 Task: Explore Airbnb accommodation in Duba, Saudi Arabia from 12th December, 2023 to 16th December, 2023 for 8 adults. Place can be private room with 8 bedrooms having 8 beds and 8 bathrooms. Property type can be house. Amenities needed are: wifi, TV, free parkinig on premises, gym, breakfast.
Action: Mouse moved to (497, 102)
Screenshot: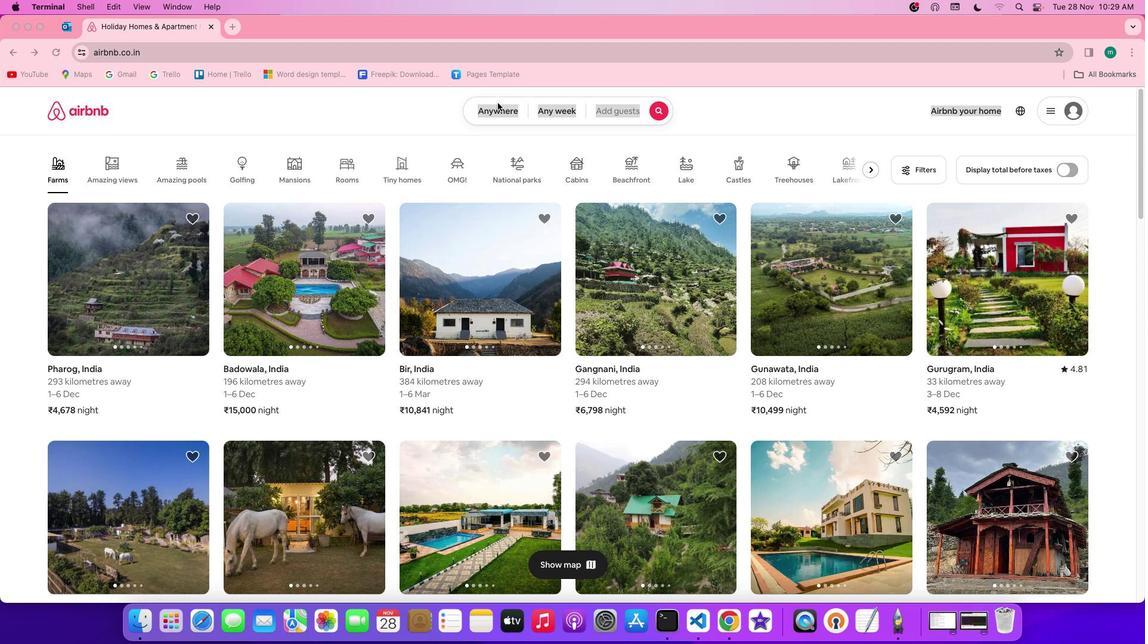 
Action: Mouse pressed left at (497, 102)
Screenshot: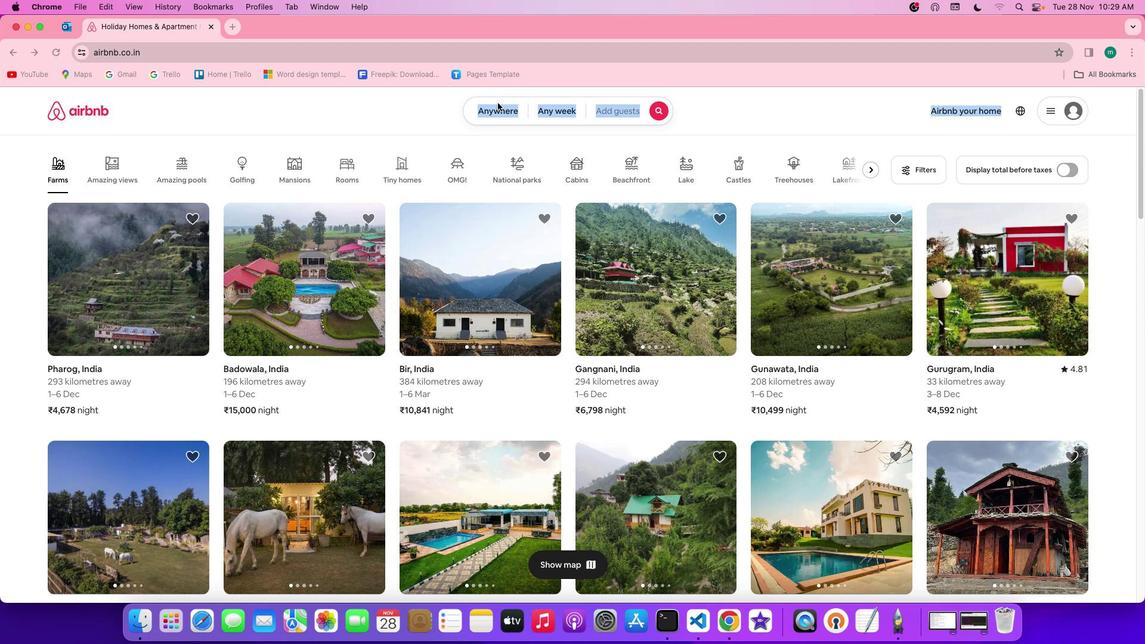 
Action: Mouse pressed left at (497, 102)
Screenshot: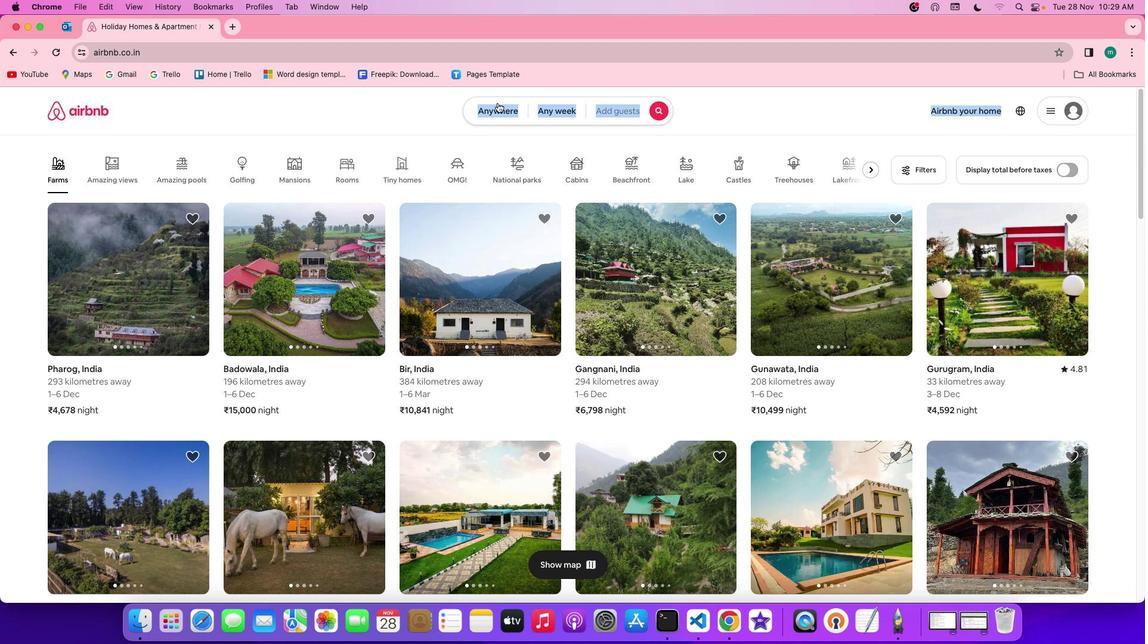 
Action: Mouse moved to (455, 162)
Screenshot: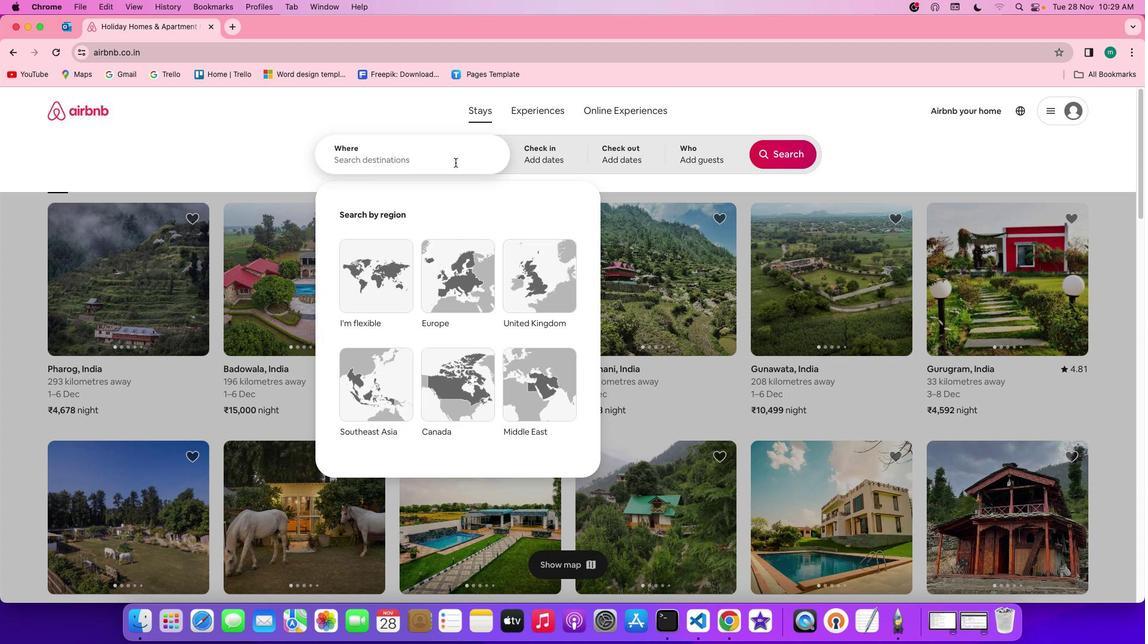 
Action: Mouse pressed left at (455, 162)
Screenshot: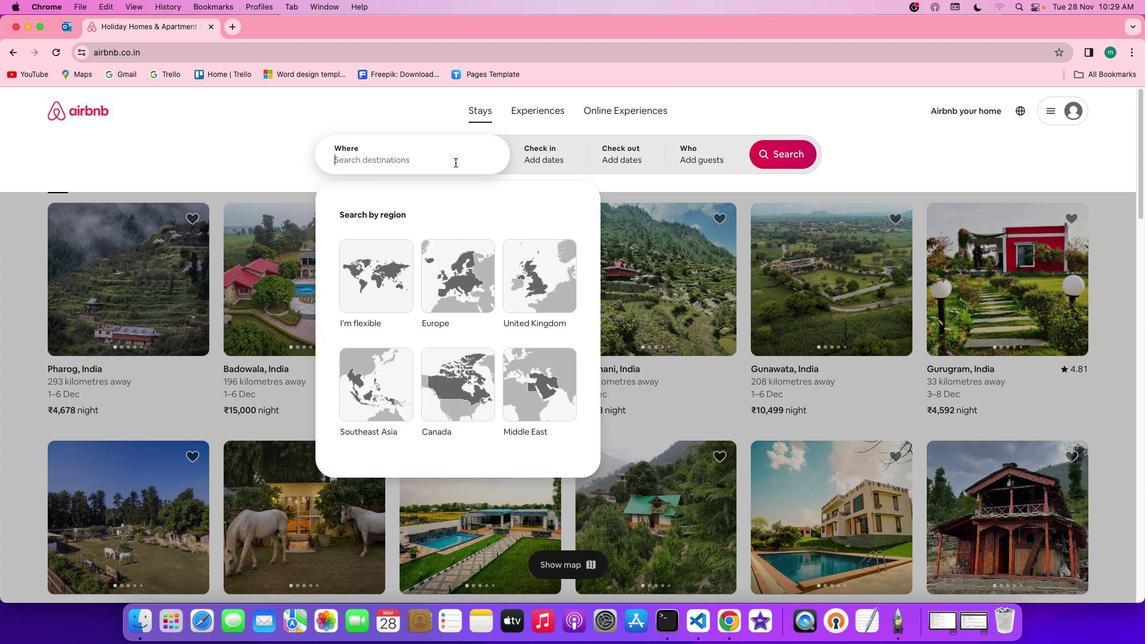 
Action: Mouse moved to (465, 162)
Screenshot: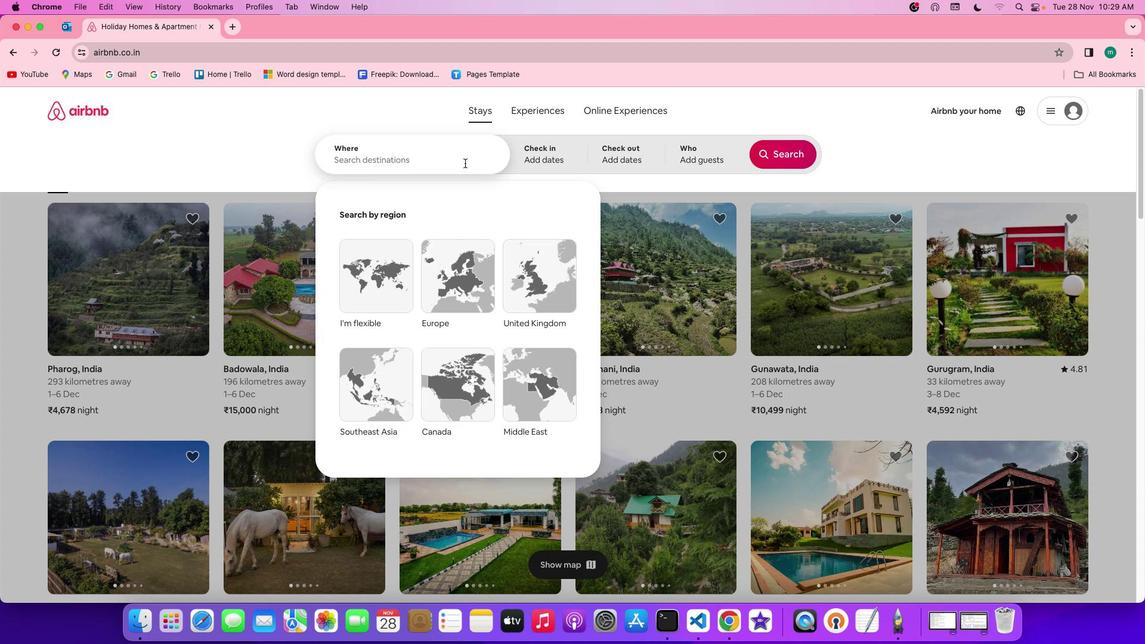 
Action: Key pressed Key.shift'D''u''b''a'','Key.spaceKey.shift'S''a''u''d''i'Key.spaceKey.shift'A''r''a''v'Key.backspace'b''i''a'
Screenshot: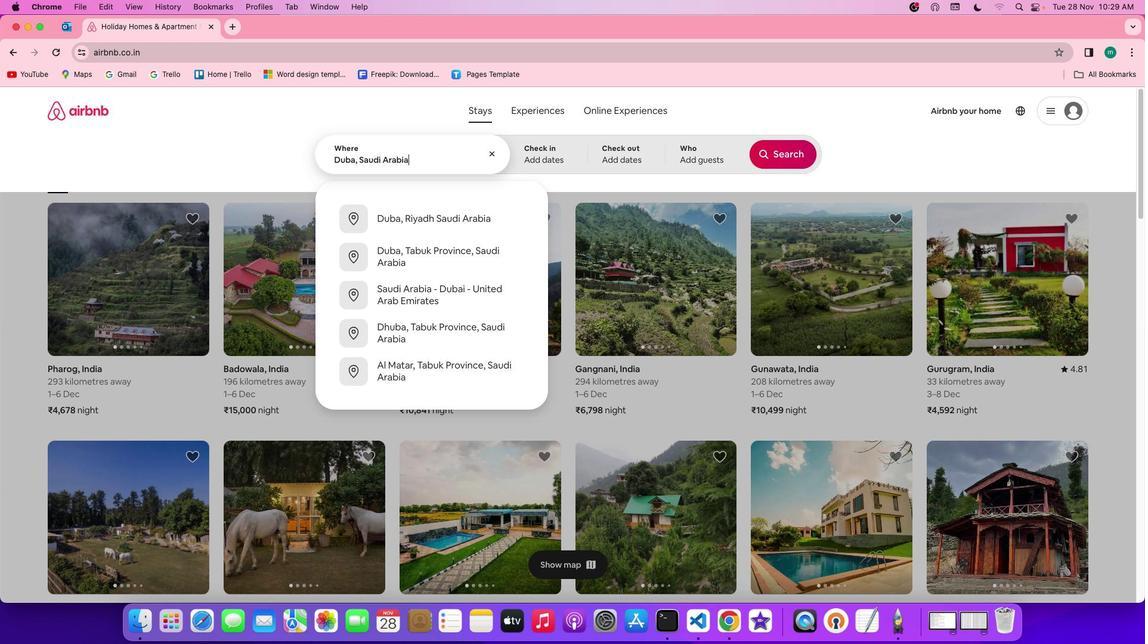 
Action: Mouse moved to (541, 148)
Screenshot: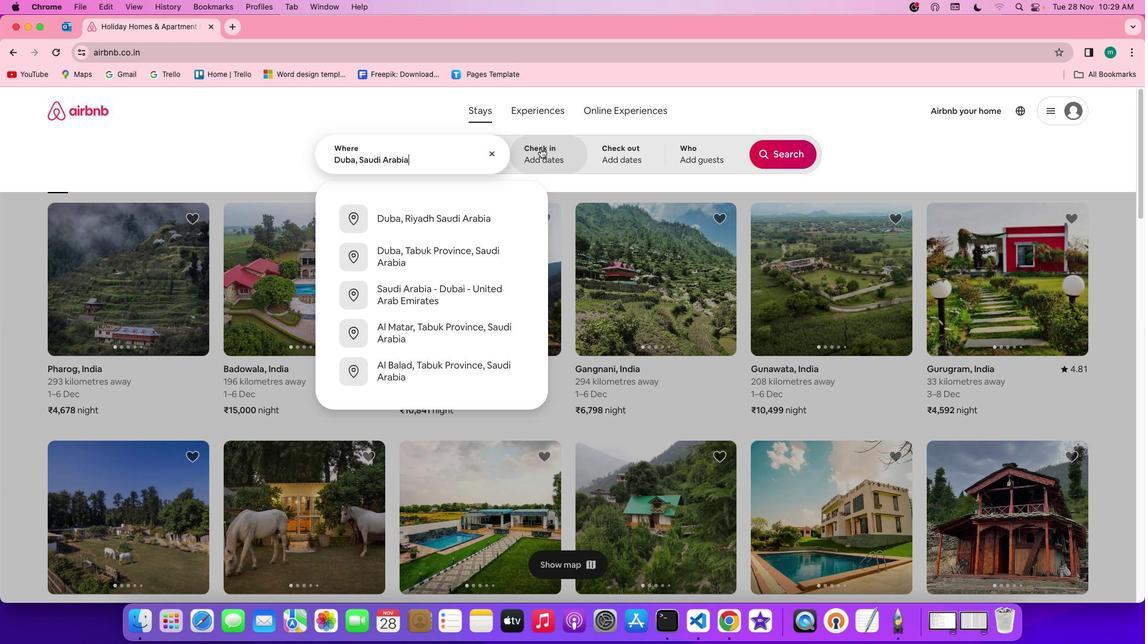 
Action: Mouse pressed left at (541, 148)
Screenshot: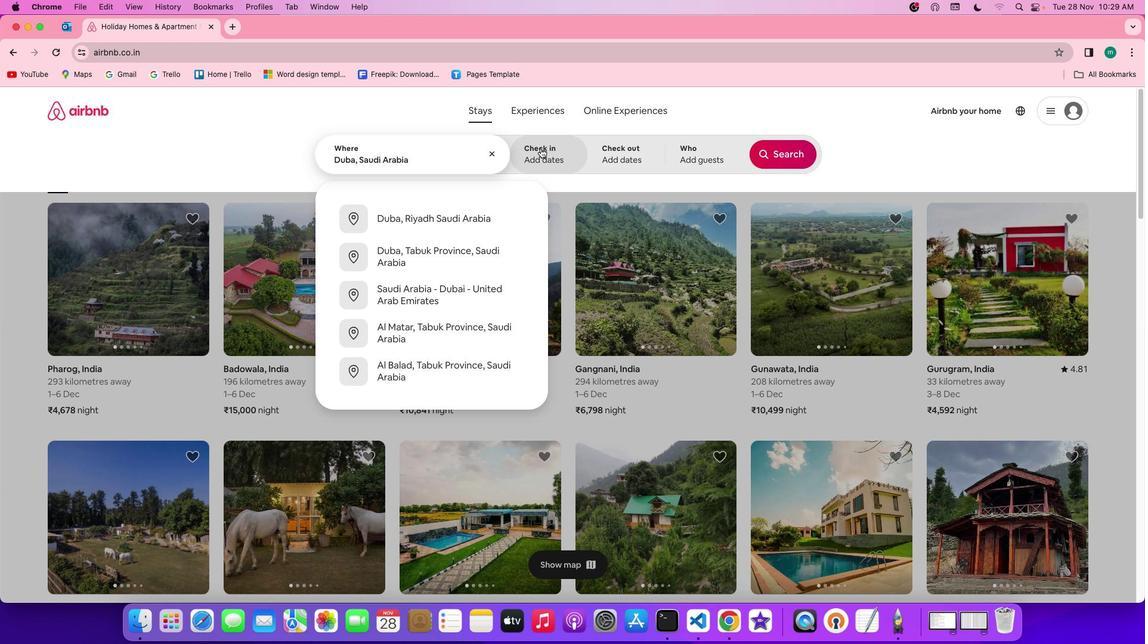 
Action: Mouse moved to (658, 365)
Screenshot: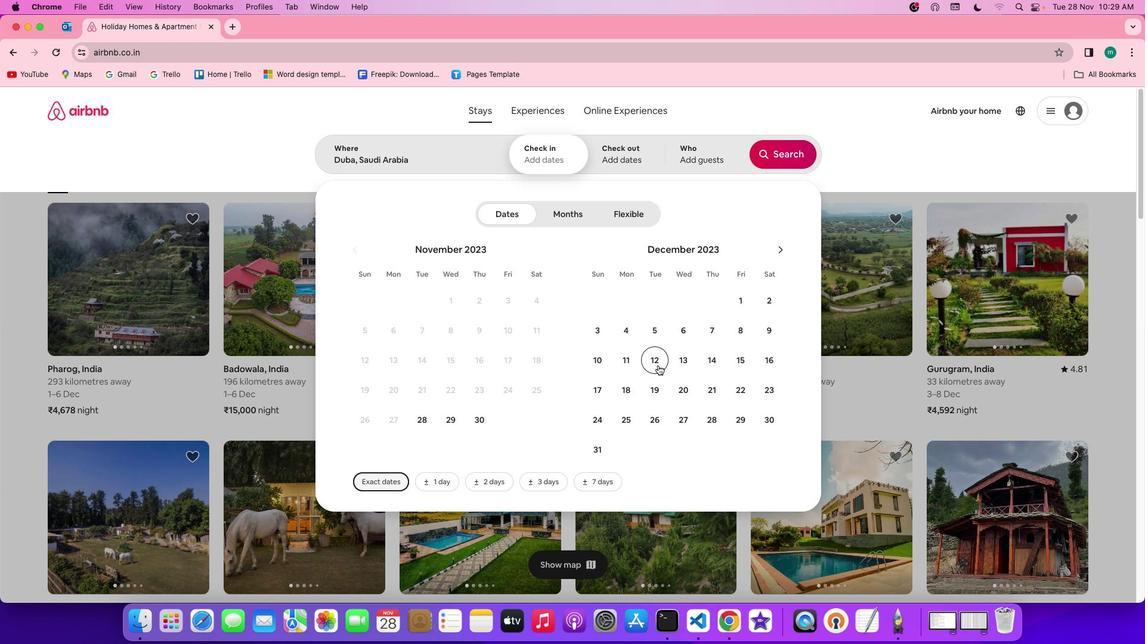 
Action: Mouse pressed left at (658, 365)
Screenshot: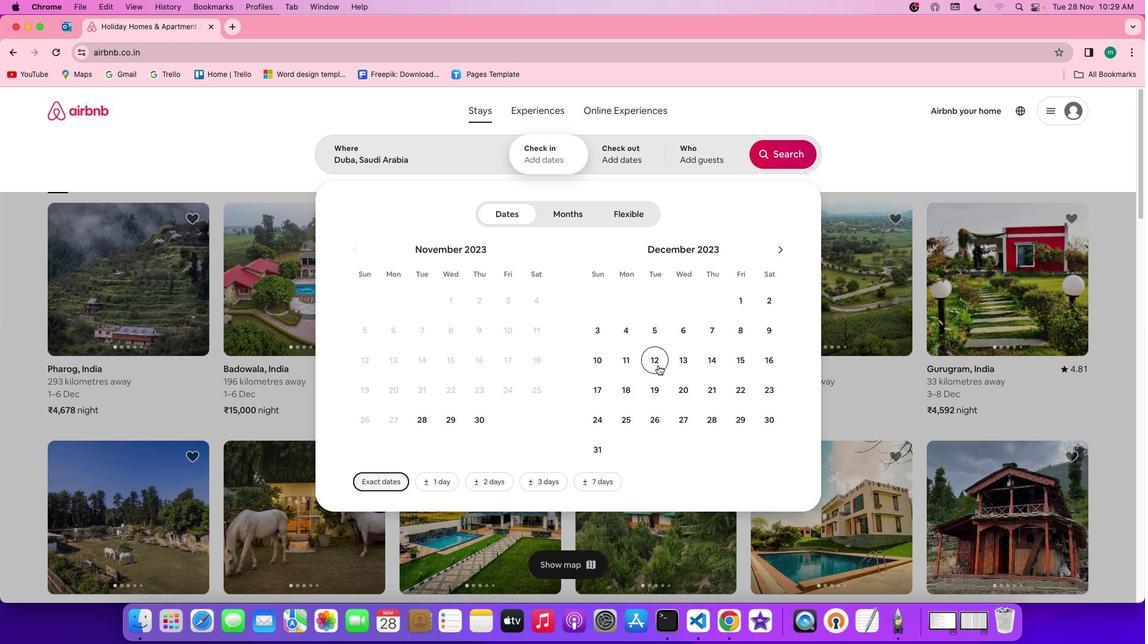 
Action: Mouse moved to (774, 361)
Screenshot: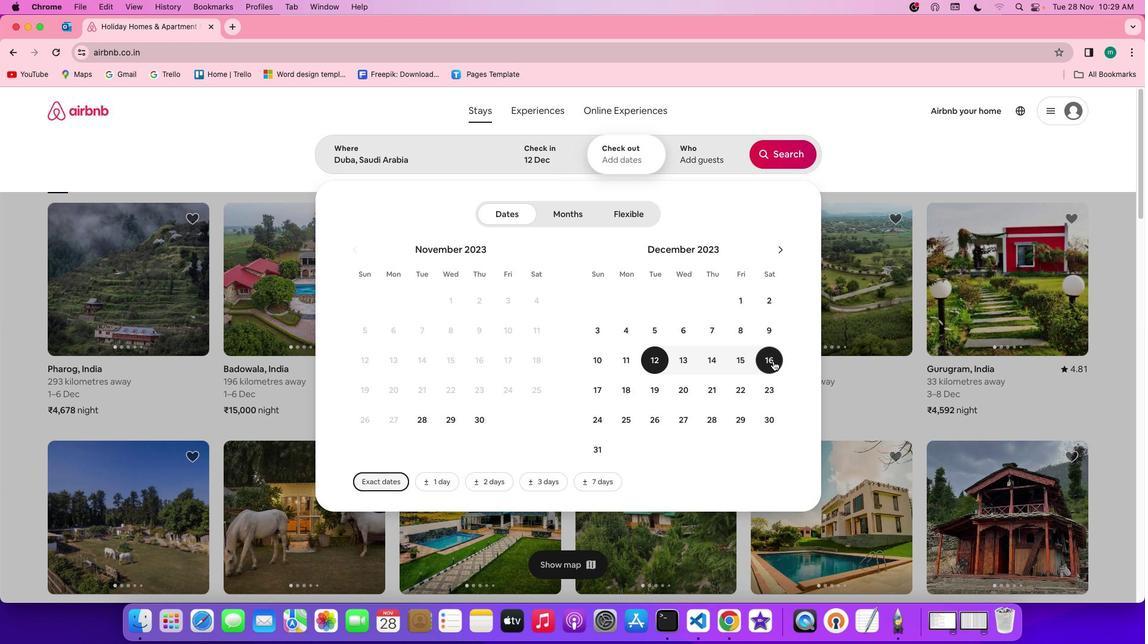 
Action: Mouse pressed left at (774, 361)
Screenshot: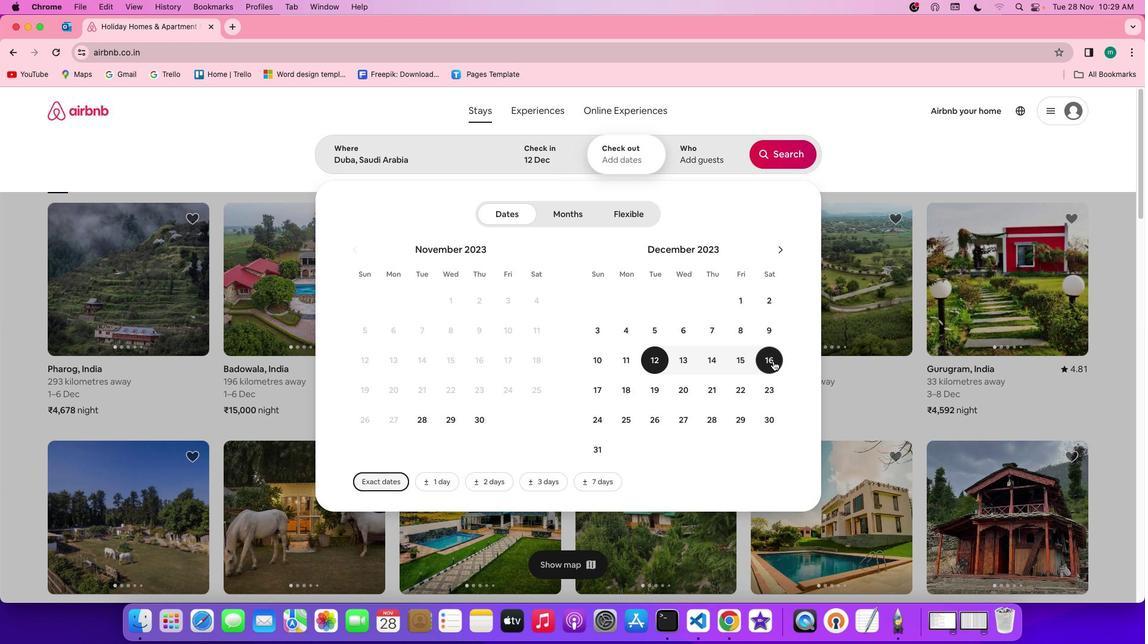 
Action: Mouse moved to (714, 164)
Screenshot: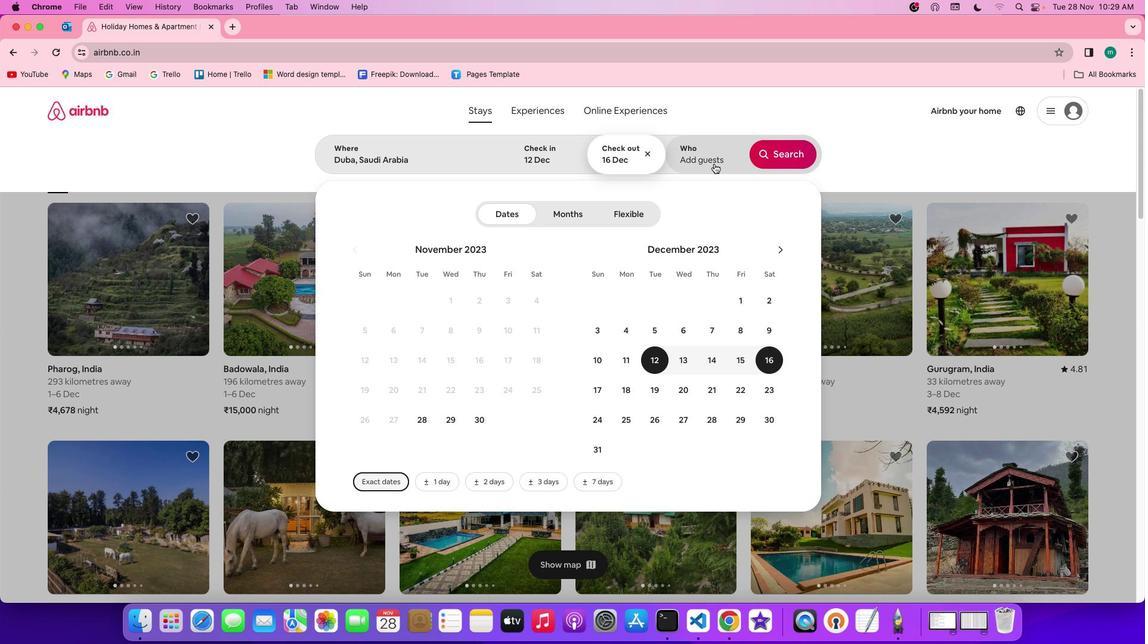 
Action: Mouse pressed left at (714, 164)
Screenshot: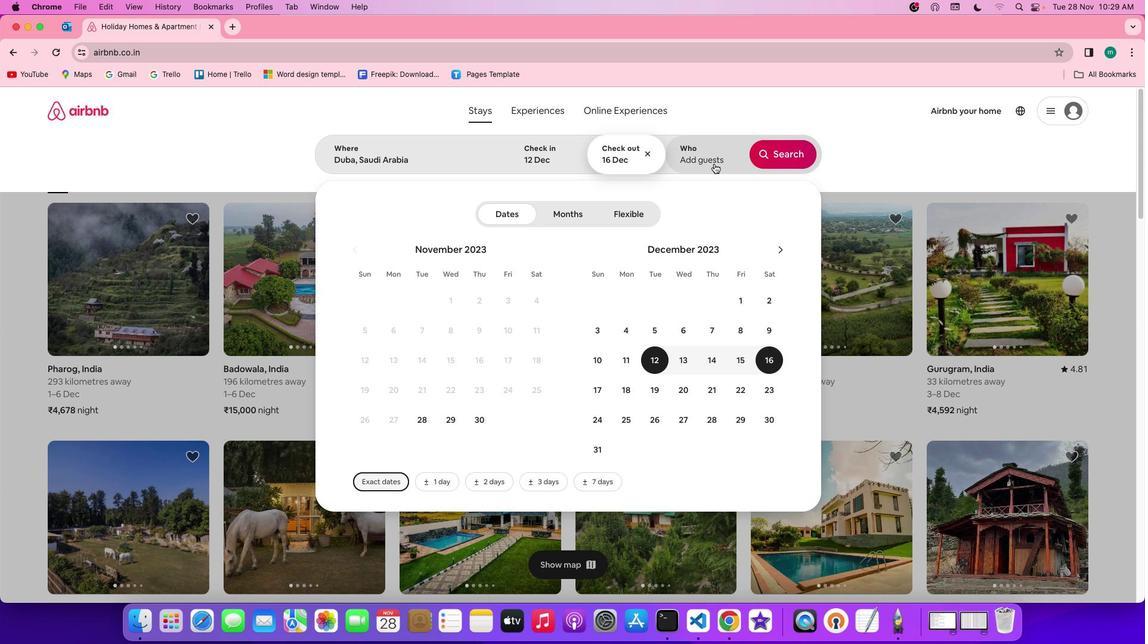 
Action: Mouse moved to (790, 215)
Screenshot: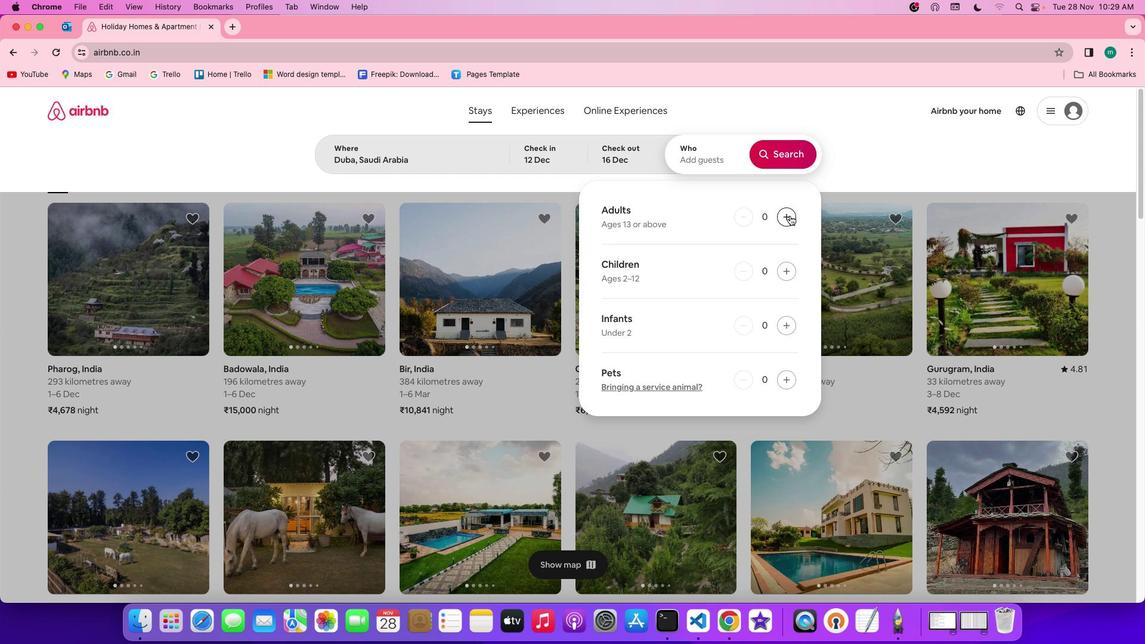 
Action: Mouse pressed left at (790, 215)
Screenshot: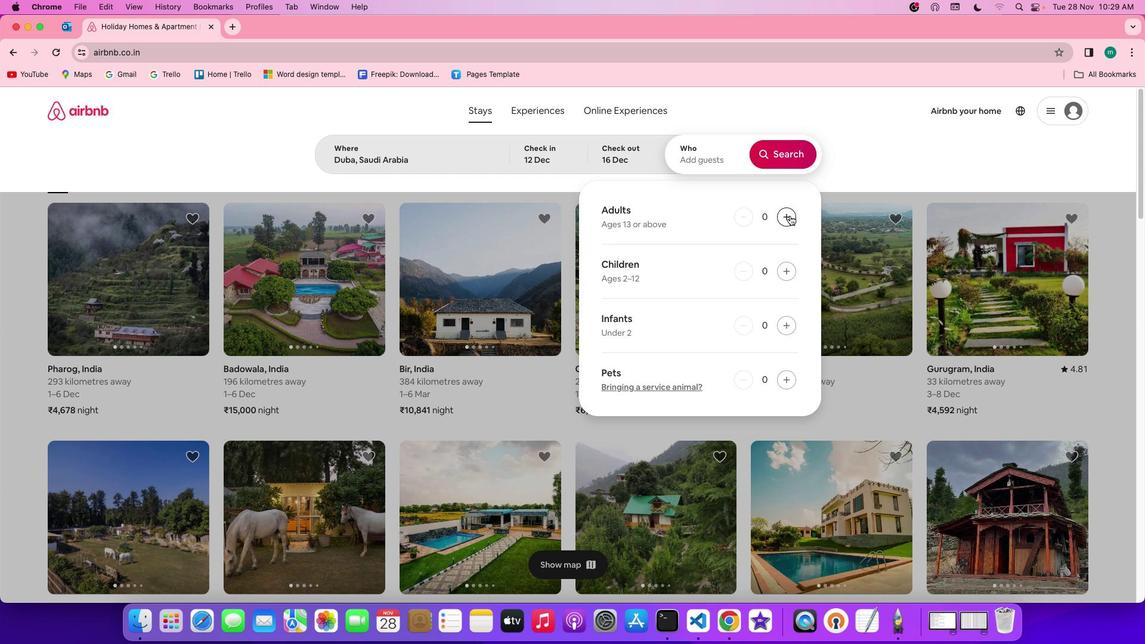 
Action: Mouse pressed left at (790, 215)
Screenshot: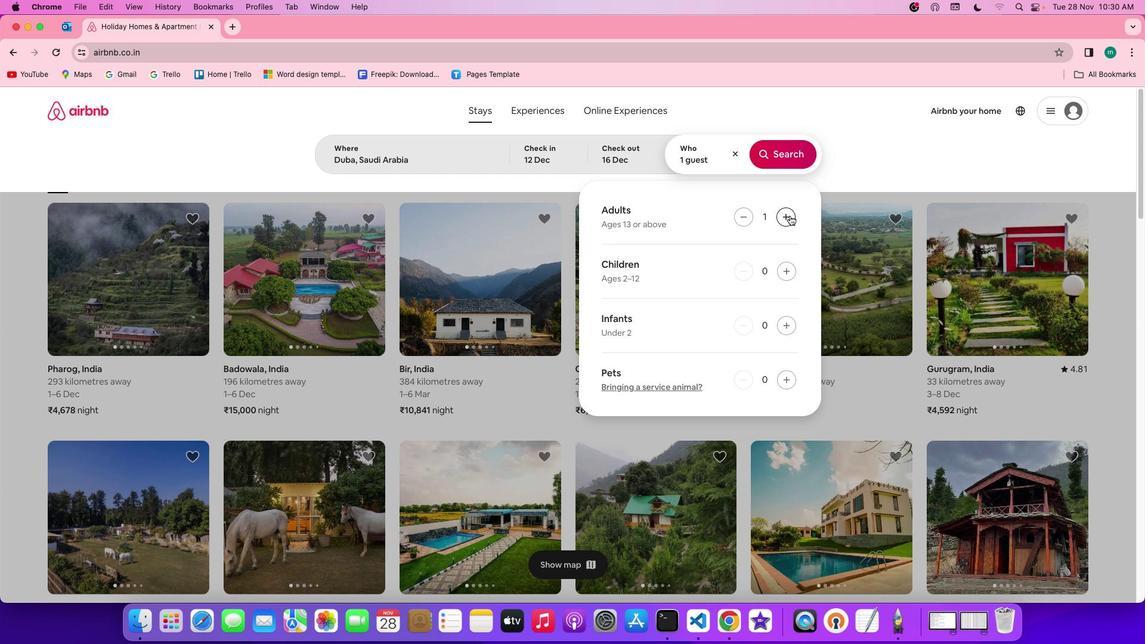 
Action: Mouse pressed left at (790, 215)
Screenshot: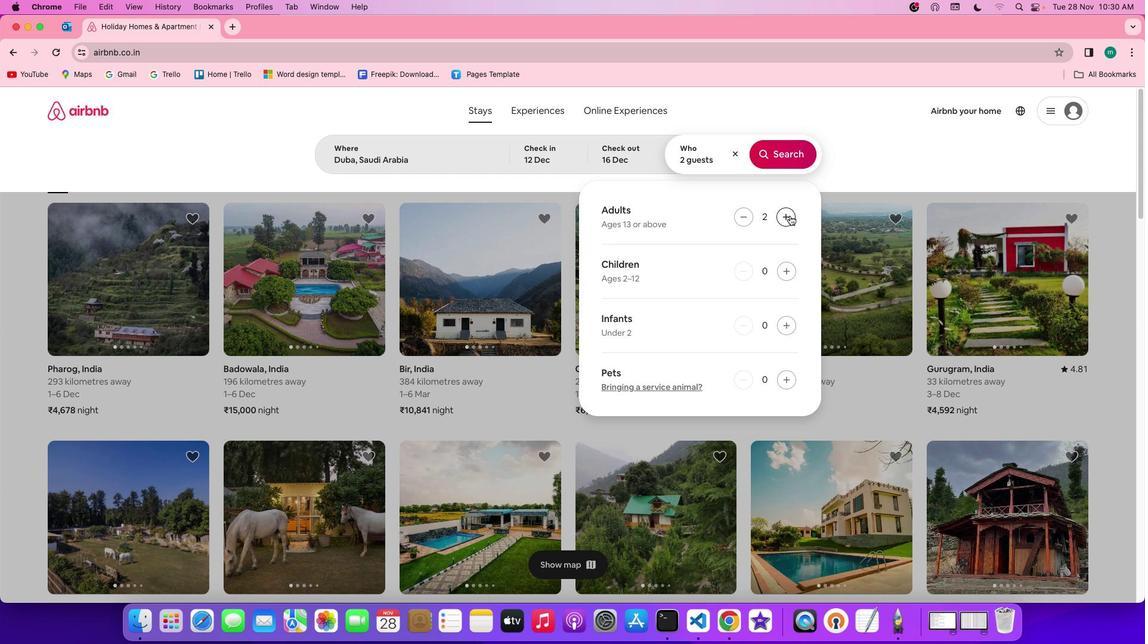 
Action: Mouse pressed left at (790, 215)
Screenshot: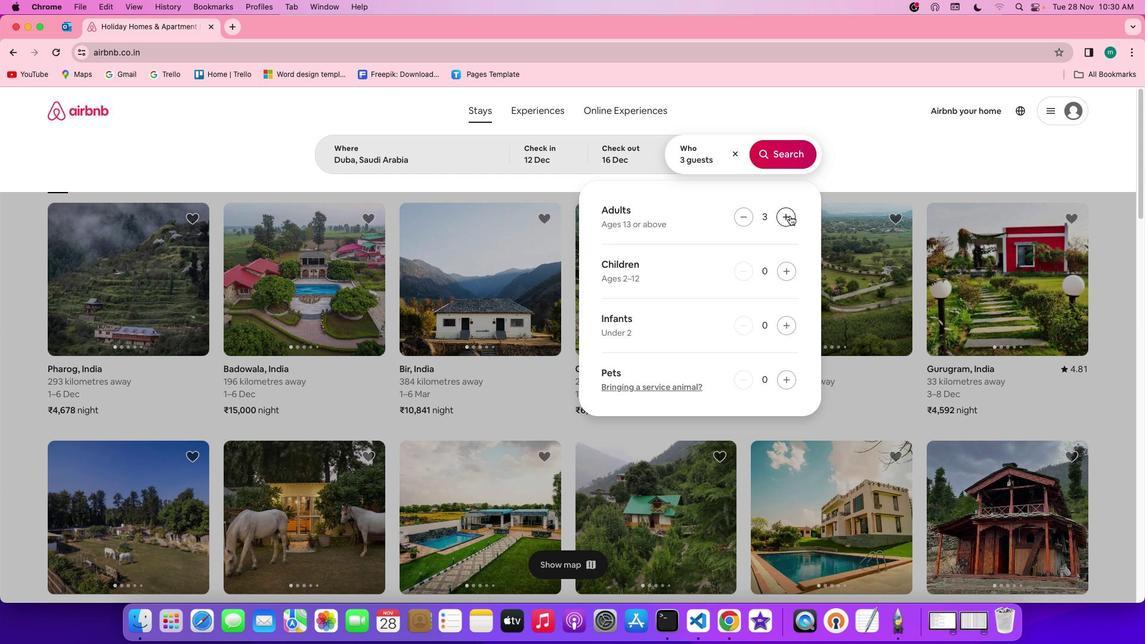 
Action: Mouse pressed left at (790, 215)
Screenshot: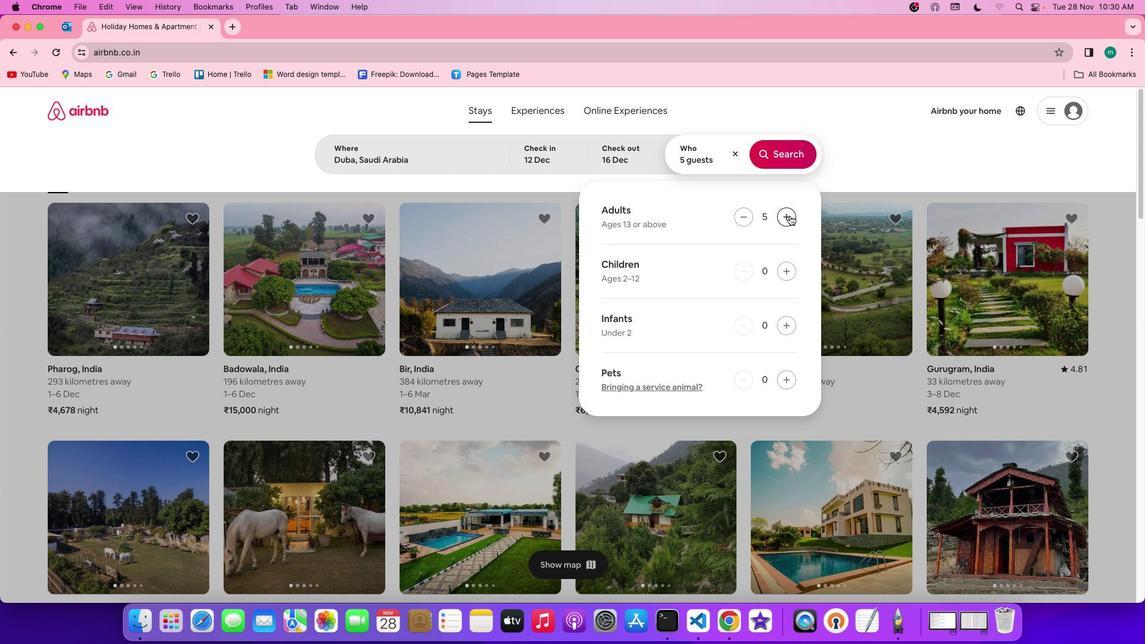 
Action: Mouse pressed left at (790, 215)
Screenshot: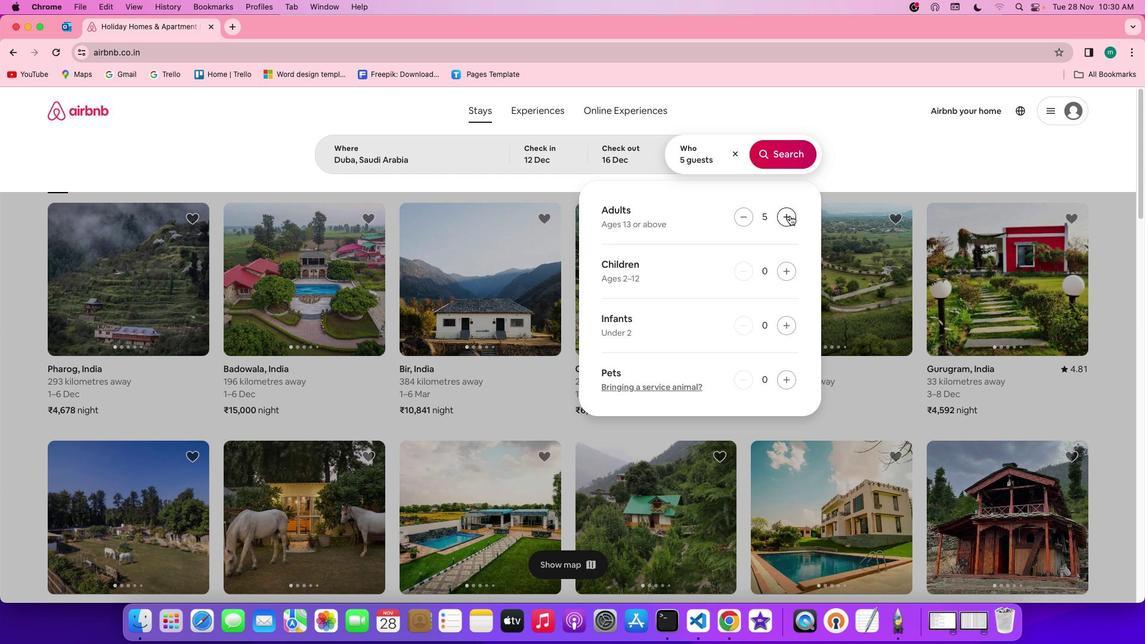 
Action: Mouse pressed left at (790, 215)
Screenshot: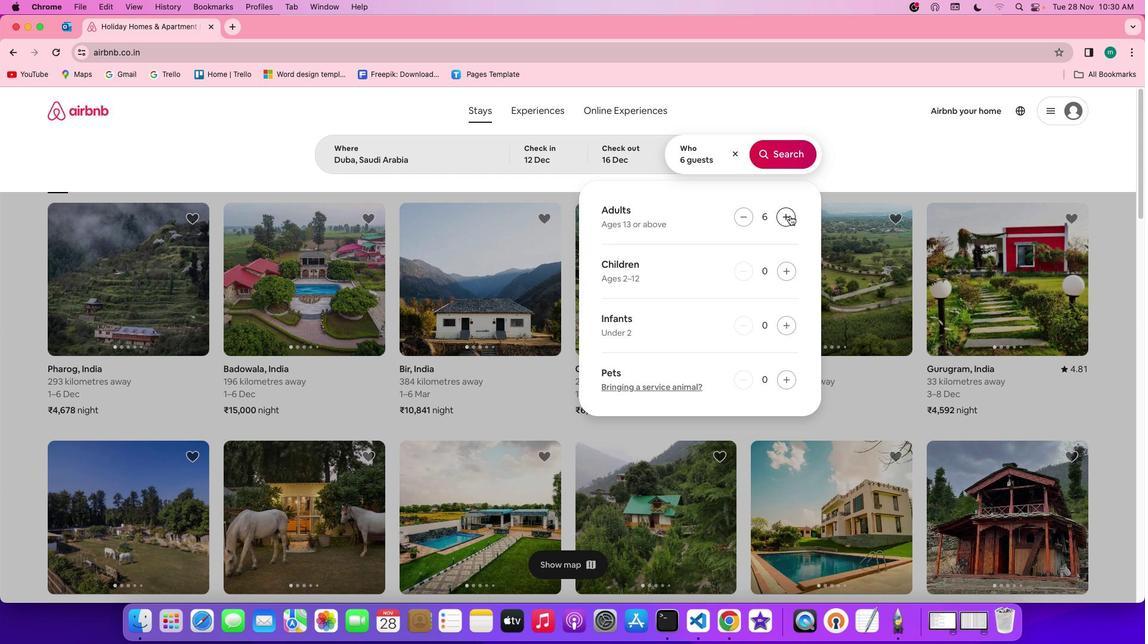 
Action: Mouse pressed left at (790, 215)
Screenshot: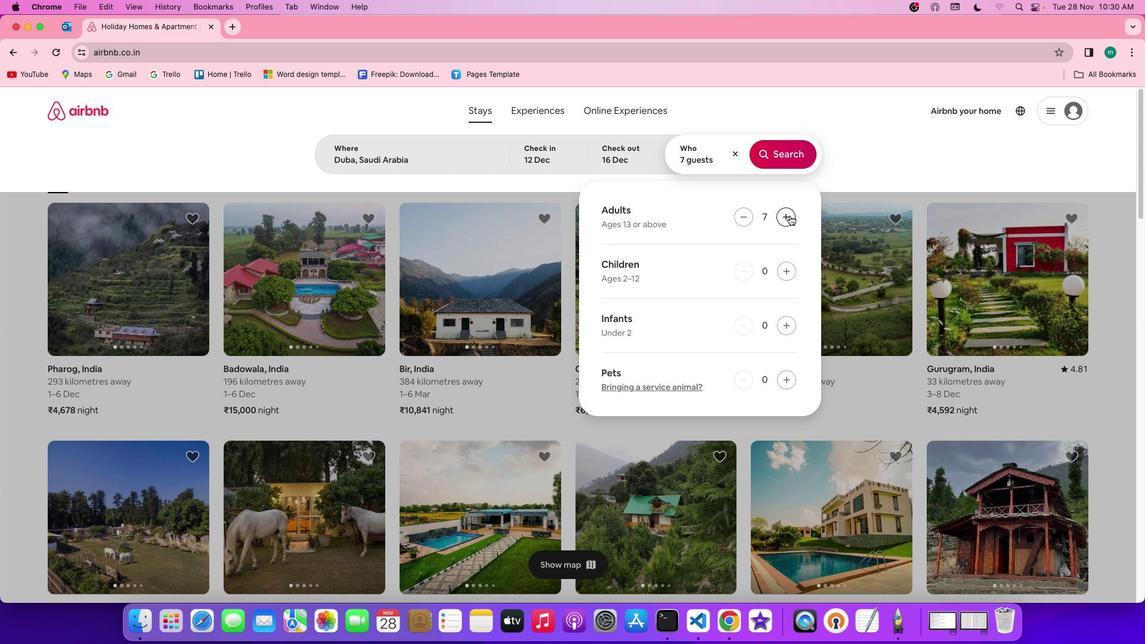 
Action: Mouse moved to (781, 152)
Screenshot: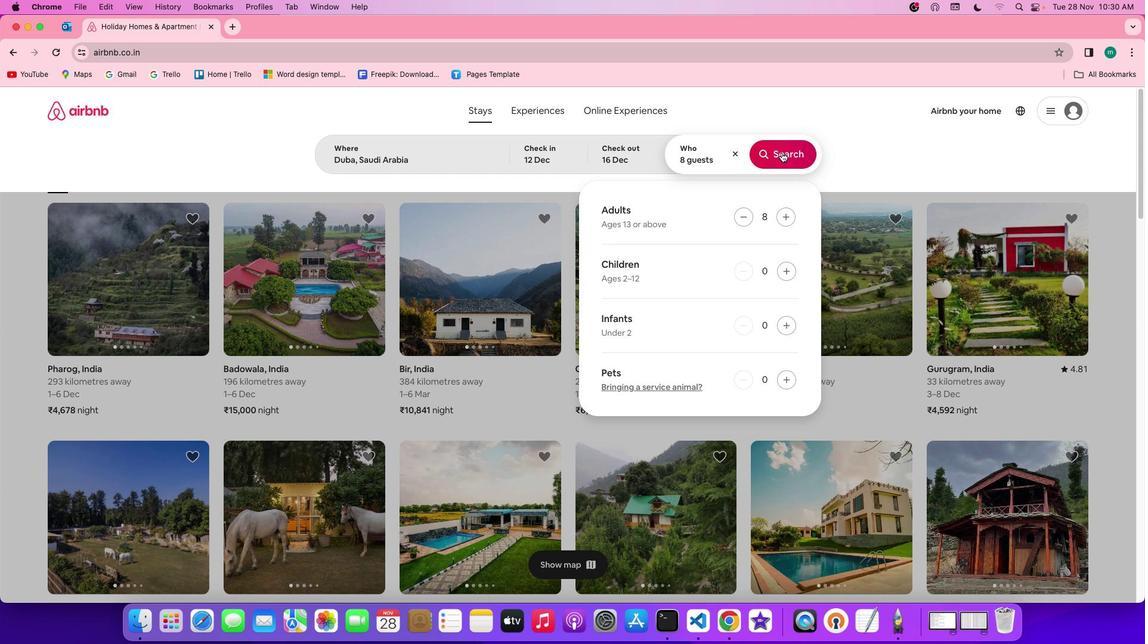 
Action: Mouse pressed left at (781, 152)
Screenshot: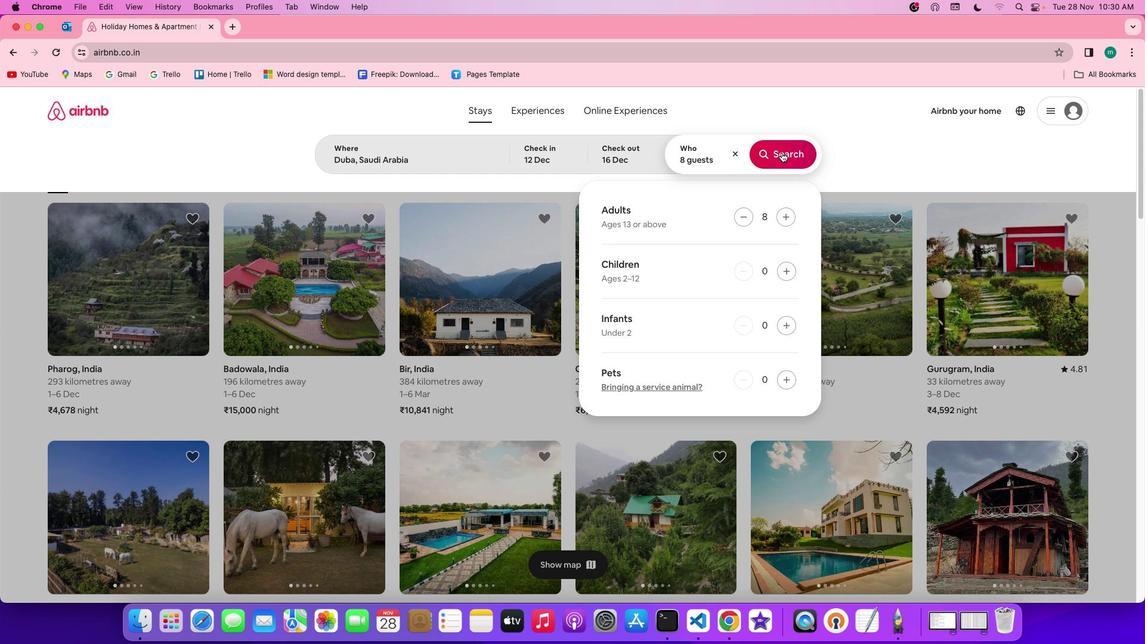 
Action: Mouse moved to (966, 163)
Screenshot: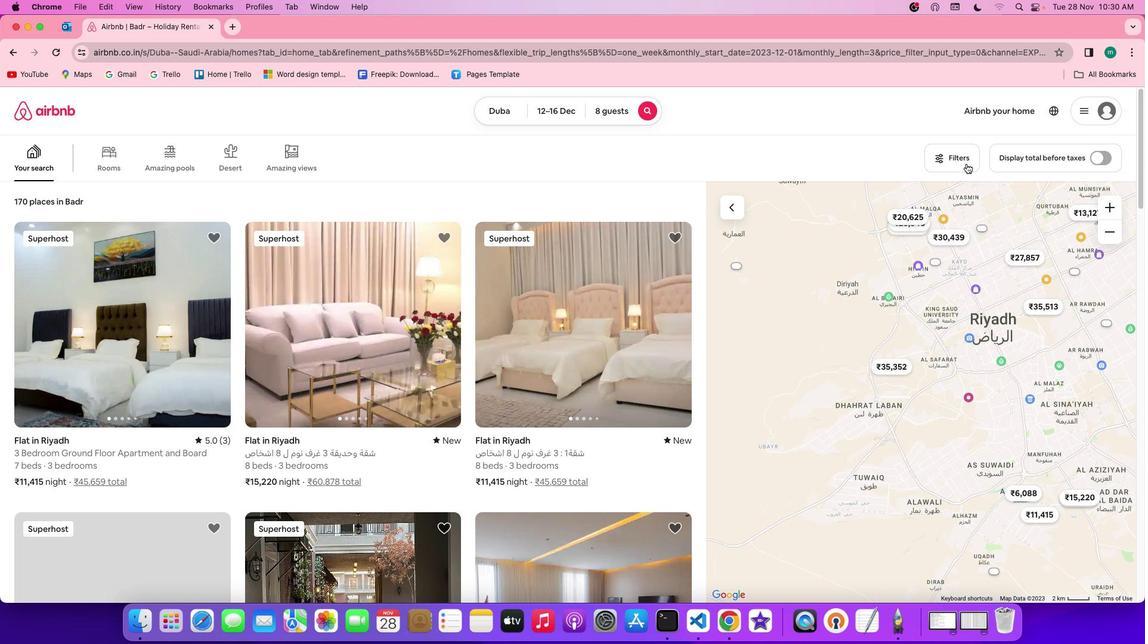 
Action: Mouse pressed left at (966, 163)
Screenshot: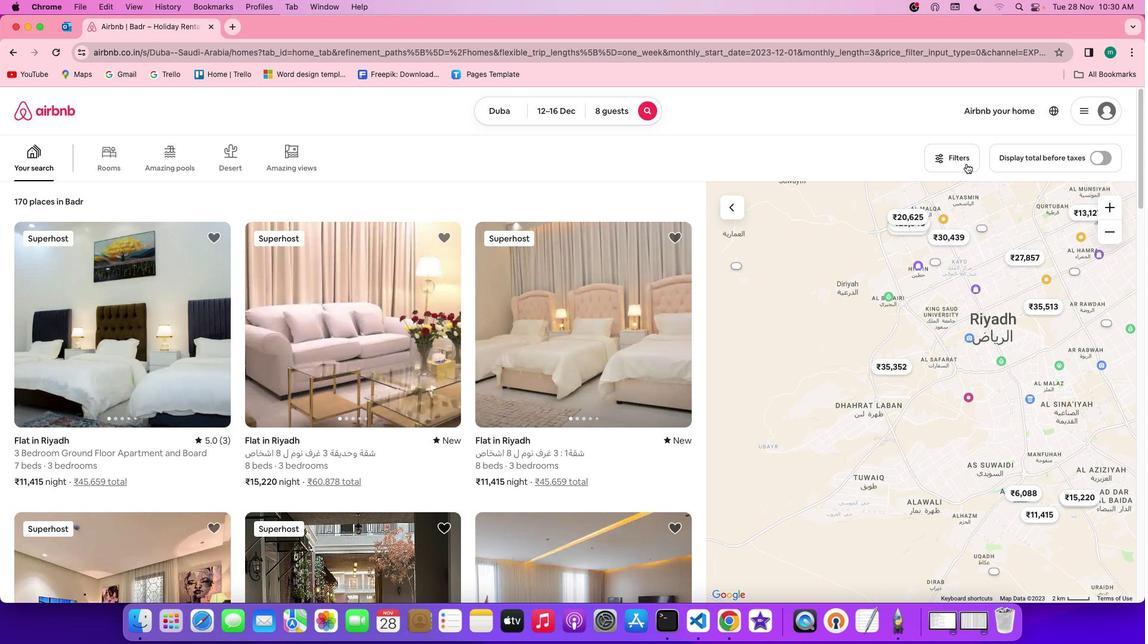 
Action: Mouse moved to (549, 371)
Screenshot: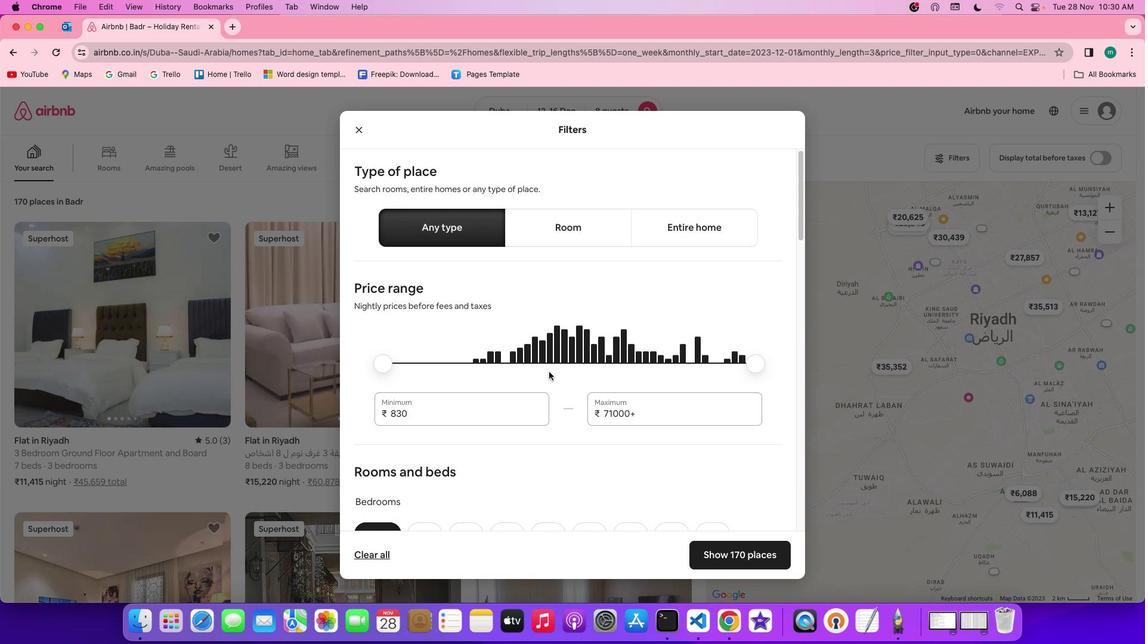 
Action: Mouse scrolled (549, 371) with delta (0, 0)
Screenshot: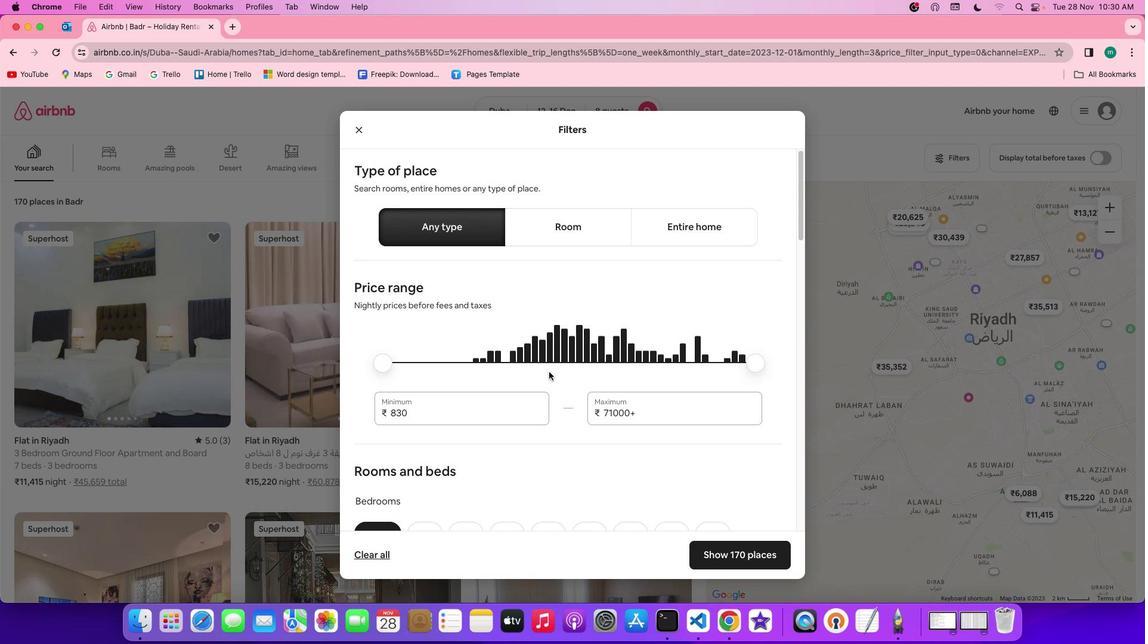 
Action: Mouse scrolled (549, 371) with delta (0, 0)
Screenshot: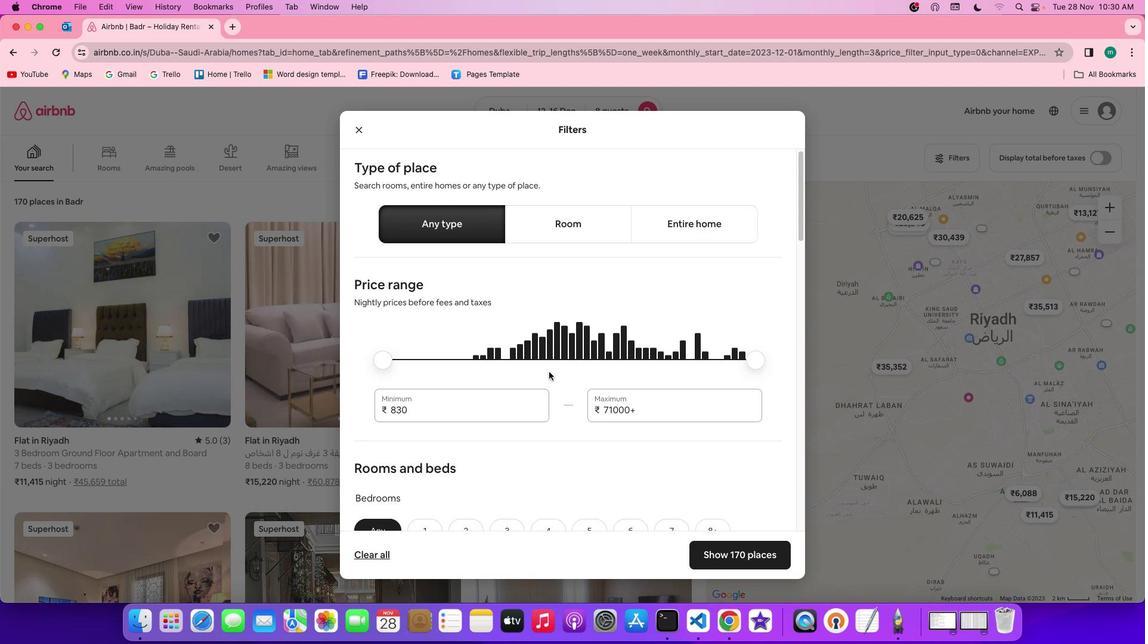 
Action: Mouse scrolled (549, 371) with delta (0, 0)
Screenshot: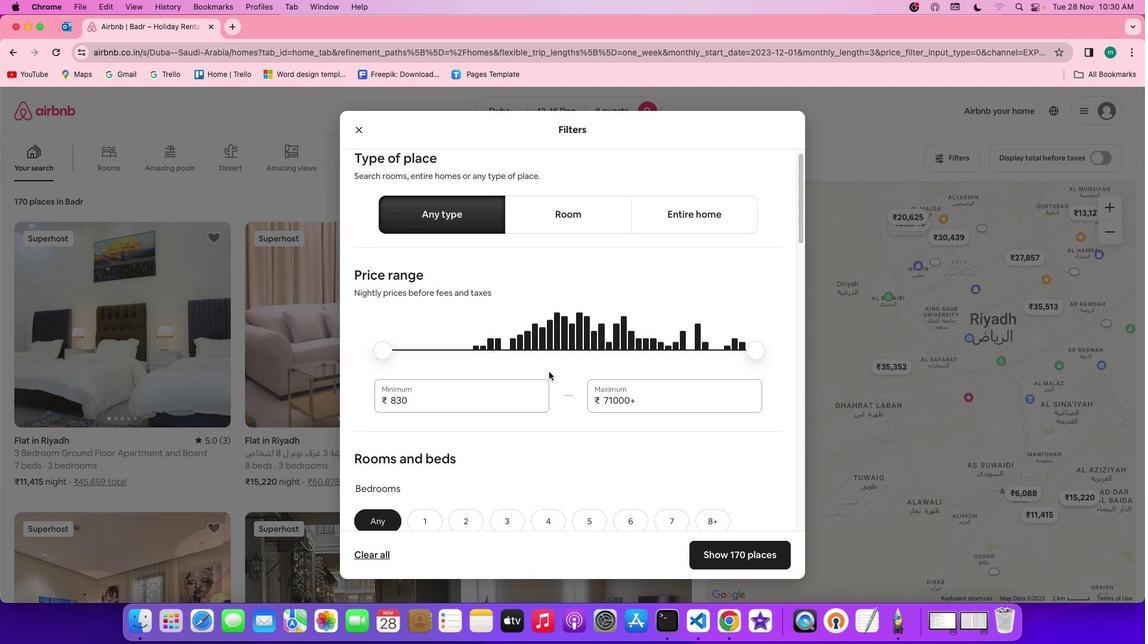 
Action: Mouse scrolled (549, 371) with delta (0, 0)
Screenshot: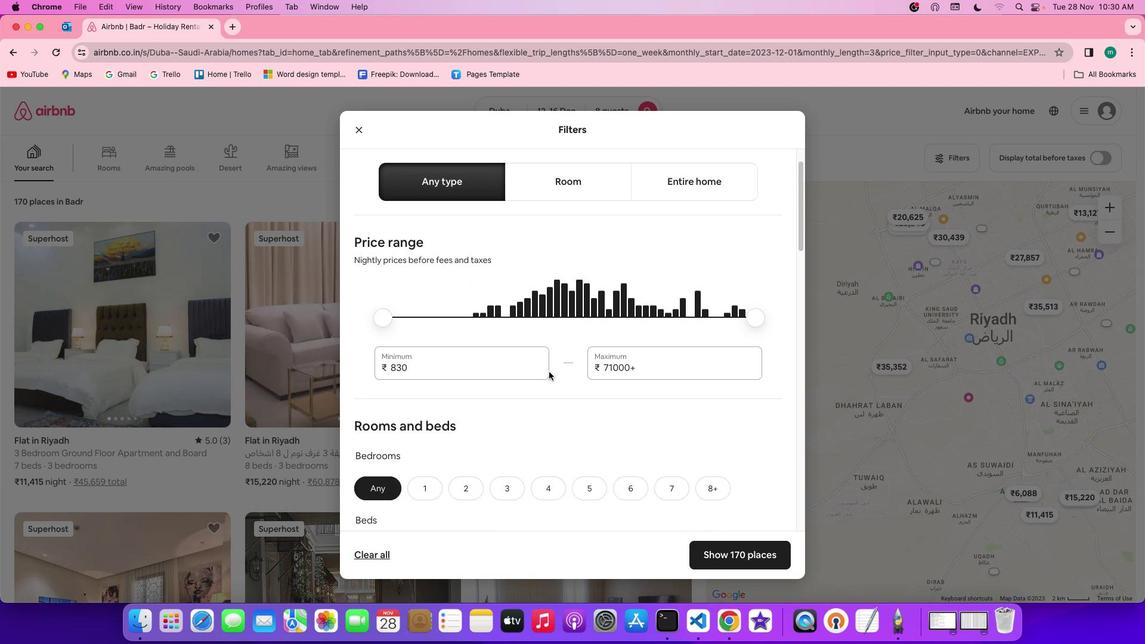 
Action: Mouse scrolled (549, 371) with delta (0, 0)
Screenshot: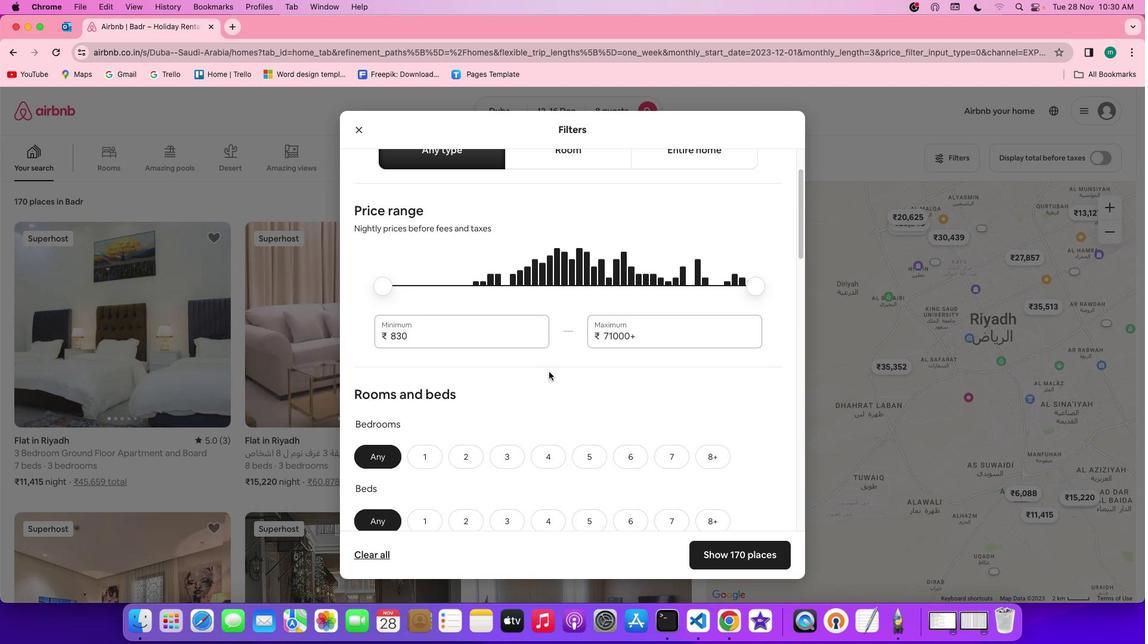 
Action: Mouse scrolled (549, 371) with delta (0, 0)
Screenshot: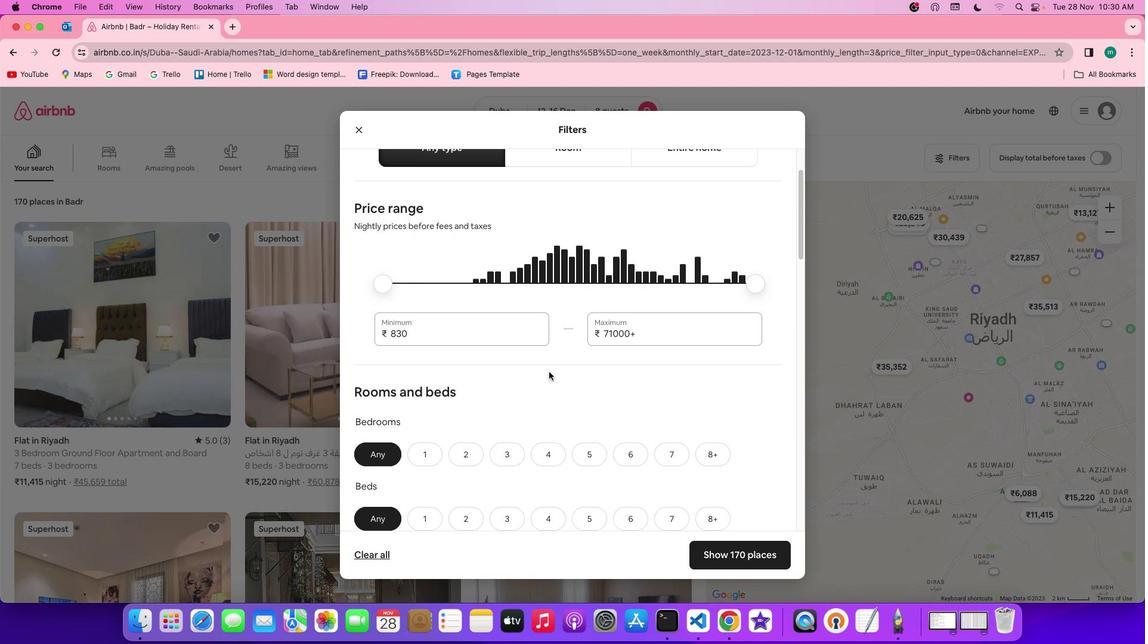 
Action: Mouse scrolled (549, 371) with delta (0, 0)
Screenshot: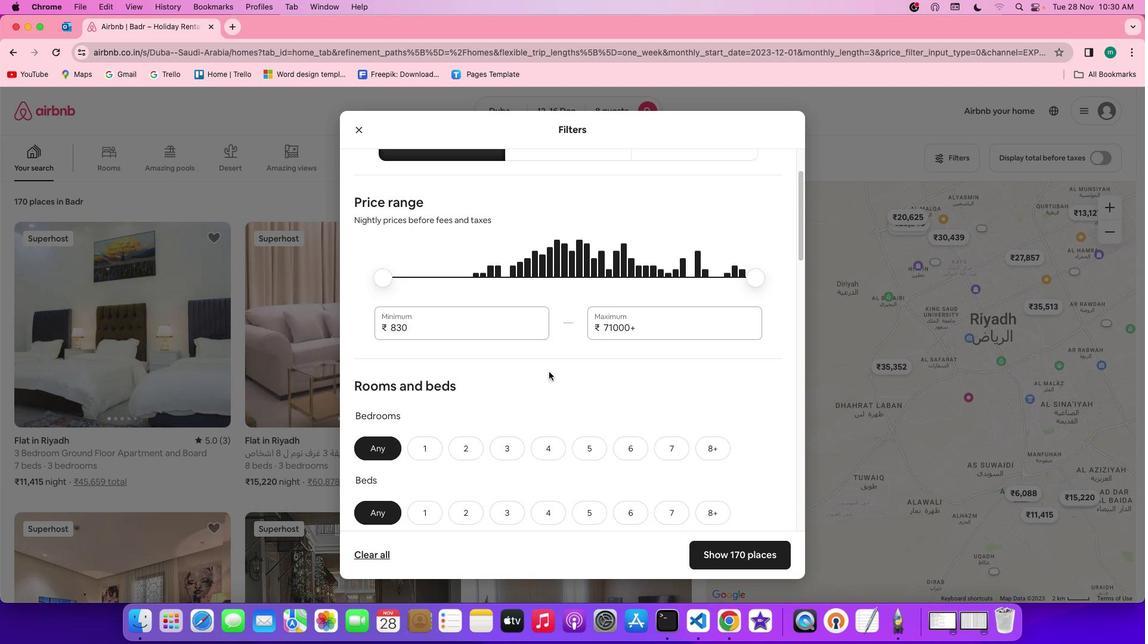 
Action: Mouse scrolled (549, 371) with delta (0, 0)
Screenshot: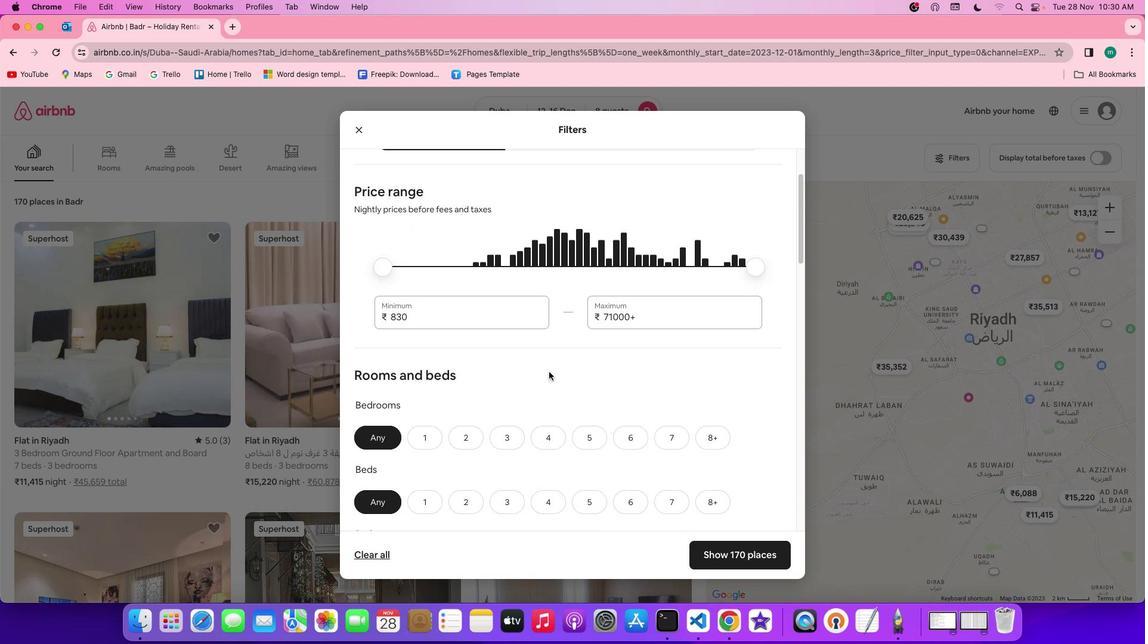 
Action: Mouse scrolled (549, 371) with delta (0, 0)
Screenshot: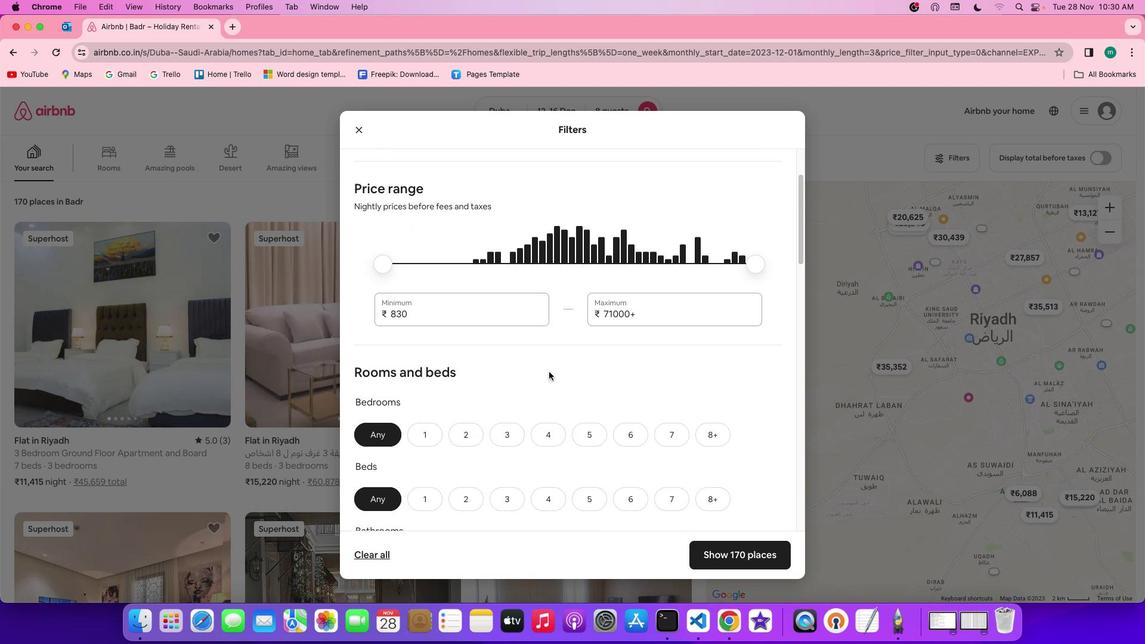 
Action: Mouse scrolled (549, 371) with delta (0, 0)
Screenshot: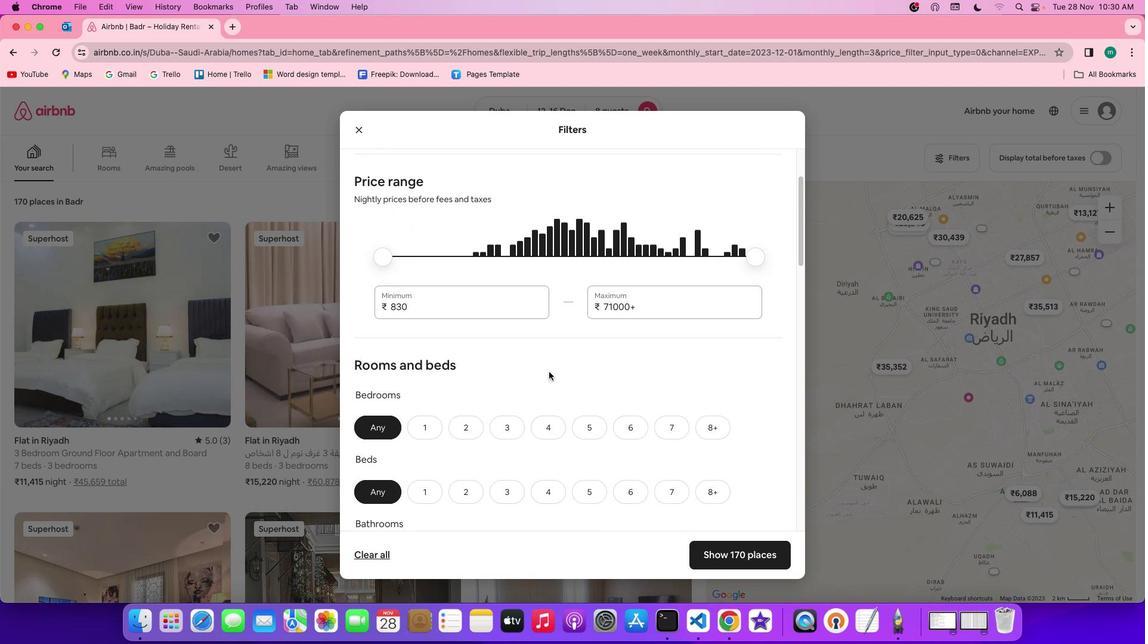 
Action: Mouse scrolled (549, 371) with delta (0, 0)
Screenshot: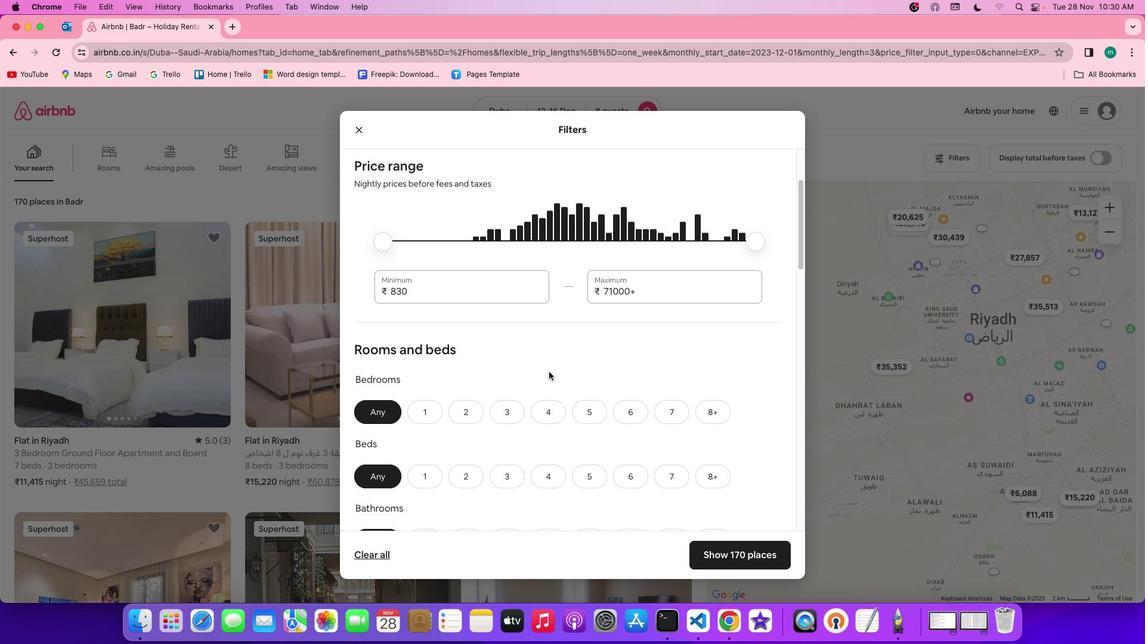 
Action: Mouse scrolled (549, 371) with delta (0, 0)
Screenshot: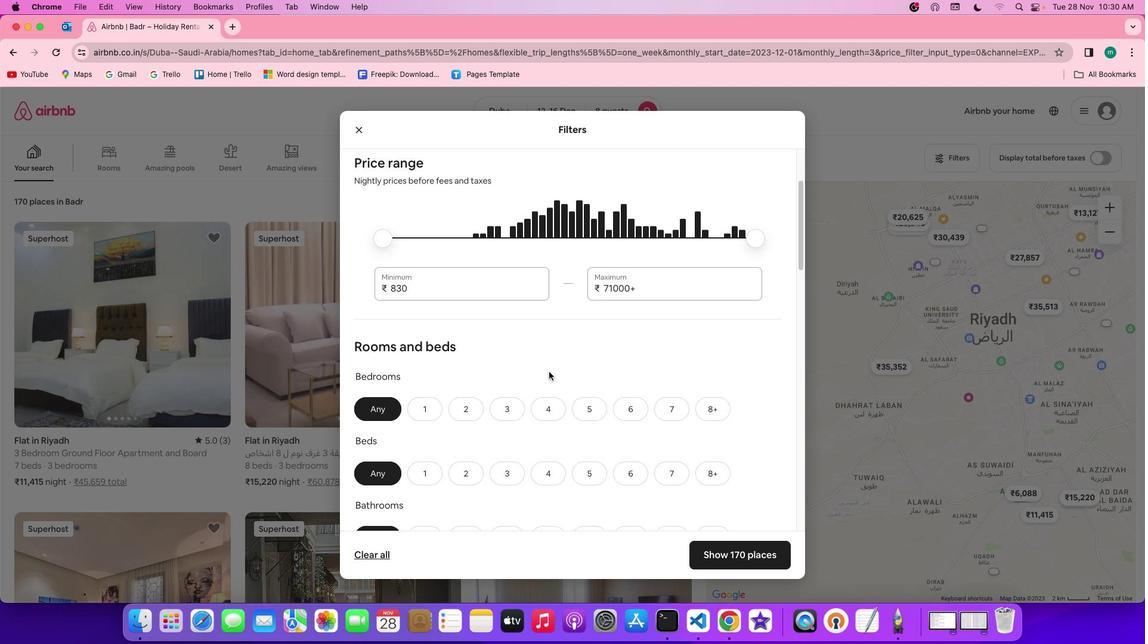 
Action: Mouse scrolled (549, 371) with delta (0, 0)
Screenshot: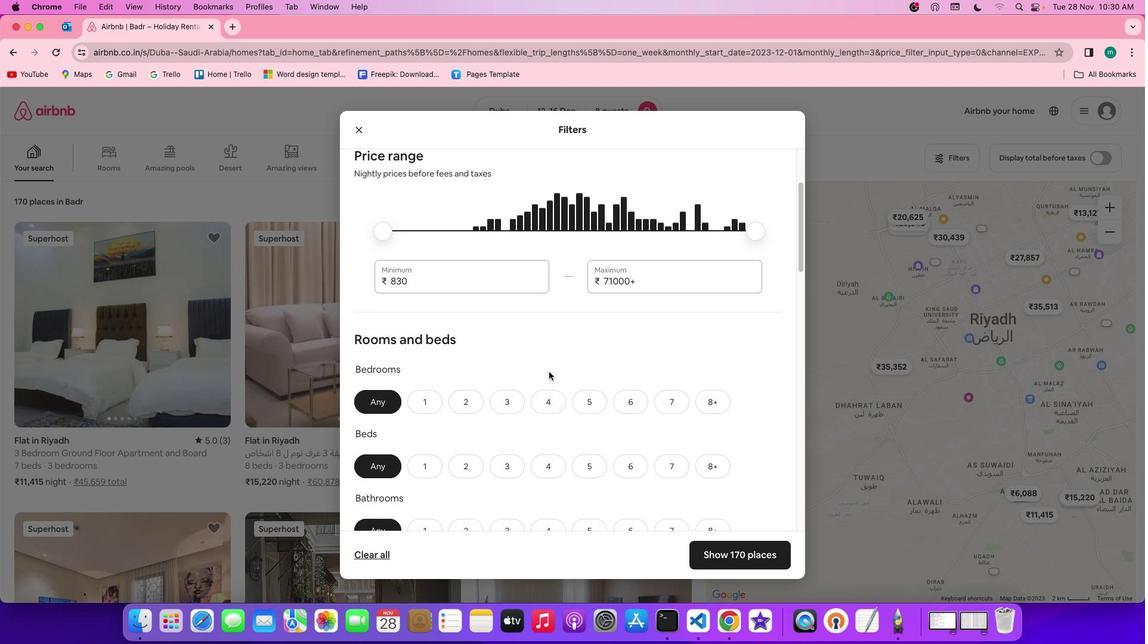 
Action: Mouse scrolled (549, 371) with delta (0, 0)
Screenshot: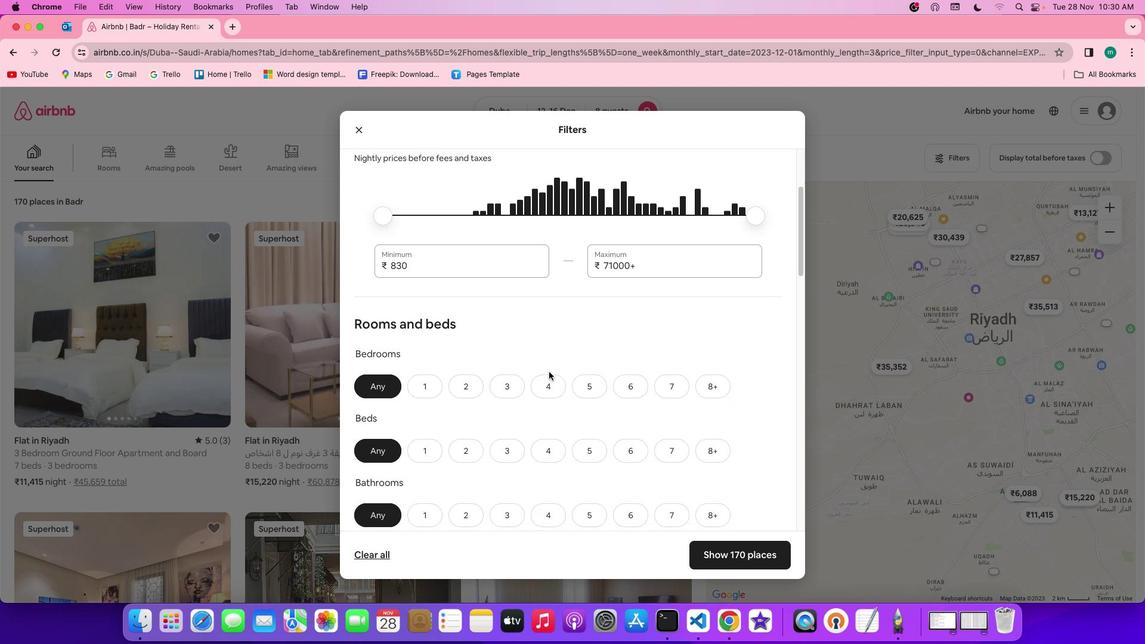 
Action: Mouse scrolled (549, 371) with delta (0, 0)
Screenshot: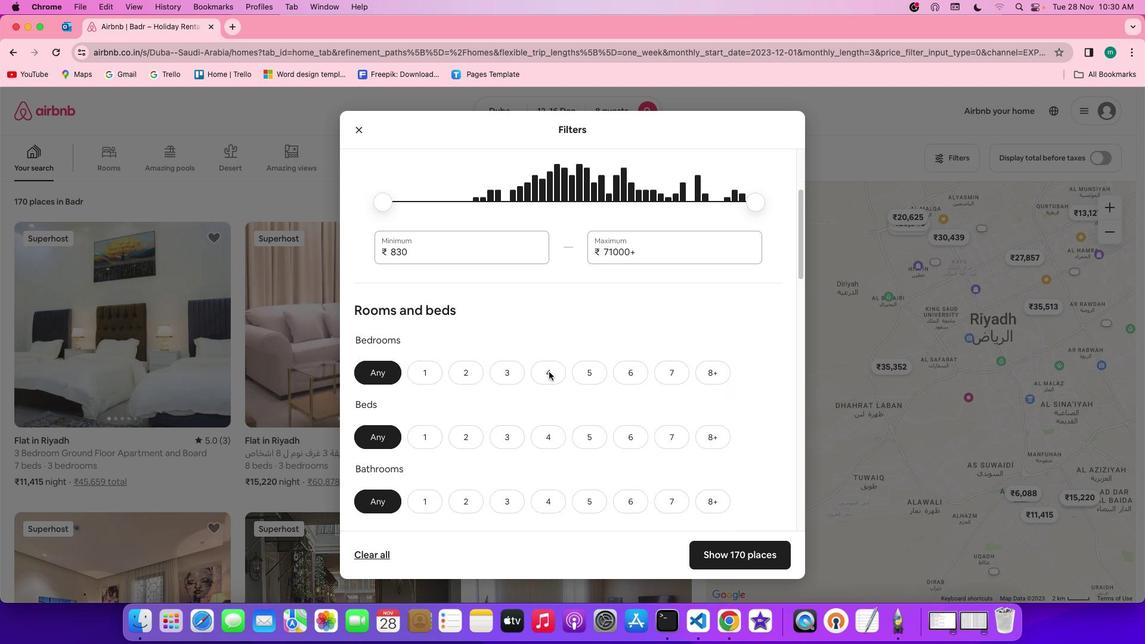 
Action: Mouse scrolled (549, 371) with delta (0, 0)
Screenshot: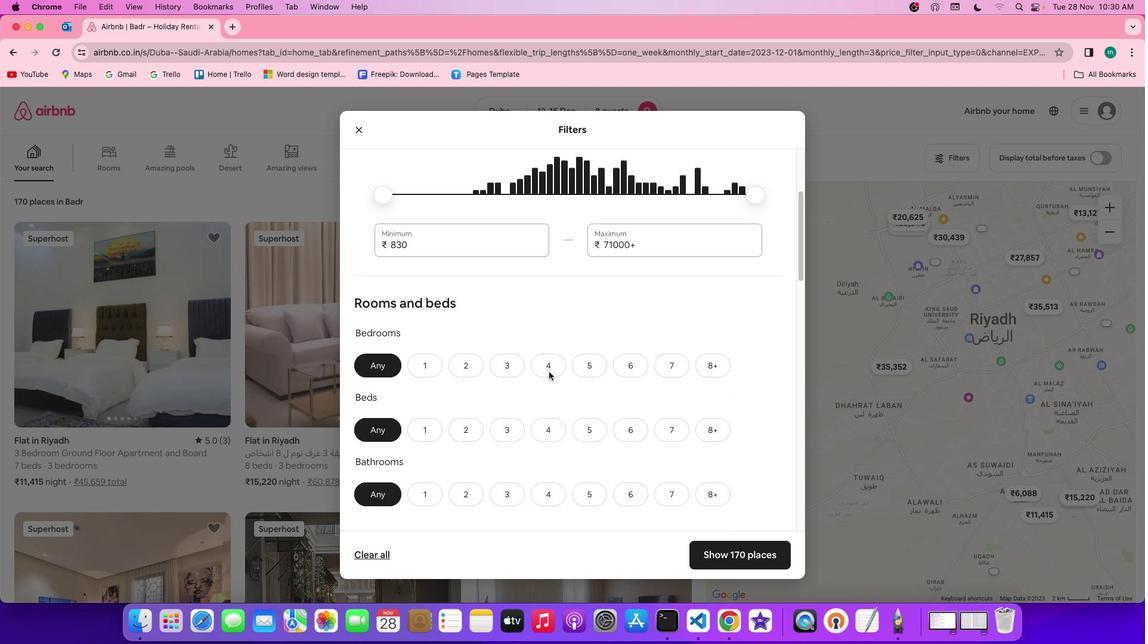 
Action: Mouse scrolled (549, 371) with delta (0, 0)
Screenshot: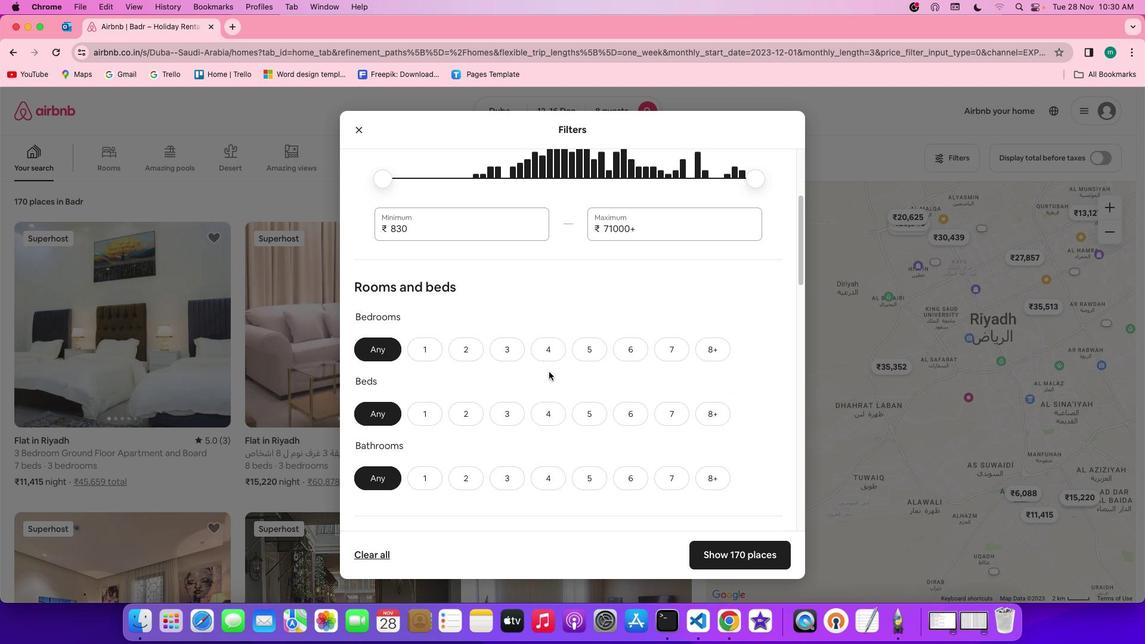
Action: Mouse moved to (722, 346)
Screenshot: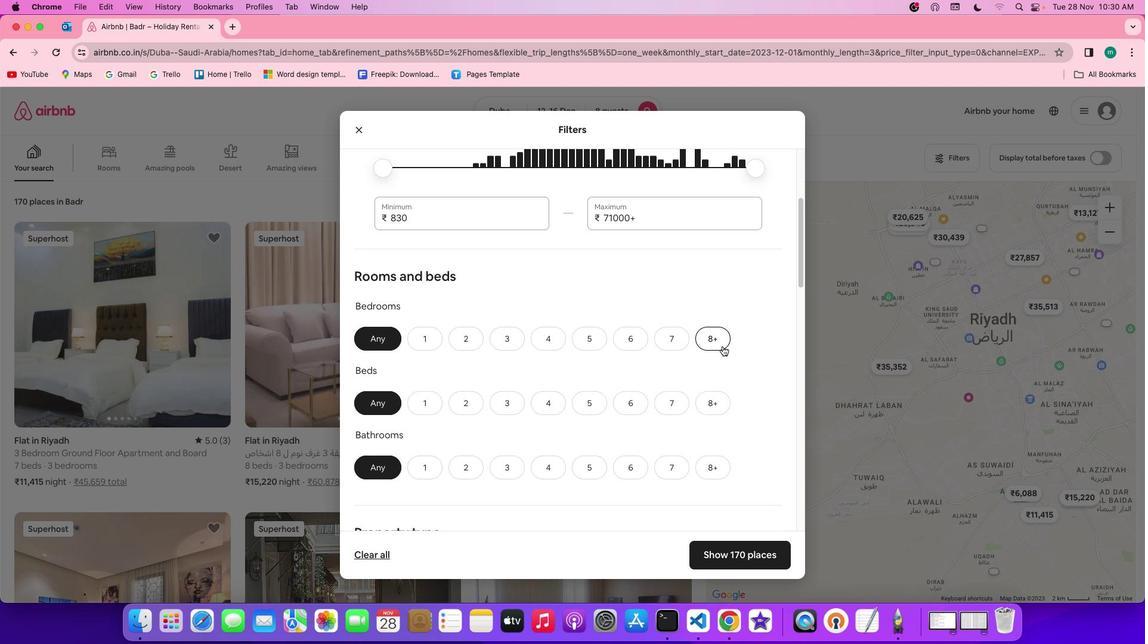 
Action: Mouse pressed left at (722, 346)
Screenshot: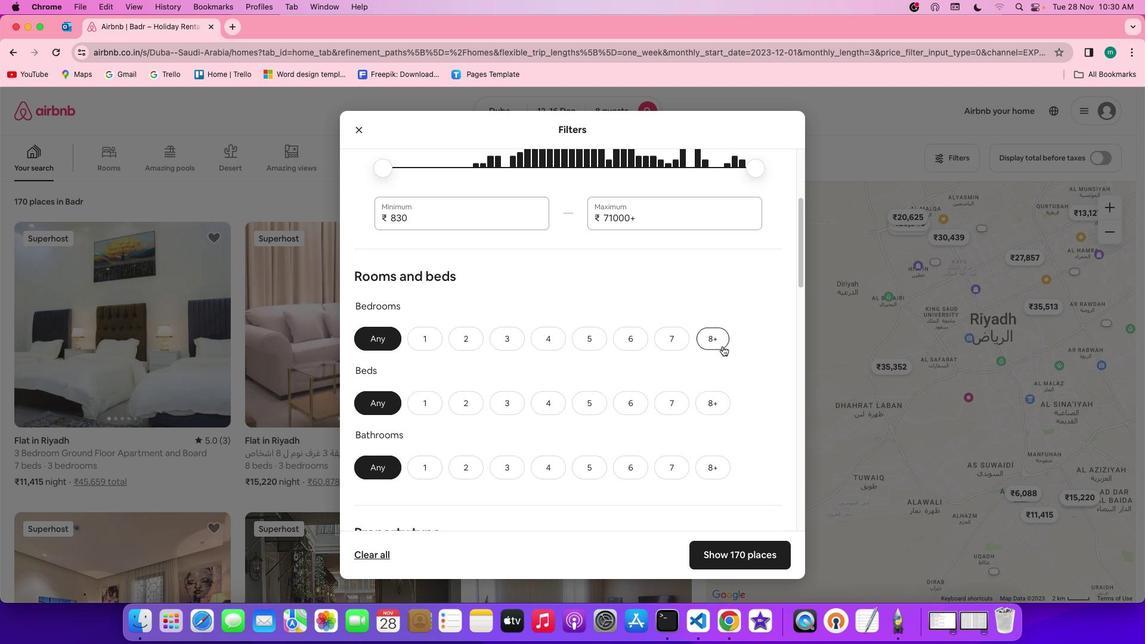
Action: Mouse moved to (718, 403)
Screenshot: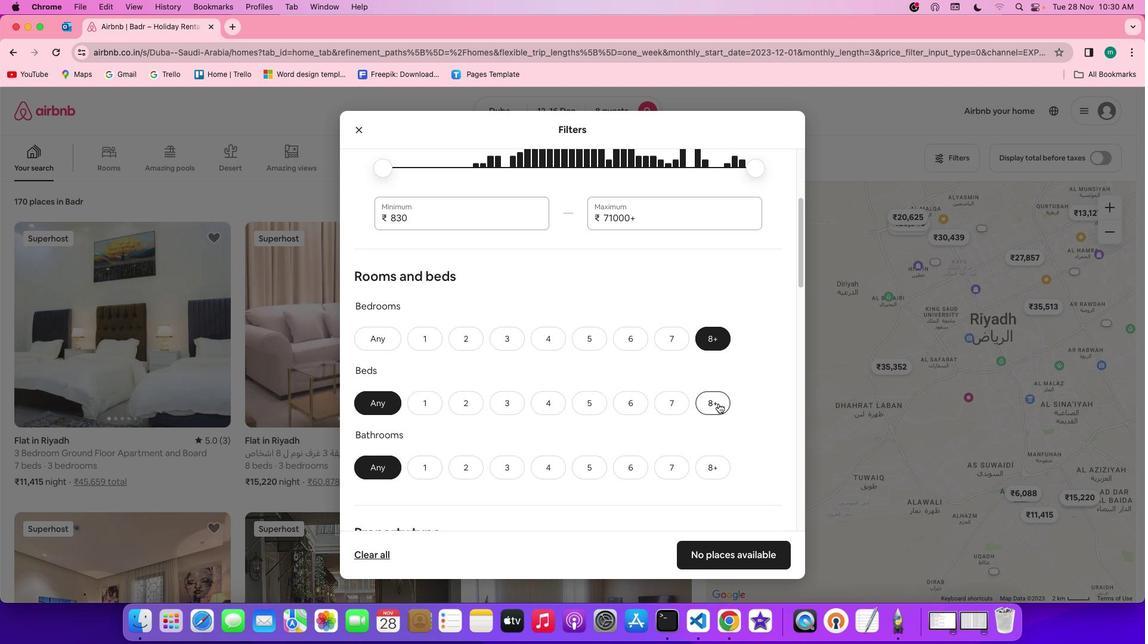 
Action: Mouse pressed left at (718, 403)
Screenshot: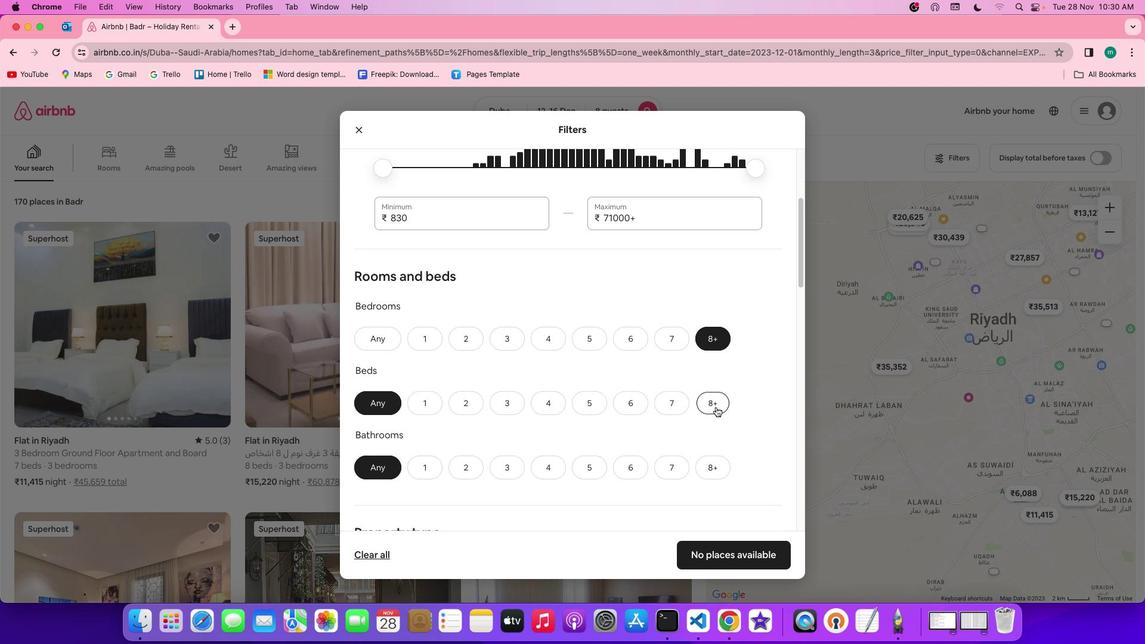 
Action: Mouse moved to (701, 481)
Screenshot: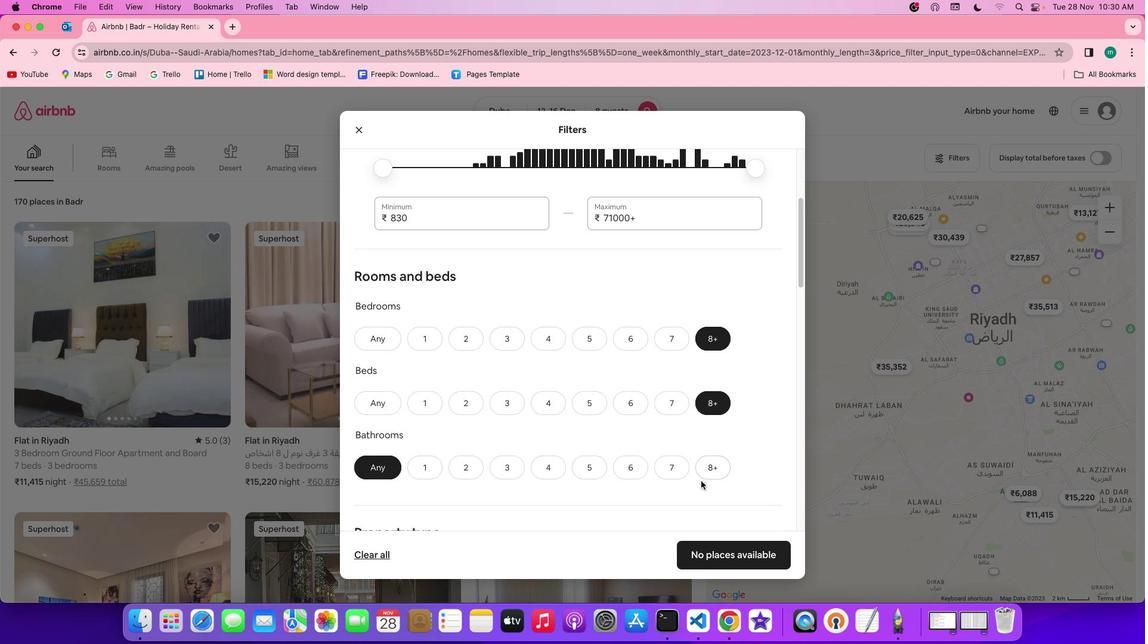 
Action: Mouse pressed left at (701, 481)
Screenshot: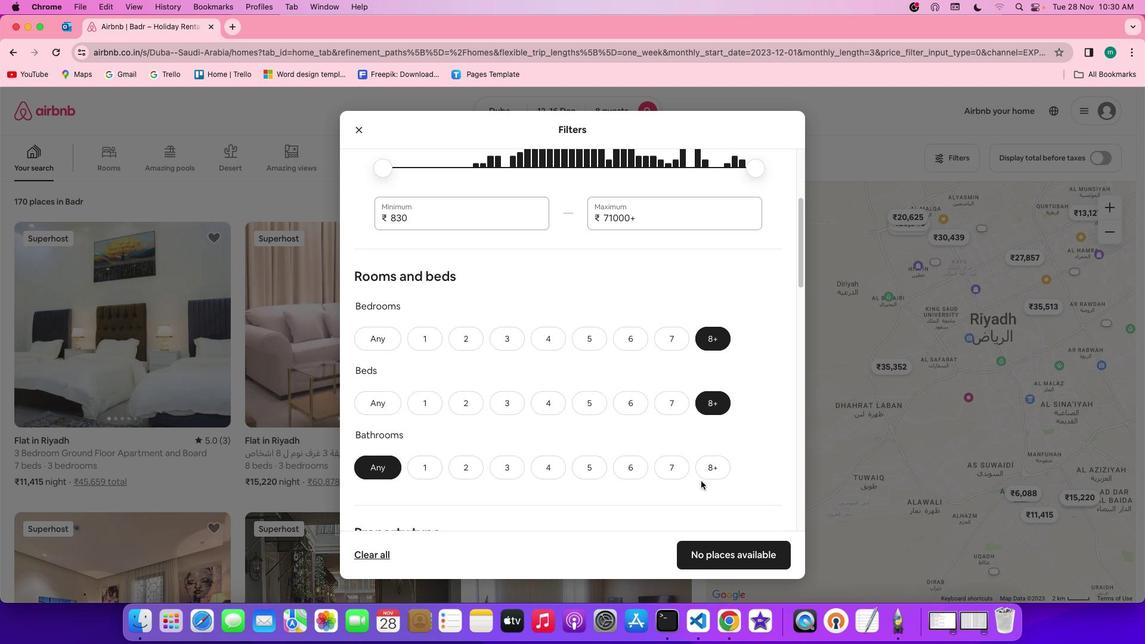 
Action: Mouse moved to (713, 474)
Screenshot: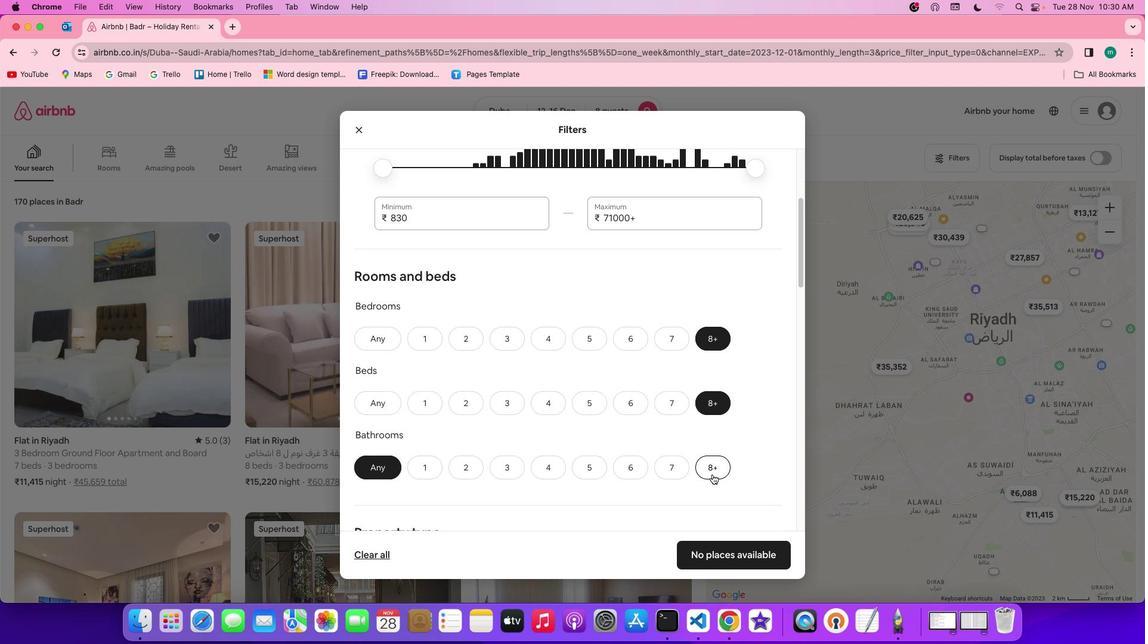 
Action: Mouse pressed left at (713, 474)
Screenshot: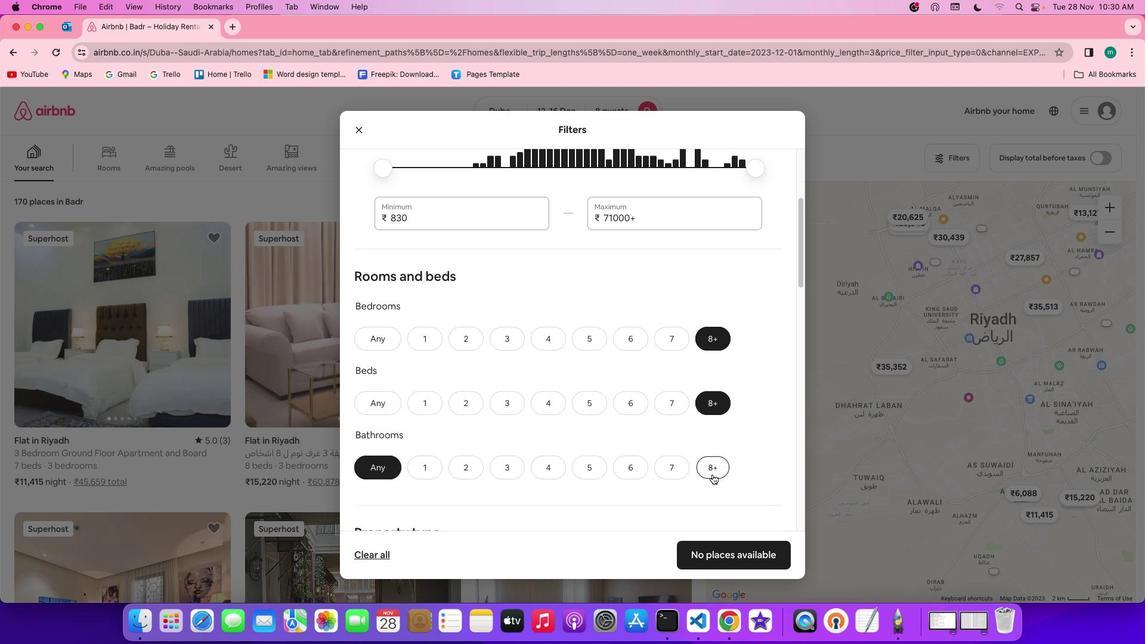 
Action: Mouse moved to (715, 488)
Screenshot: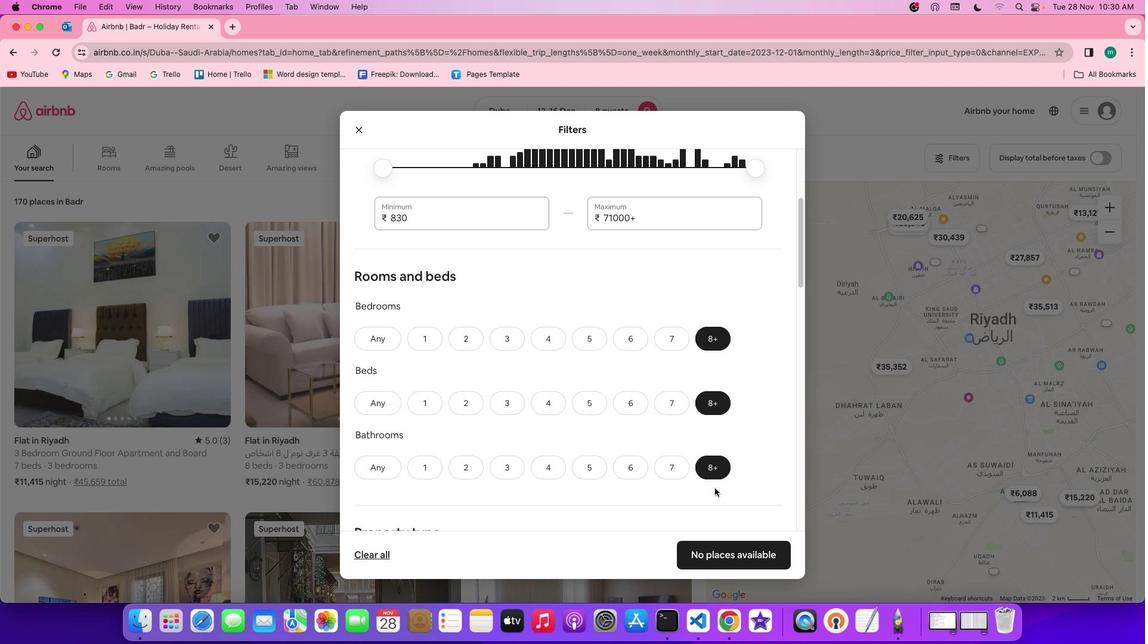 
Action: Mouse scrolled (715, 488) with delta (0, 0)
Screenshot: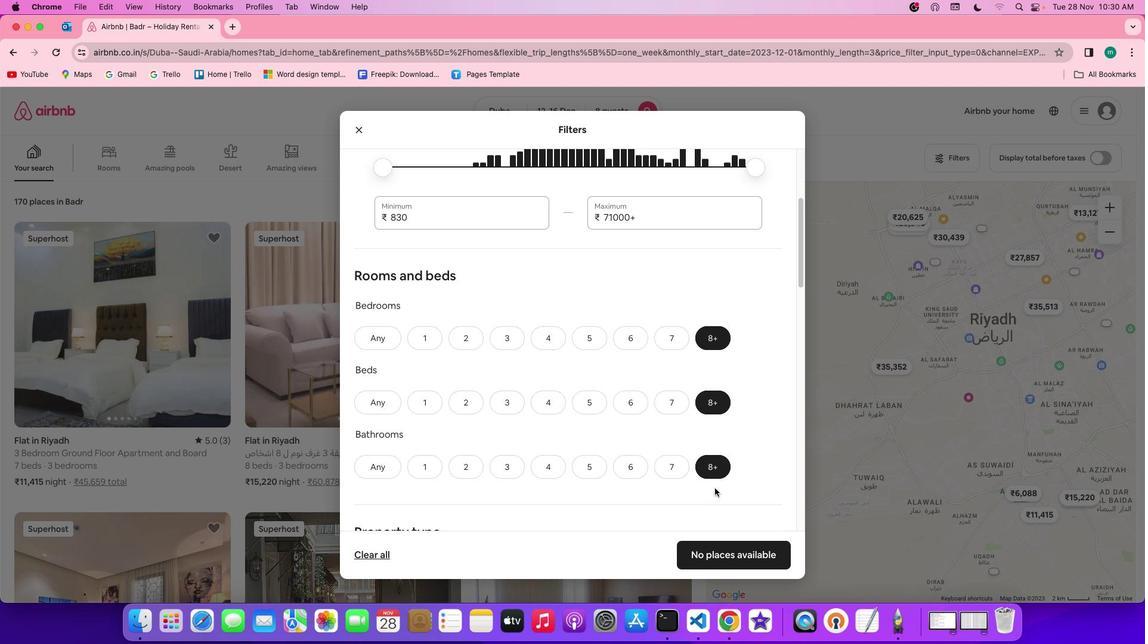 
Action: Mouse scrolled (715, 488) with delta (0, 0)
Screenshot: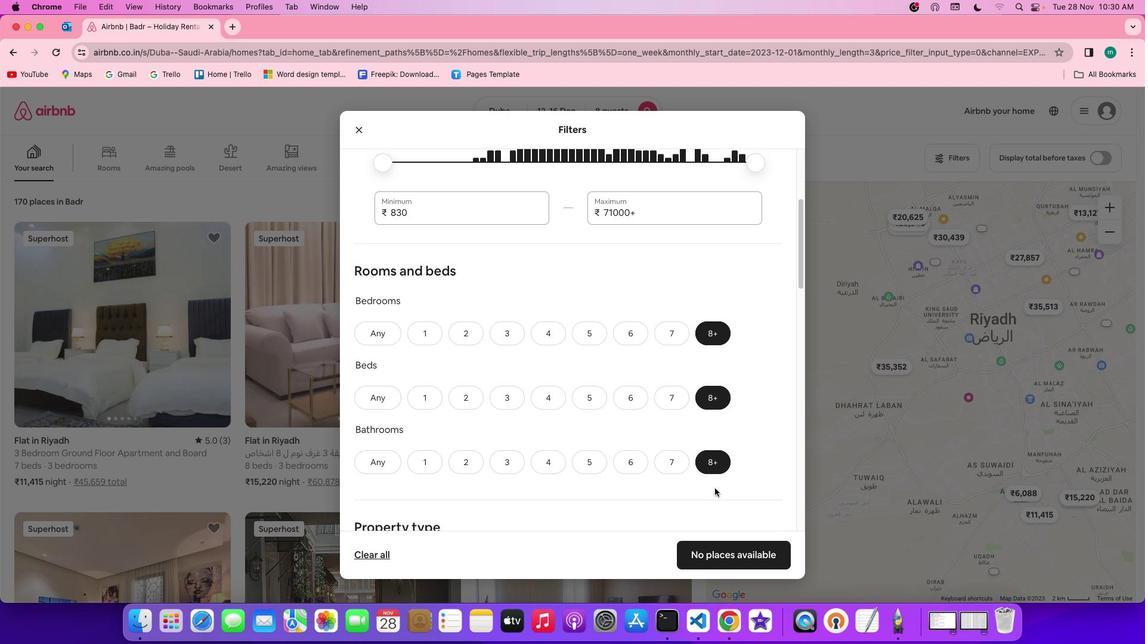 
Action: Mouse scrolled (715, 488) with delta (0, 0)
Screenshot: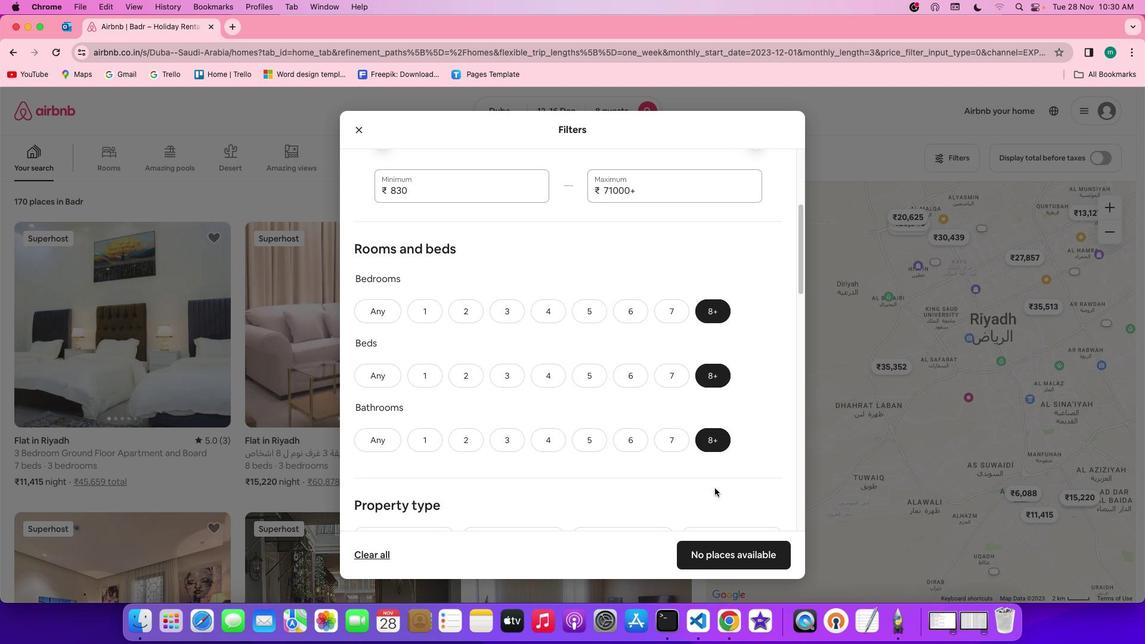 
Action: Mouse scrolled (715, 488) with delta (0, 0)
Screenshot: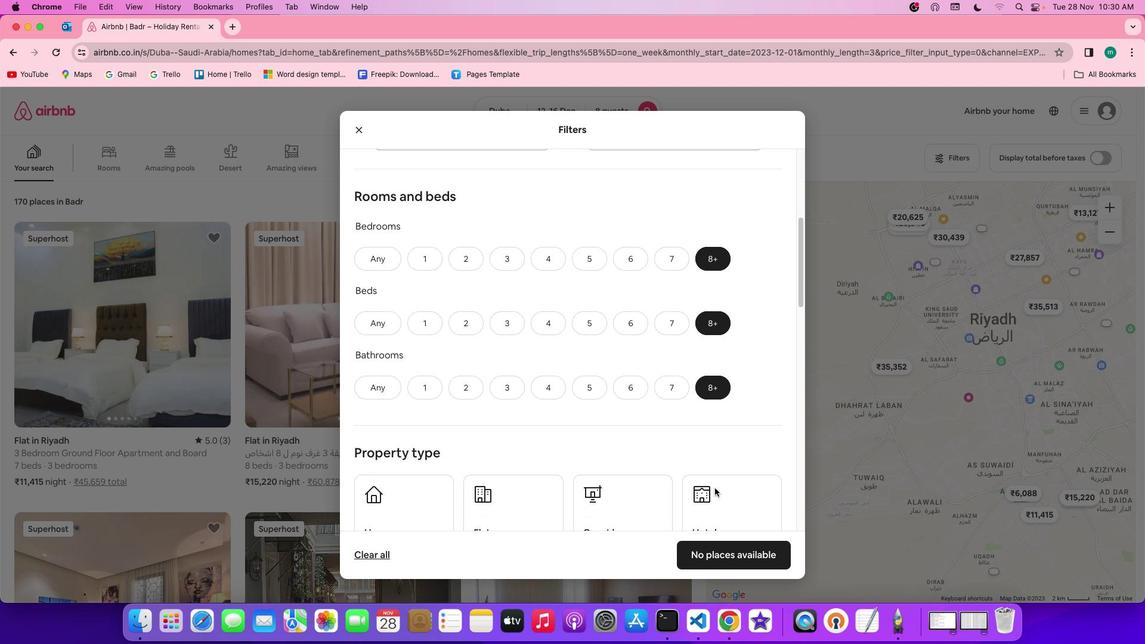 
Action: Mouse scrolled (715, 488) with delta (0, 0)
Screenshot: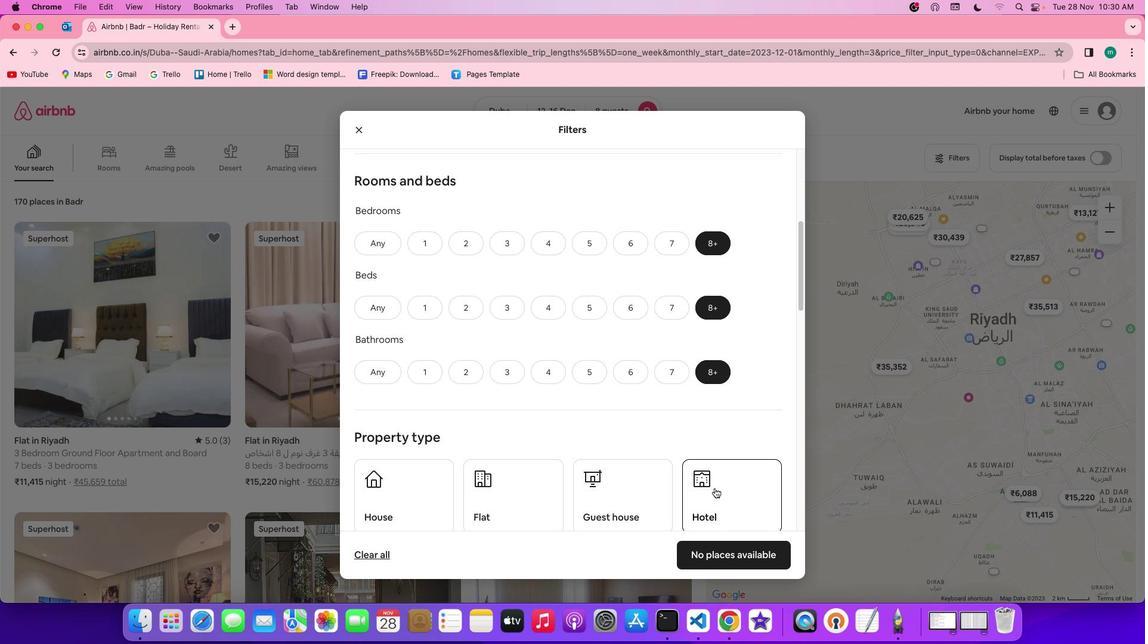 
Action: Mouse scrolled (715, 488) with delta (0, 0)
Screenshot: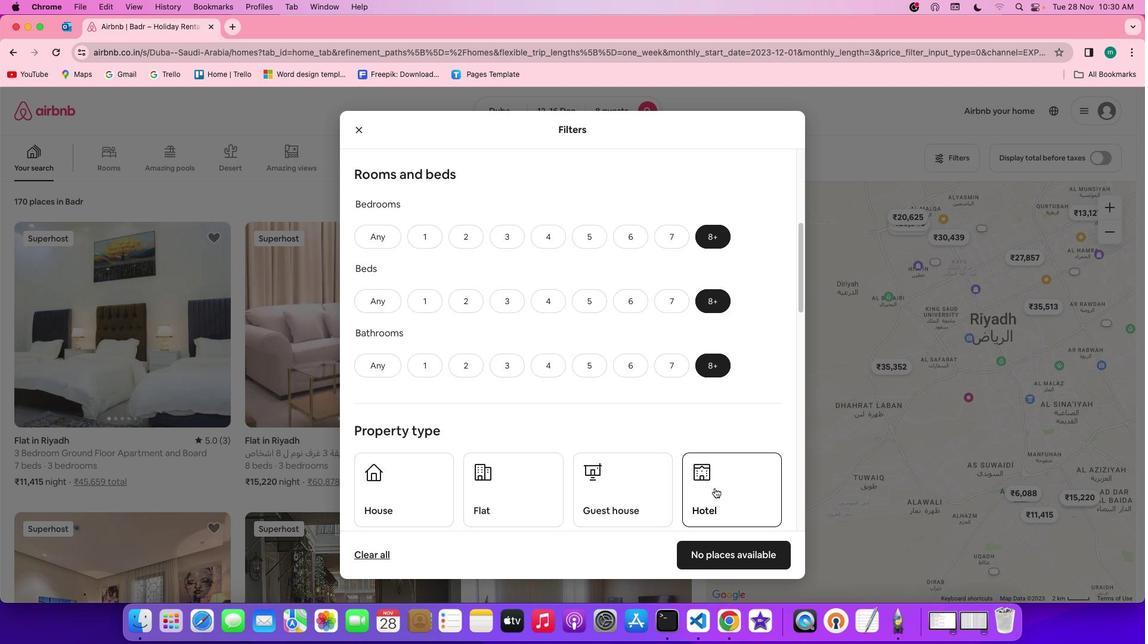 
Action: Mouse scrolled (715, 488) with delta (0, 0)
Screenshot: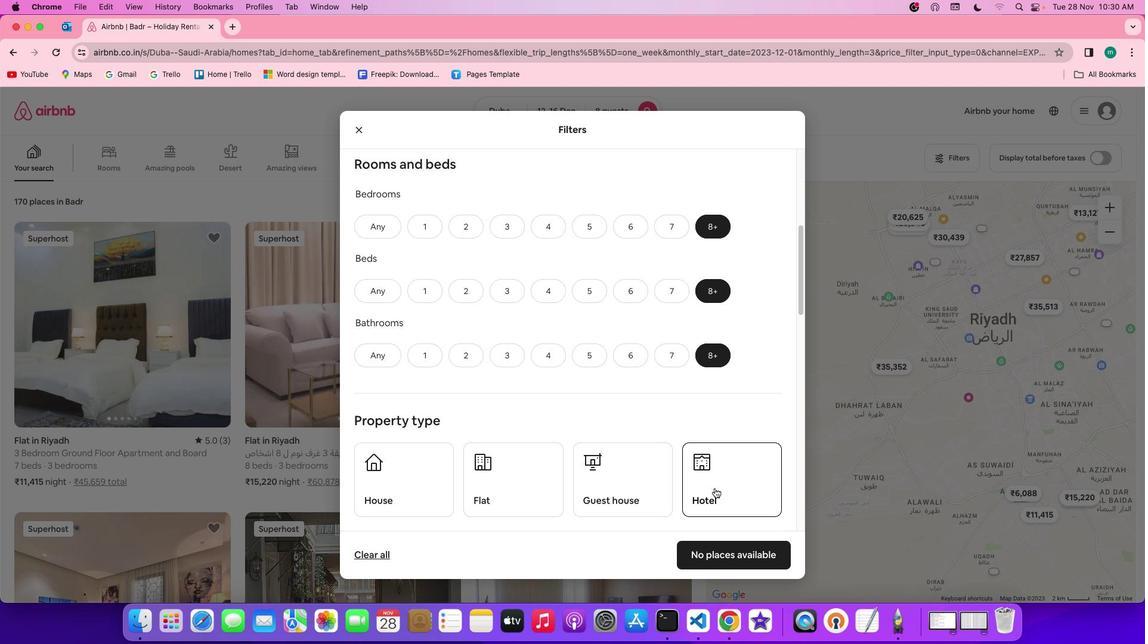 
Action: Mouse scrolled (715, 488) with delta (0, 0)
Screenshot: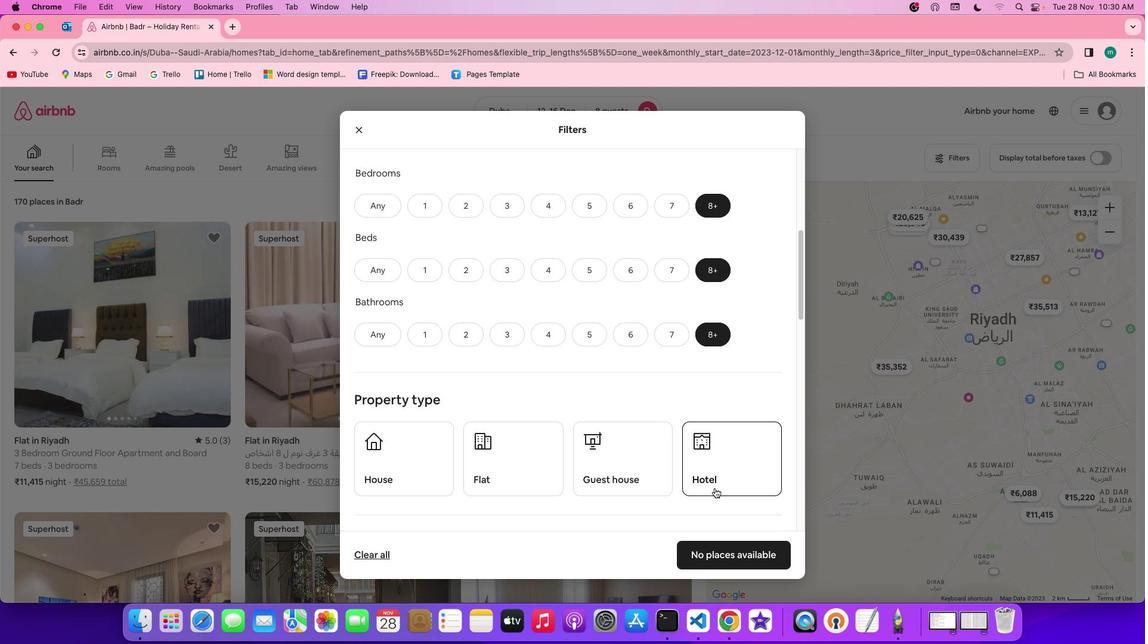 
Action: Mouse scrolled (715, 488) with delta (0, 0)
Screenshot: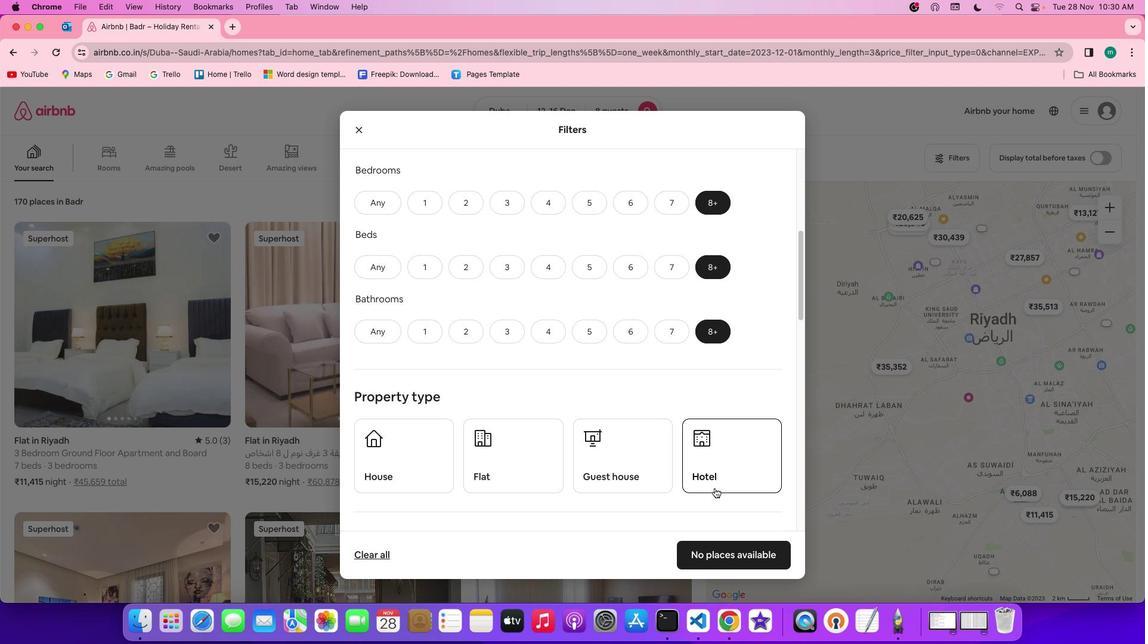 
Action: Mouse scrolled (715, 488) with delta (0, 0)
Screenshot: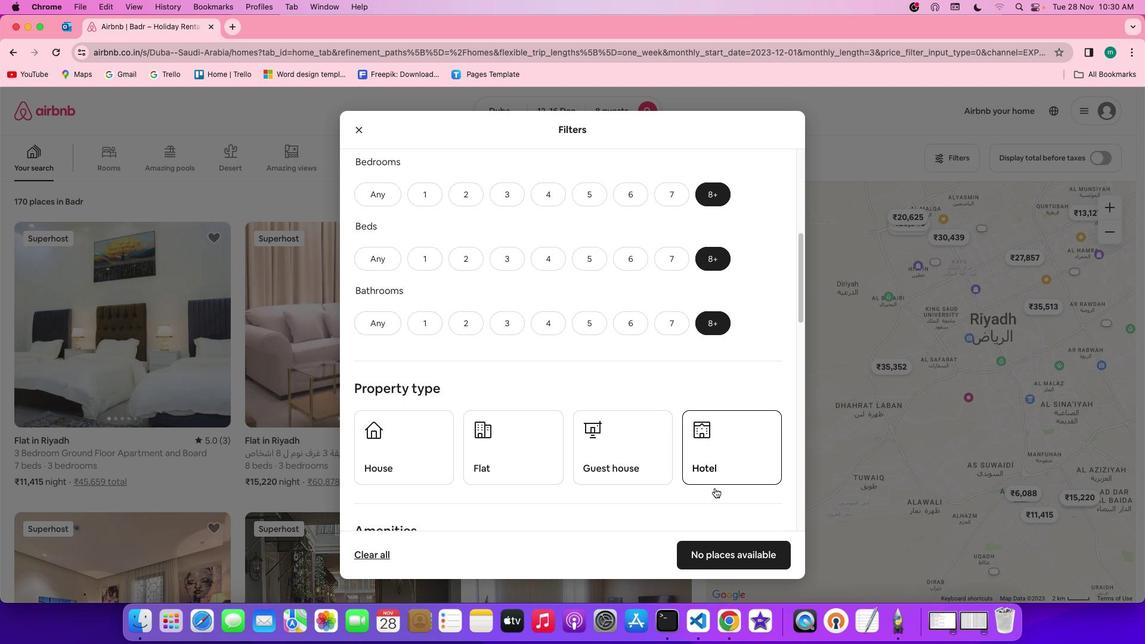 
Action: Mouse scrolled (715, 488) with delta (0, 0)
Screenshot: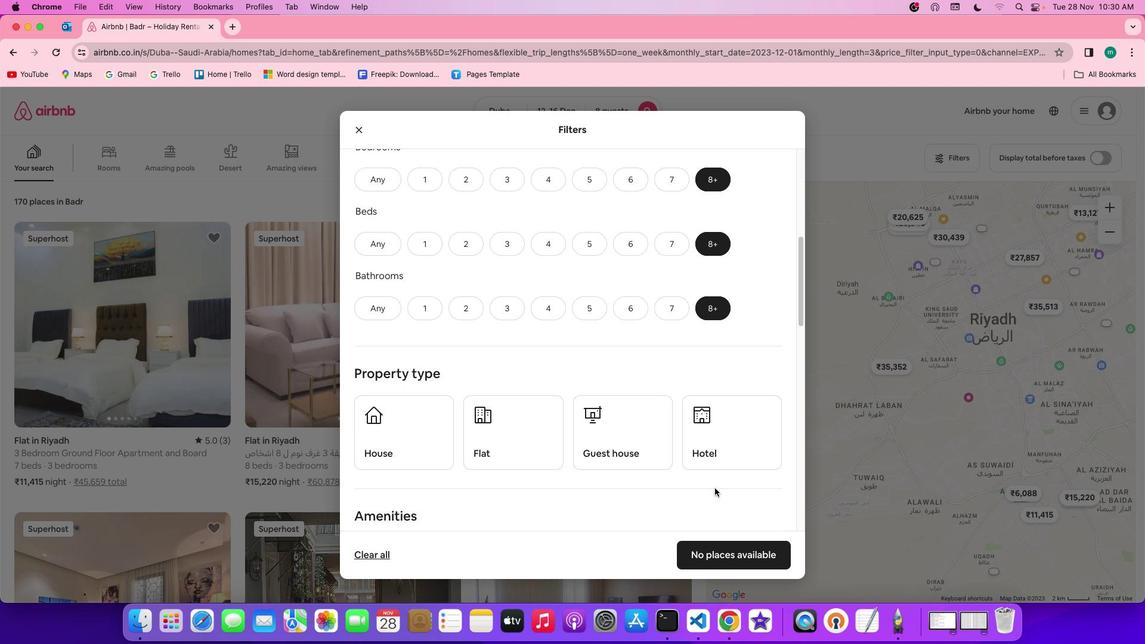 
Action: Mouse scrolled (715, 488) with delta (0, 0)
Screenshot: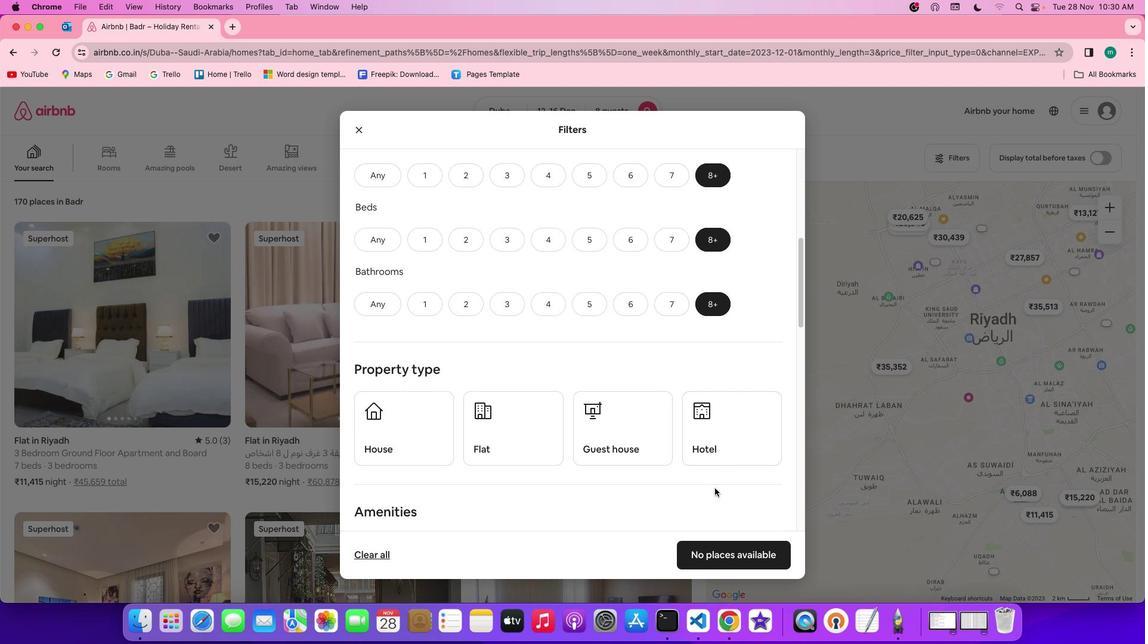 
Action: Mouse scrolled (715, 488) with delta (0, 0)
Screenshot: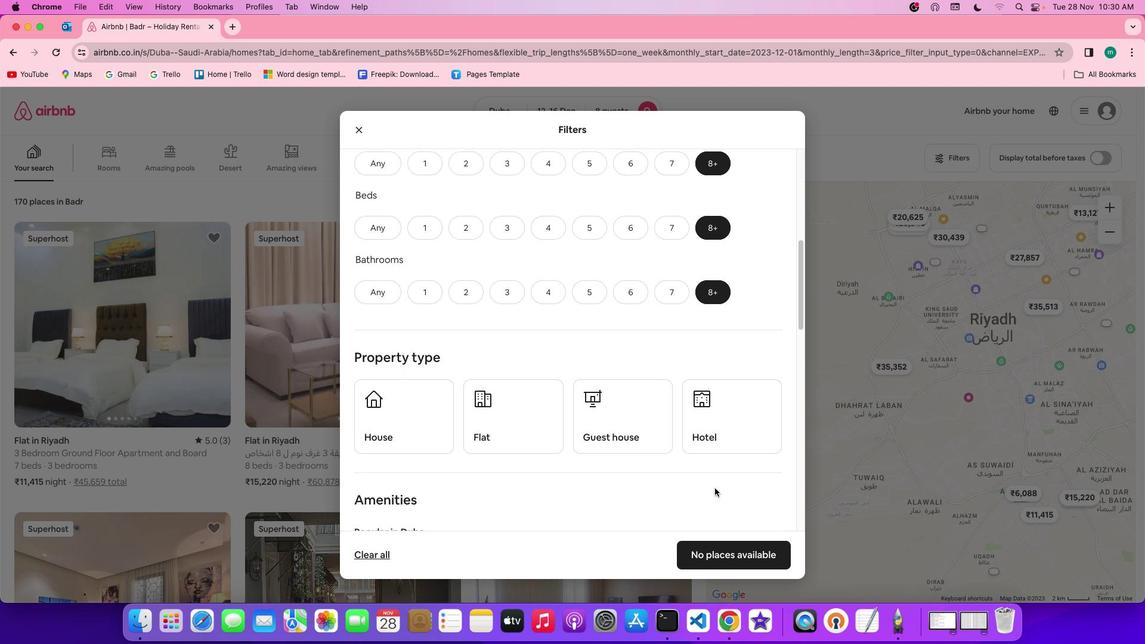 
Action: Mouse scrolled (715, 488) with delta (0, 0)
Screenshot: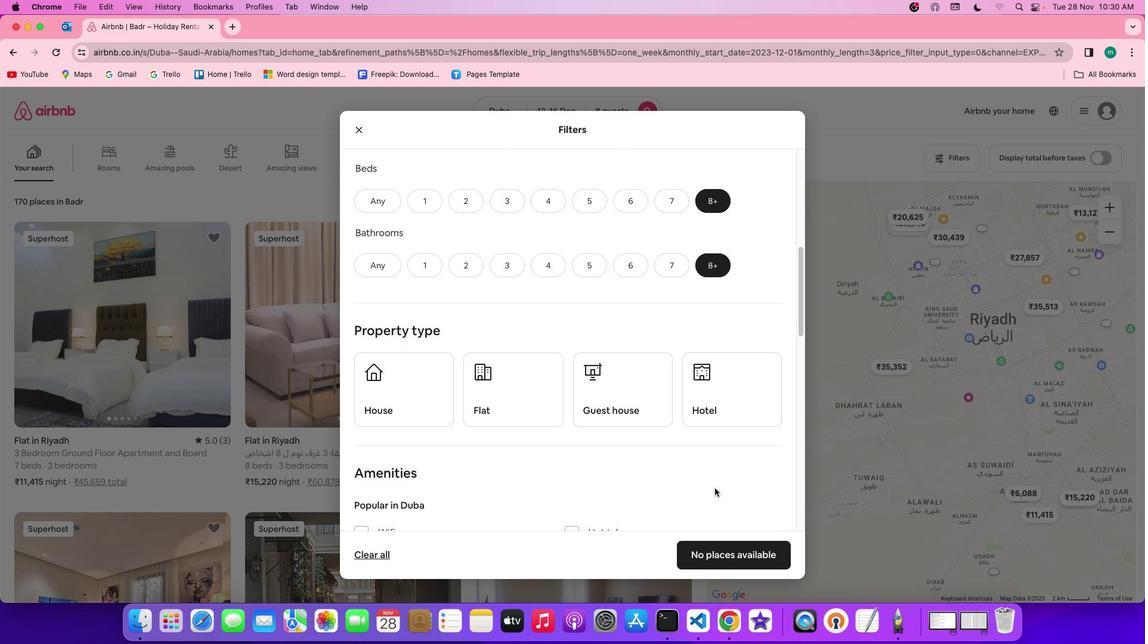 
Action: Mouse moved to (714, 488)
Screenshot: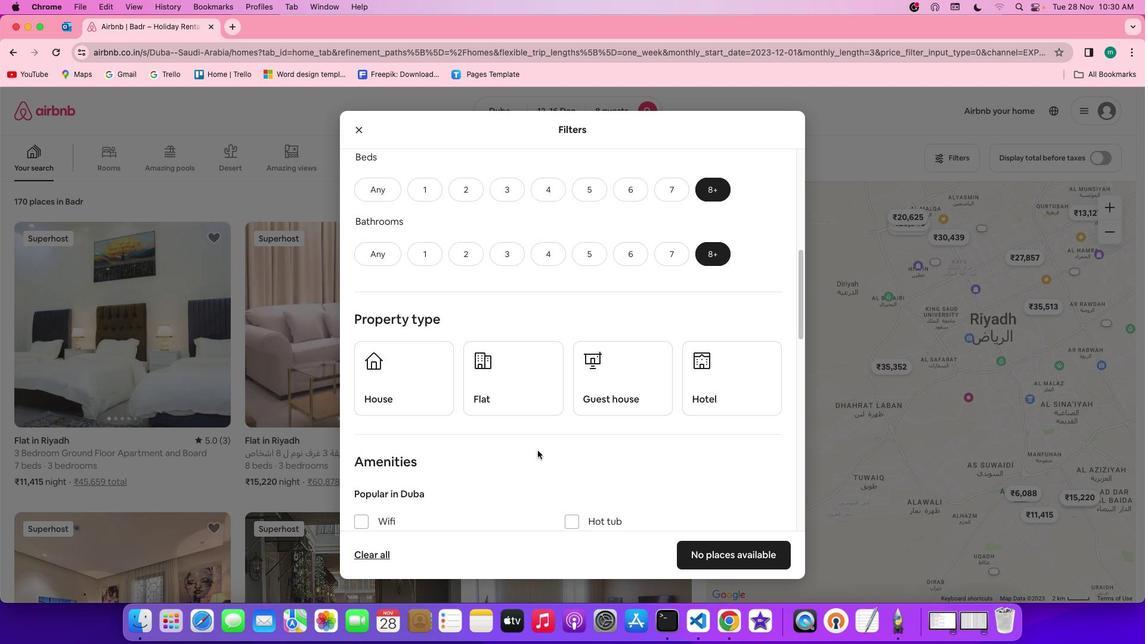 
Action: Mouse scrolled (714, 488) with delta (0, 0)
Screenshot: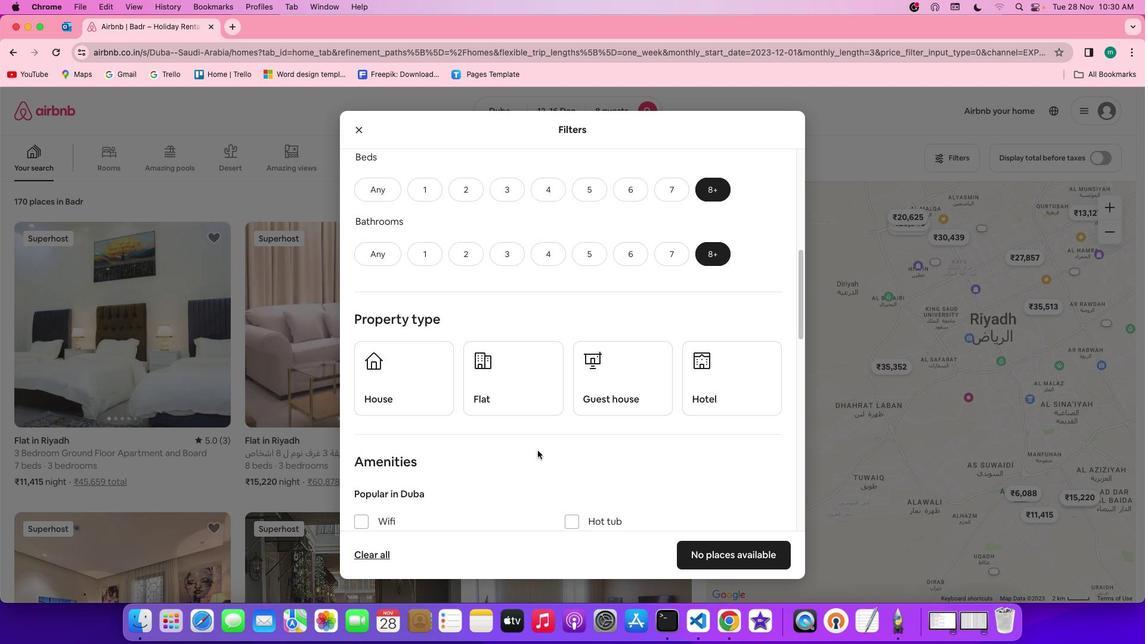 
Action: Mouse moved to (424, 389)
Screenshot: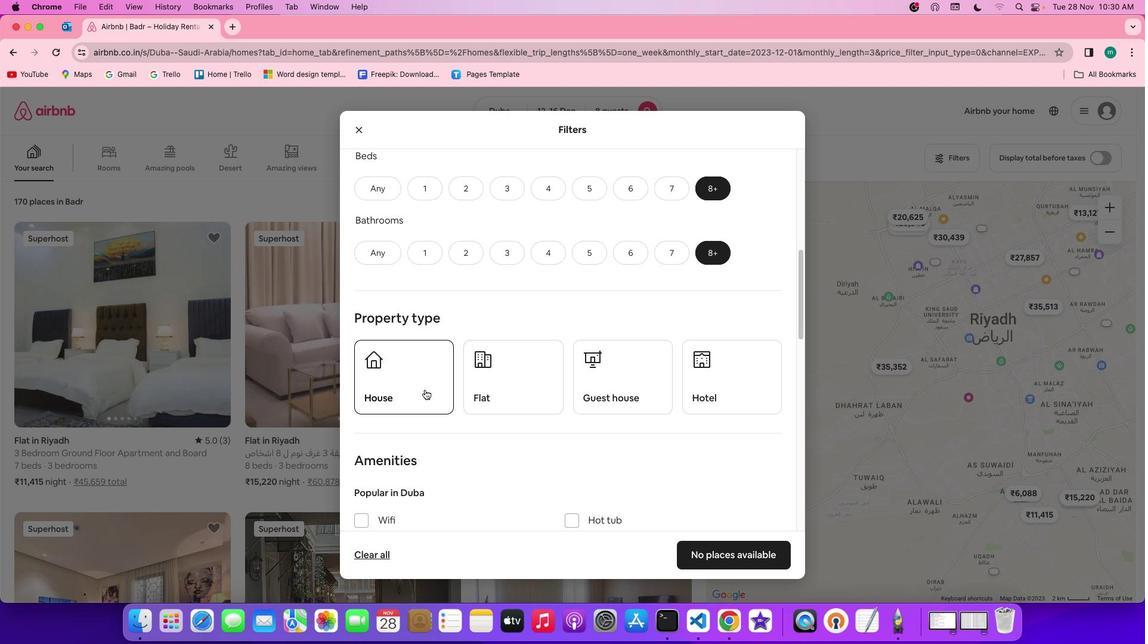 
Action: Mouse pressed left at (424, 389)
Screenshot: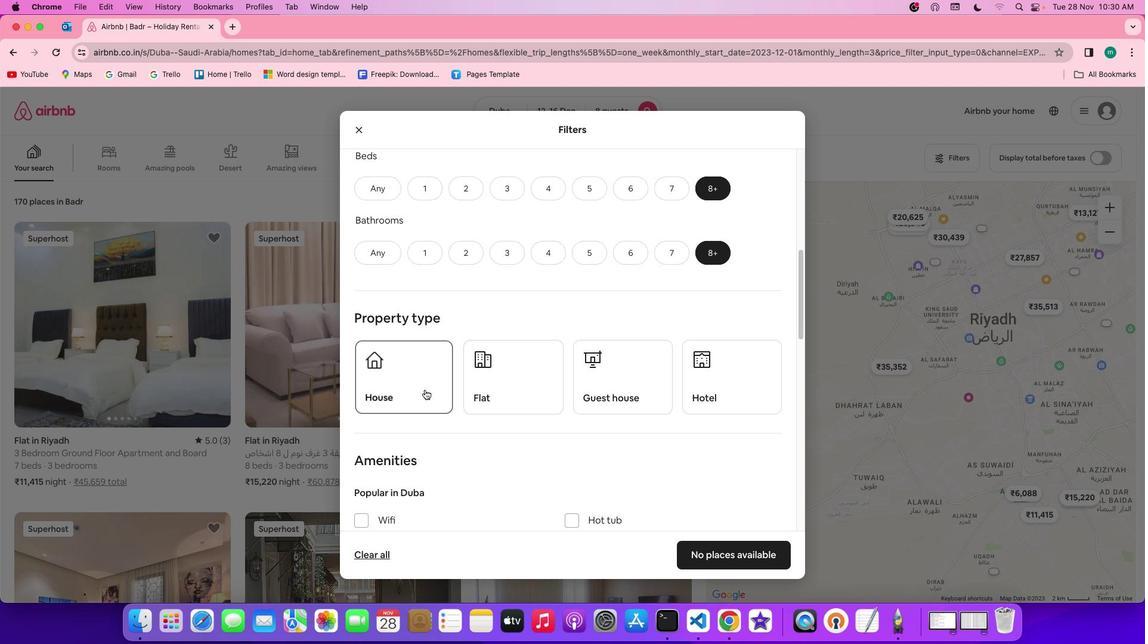 
Action: Mouse moved to (404, 405)
Screenshot: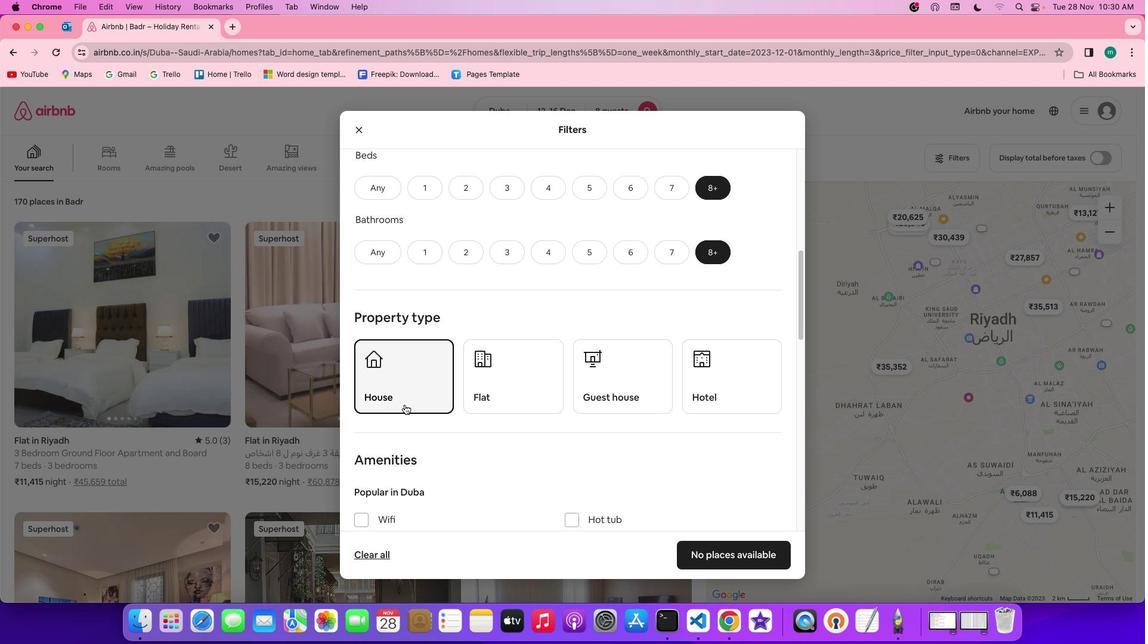 
Action: Mouse scrolled (404, 405) with delta (0, 0)
Screenshot: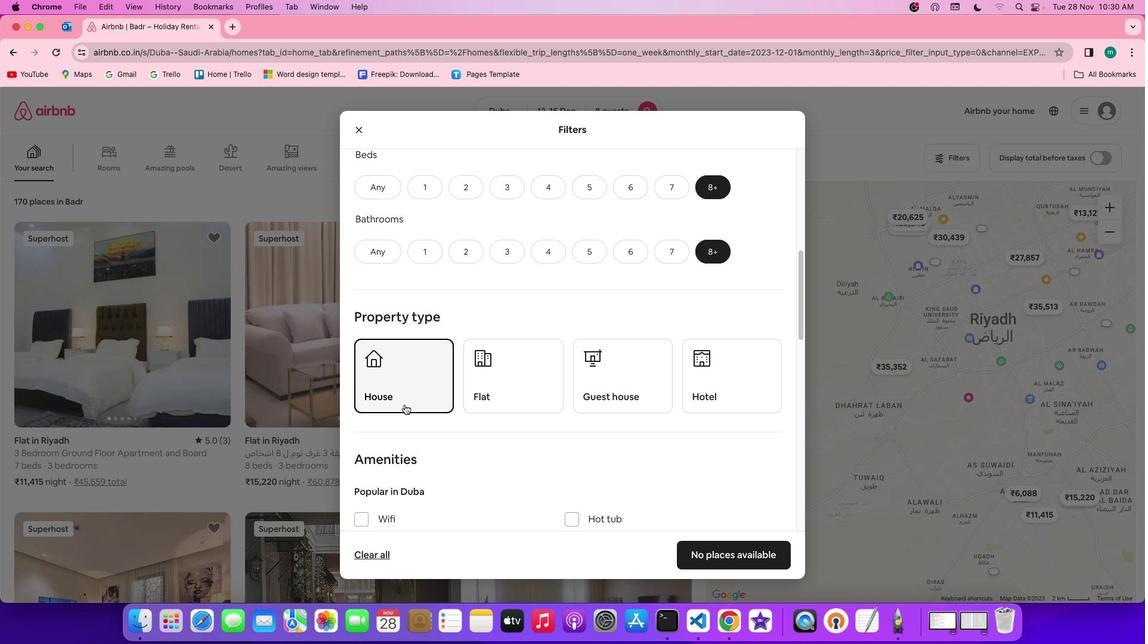 
Action: Mouse scrolled (404, 405) with delta (0, 0)
Screenshot: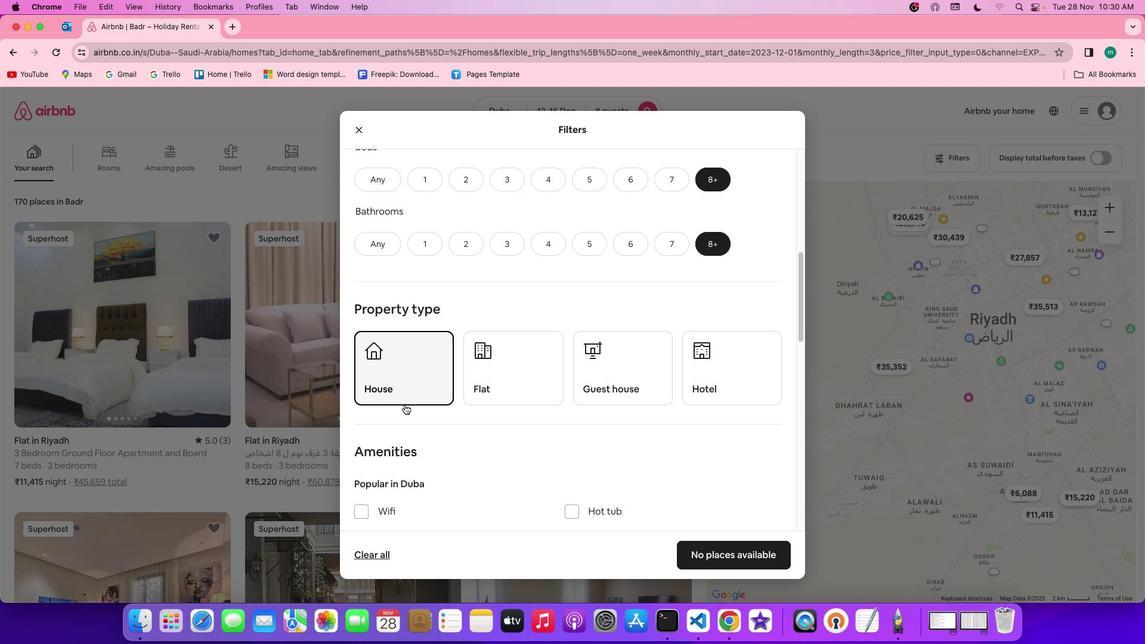 
Action: Mouse scrolled (404, 405) with delta (0, -1)
Screenshot: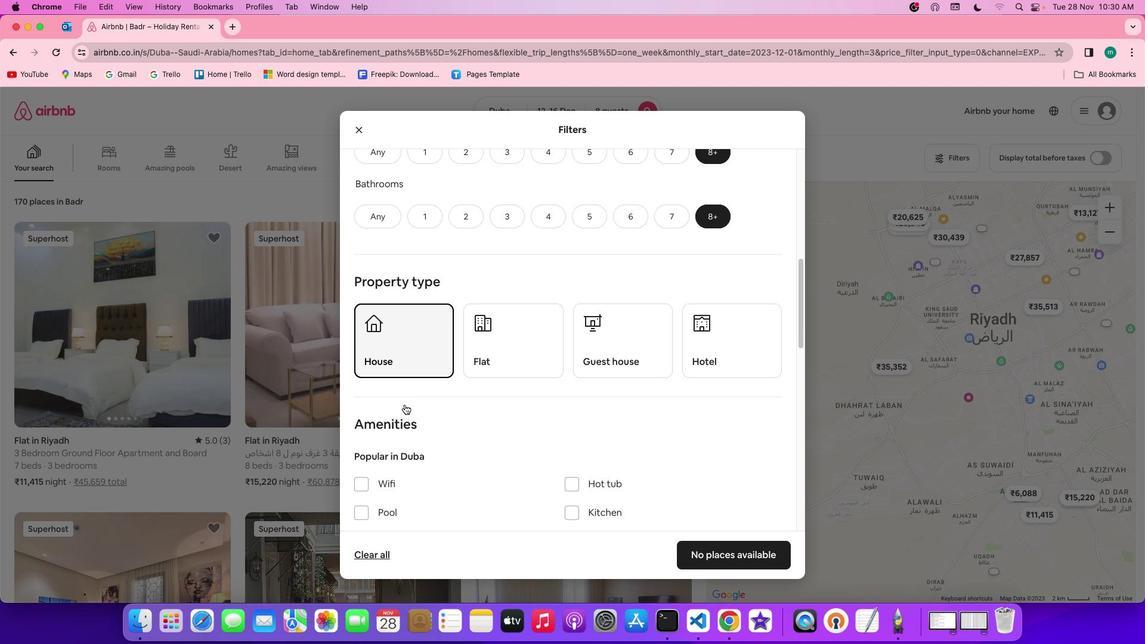
Action: Mouse scrolled (404, 405) with delta (0, -1)
Screenshot: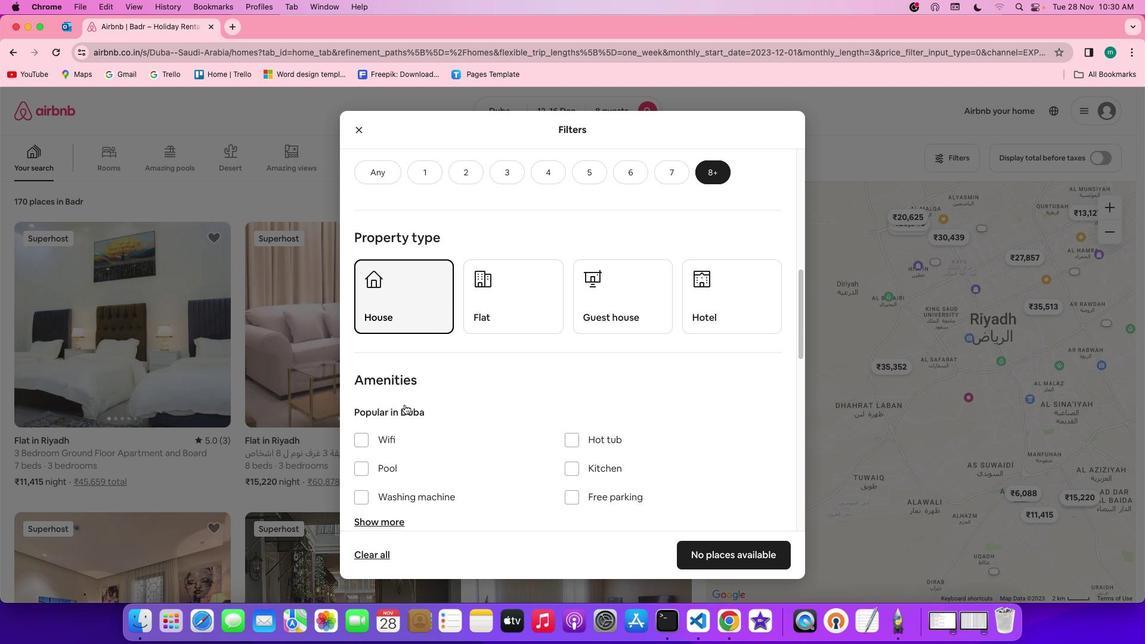 
Action: Mouse moved to (405, 405)
Screenshot: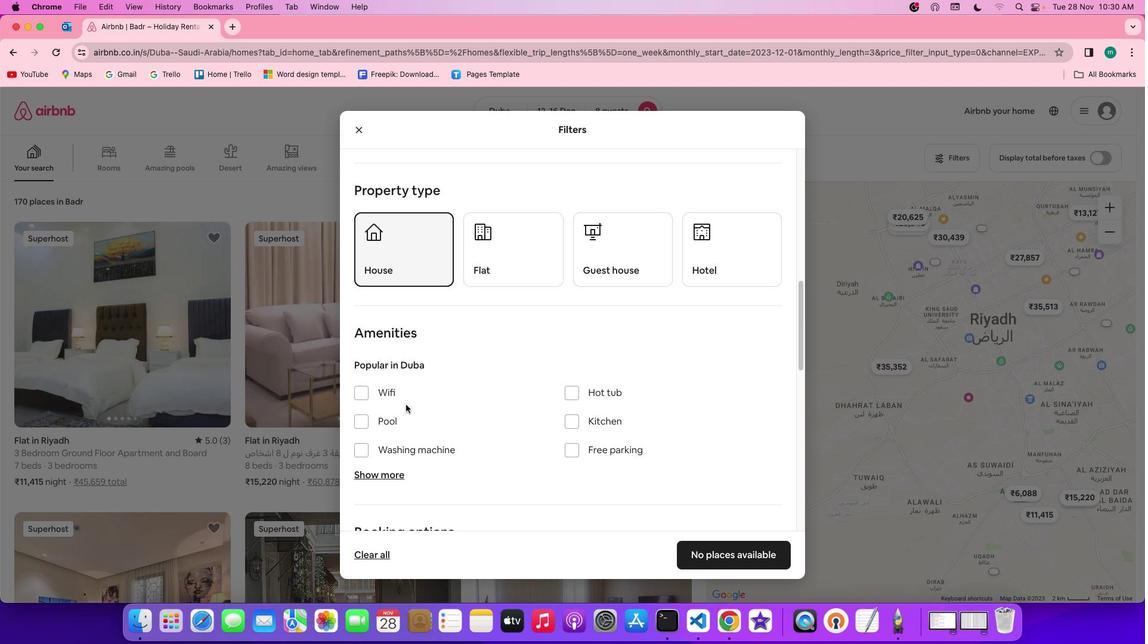 
Action: Mouse scrolled (405, 405) with delta (0, 0)
Screenshot: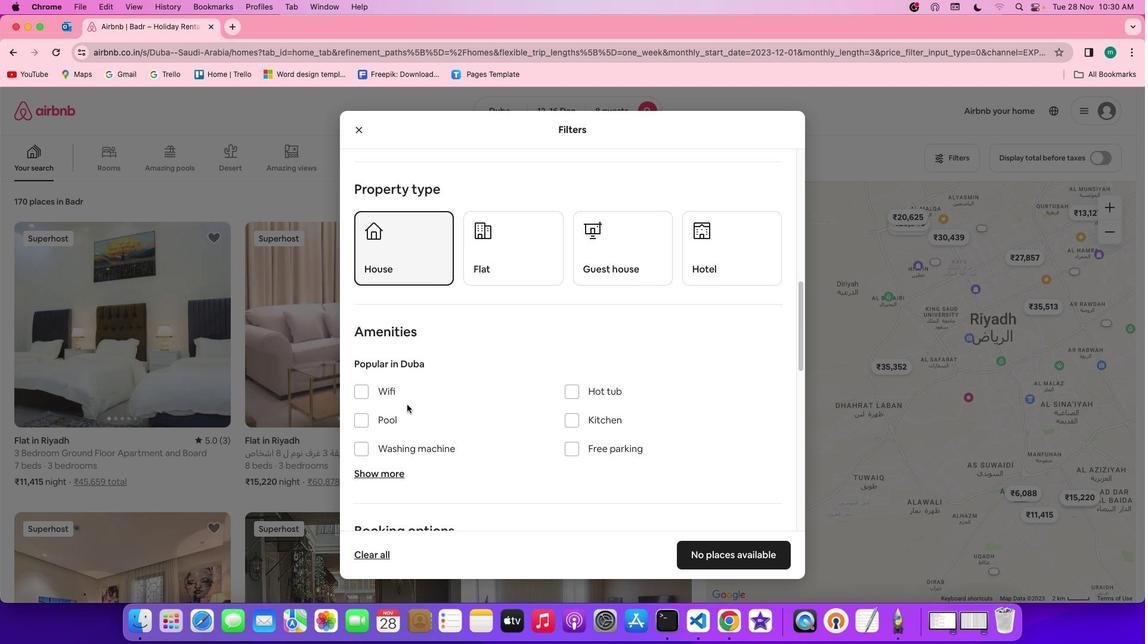 
Action: Mouse moved to (407, 404)
Screenshot: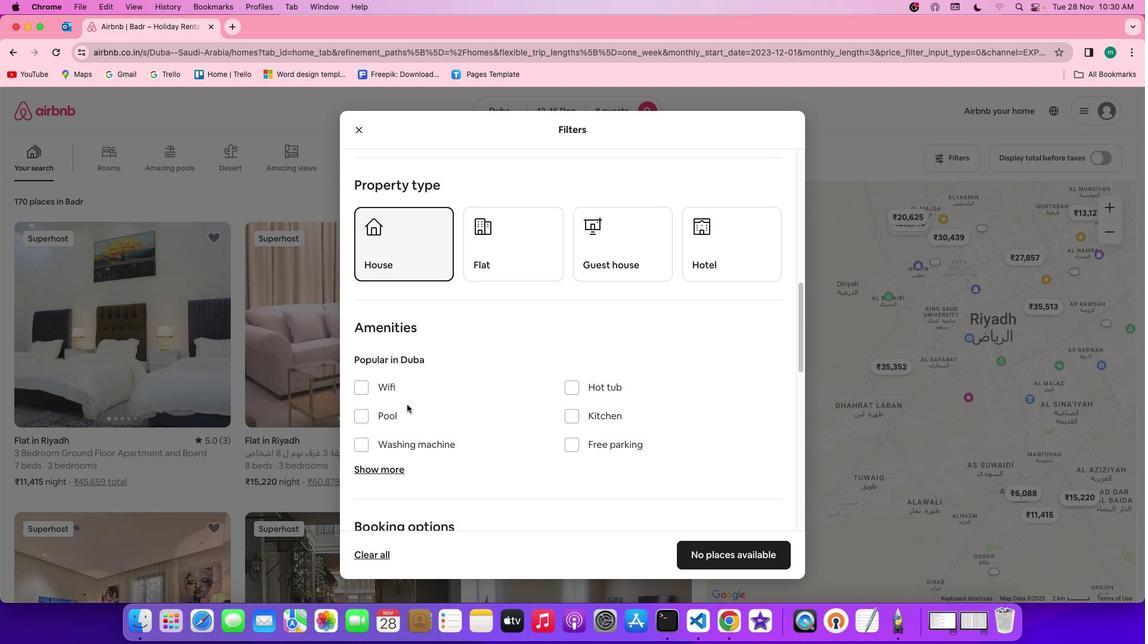 
Action: Mouse scrolled (407, 404) with delta (0, 0)
Screenshot: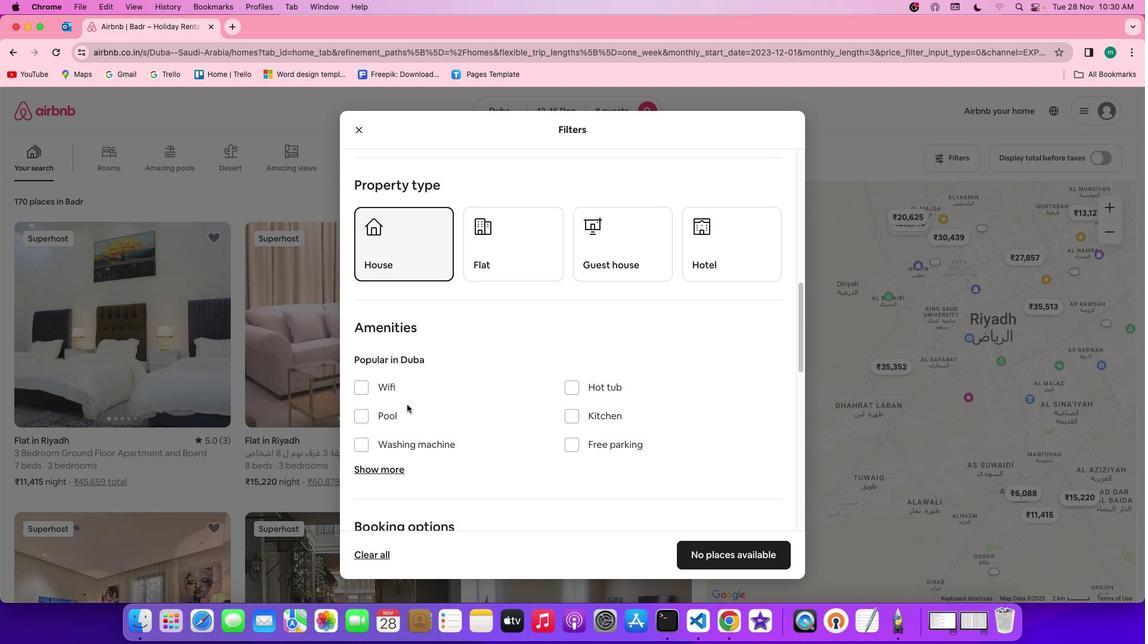 
Action: Mouse scrolled (407, 404) with delta (0, 0)
Screenshot: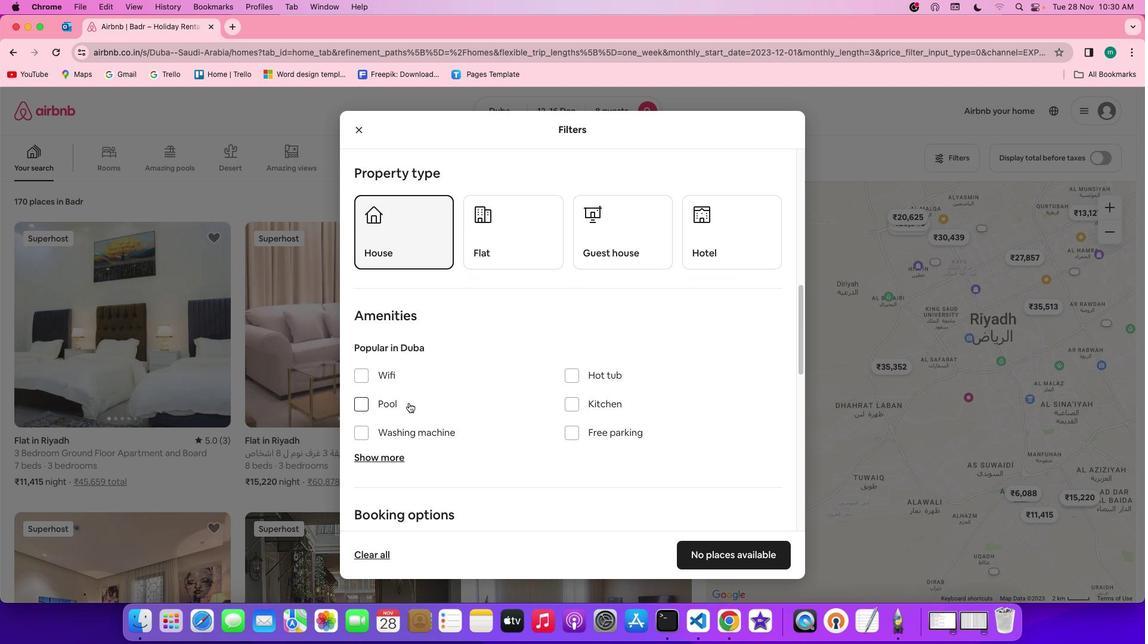 
Action: Mouse moved to (365, 364)
Screenshot: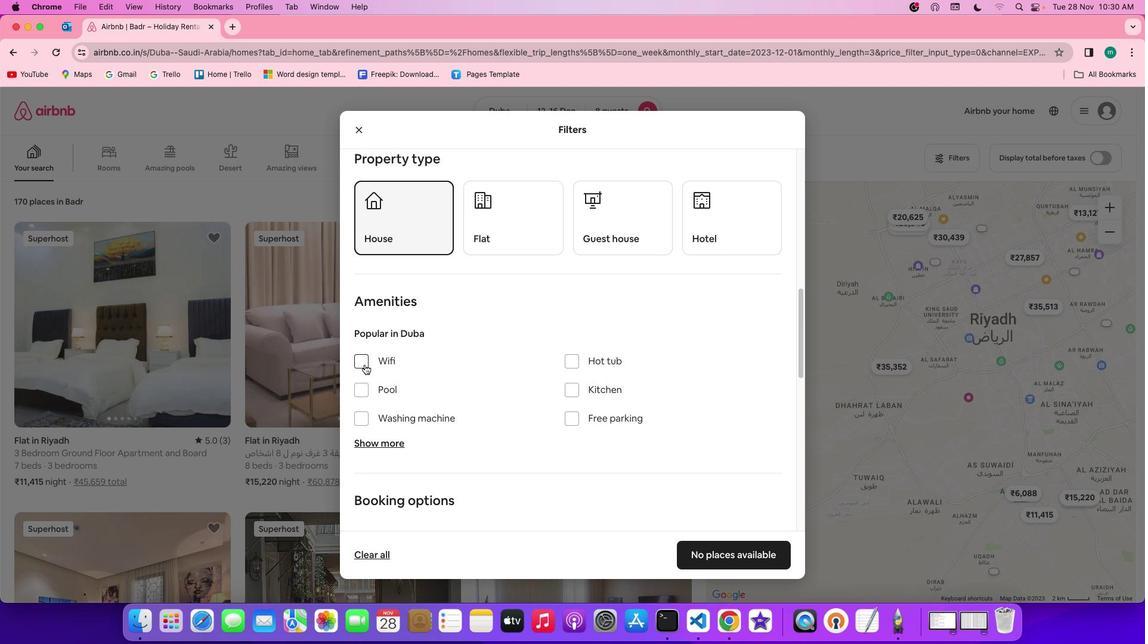 
Action: Mouse pressed left at (365, 364)
Screenshot: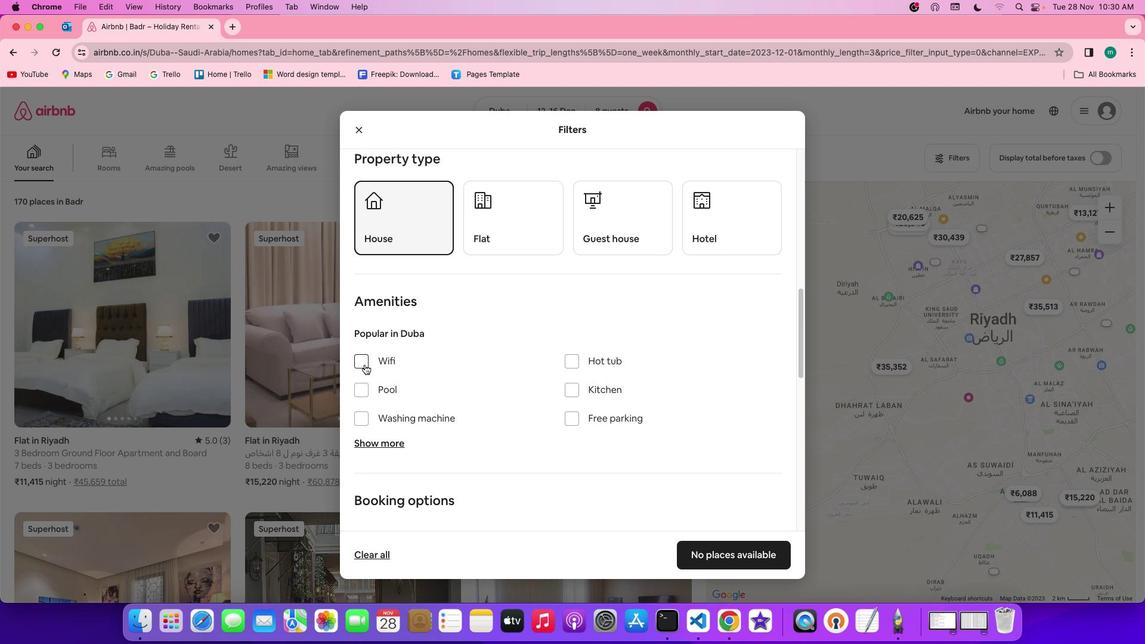 
Action: Mouse moved to (381, 433)
Screenshot: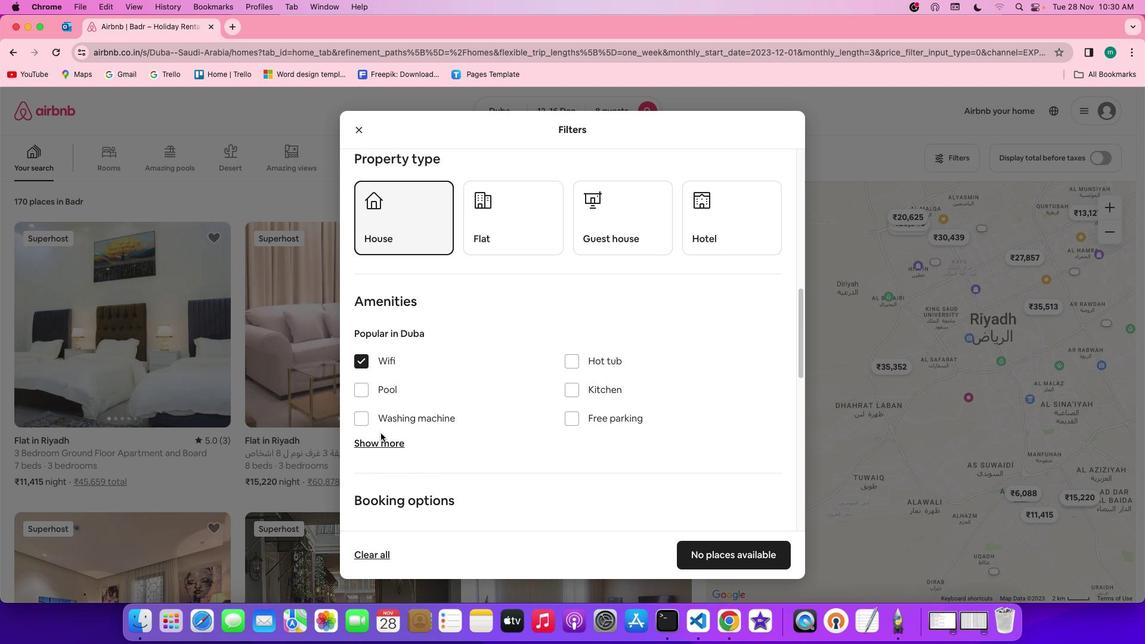 
Action: Mouse pressed left at (381, 433)
Screenshot: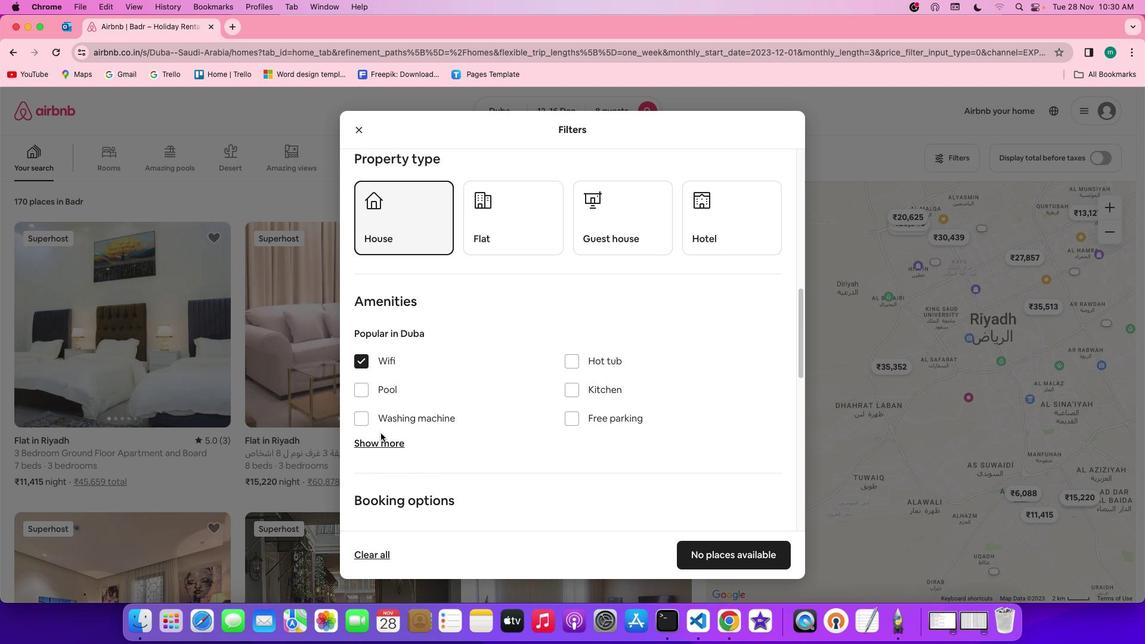 
Action: Mouse moved to (378, 441)
Screenshot: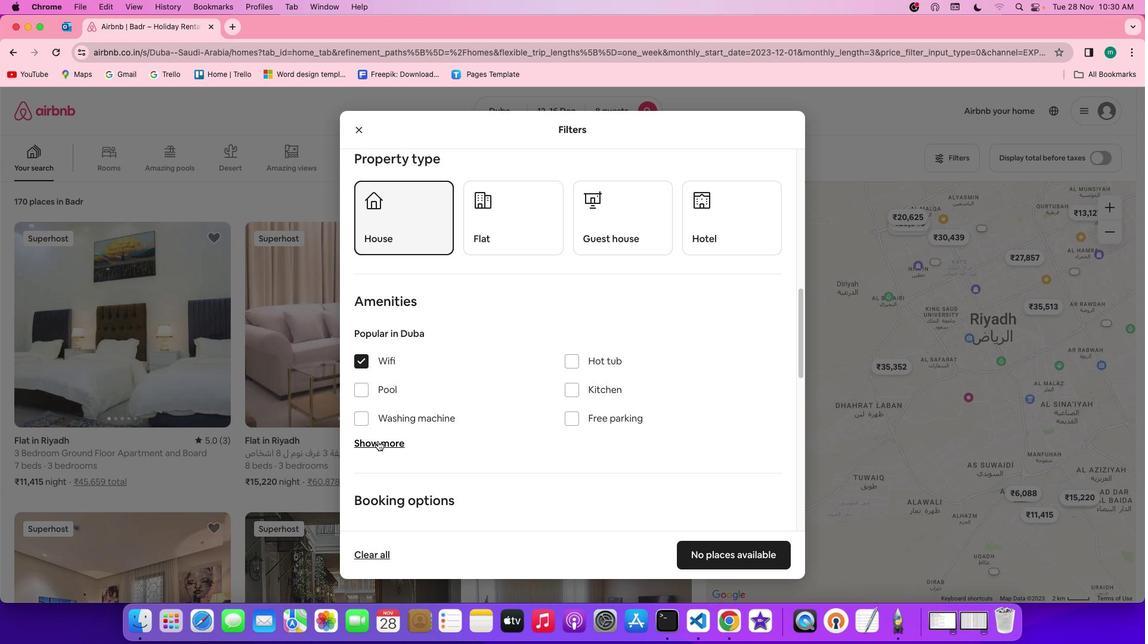 
Action: Mouse pressed left at (378, 441)
Screenshot: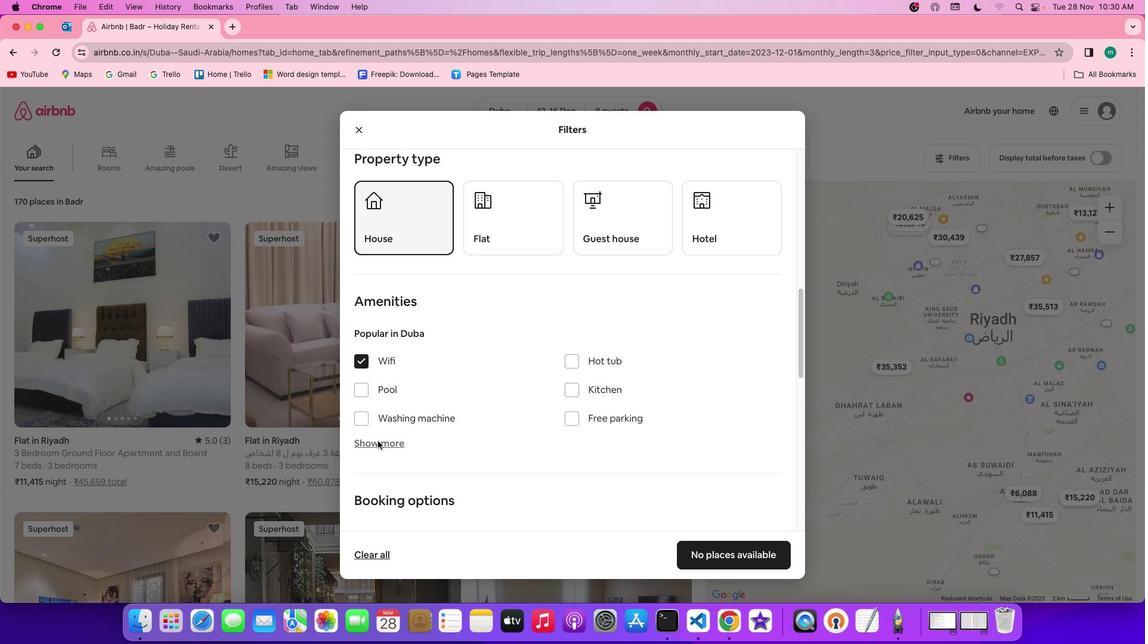 
Action: Mouse moved to (647, 512)
Screenshot: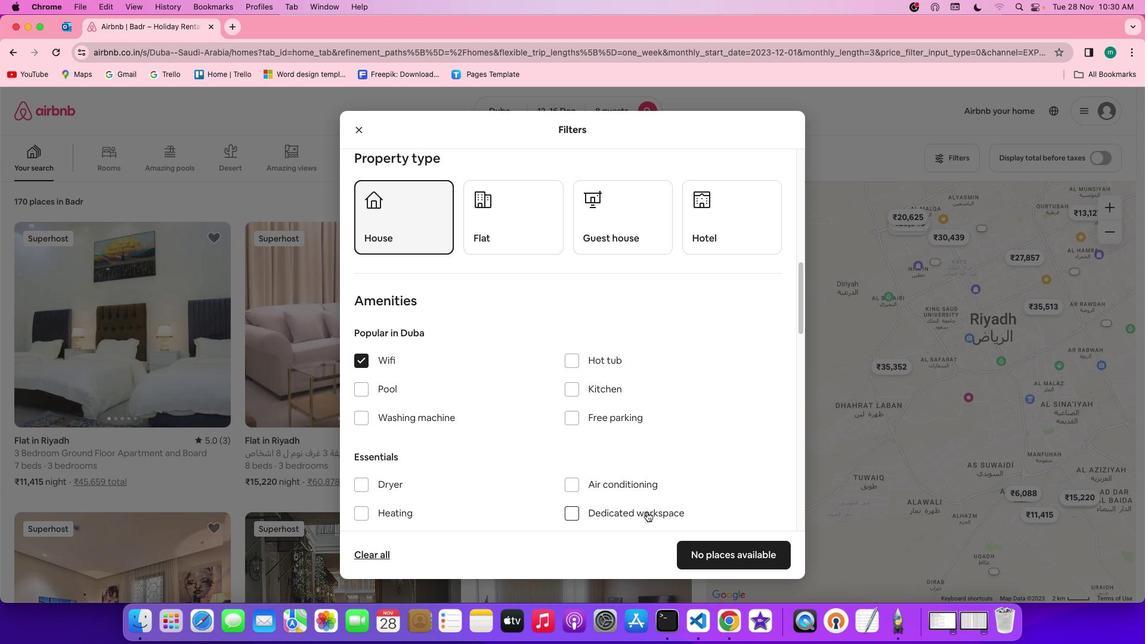 
Action: Mouse scrolled (647, 512) with delta (0, 0)
Screenshot: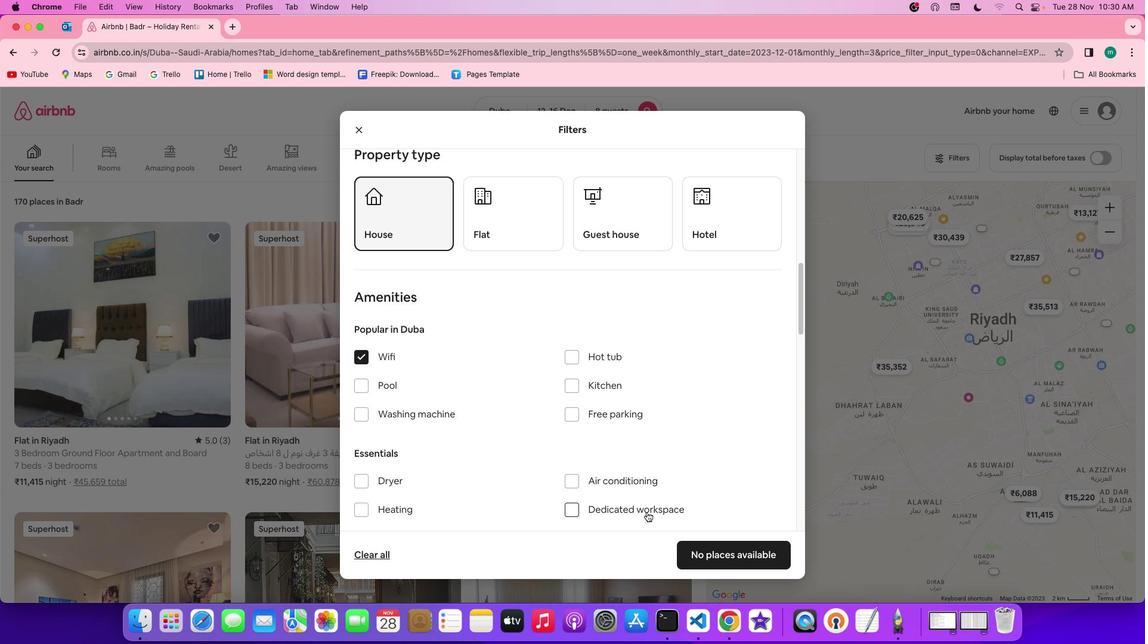 
Action: Mouse scrolled (647, 512) with delta (0, 0)
Screenshot: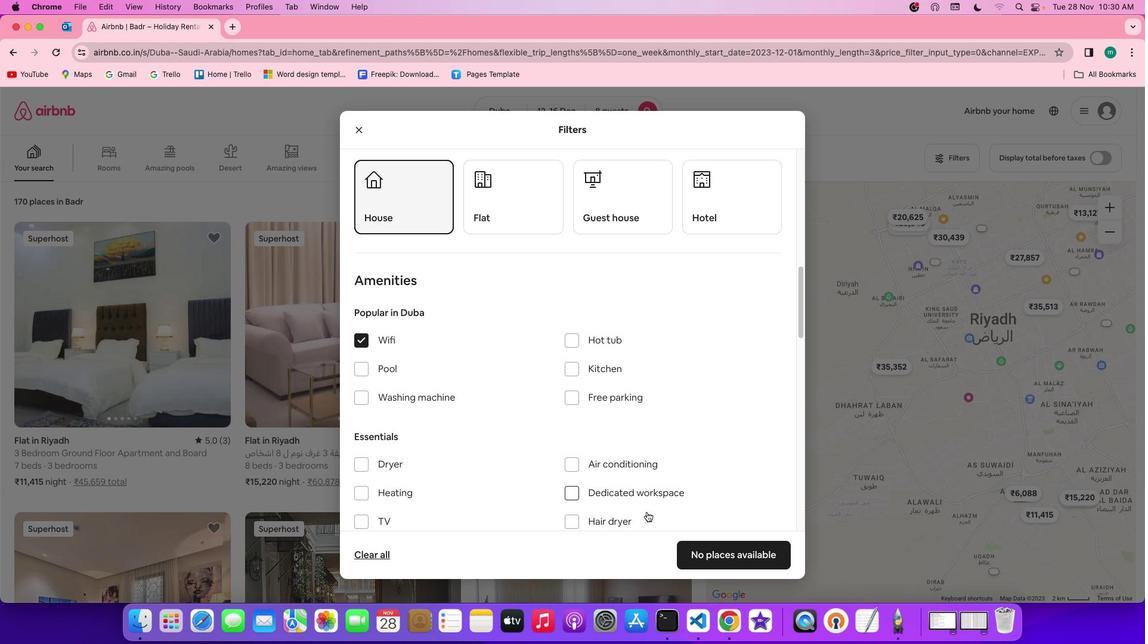 
Action: Mouse scrolled (647, 512) with delta (0, -1)
Screenshot: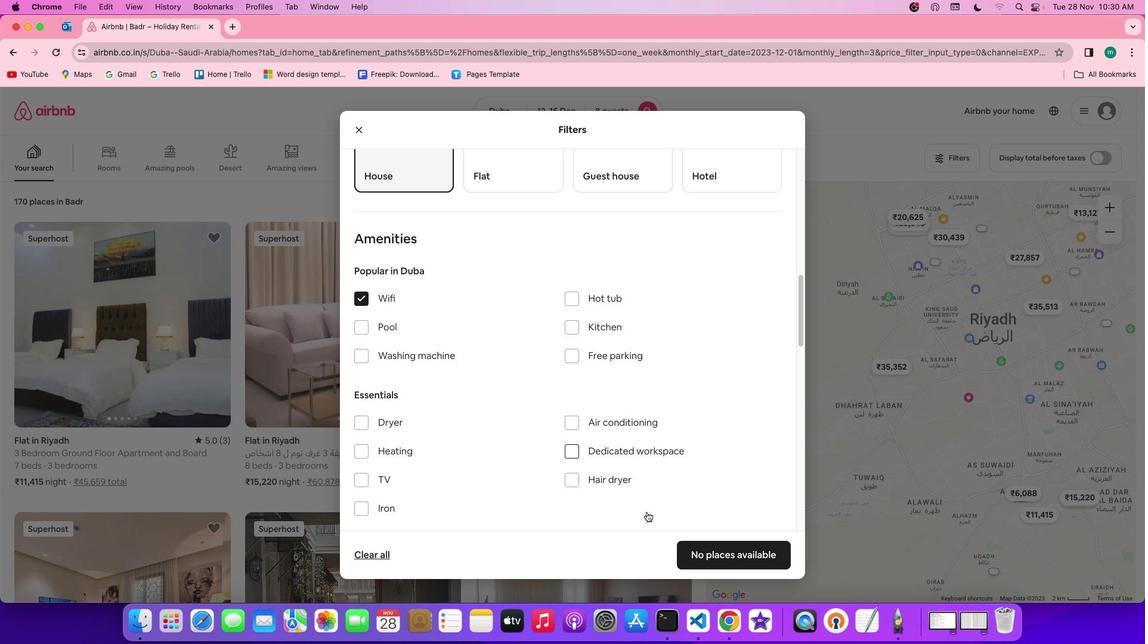 
Action: Mouse scrolled (647, 512) with delta (0, -2)
Screenshot: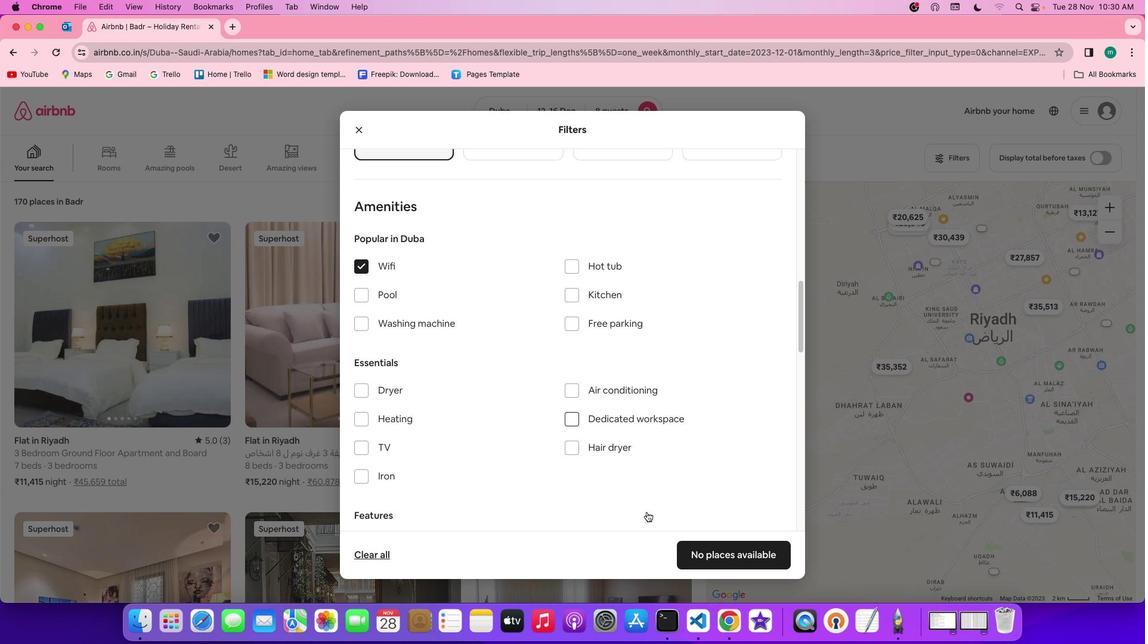 
Action: Mouse moved to (620, 458)
Screenshot: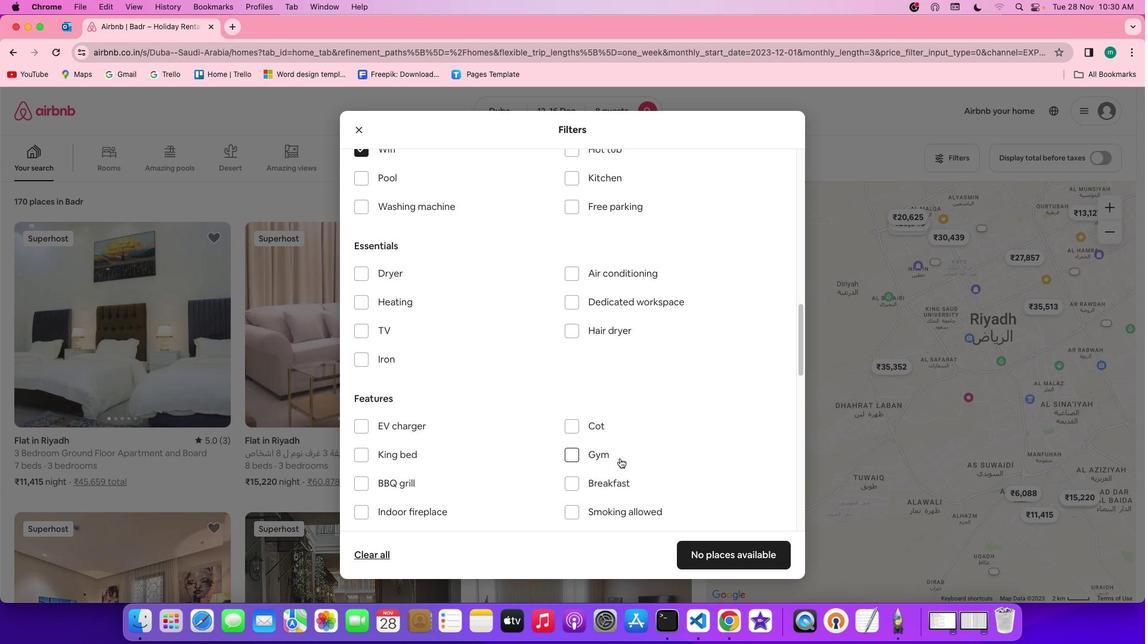 
Action: Mouse scrolled (620, 458) with delta (0, 0)
Screenshot: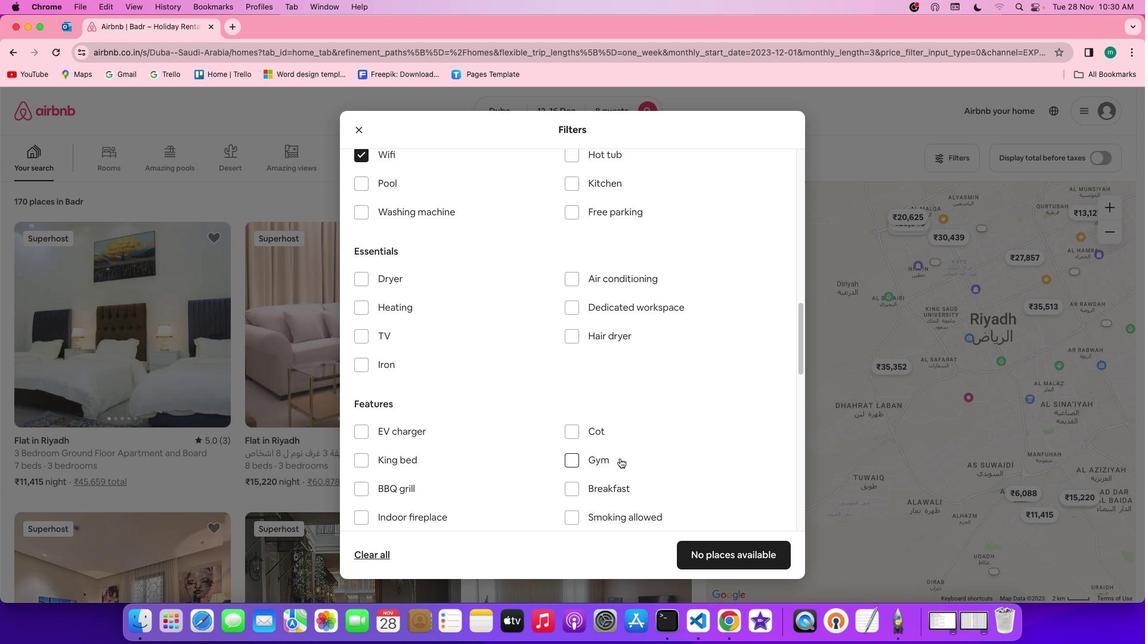 
Action: Mouse scrolled (620, 458) with delta (0, 0)
Screenshot: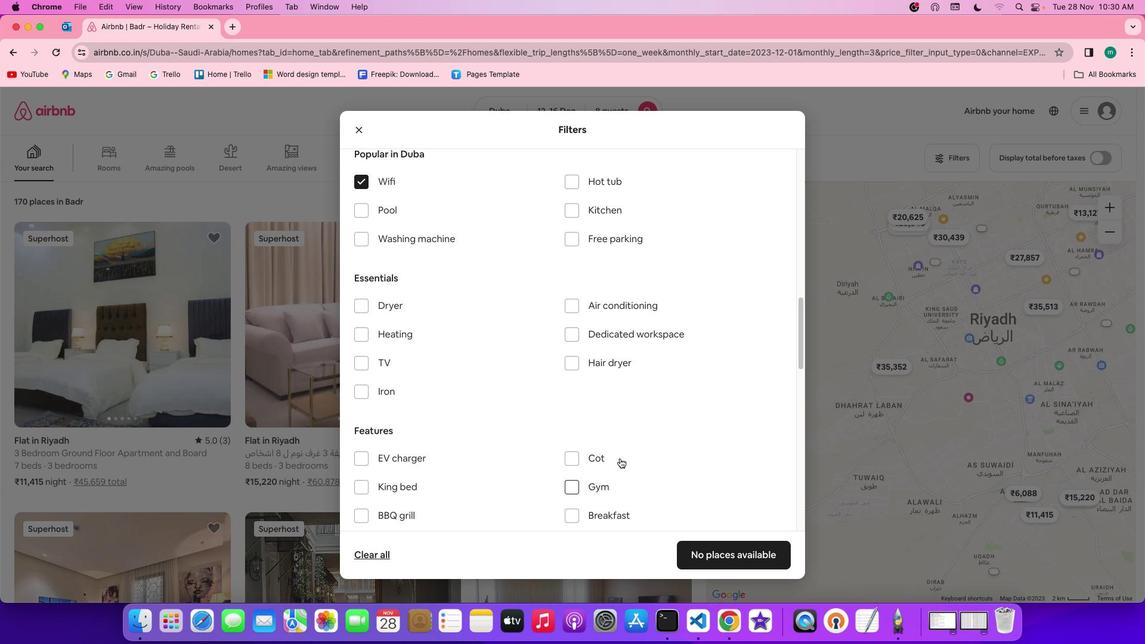 
Action: Mouse scrolled (620, 458) with delta (0, 1)
Screenshot: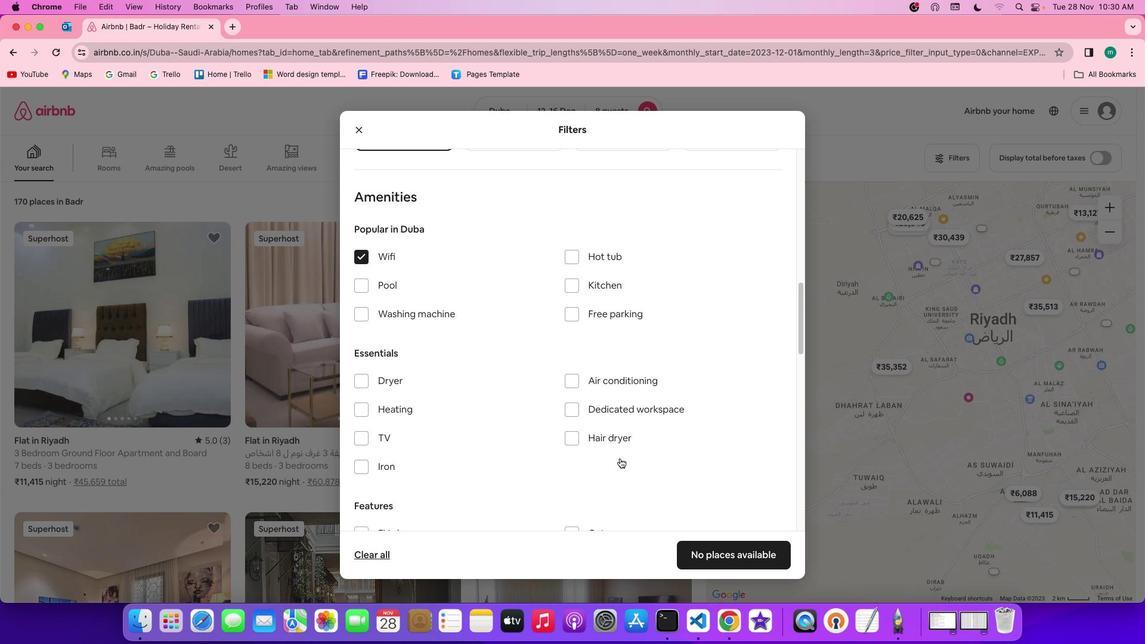 
Action: Mouse scrolled (620, 458) with delta (0, 2)
Screenshot: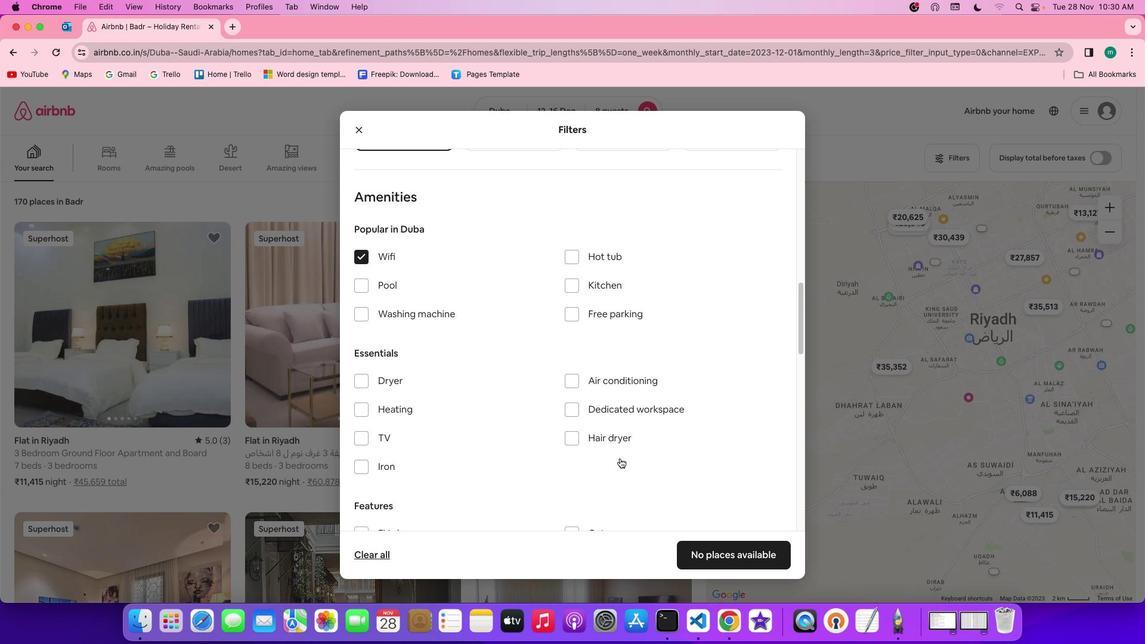 
Action: Mouse scrolled (620, 458) with delta (0, 0)
Screenshot: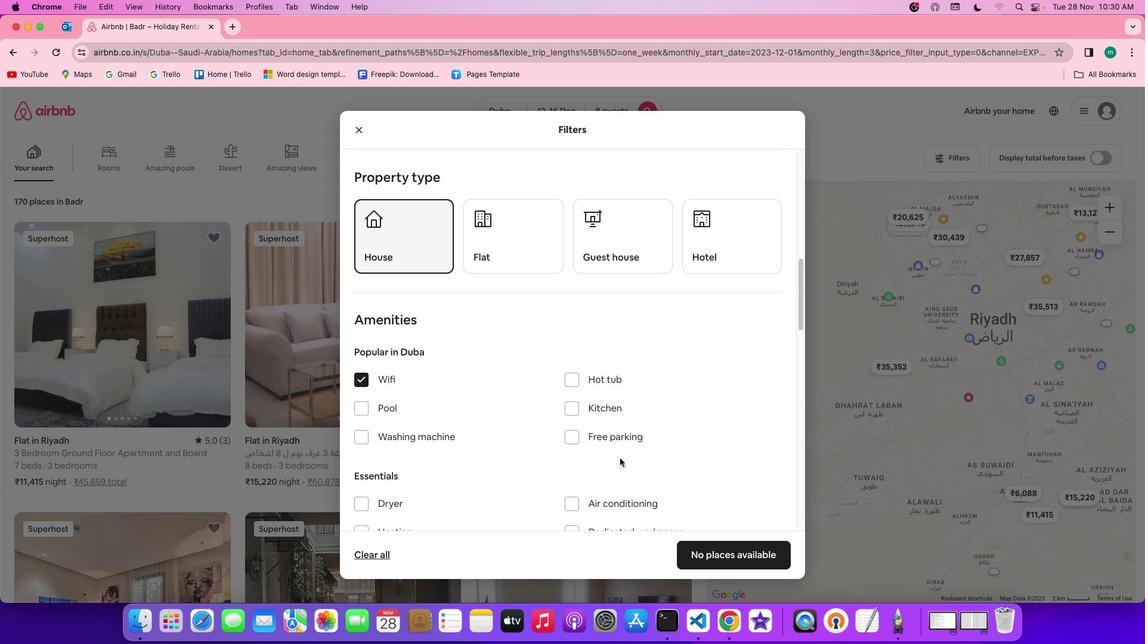 
Action: Mouse scrolled (620, 458) with delta (0, 0)
Screenshot: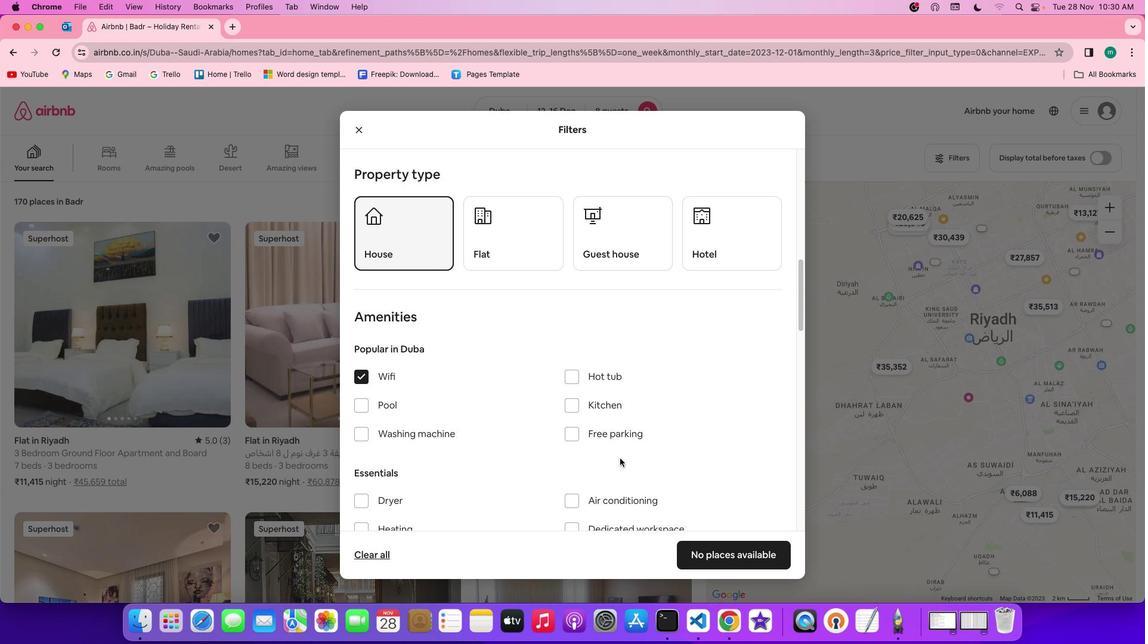 
Action: Mouse scrolled (620, 458) with delta (0, 0)
Screenshot: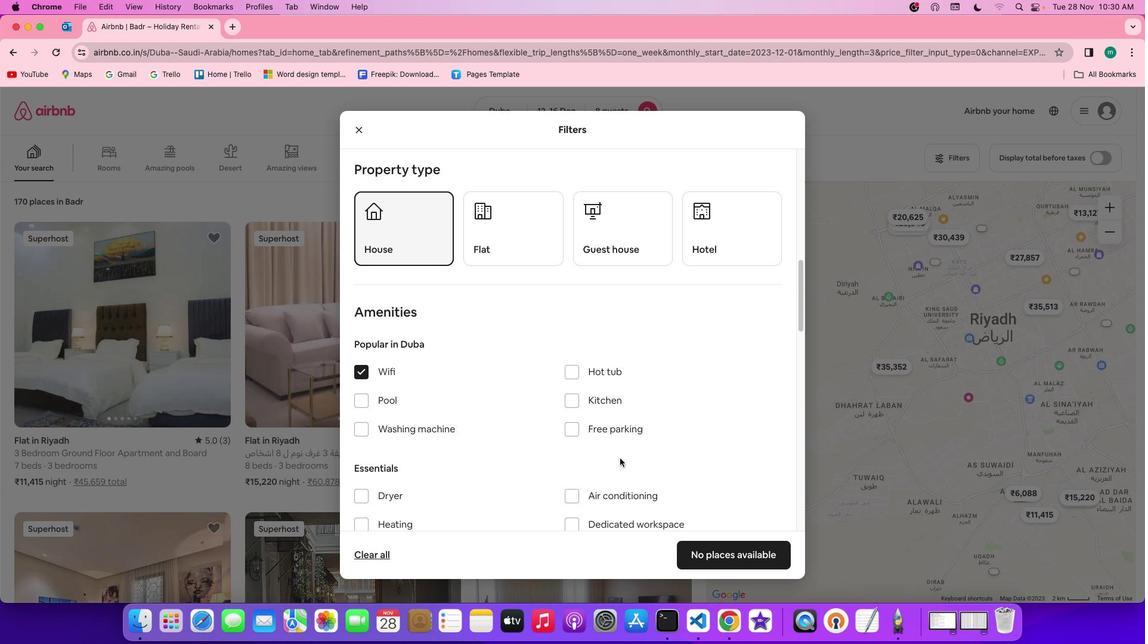
Action: Mouse scrolled (620, 458) with delta (0, 0)
Screenshot: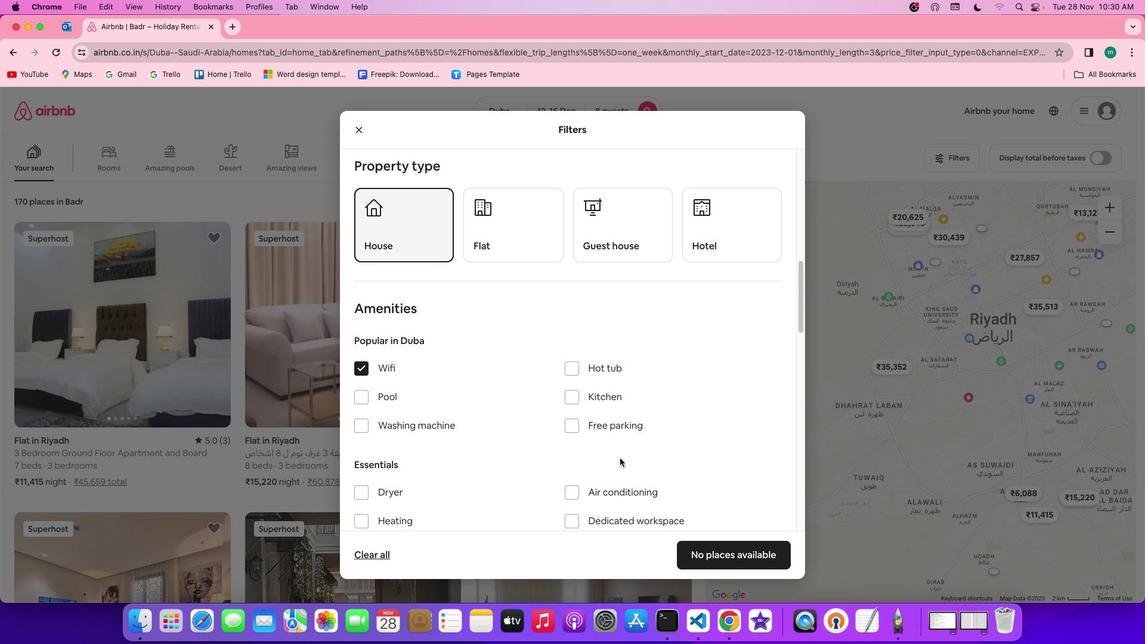 
Action: Mouse scrolled (620, 458) with delta (0, 0)
Screenshot: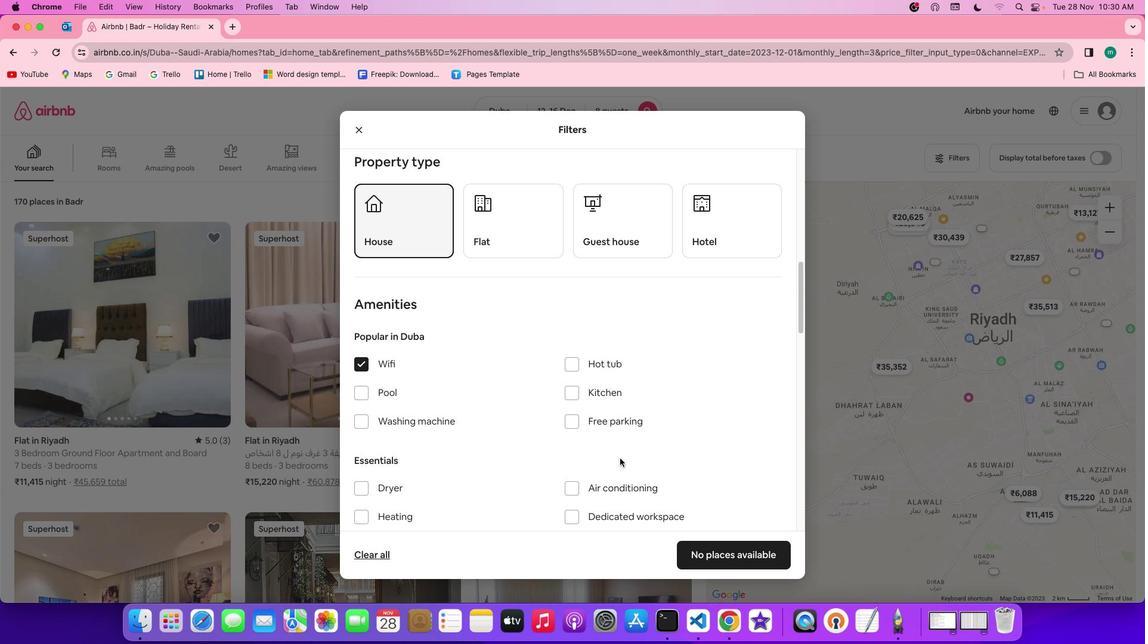 
Action: Mouse scrolled (620, 458) with delta (0, 0)
Screenshot: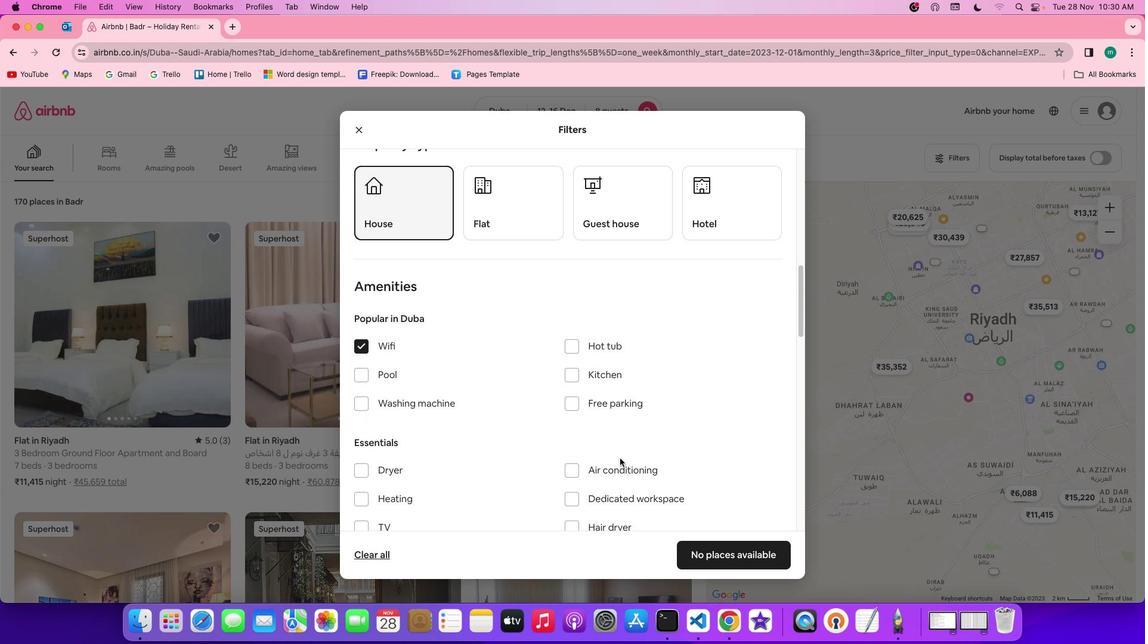 
Action: Mouse moved to (515, 441)
Screenshot: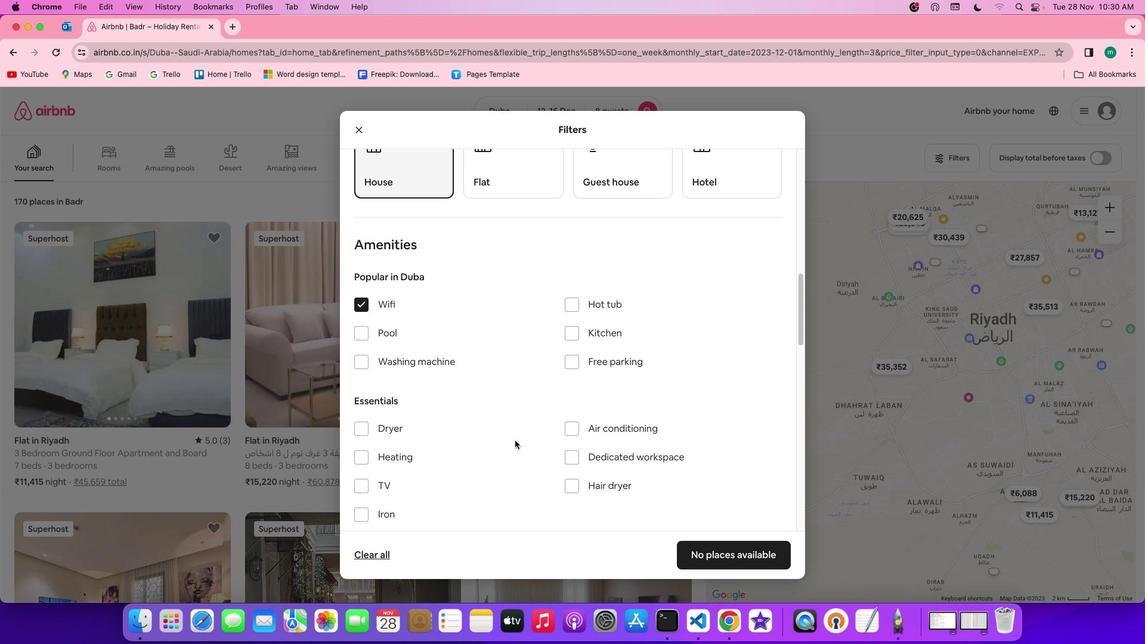 
Action: Mouse scrolled (515, 441) with delta (0, 0)
Screenshot: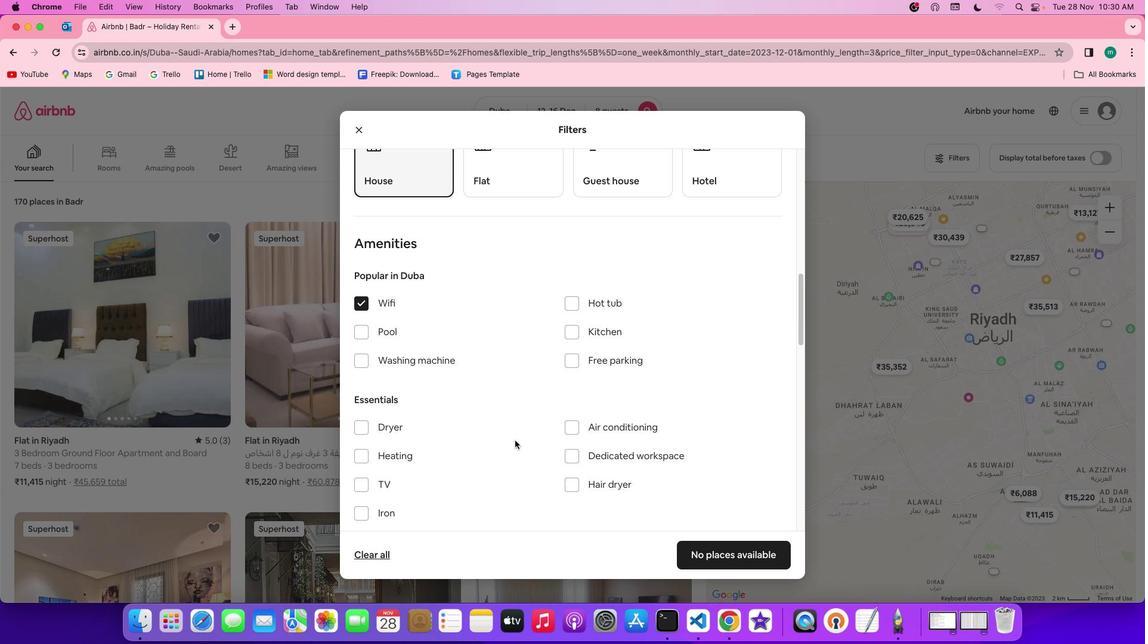 
Action: Mouse scrolled (515, 441) with delta (0, 0)
Screenshot: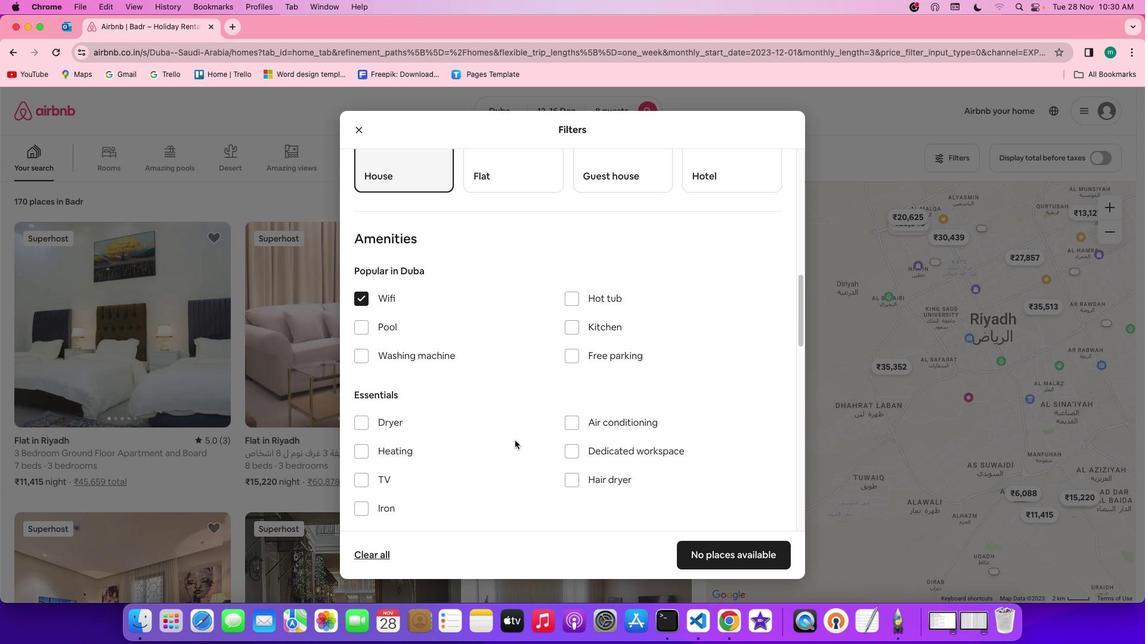 
Action: Mouse scrolled (515, 441) with delta (0, 0)
Screenshot: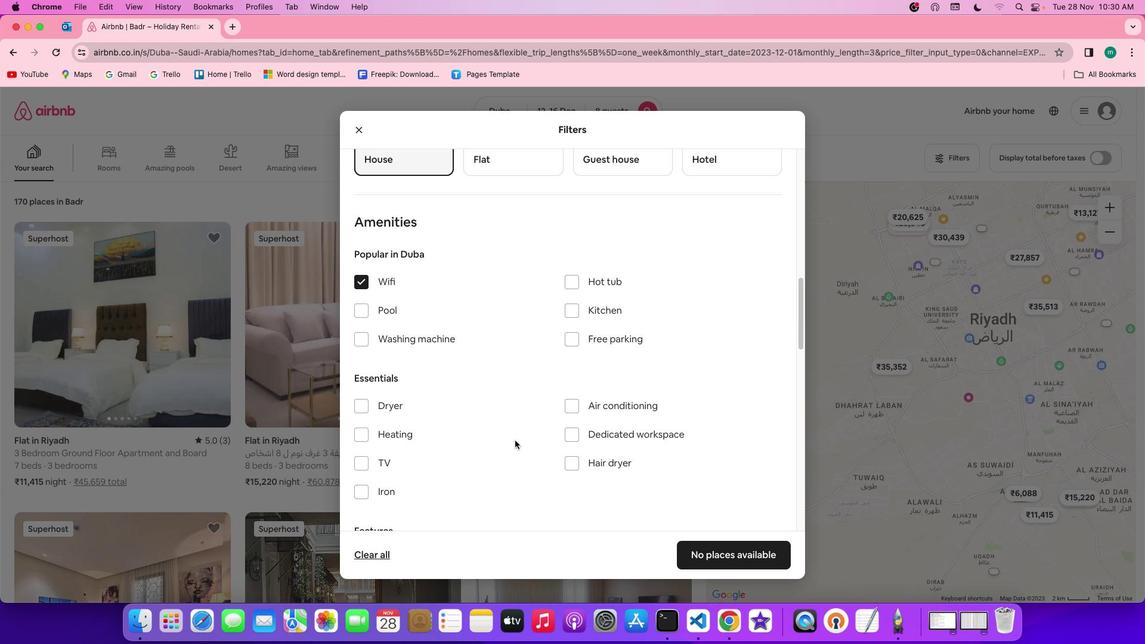 
Action: Mouse scrolled (515, 441) with delta (0, 0)
Screenshot: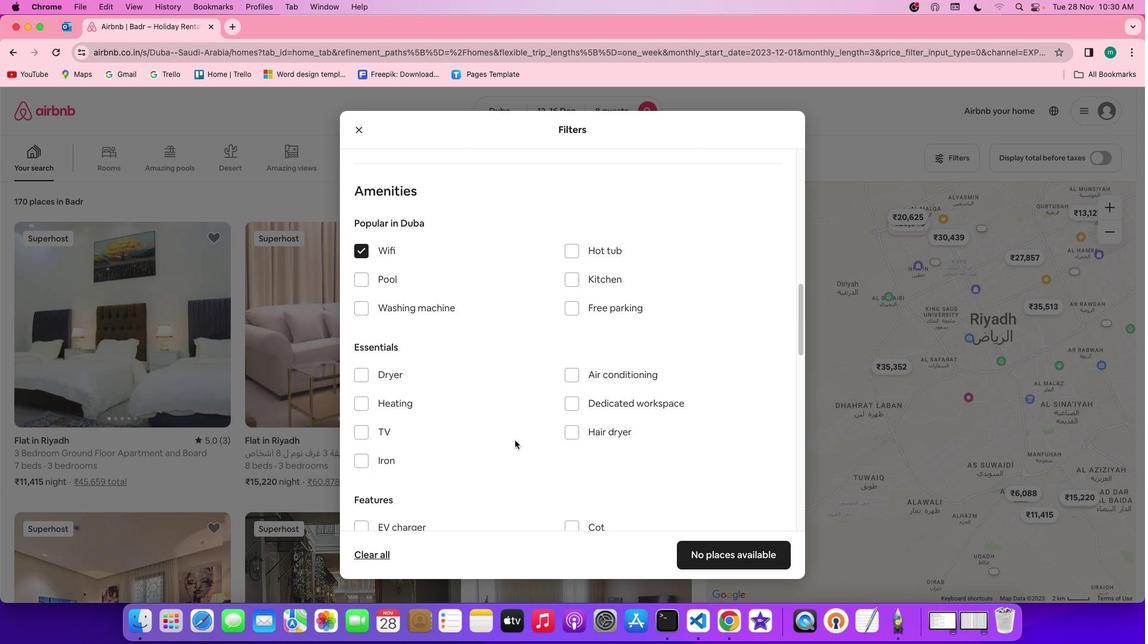 
Action: Mouse scrolled (515, 441) with delta (0, 0)
Screenshot: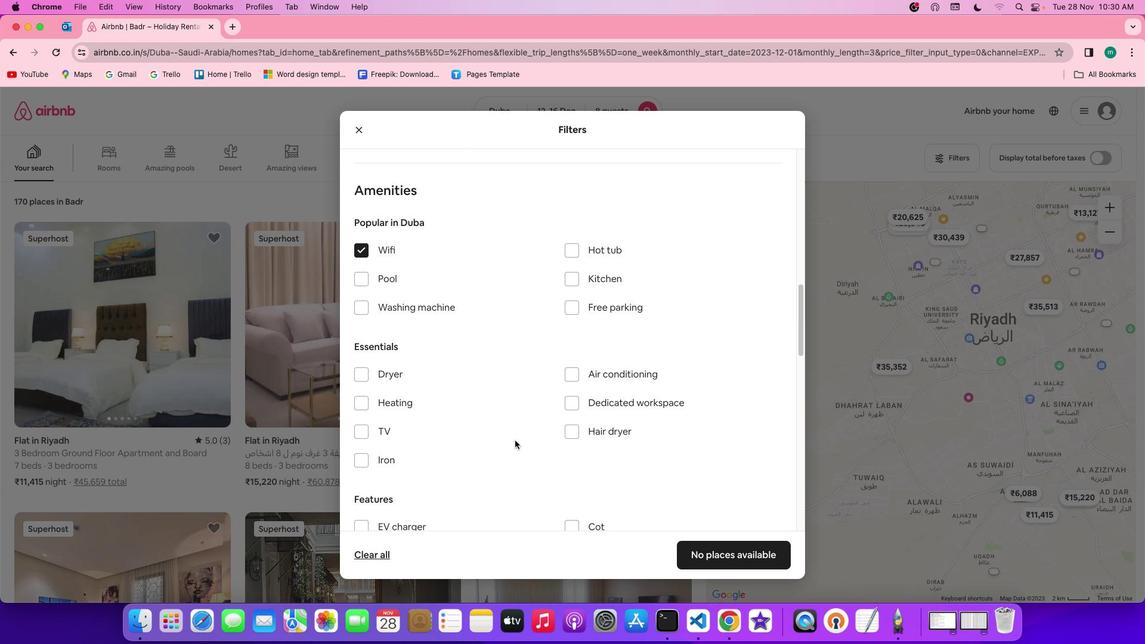 
Action: Mouse scrolled (515, 441) with delta (0, 0)
Screenshot: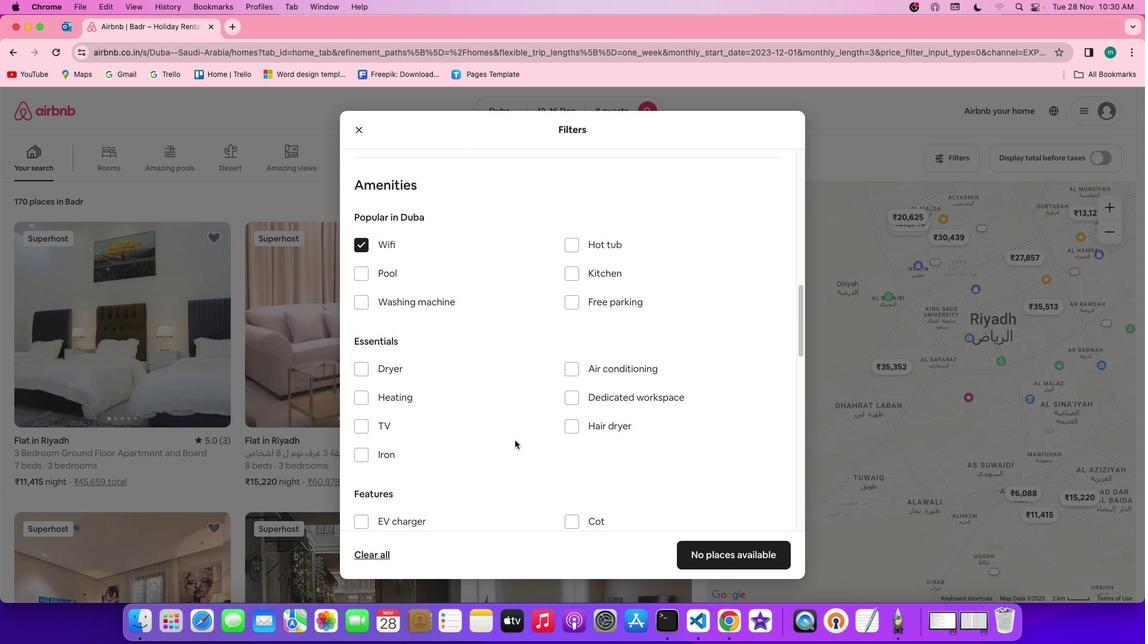 
Action: Mouse scrolled (515, 441) with delta (0, 0)
Screenshot: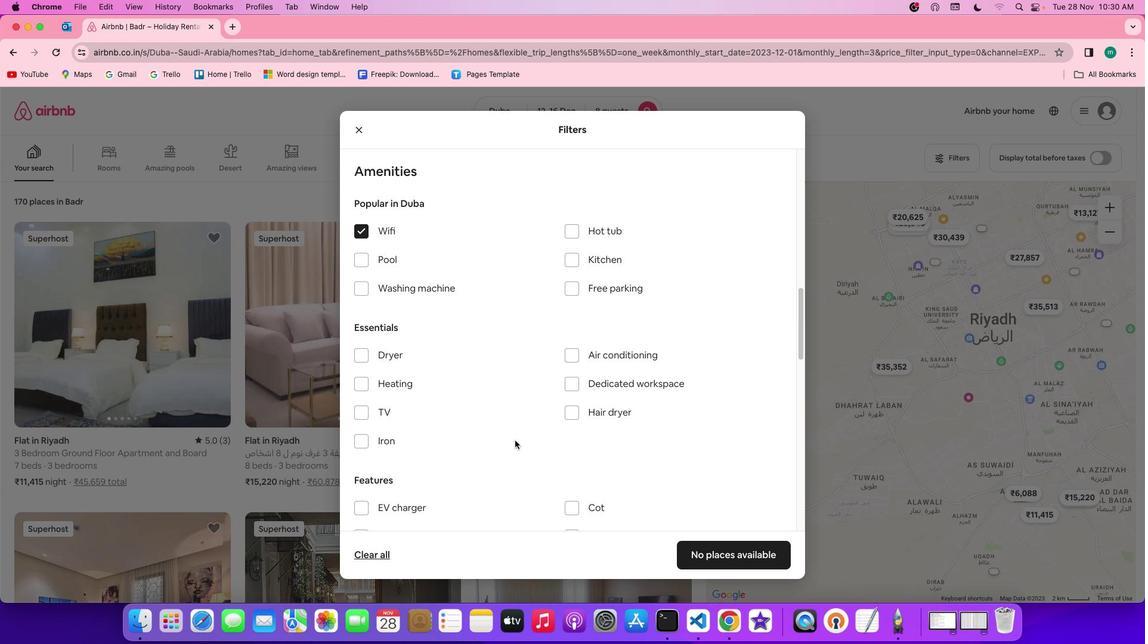 
Action: Mouse scrolled (515, 441) with delta (0, 0)
Screenshot: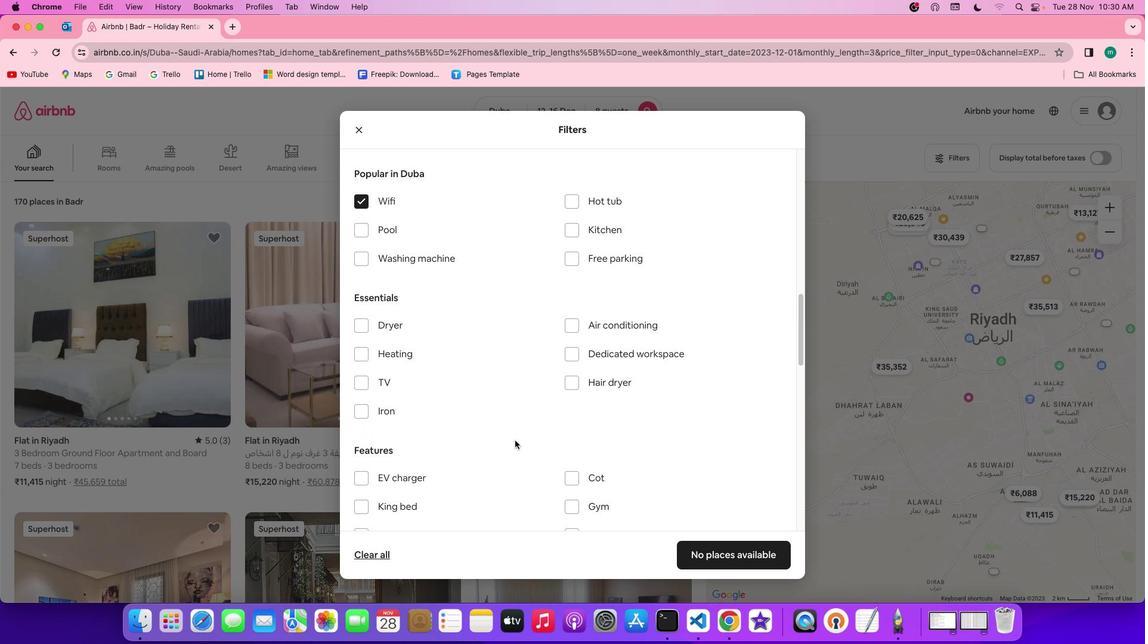 
Action: Mouse scrolled (515, 441) with delta (0, 0)
Screenshot: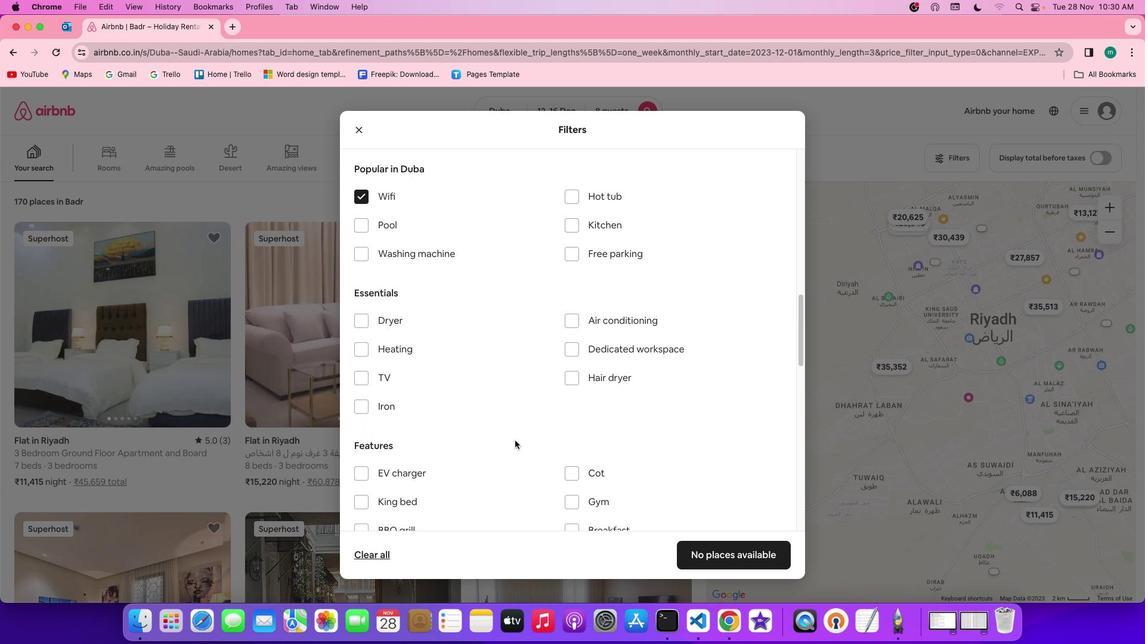 
Action: Mouse scrolled (515, 441) with delta (0, 0)
Screenshot: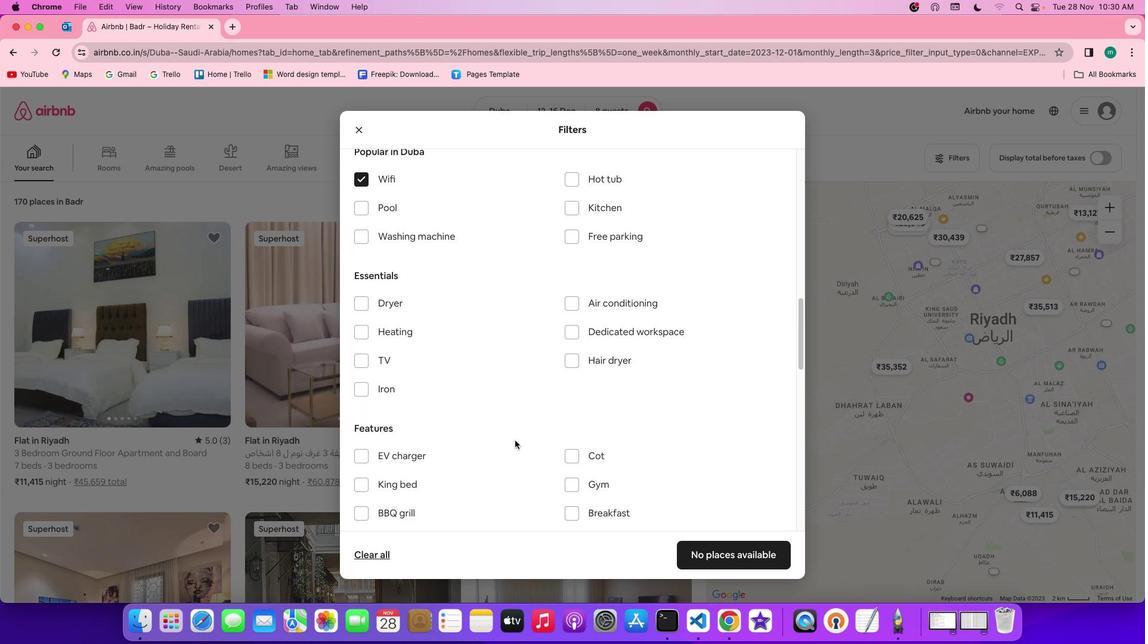 
Action: Mouse scrolled (515, 441) with delta (0, 0)
Screenshot: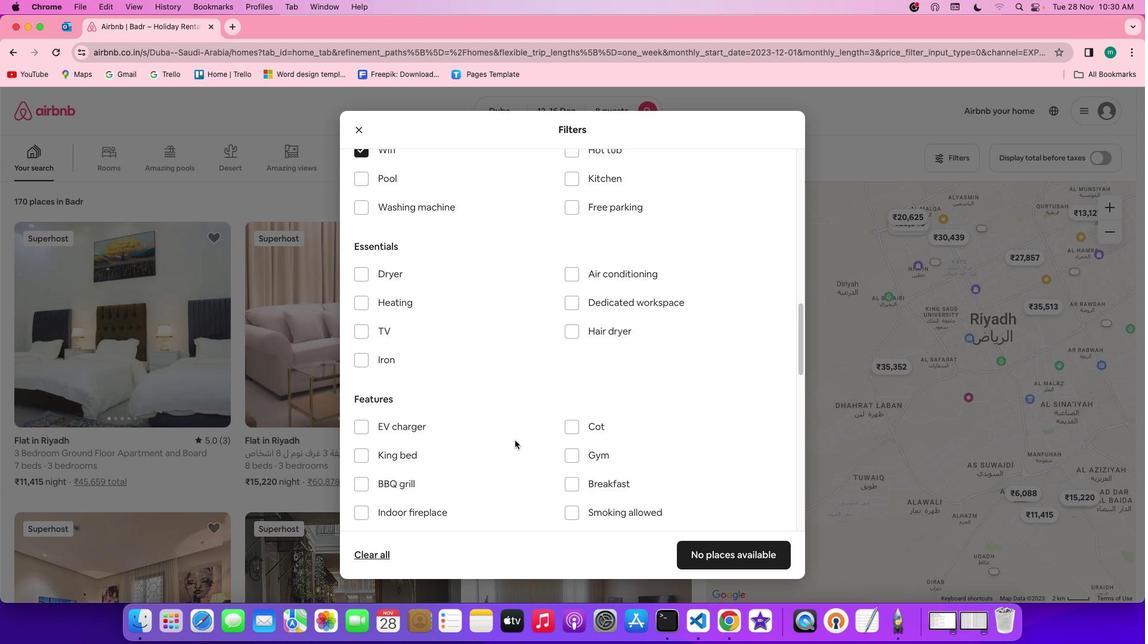 
Action: Mouse scrolled (515, 441) with delta (0, 0)
Screenshot: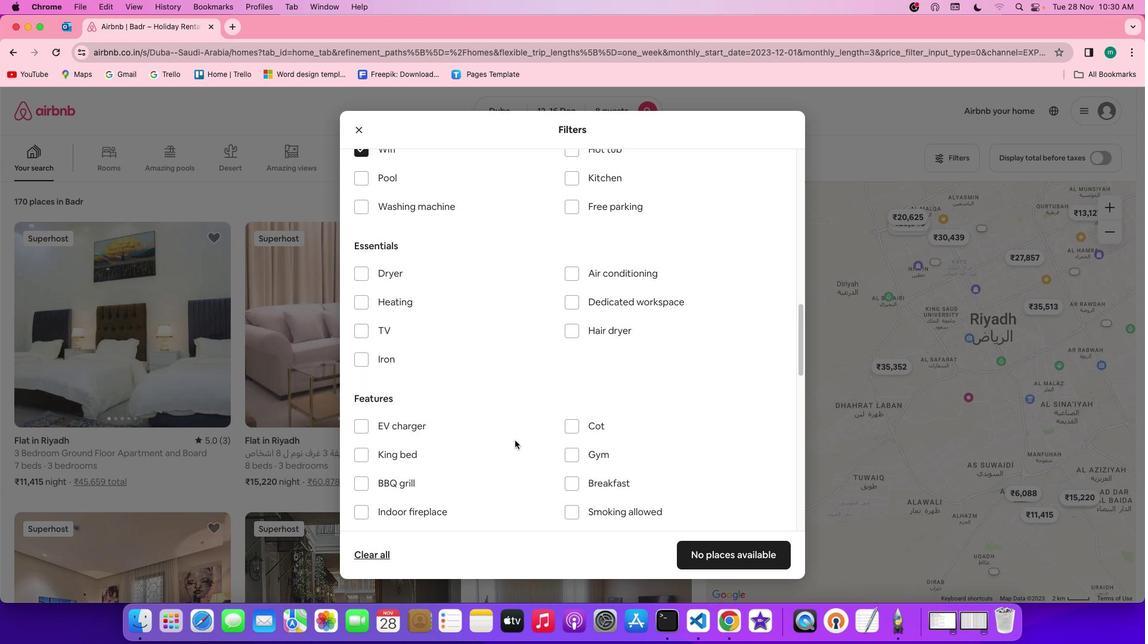 
Action: Mouse scrolled (515, 441) with delta (0, 0)
Screenshot: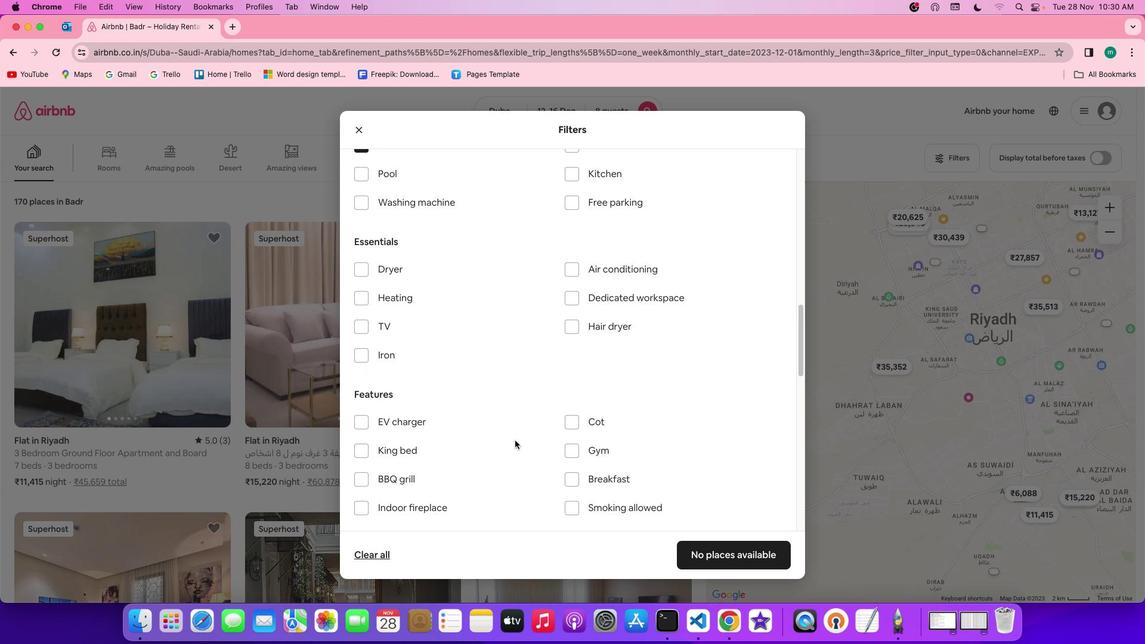 
Action: Mouse moved to (515, 441)
Screenshot: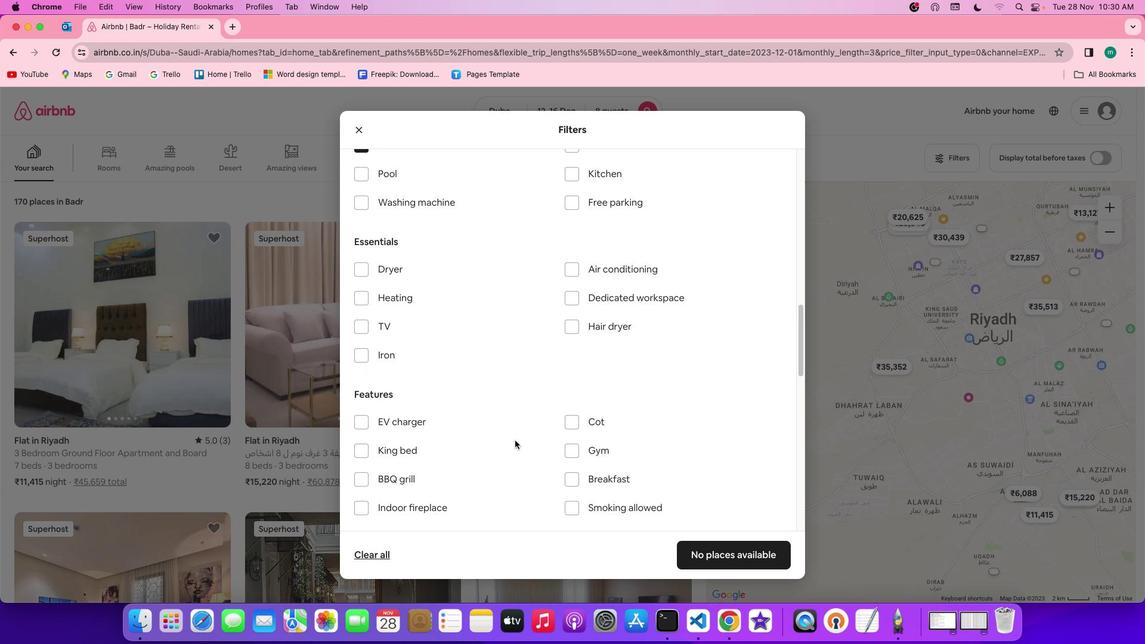 
Action: Mouse scrolled (515, 441) with delta (0, 0)
Screenshot: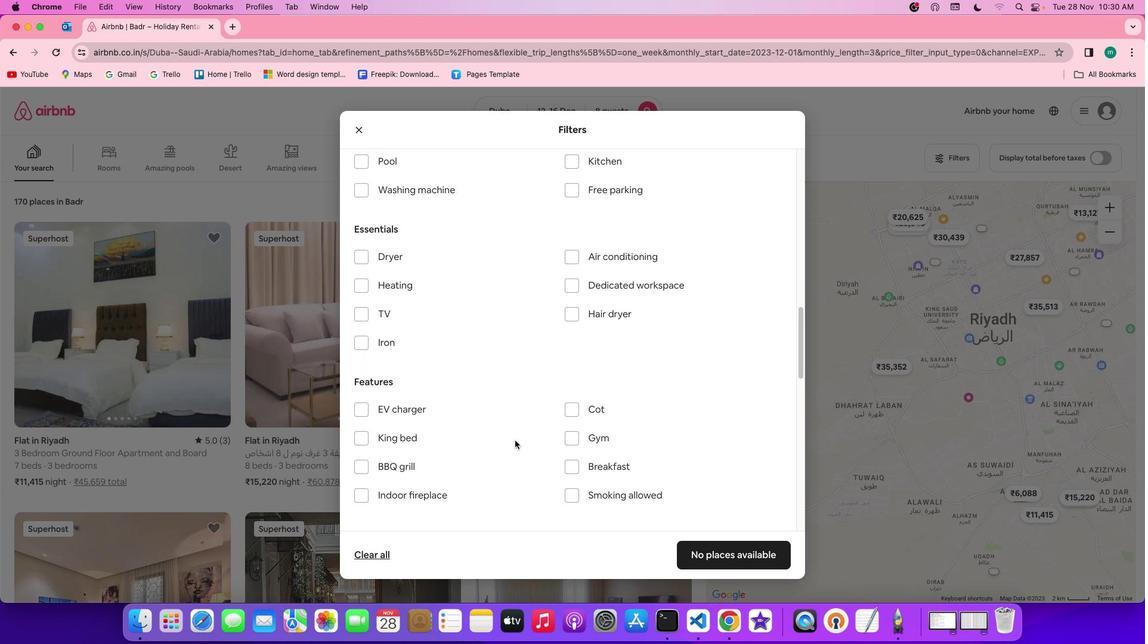 
Action: Mouse scrolled (515, 441) with delta (0, 0)
Screenshot: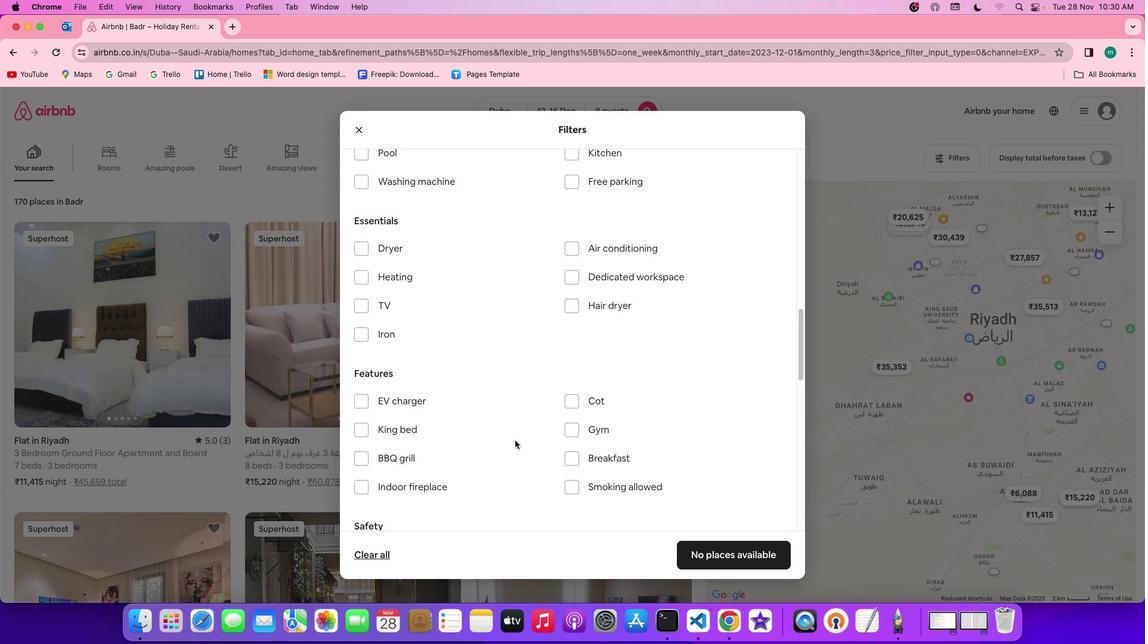 
Action: Mouse scrolled (515, 441) with delta (0, 0)
Screenshot: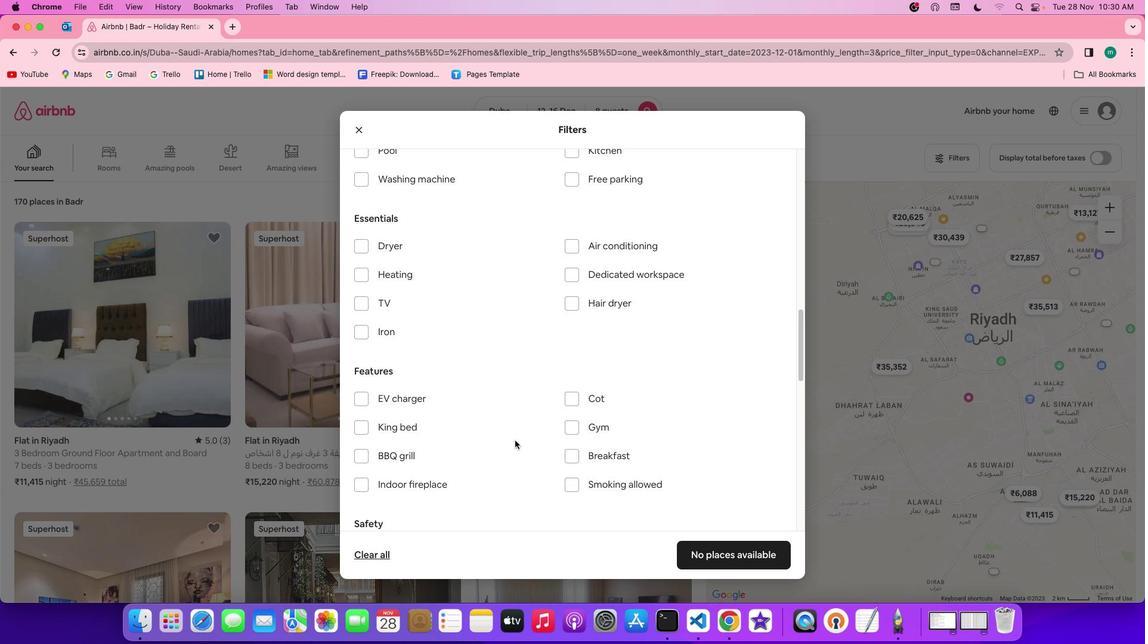 
Action: Mouse scrolled (515, 441) with delta (0, 0)
Screenshot: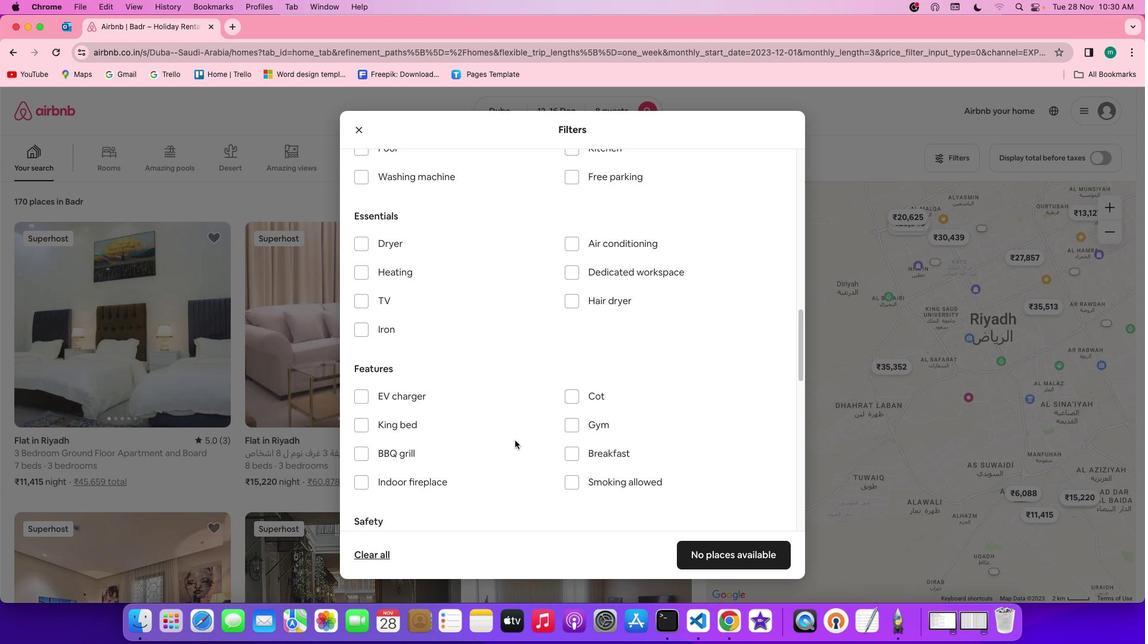 
Action: Mouse scrolled (515, 441) with delta (0, 0)
Screenshot: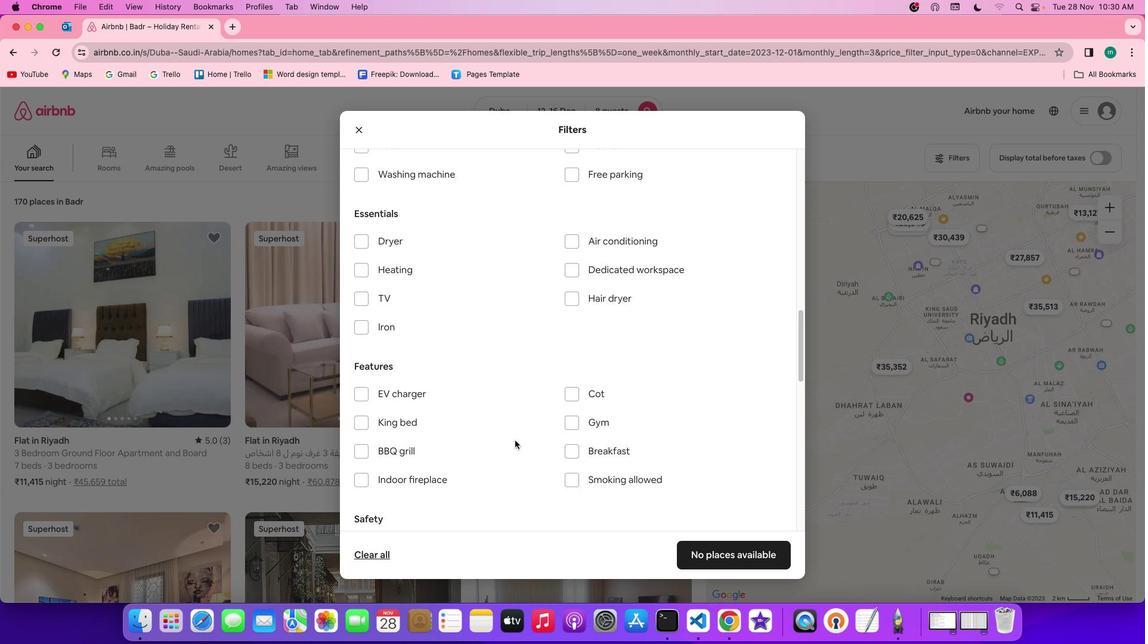 
Action: Mouse moved to (520, 416)
Screenshot: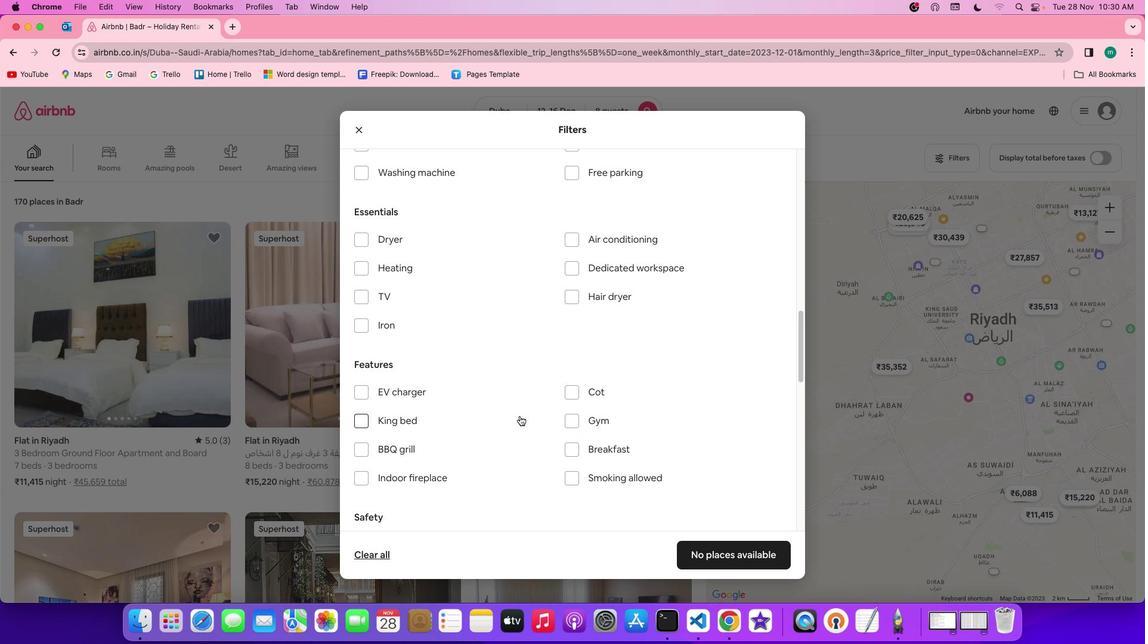 
Action: Mouse scrolled (520, 416) with delta (0, 0)
Screenshot: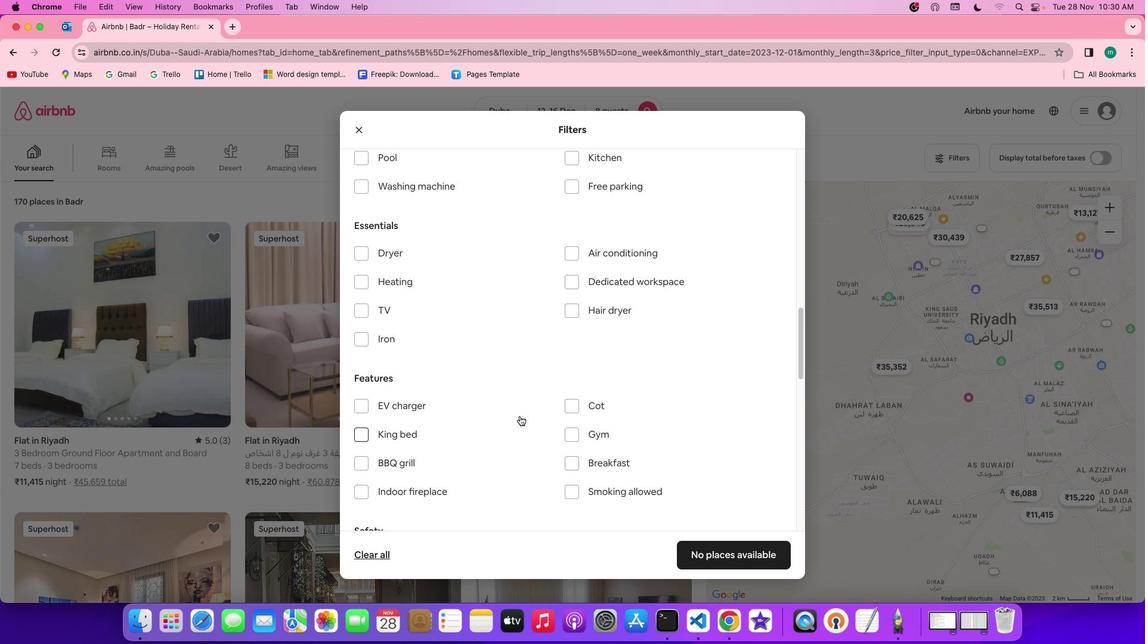 
Action: Mouse scrolled (520, 416) with delta (0, 0)
Screenshot: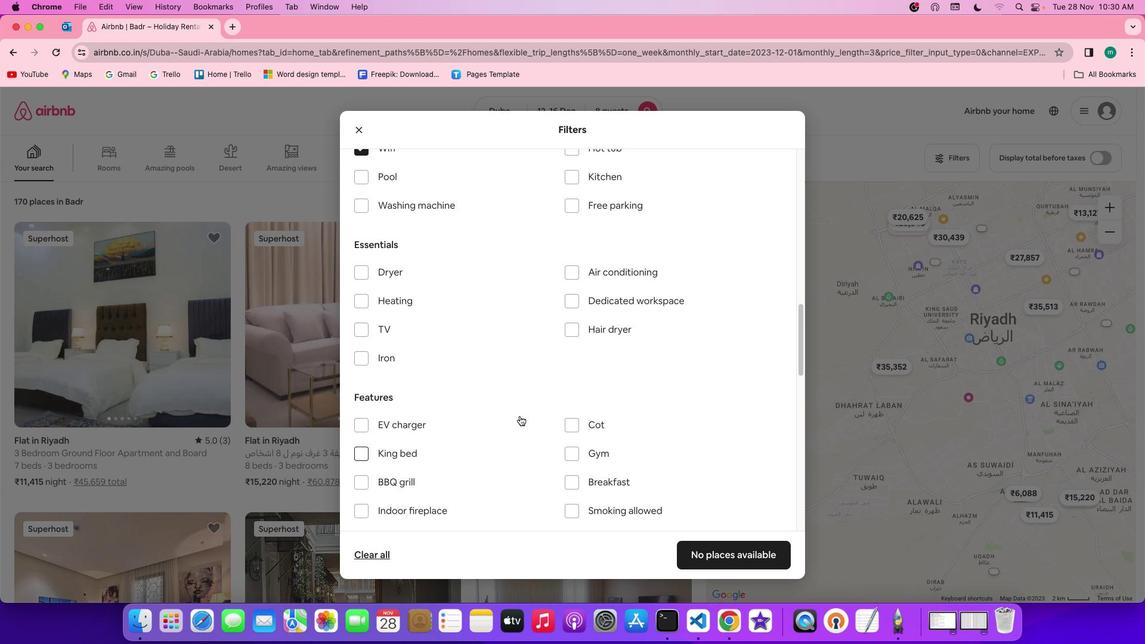 
Action: Mouse scrolled (520, 416) with delta (0, 1)
Screenshot: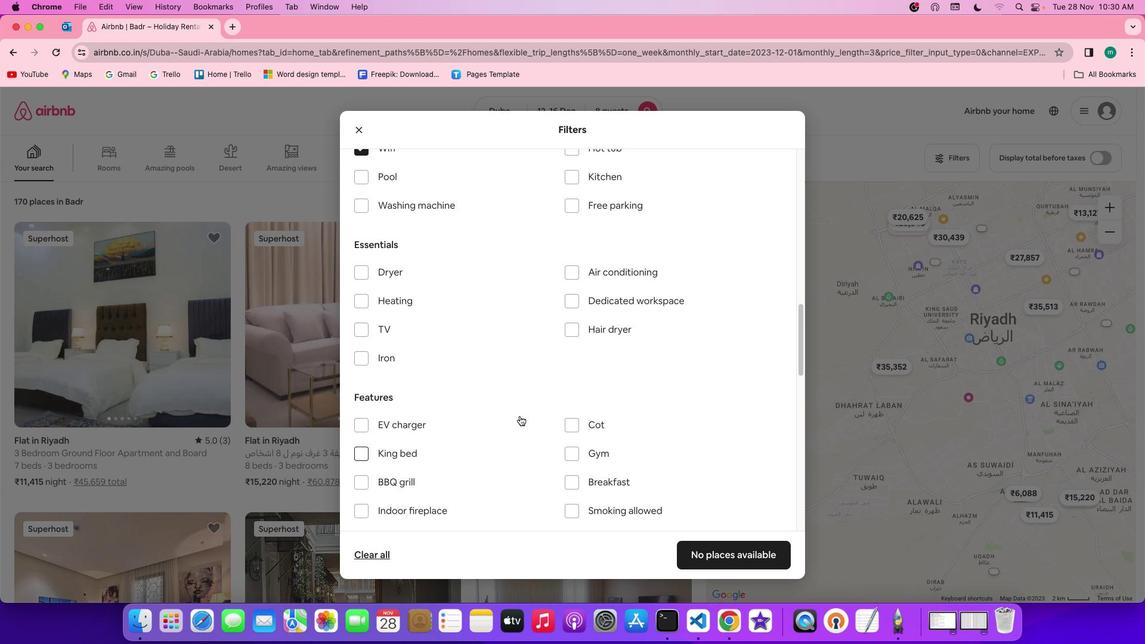 
Action: Mouse scrolled (520, 416) with delta (0, 2)
Screenshot: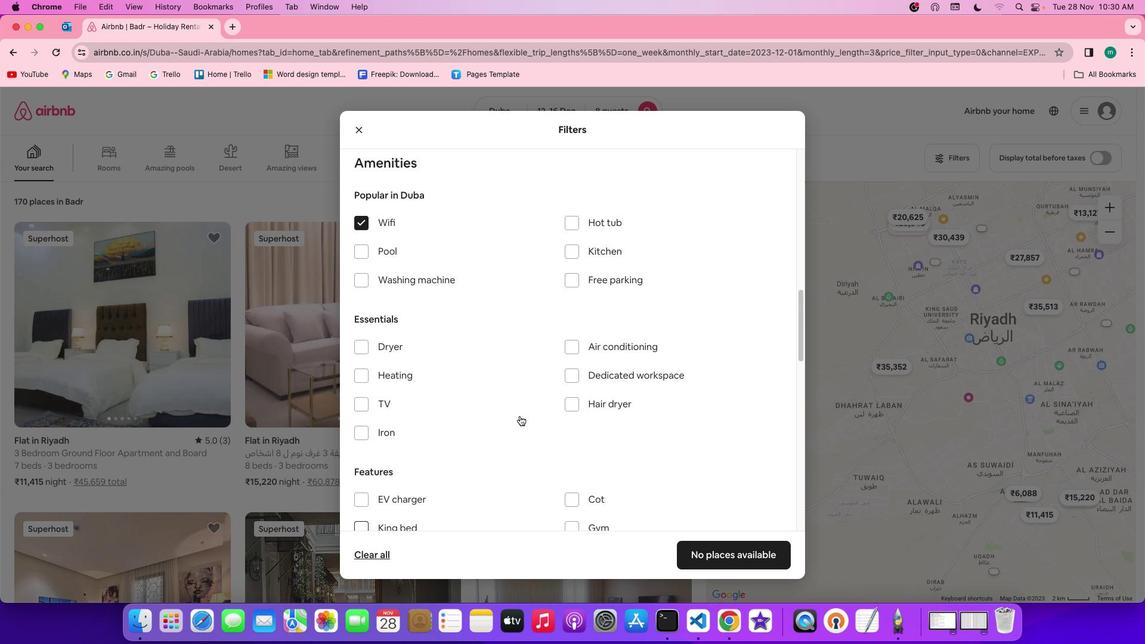 
Action: Mouse scrolled (520, 416) with delta (0, 0)
Screenshot: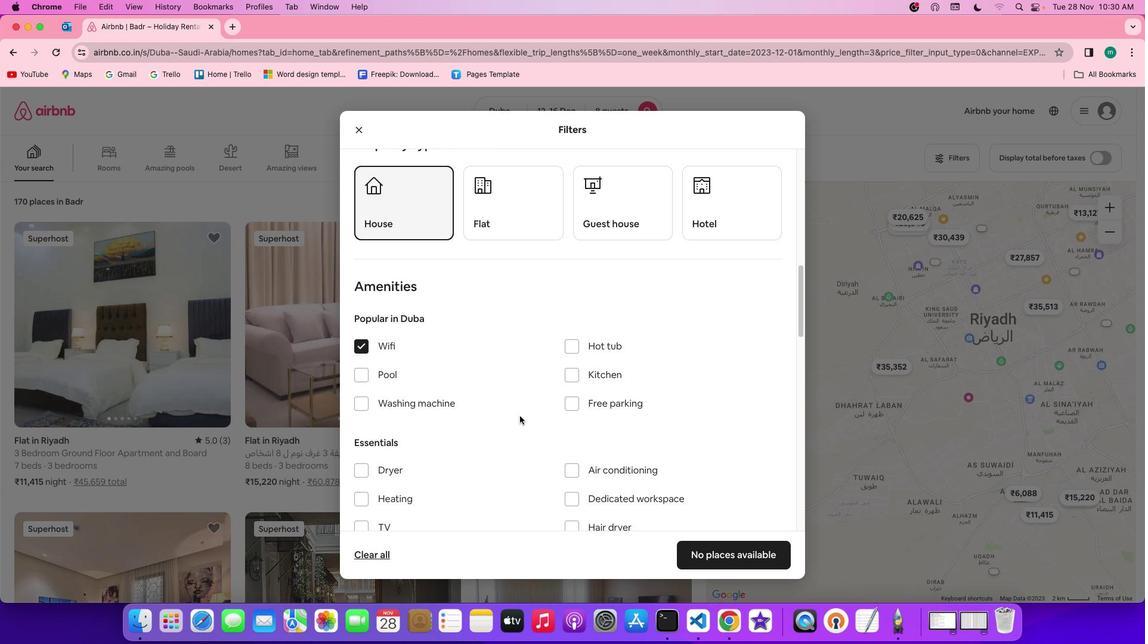 
Action: Mouse scrolled (520, 416) with delta (0, 0)
Screenshot: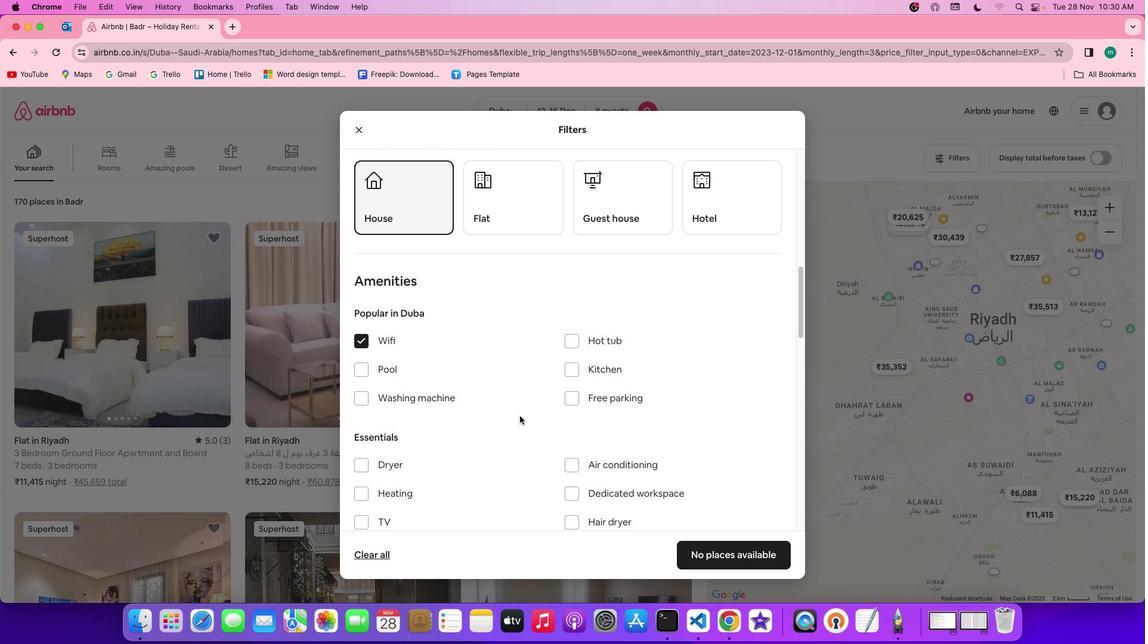 
Action: Mouse moved to (509, 415)
Screenshot: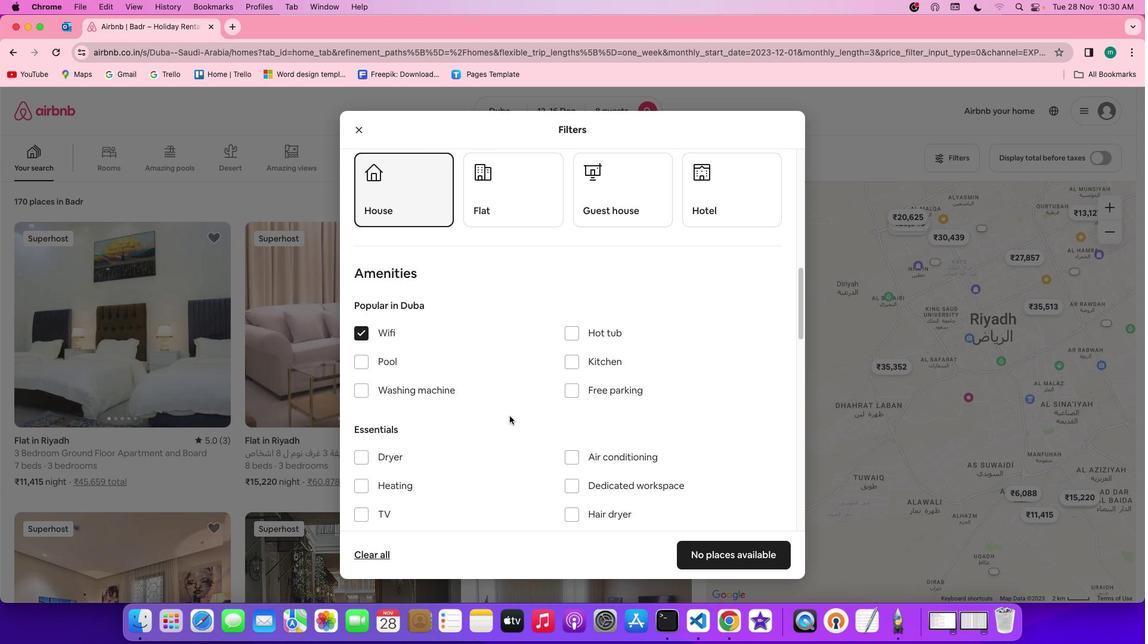 
Action: Mouse scrolled (509, 415) with delta (0, 0)
Screenshot: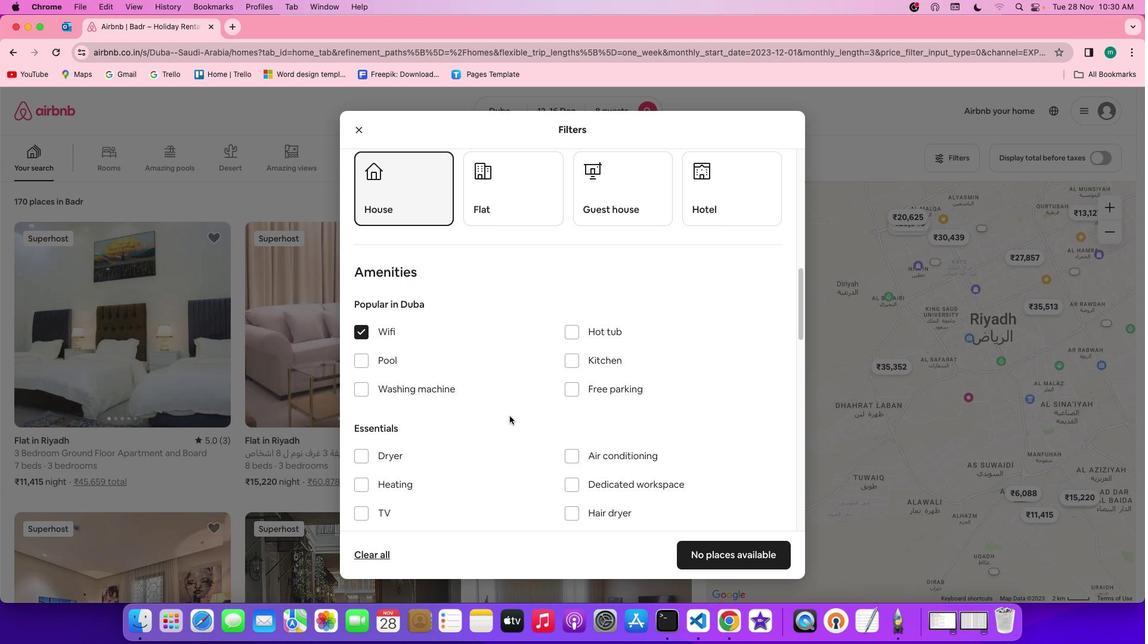 
Action: Mouse scrolled (509, 415) with delta (0, 0)
Screenshot: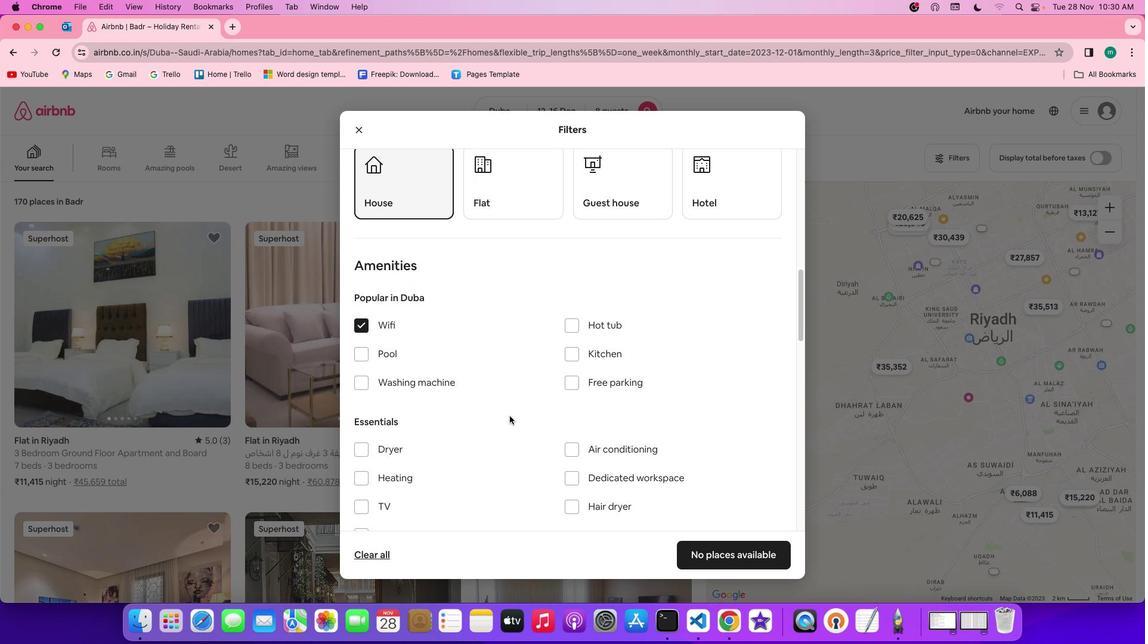 
Action: Mouse scrolled (509, 415) with delta (0, 0)
Screenshot: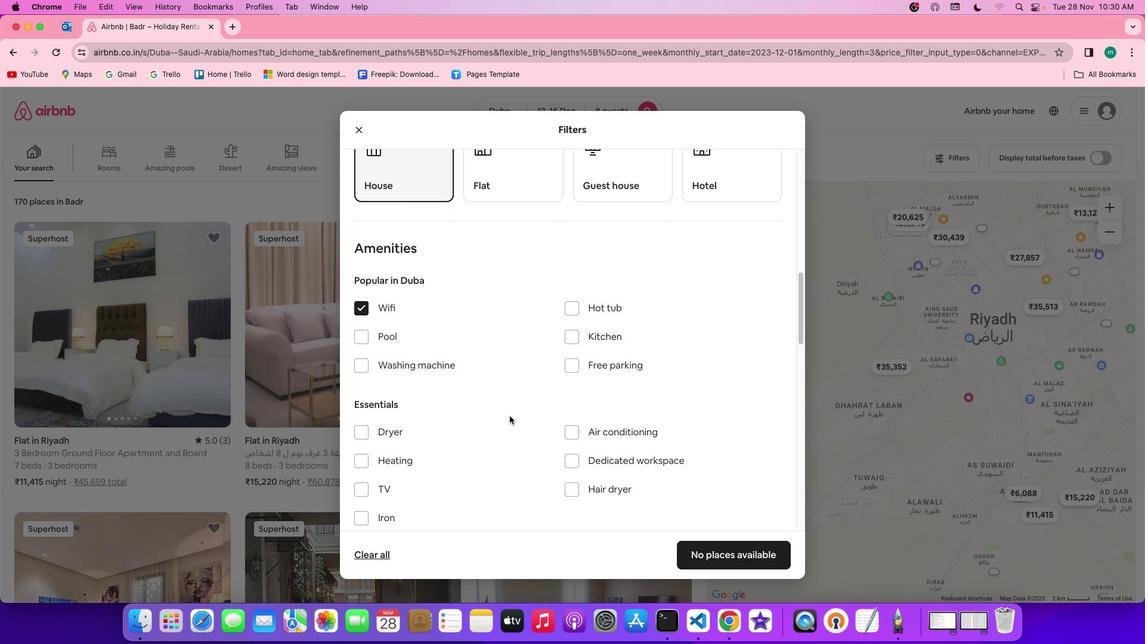 
Action: Mouse scrolled (509, 415) with delta (0, 0)
Screenshot: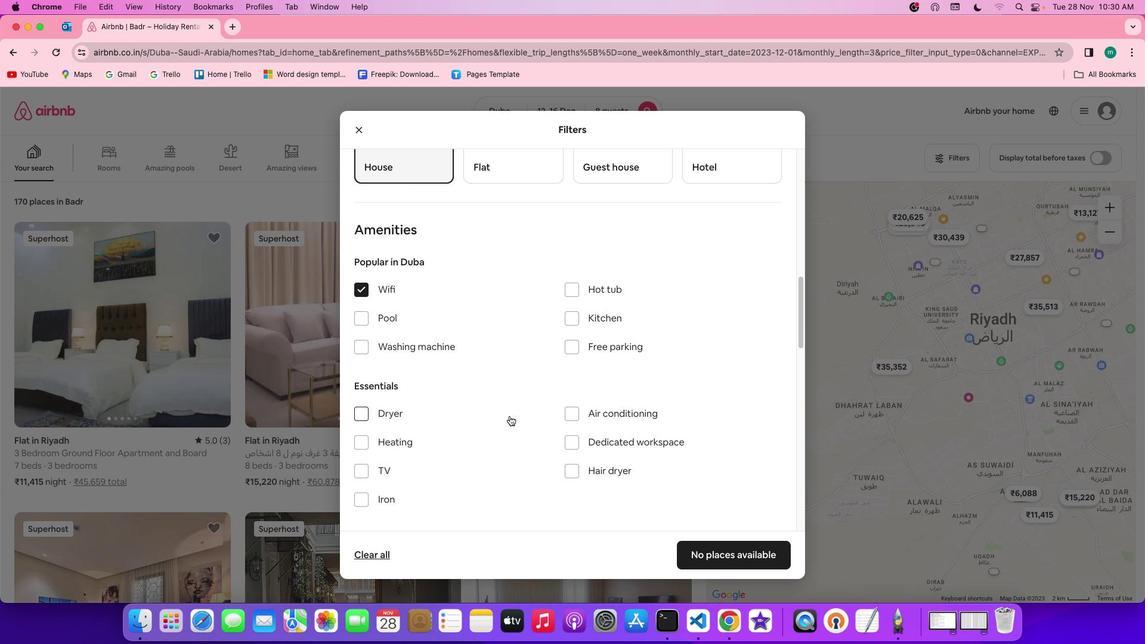 
Action: Mouse scrolled (509, 415) with delta (0, 0)
Screenshot: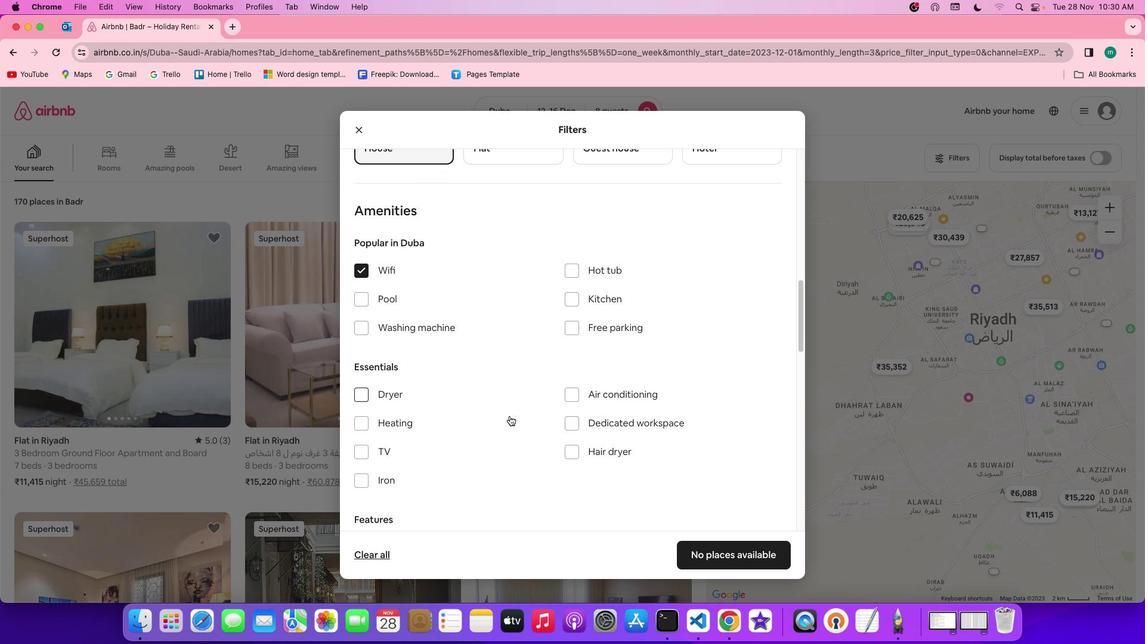 
Action: Mouse scrolled (509, 415) with delta (0, -1)
Screenshot: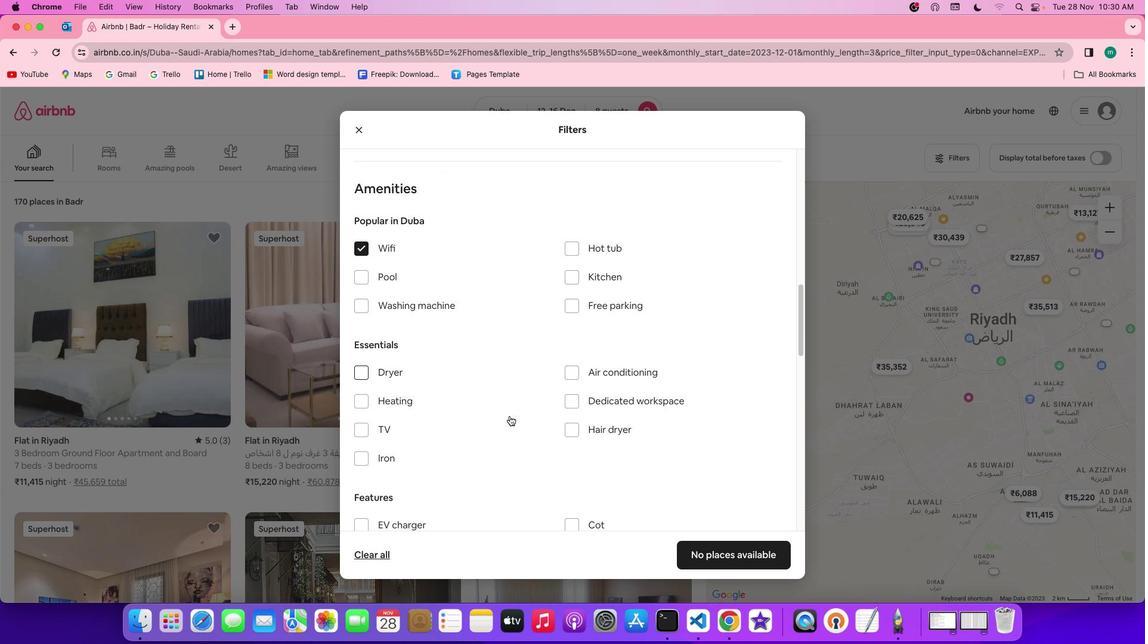 
Action: Mouse moved to (363, 379)
Screenshot: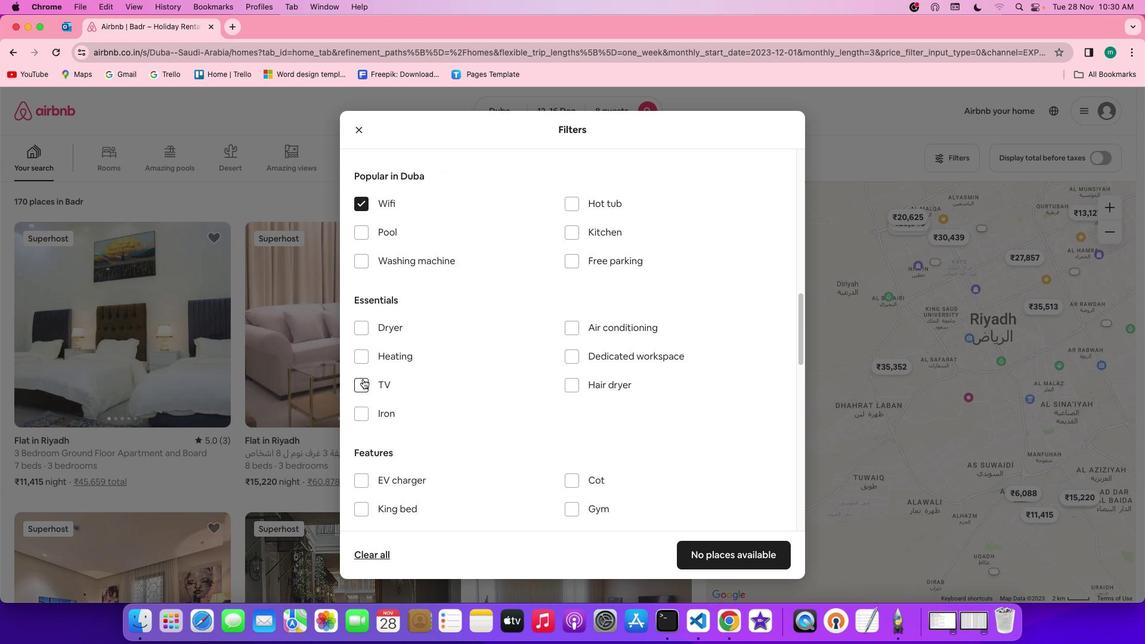 
Action: Mouse pressed left at (363, 379)
Screenshot: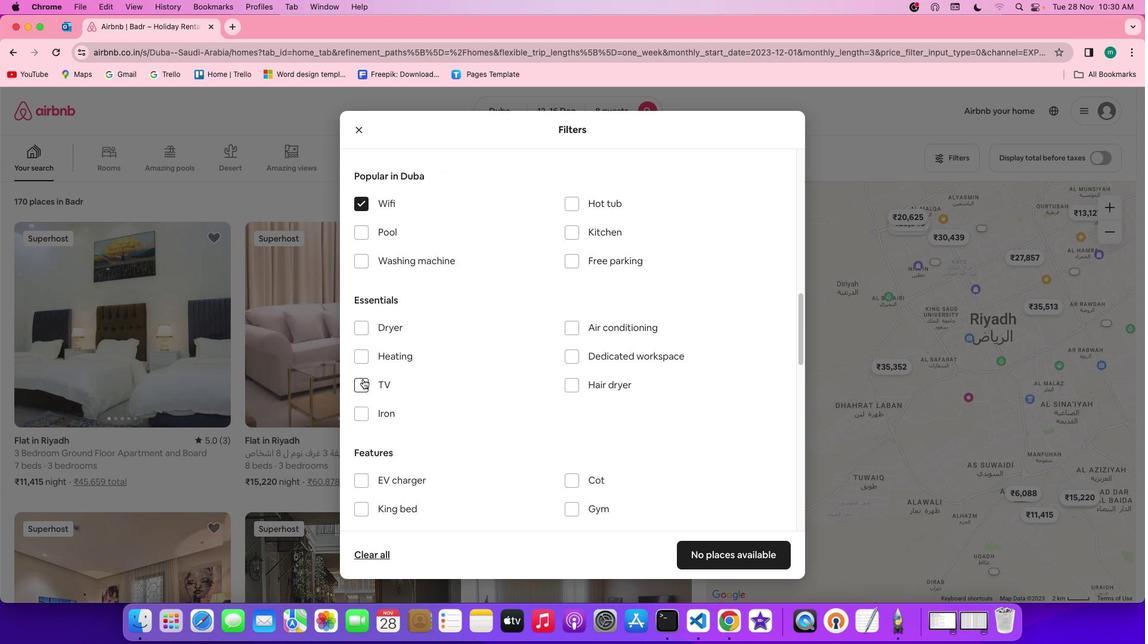 
Action: Mouse moved to (519, 405)
Screenshot: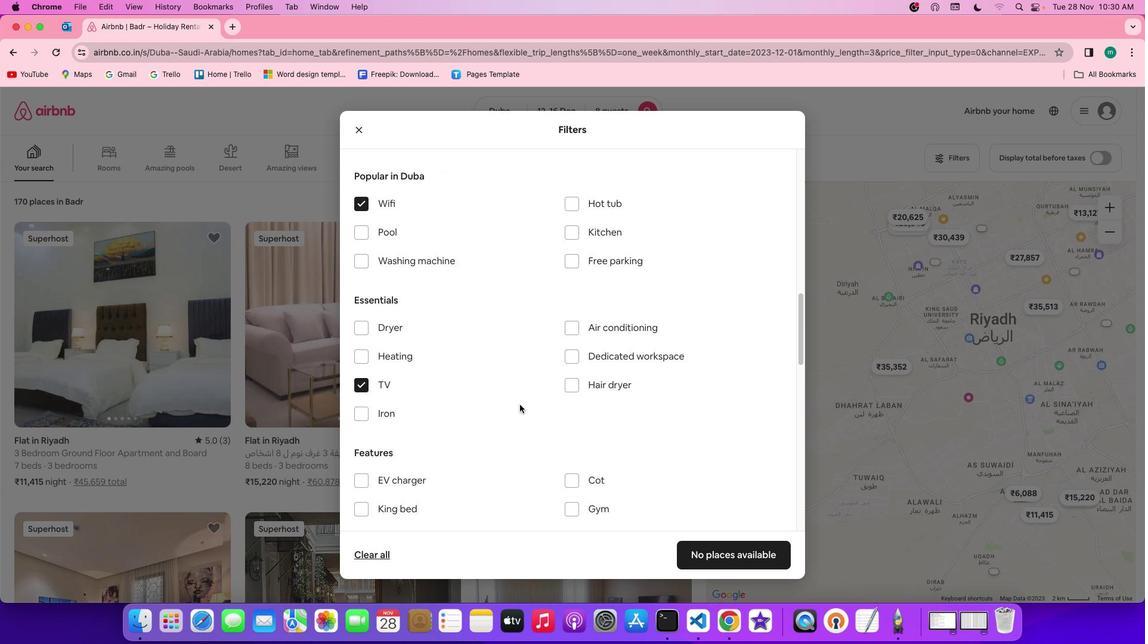 
Action: Mouse scrolled (519, 405) with delta (0, 0)
Screenshot: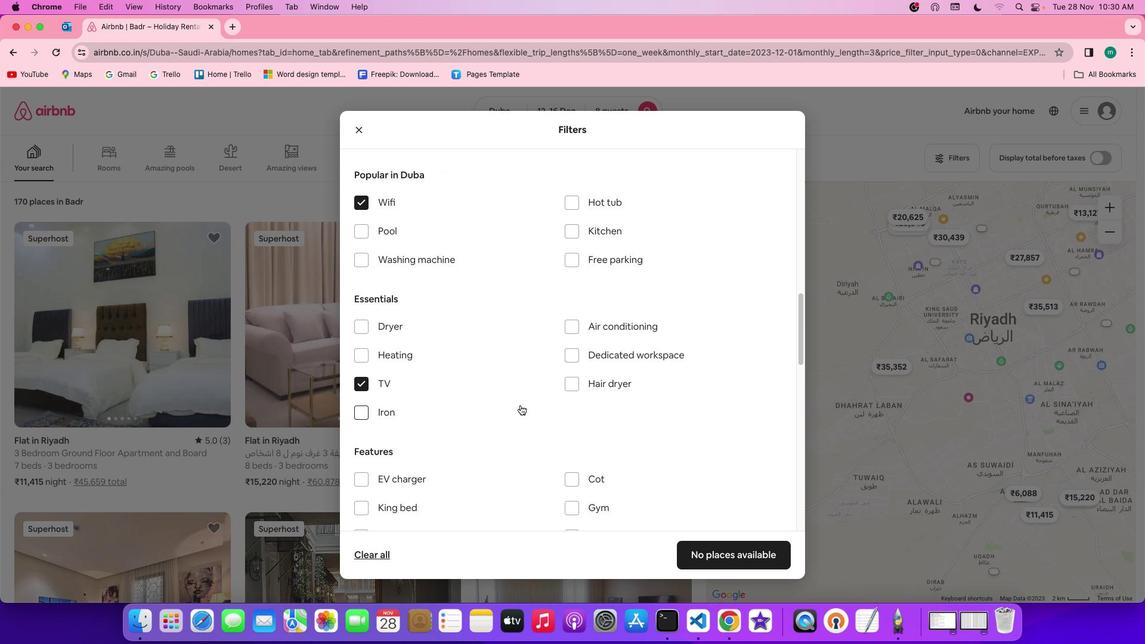 
Action: Mouse moved to (520, 405)
Screenshot: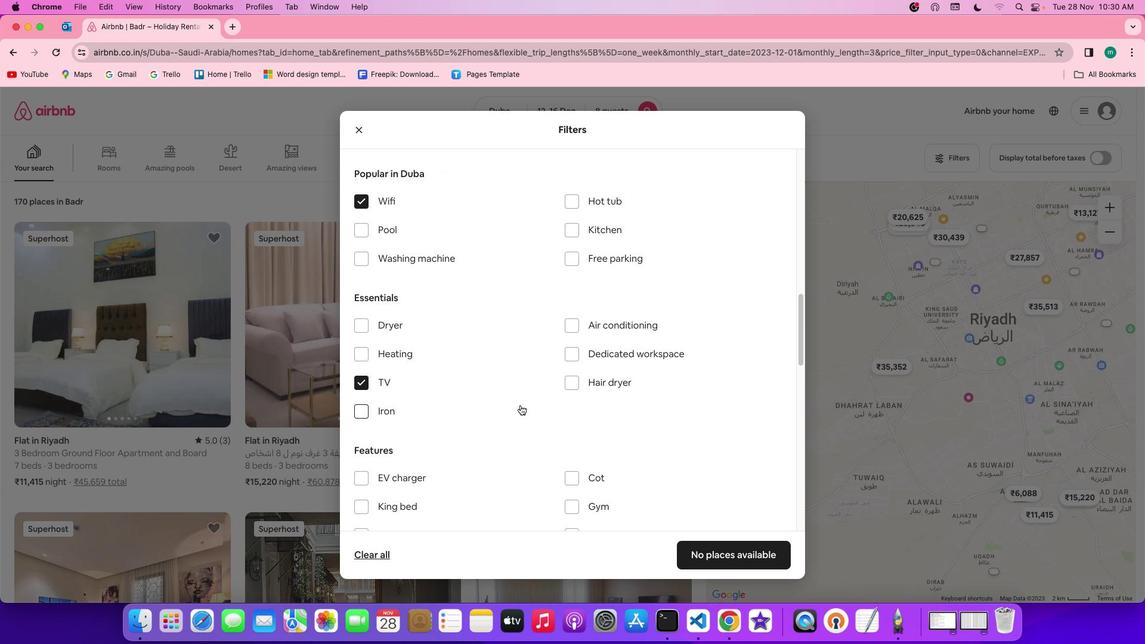 
Action: Mouse scrolled (520, 405) with delta (0, 0)
Screenshot: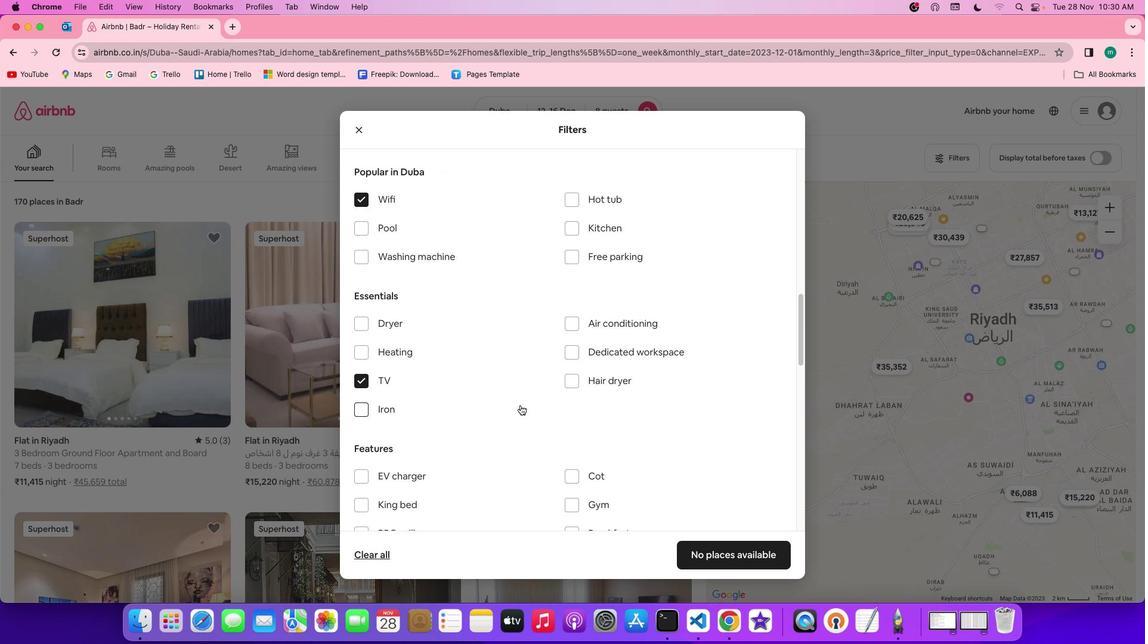 
Action: Mouse moved to (521, 405)
Screenshot: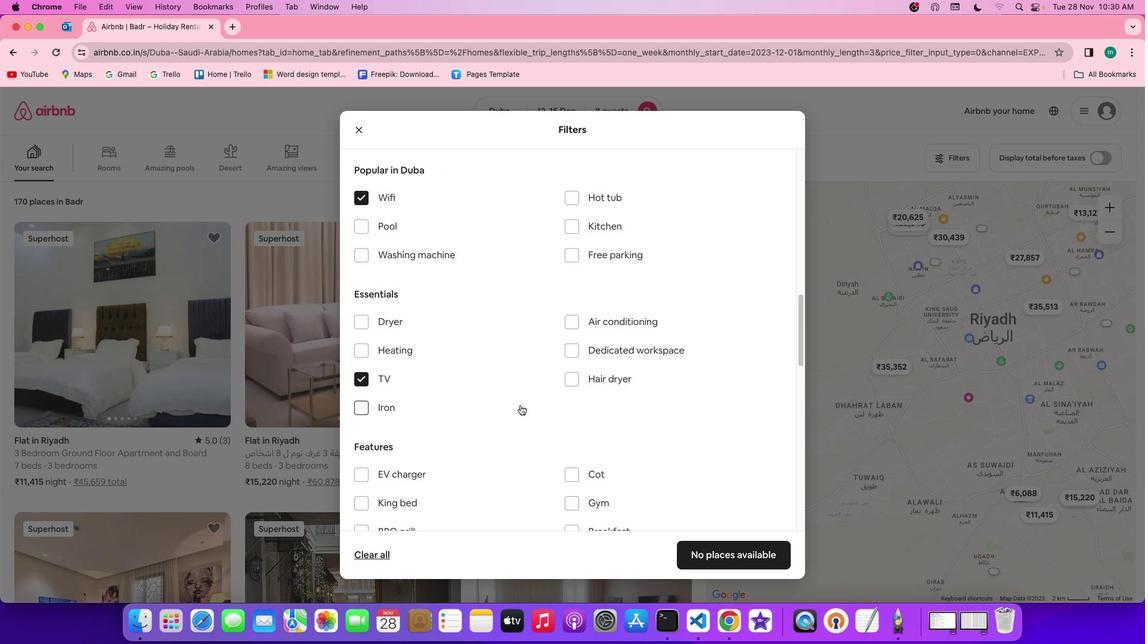 
Action: Mouse scrolled (521, 405) with delta (0, 0)
Screenshot: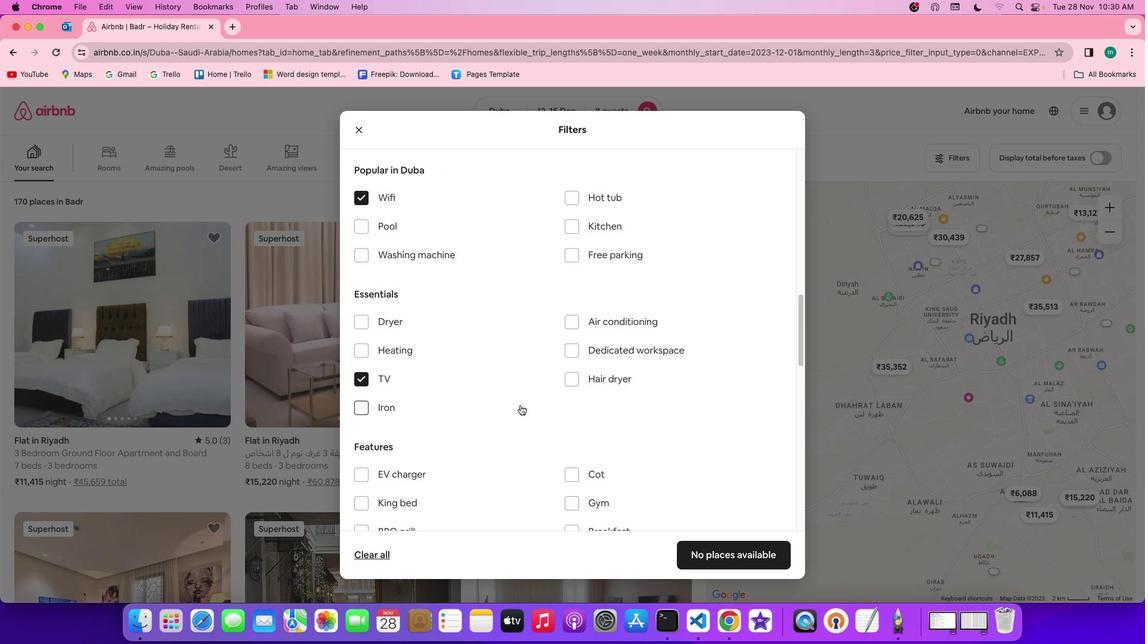 
Action: Mouse moved to (542, 352)
Screenshot: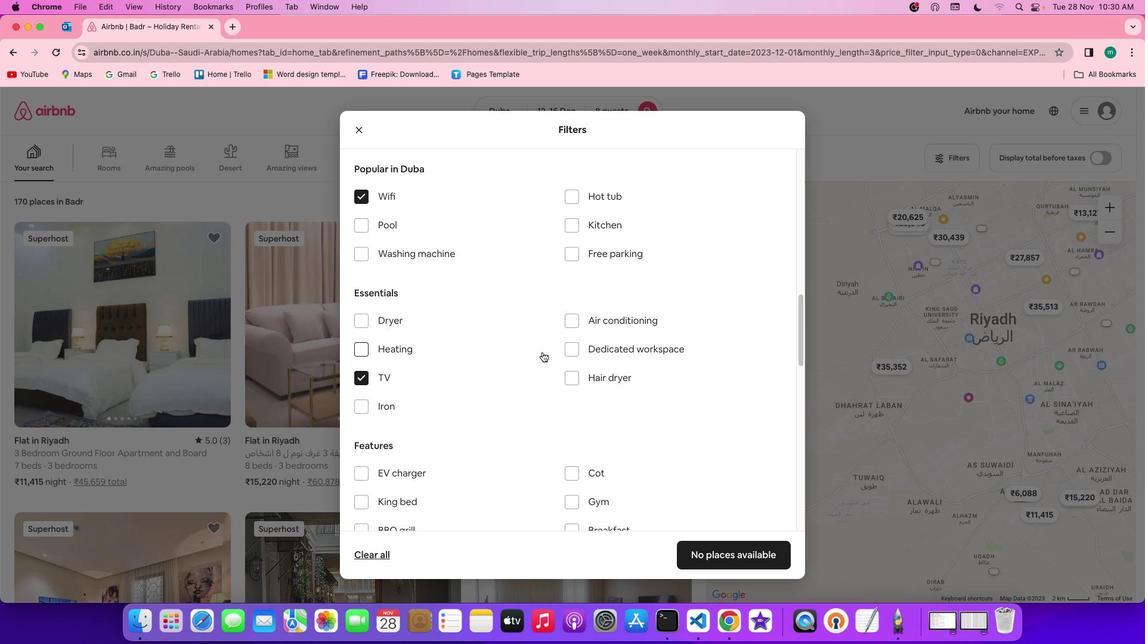 
Action: Mouse scrolled (542, 352) with delta (0, 0)
Screenshot: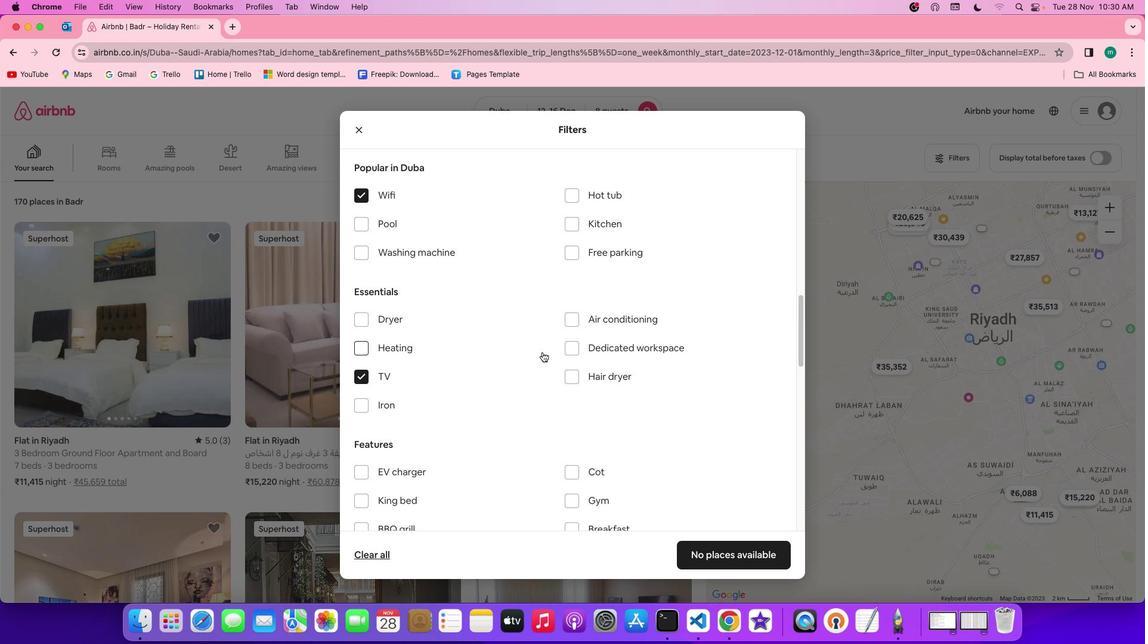 
Action: Mouse scrolled (542, 352) with delta (0, 0)
Screenshot: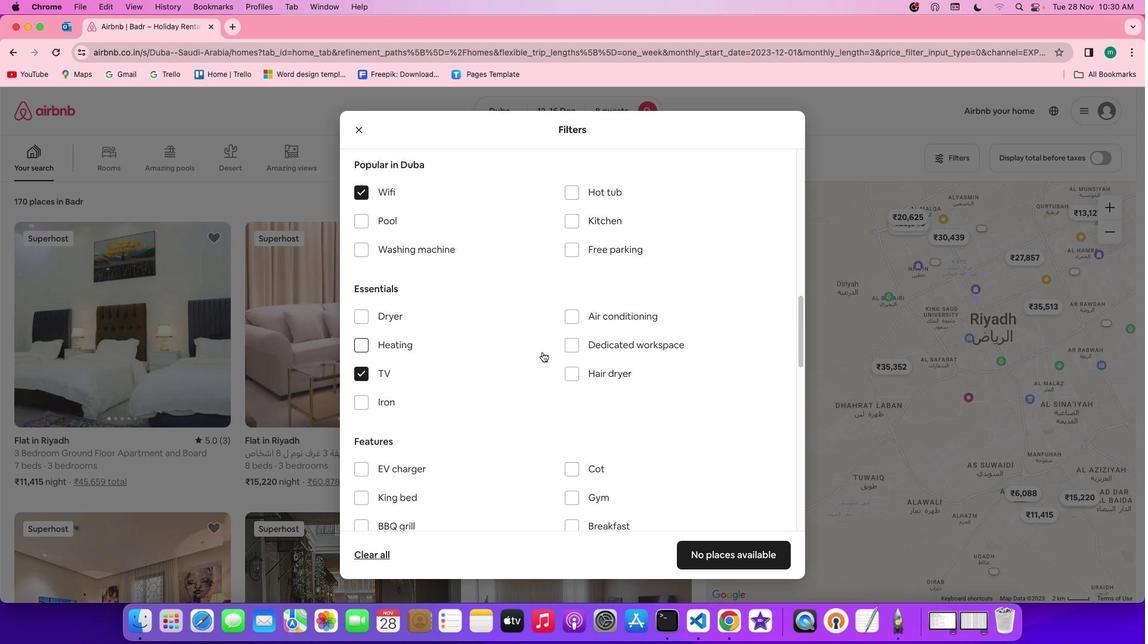 
Action: Mouse scrolled (542, 352) with delta (0, 0)
Screenshot: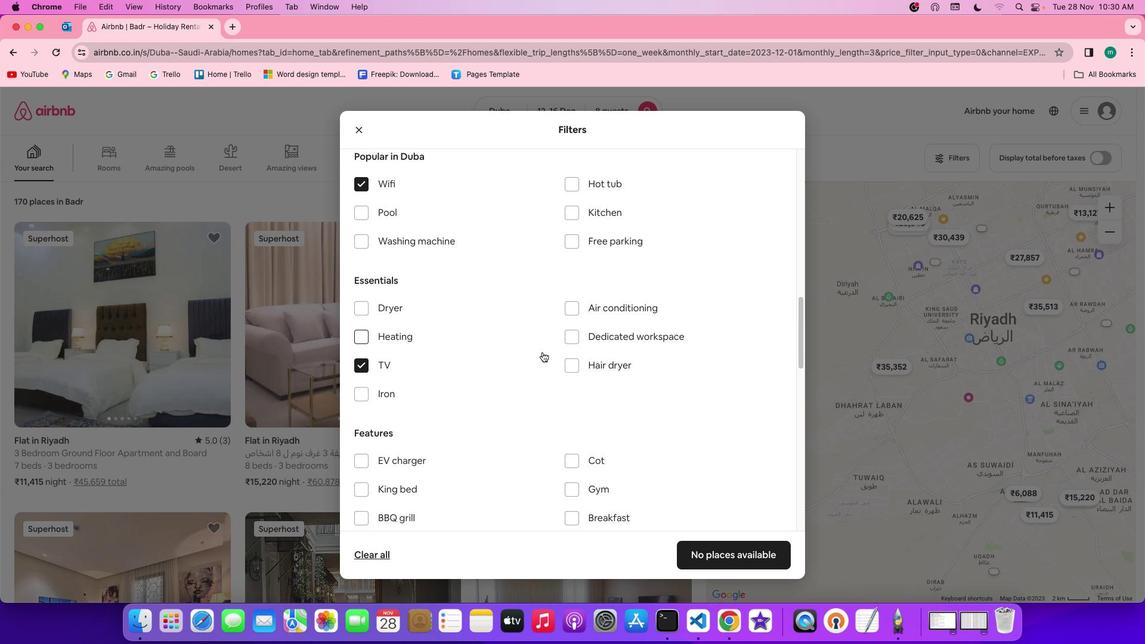 
Action: Mouse moved to (576, 236)
Screenshot: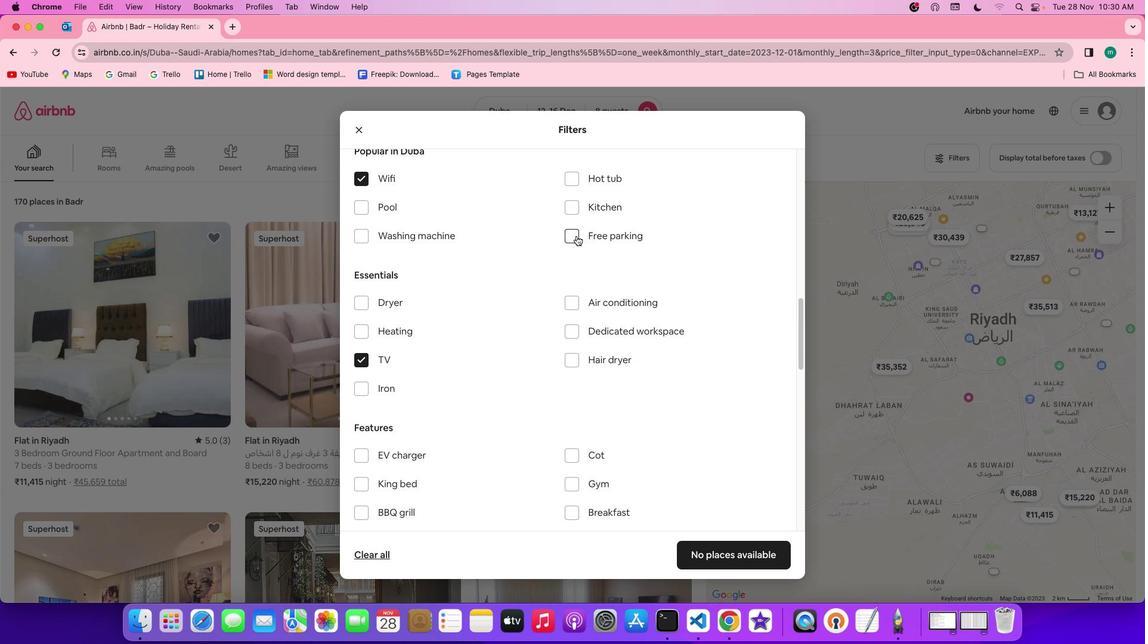 
Action: Mouse pressed left at (576, 236)
Screenshot: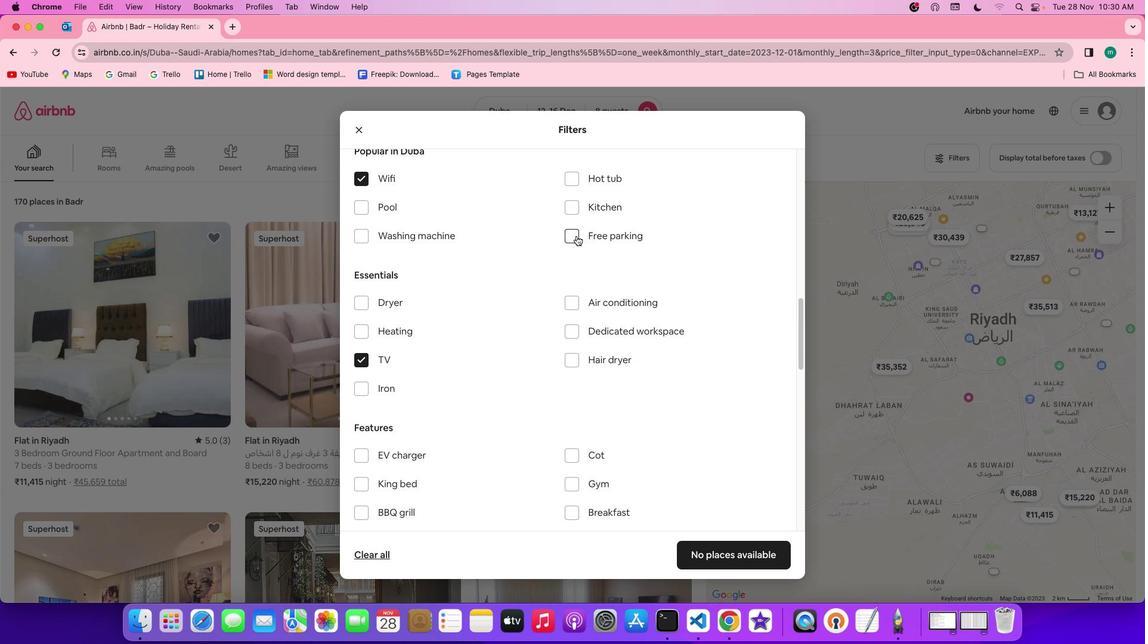 
Action: Mouse moved to (636, 386)
Screenshot: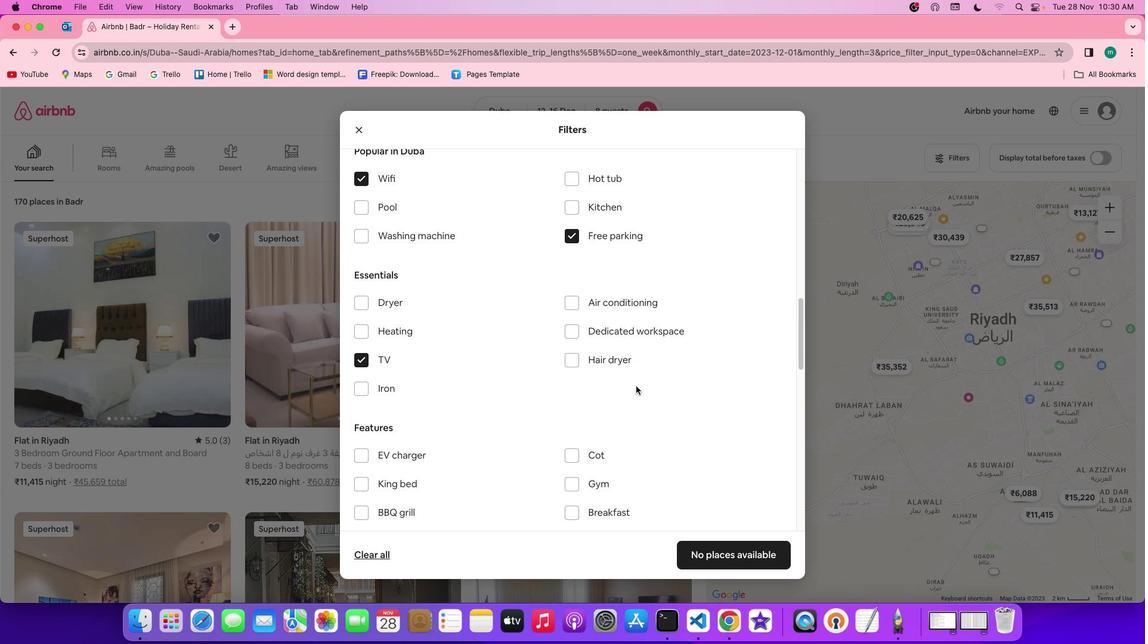 
Action: Mouse scrolled (636, 386) with delta (0, 0)
Screenshot: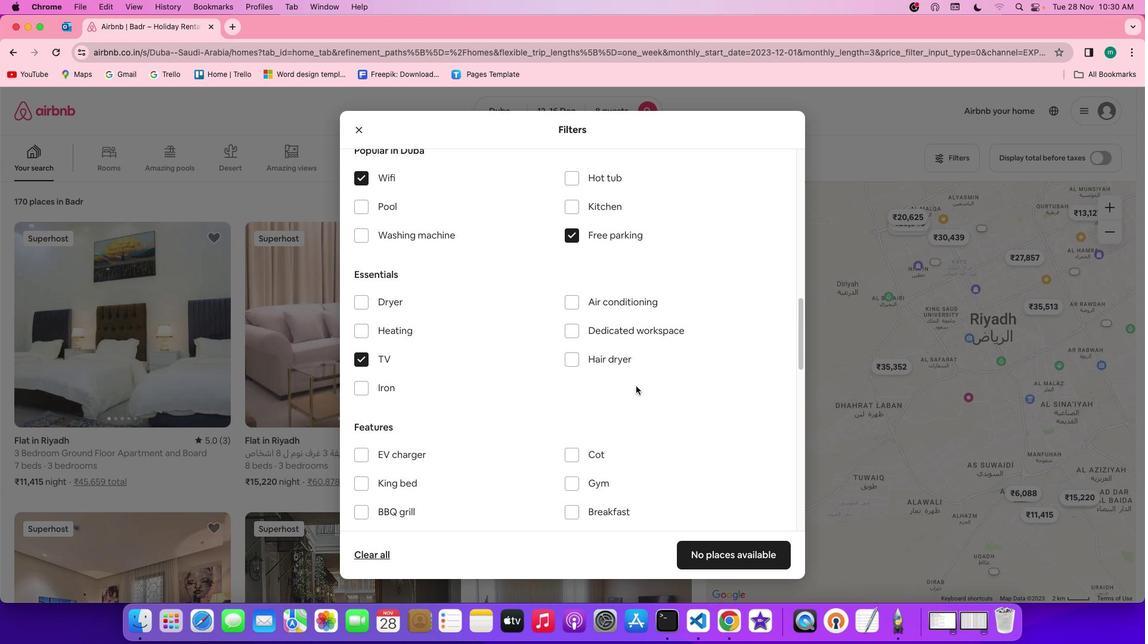 
Action: Mouse scrolled (636, 386) with delta (0, 0)
Screenshot: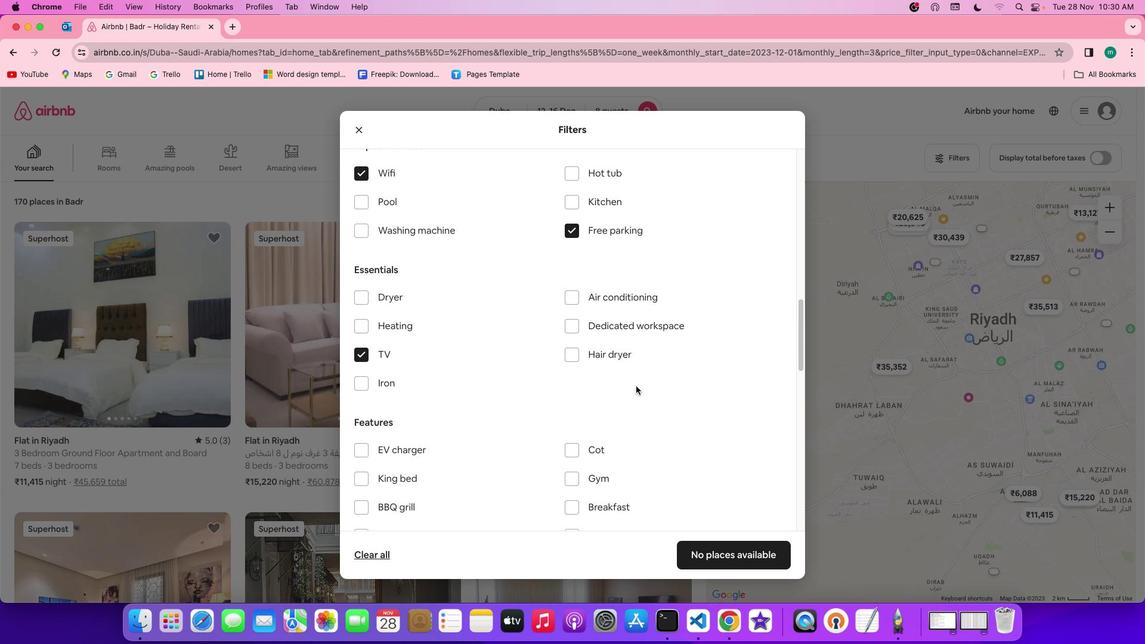 
Action: Mouse scrolled (636, 386) with delta (0, 0)
Screenshot: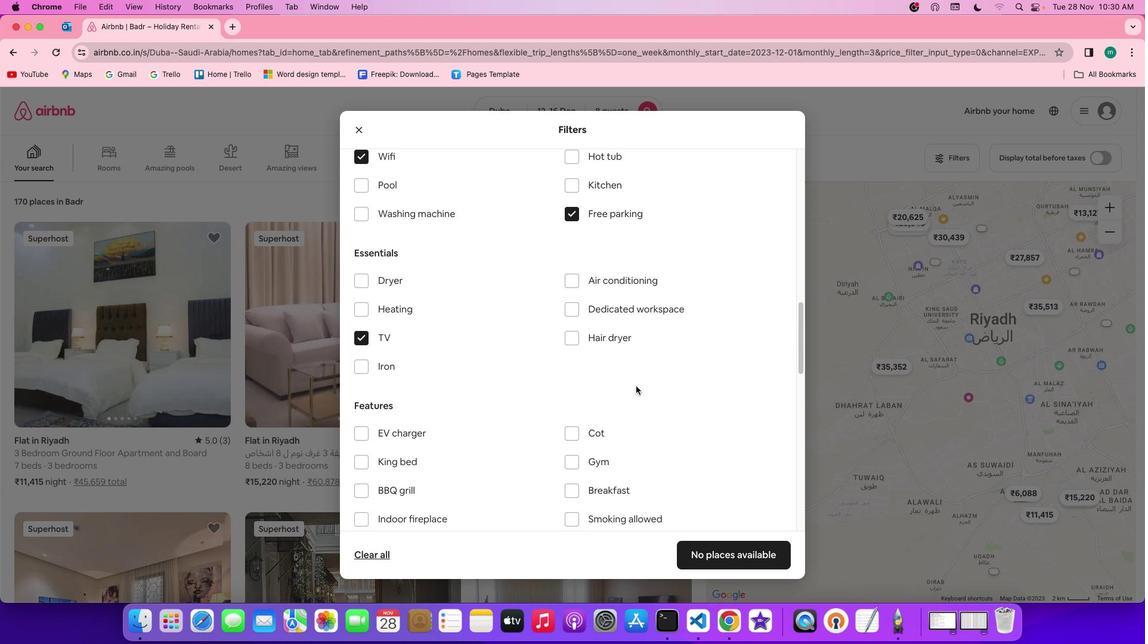
Action: Mouse moved to (636, 386)
Screenshot: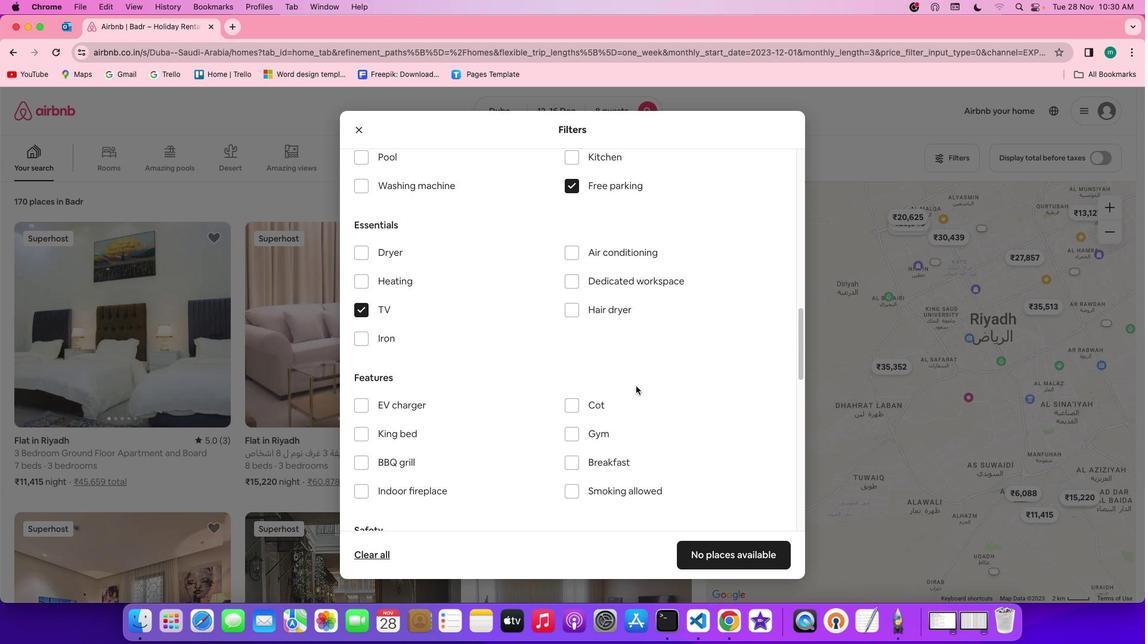 
Action: Mouse scrolled (636, 386) with delta (0, 0)
Screenshot: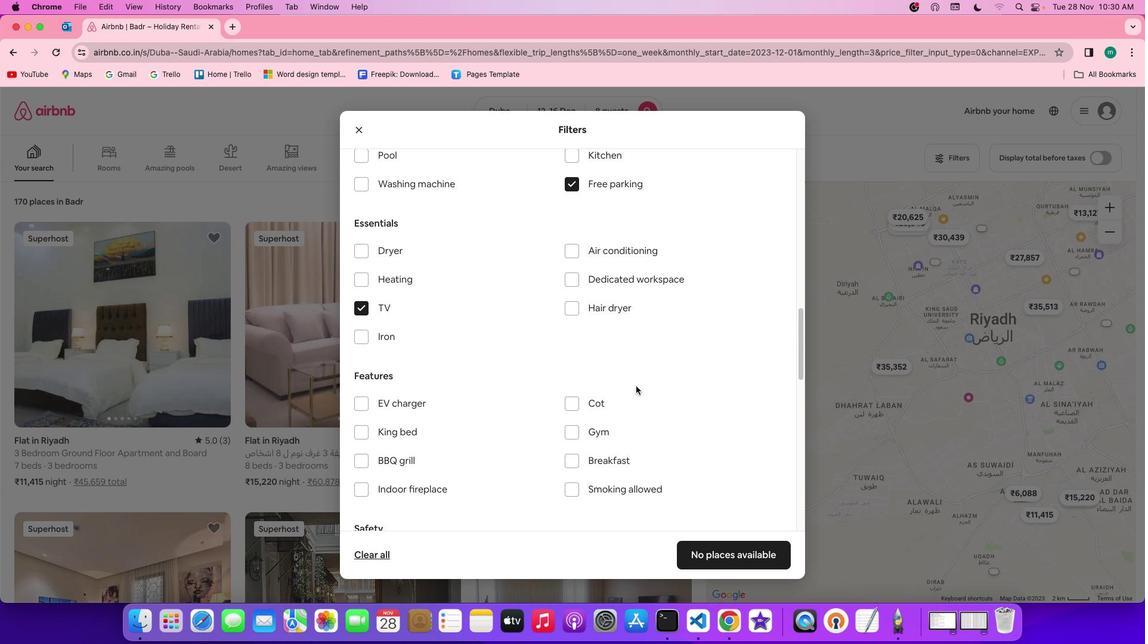 
Action: Mouse scrolled (636, 386) with delta (0, 0)
Screenshot: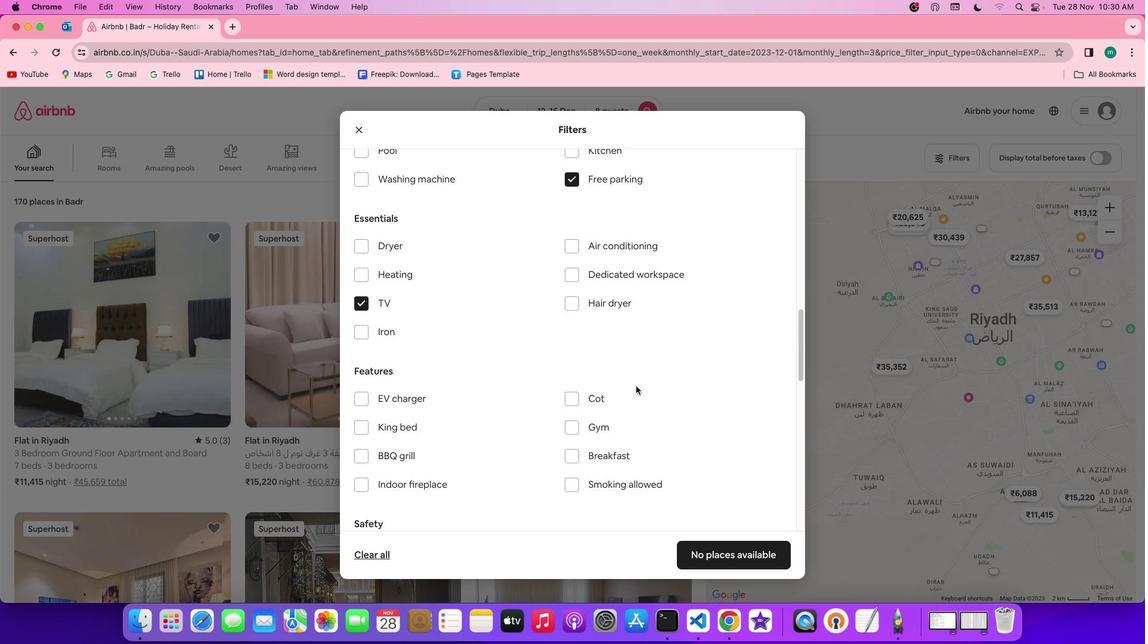 
Action: Mouse scrolled (636, 386) with delta (0, 0)
Screenshot: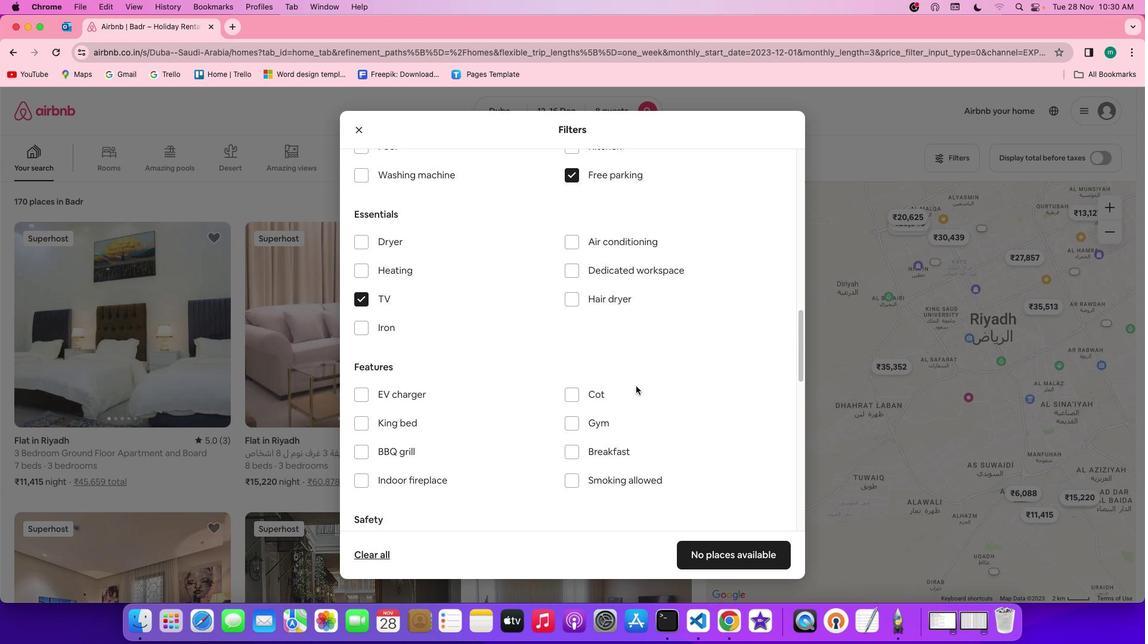 
Action: Mouse scrolled (636, 386) with delta (0, 0)
Screenshot: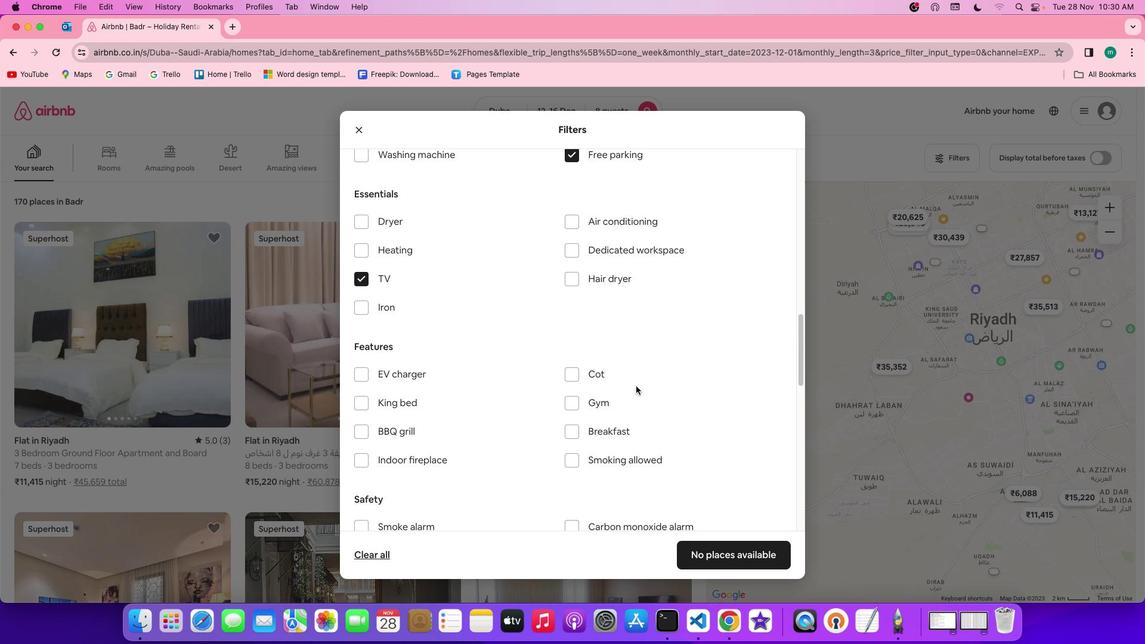 
Action: Mouse scrolled (636, 386) with delta (0, 0)
Screenshot: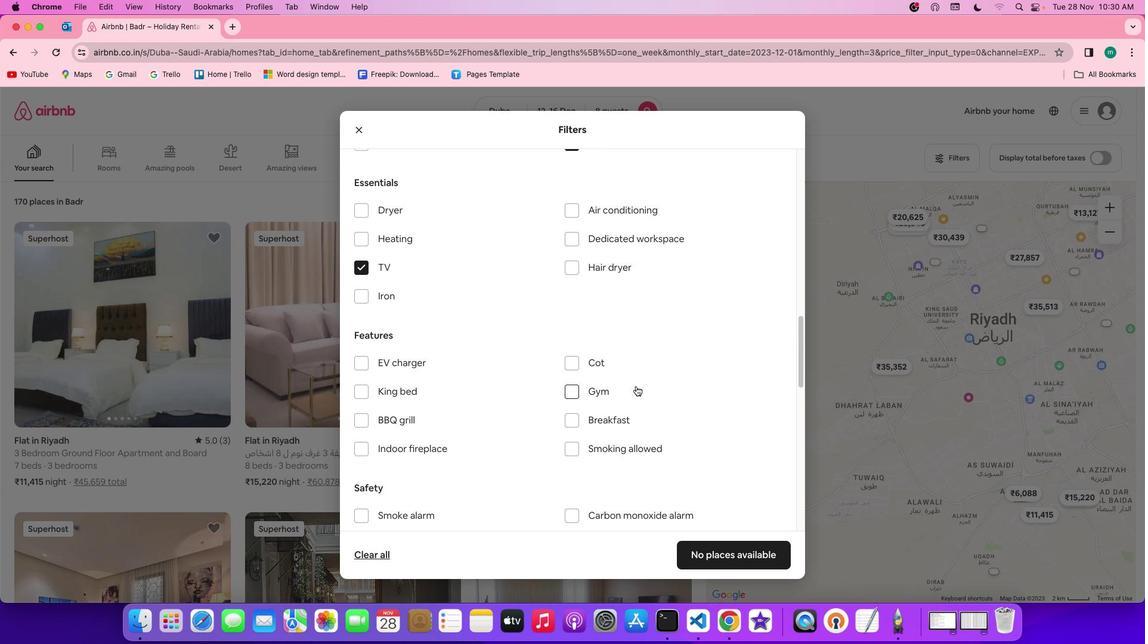 
Action: Mouse scrolled (636, 386) with delta (0, 0)
Screenshot: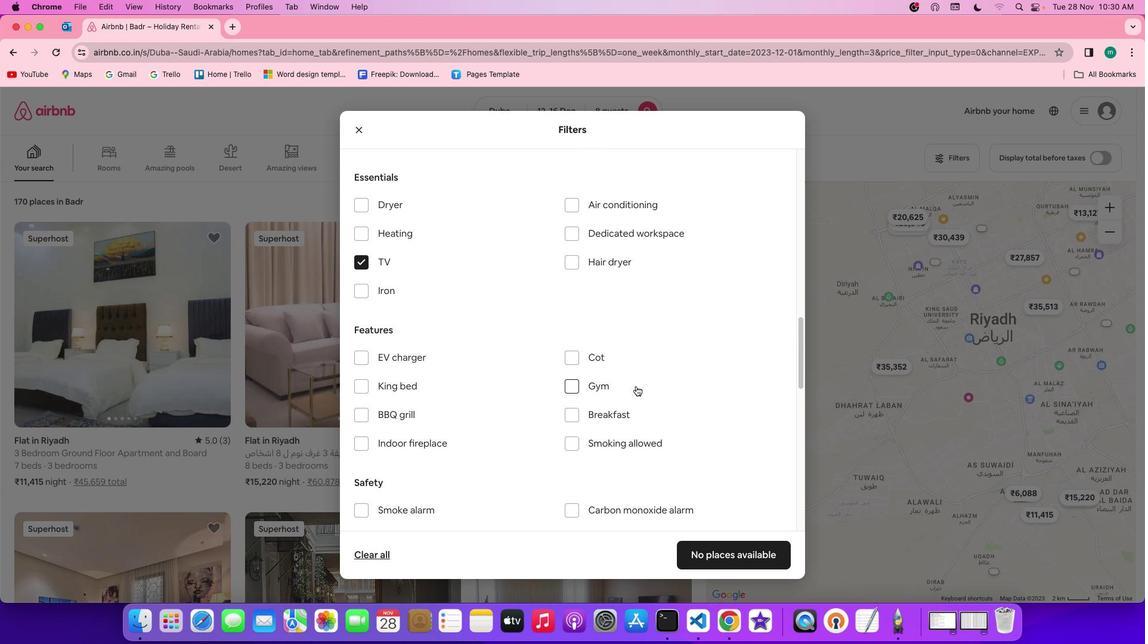 
Action: Mouse scrolled (636, 386) with delta (0, 0)
Screenshot: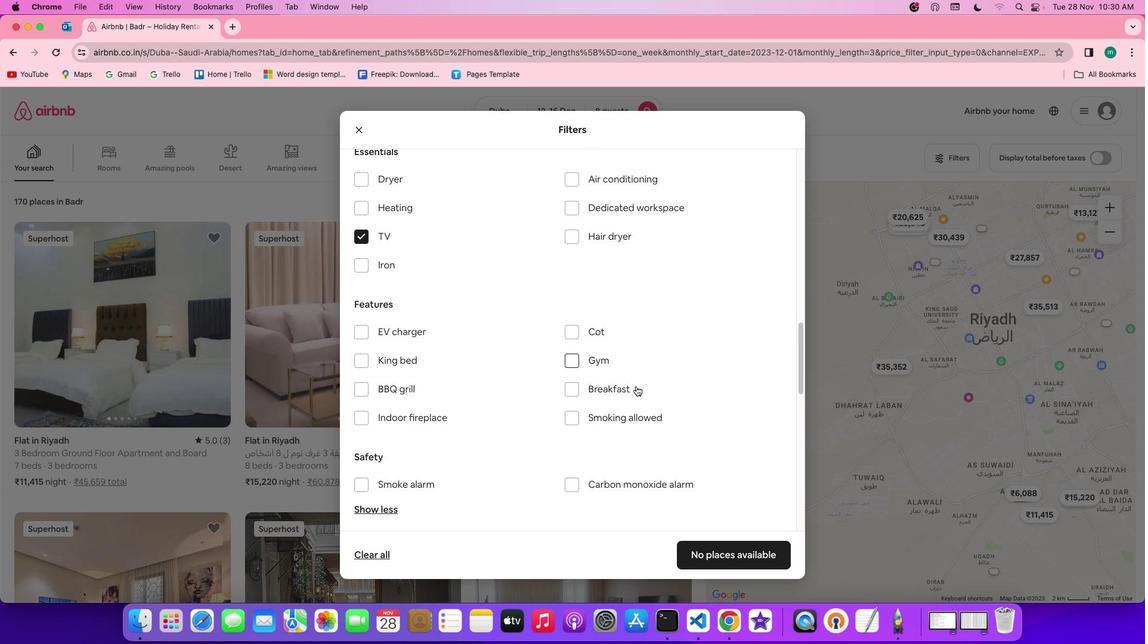 
Action: Mouse scrolled (636, 386) with delta (0, 0)
Screenshot: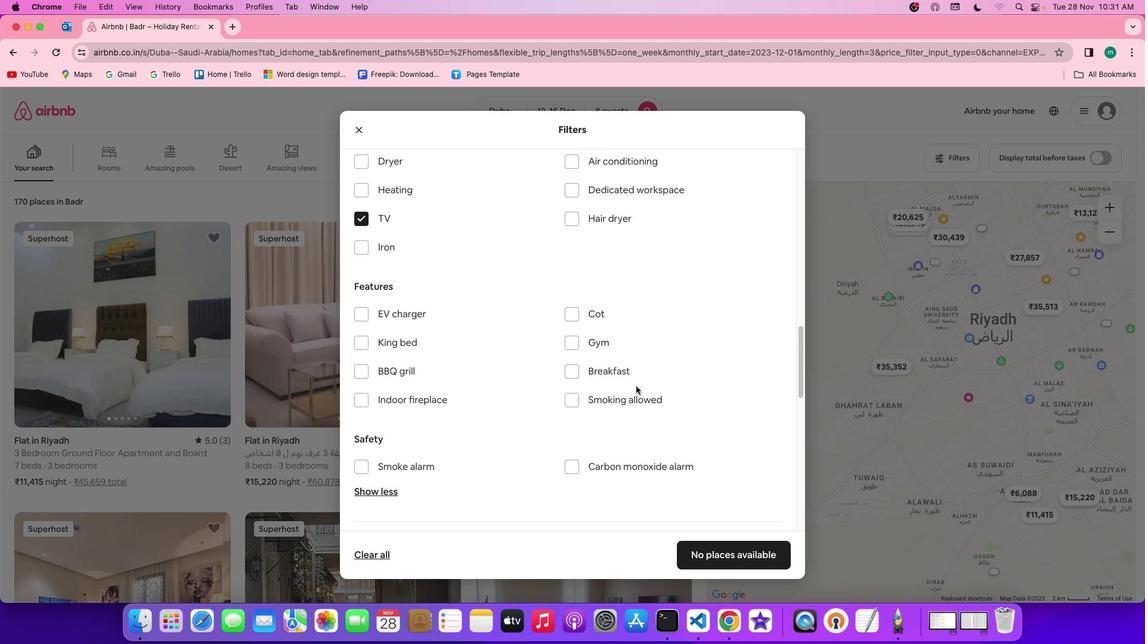 
Action: Mouse scrolled (636, 386) with delta (0, 0)
Screenshot: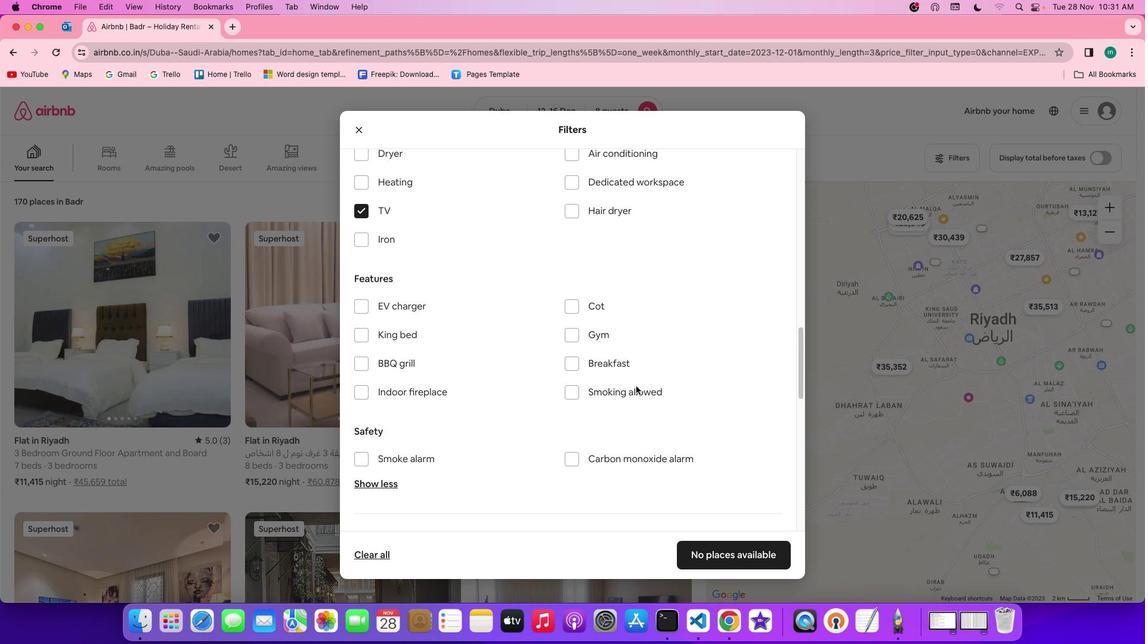 
Action: Mouse scrolled (636, 386) with delta (0, 0)
Screenshot: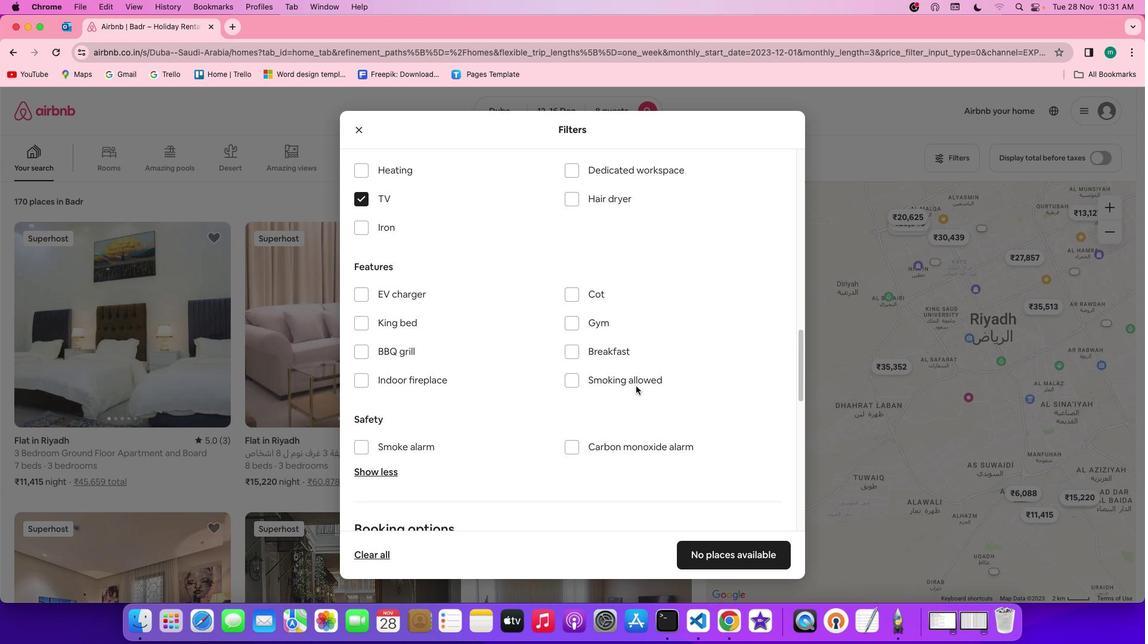 
Action: Mouse moved to (574, 303)
Screenshot: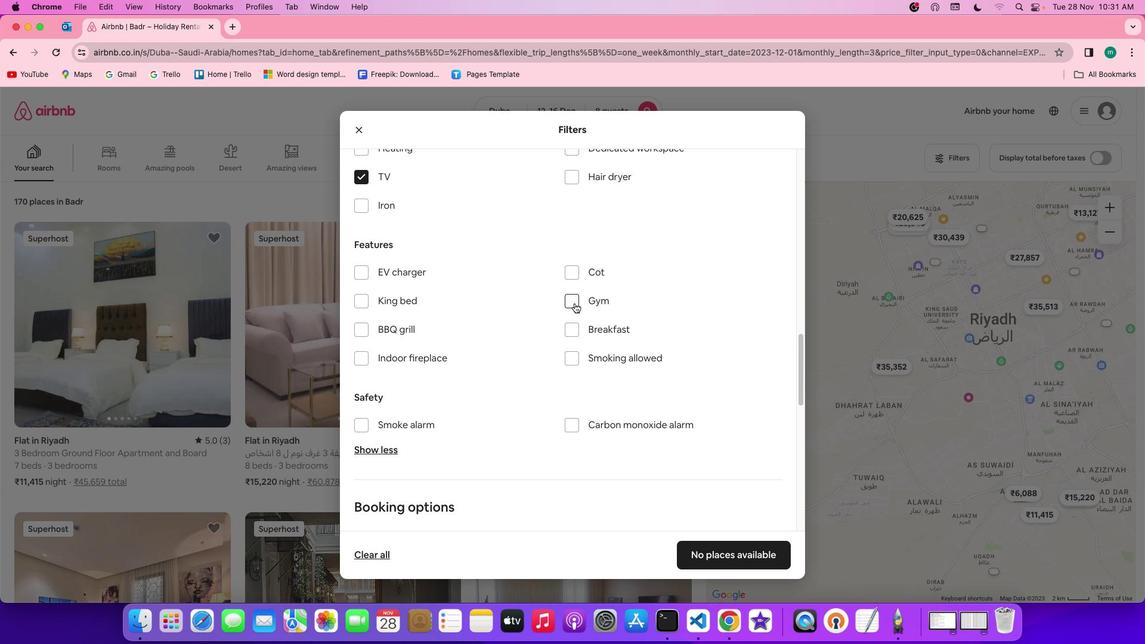 
Action: Mouse pressed left at (574, 303)
Screenshot: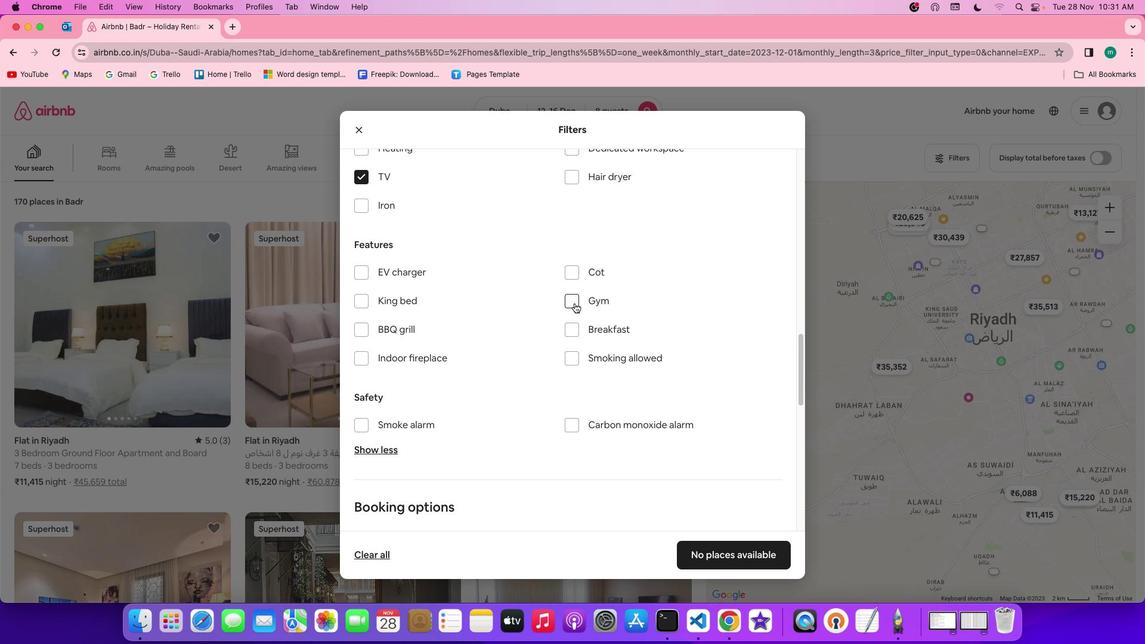 
Action: Mouse moved to (574, 323)
Screenshot: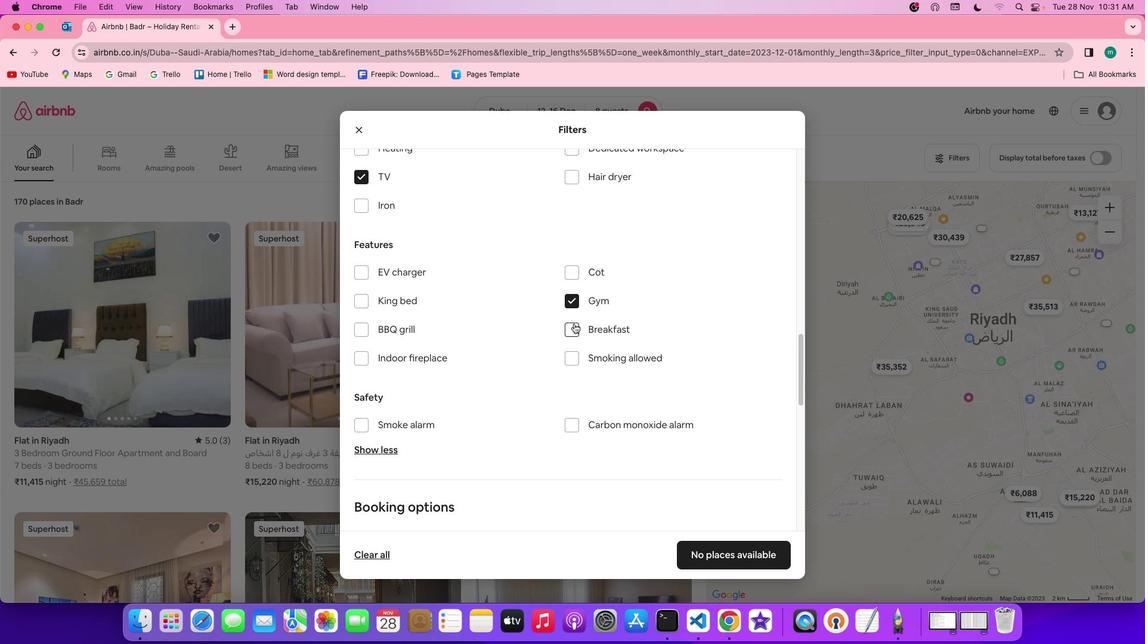 
Action: Mouse pressed left at (574, 323)
Screenshot: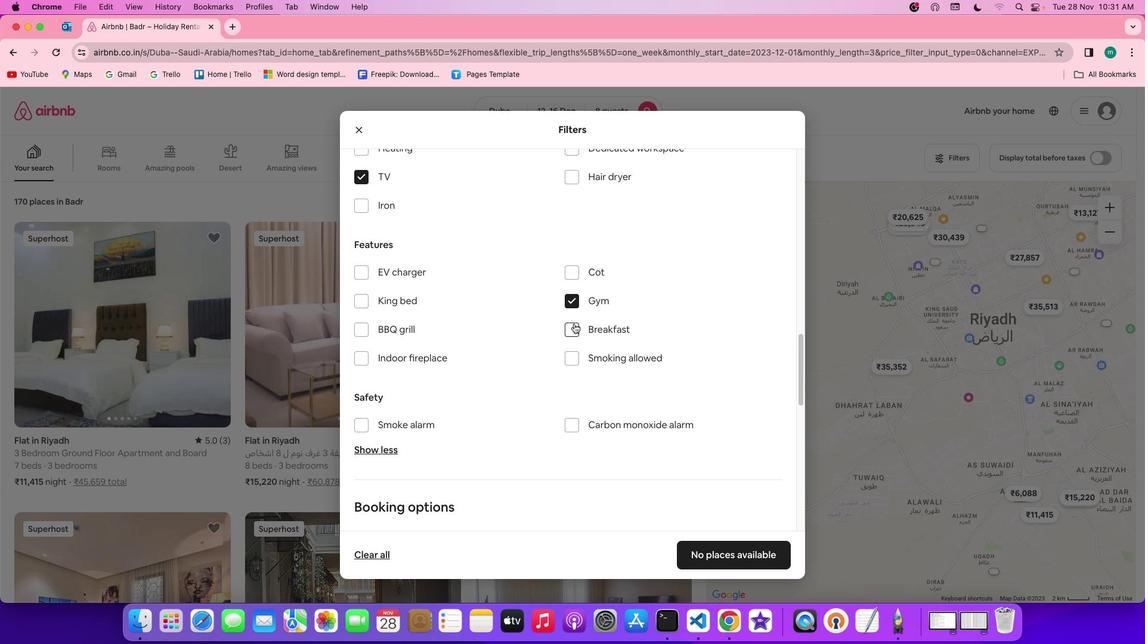 
Action: Mouse moved to (655, 407)
Screenshot: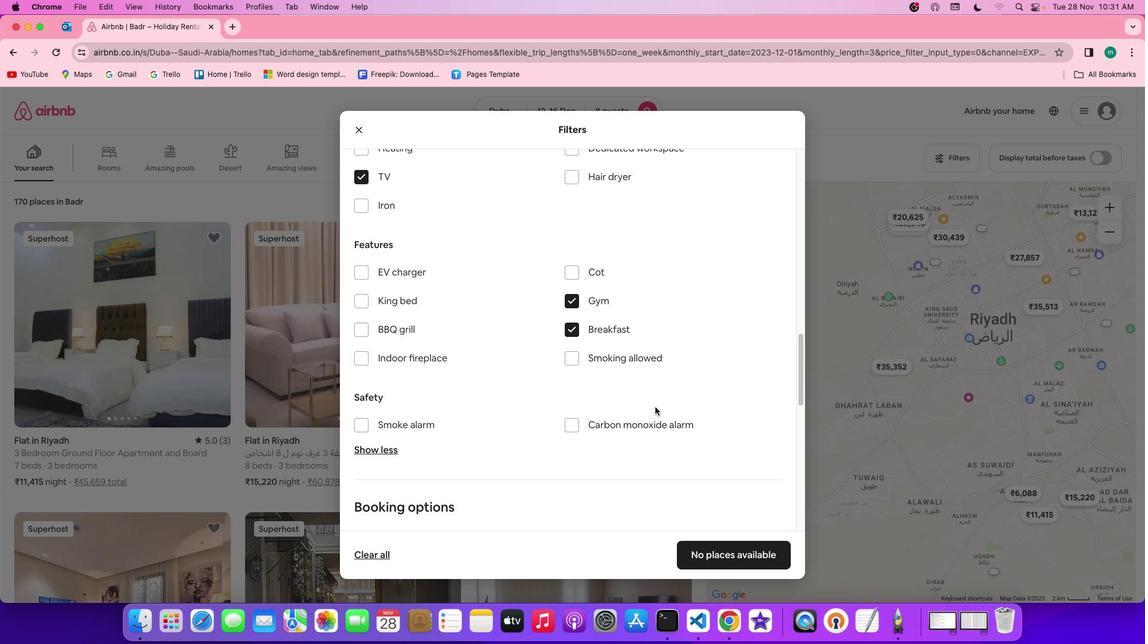
Action: Mouse scrolled (655, 407) with delta (0, 0)
Screenshot: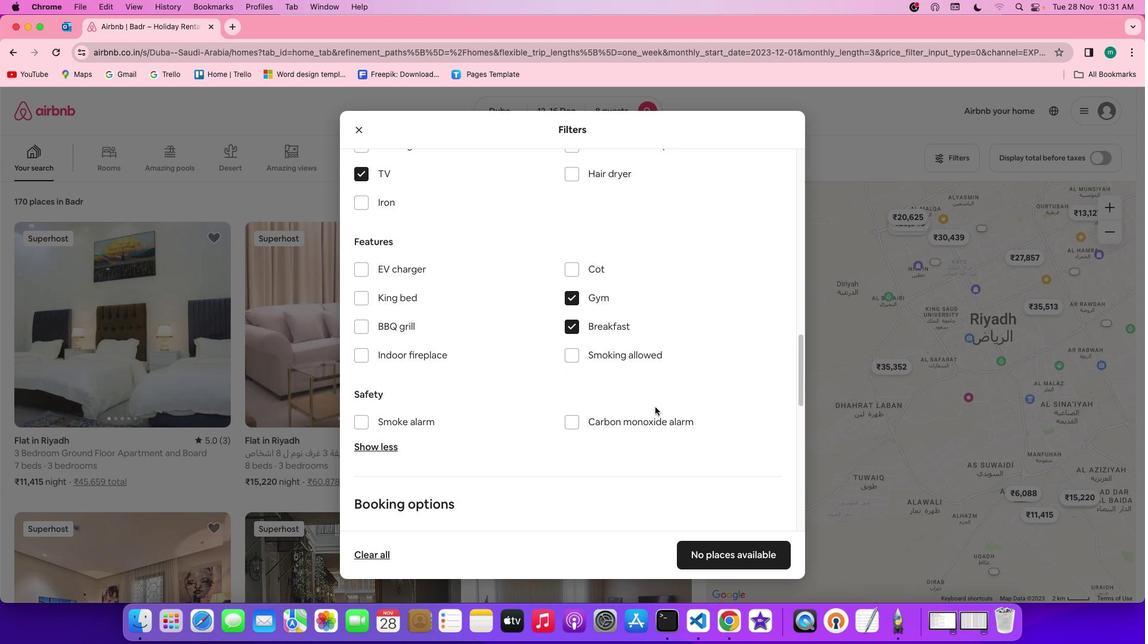 
Action: Mouse scrolled (655, 407) with delta (0, 0)
Screenshot: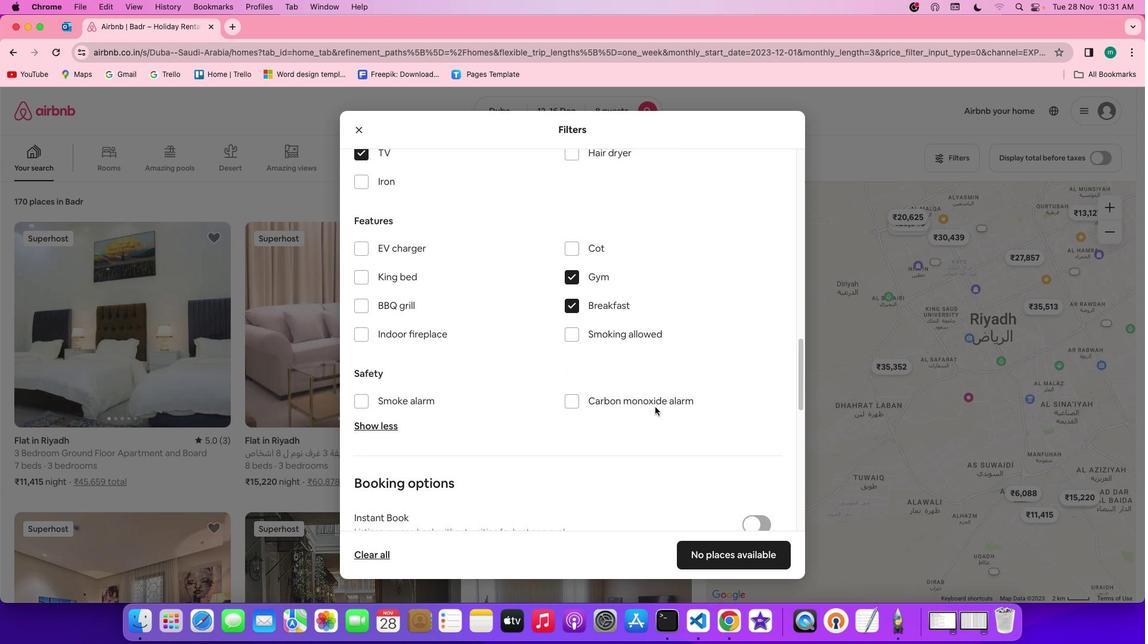 
Action: Mouse scrolled (655, 407) with delta (0, -1)
Screenshot: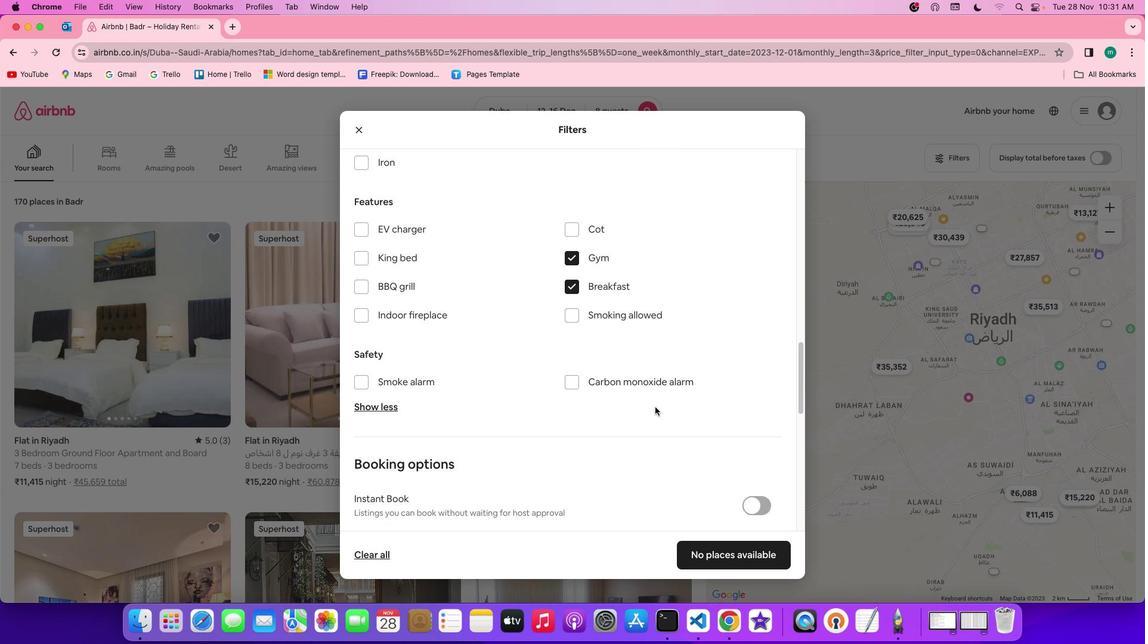 
Action: Mouse scrolled (655, 407) with delta (0, 0)
Screenshot: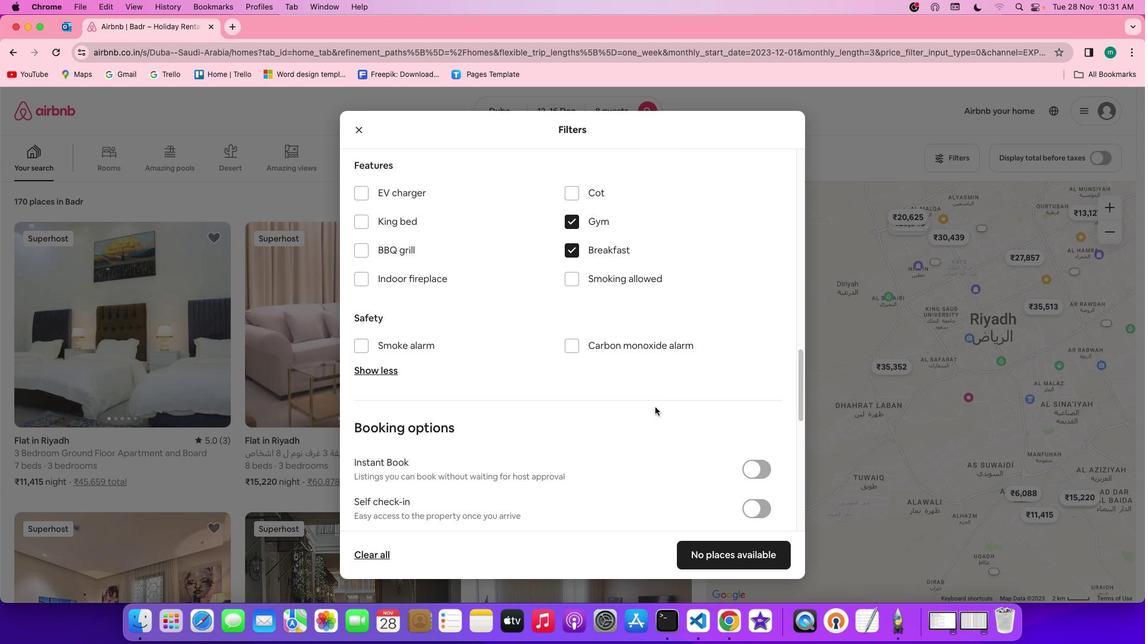 
Action: Mouse scrolled (655, 407) with delta (0, 0)
Screenshot: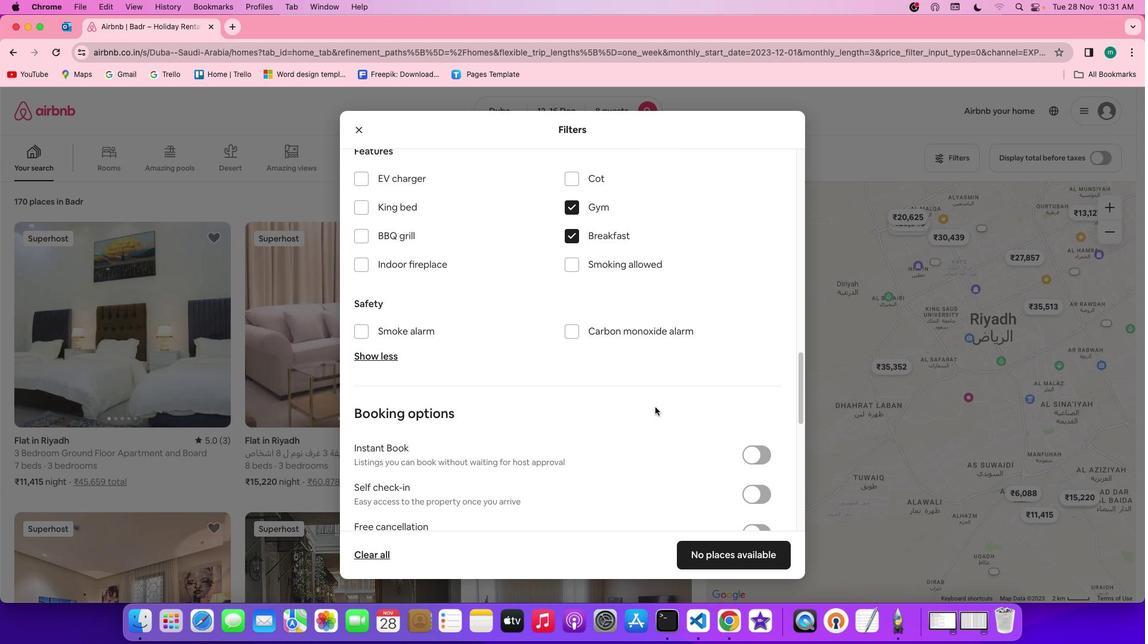 
Action: Mouse scrolled (655, 407) with delta (0, -1)
Screenshot: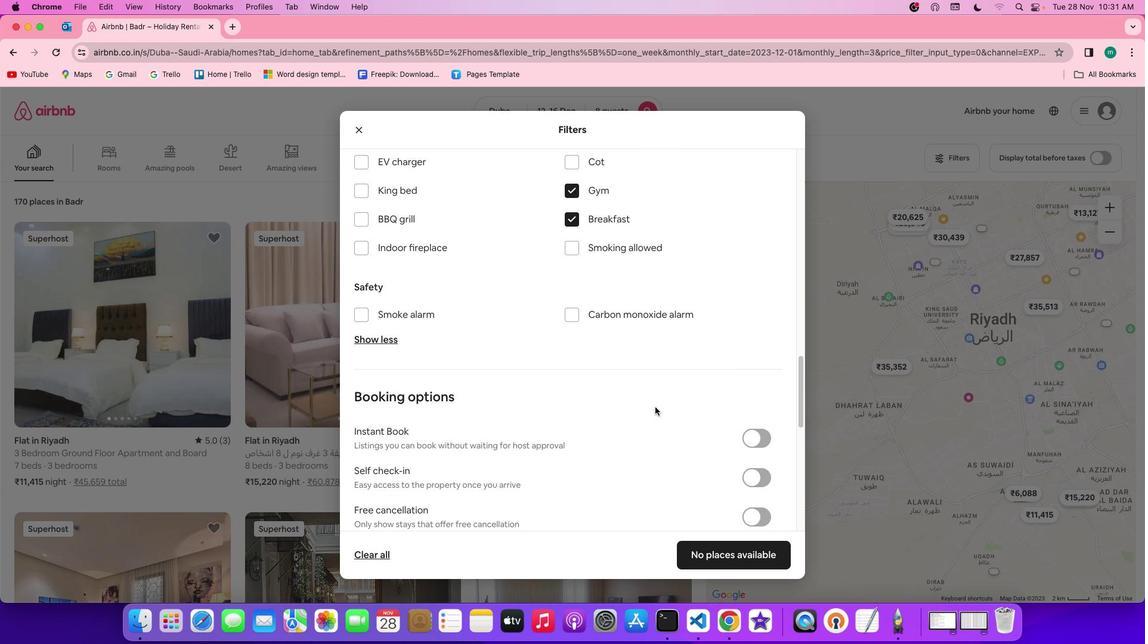 
Action: Mouse scrolled (655, 407) with delta (0, -1)
Screenshot: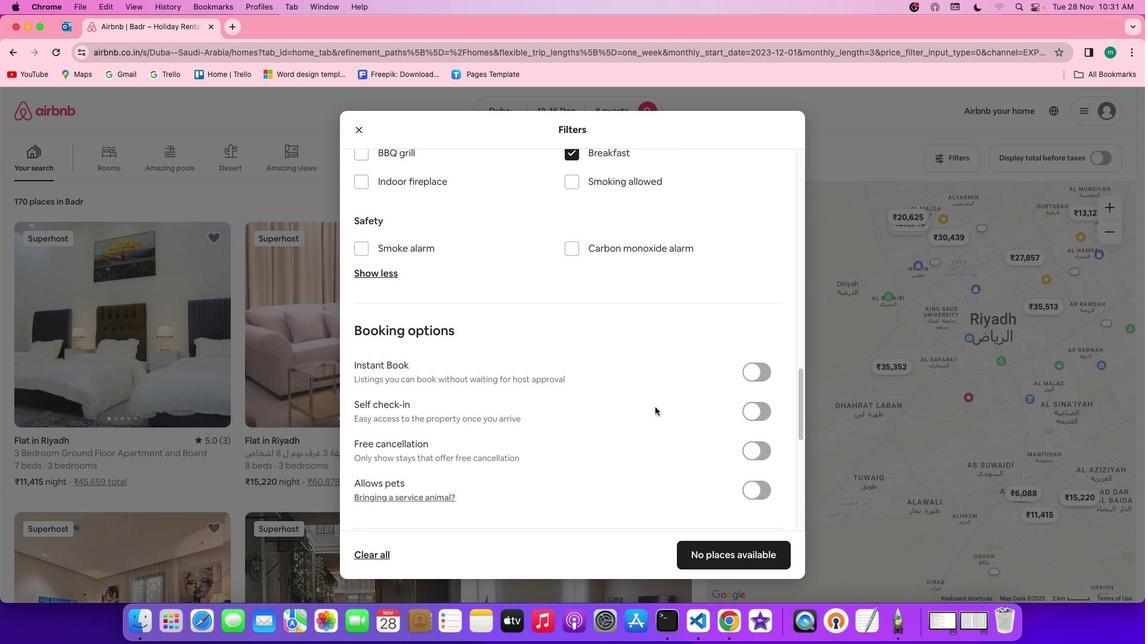 
Action: Mouse scrolled (655, 407) with delta (0, 0)
Screenshot: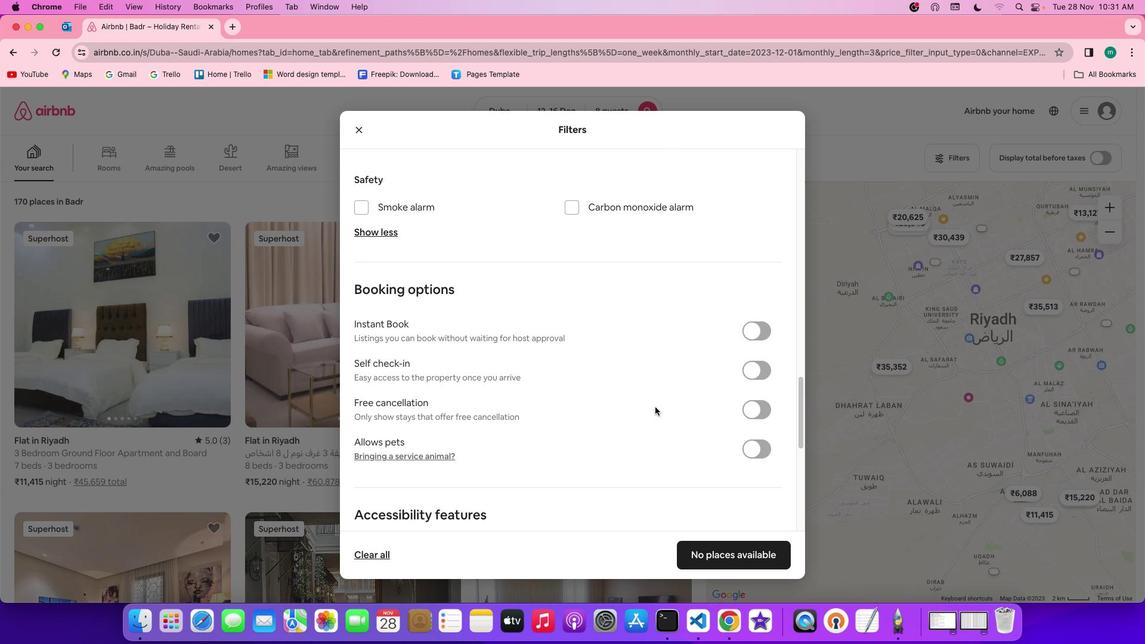 
Action: Mouse scrolled (655, 407) with delta (0, 0)
Screenshot: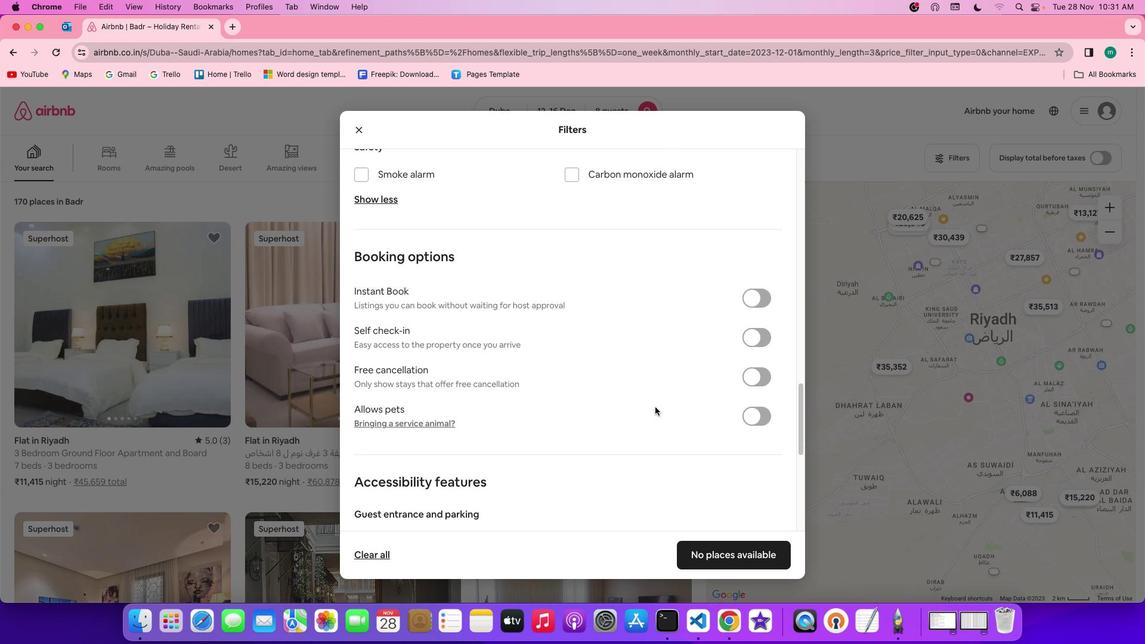 
Action: Mouse scrolled (655, 407) with delta (0, -1)
Screenshot: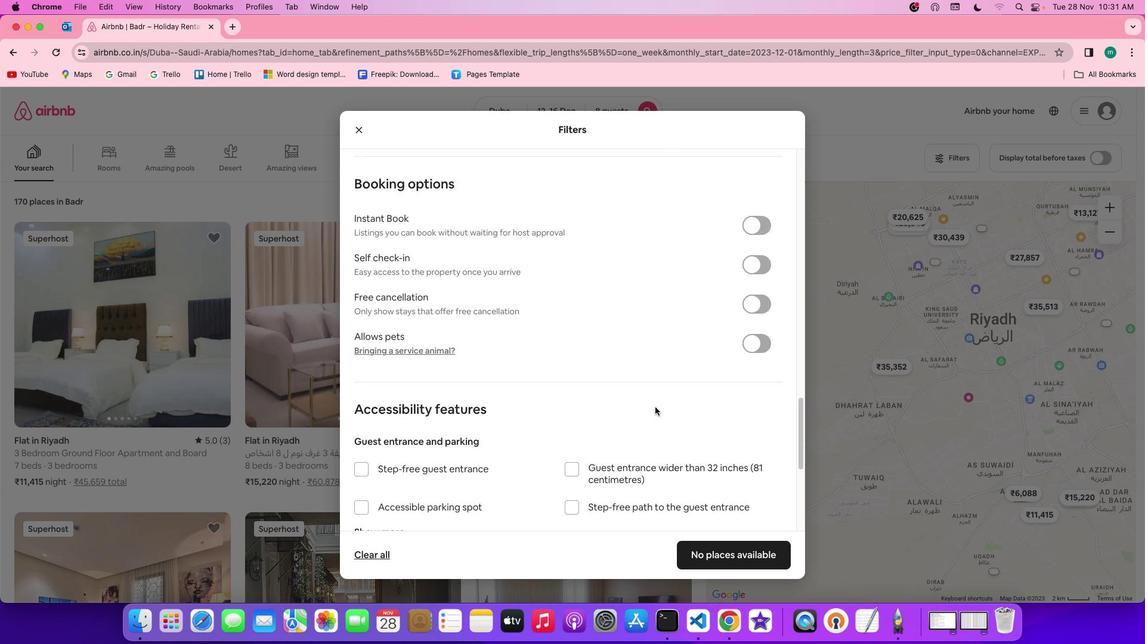 
Action: Mouse scrolled (655, 407) with delta (0, -2)
Screenshot: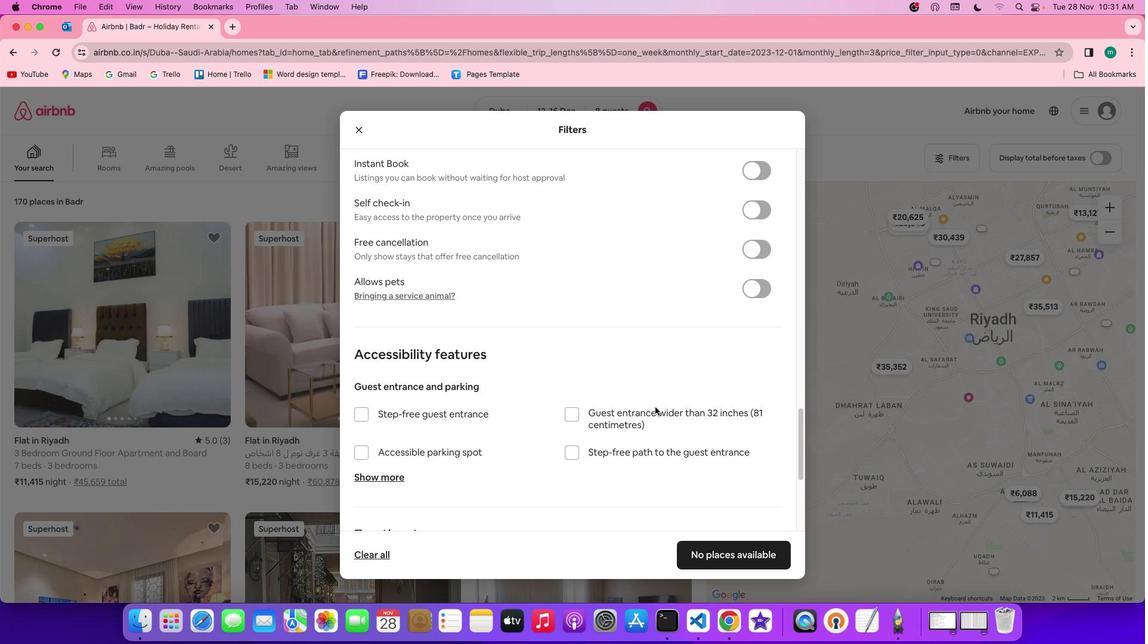 
Action: Mouse scrolled (655, 407) with delta (0, -2)
Screenshot: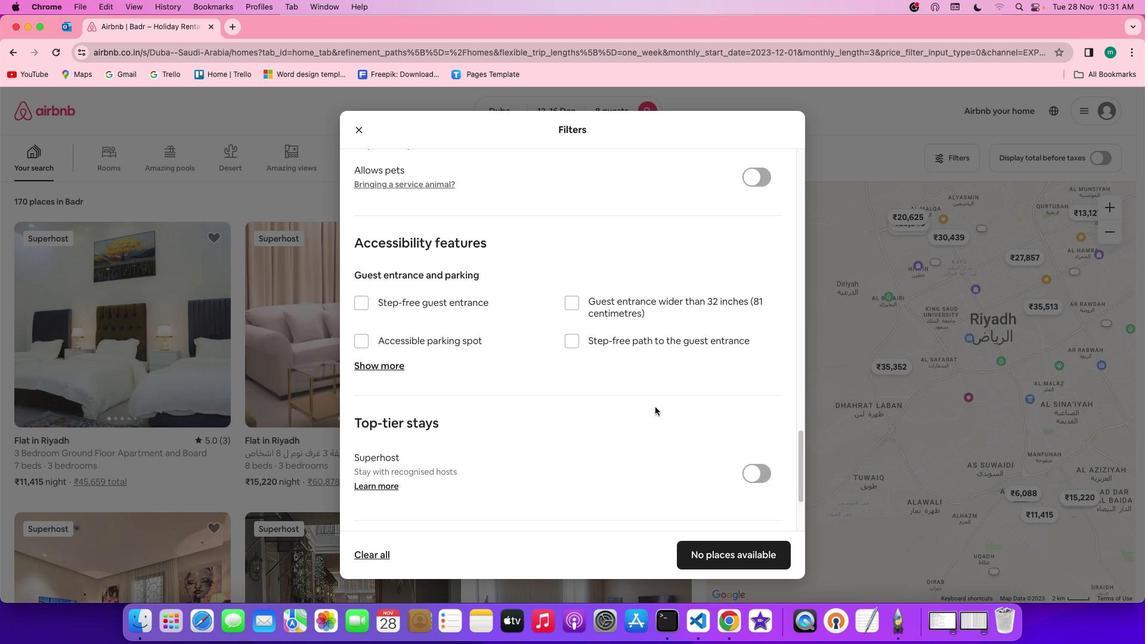 
Action: Mouse scrolled (655, 407) with delta (0, 0)
Screenshot: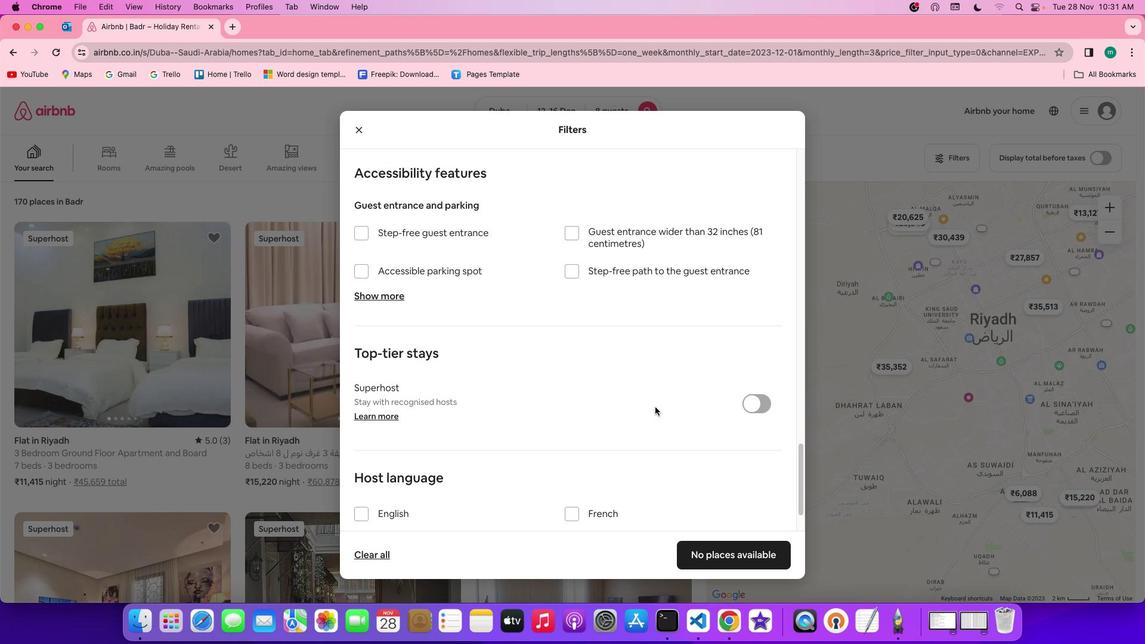 
Action: Mouse scrolled (655, 407) with delta (0, 0)
Screenshot: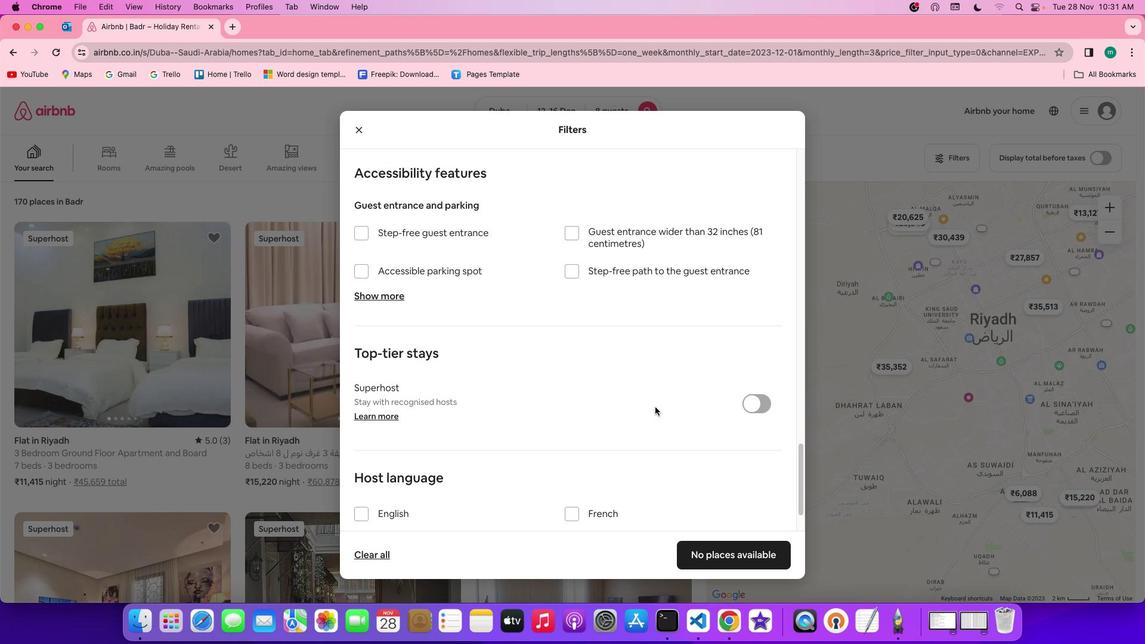 
Action: Mouse scrolled (655, 407) with delta (0, -1)
Screenshot: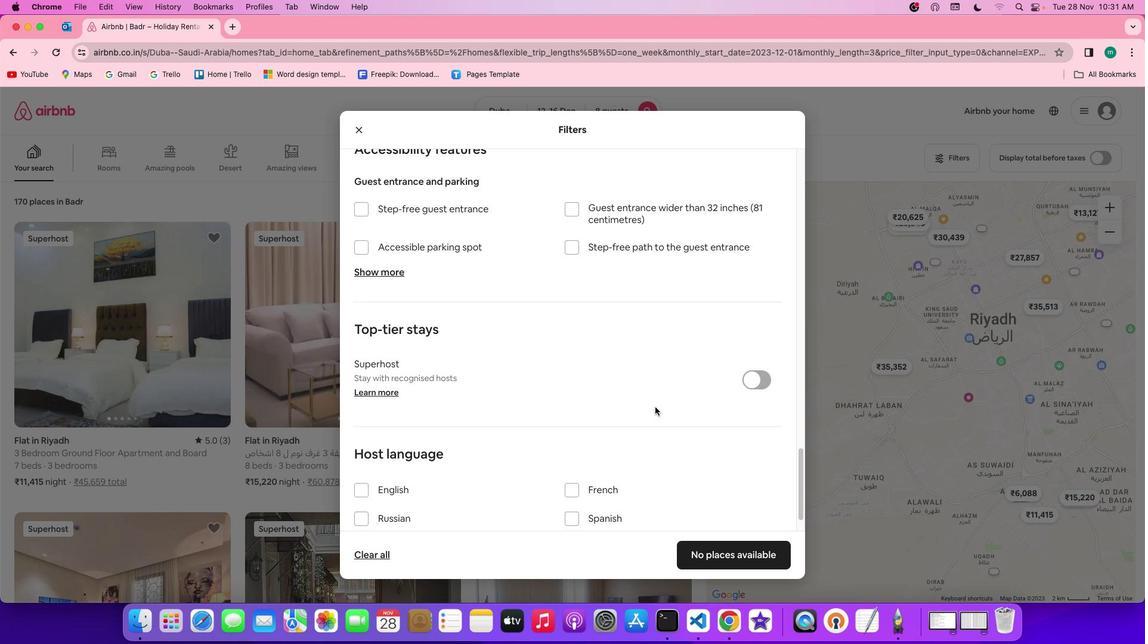 
Action: Mouse scrolled (655, 407) with delta (0, -2)
Screenshot: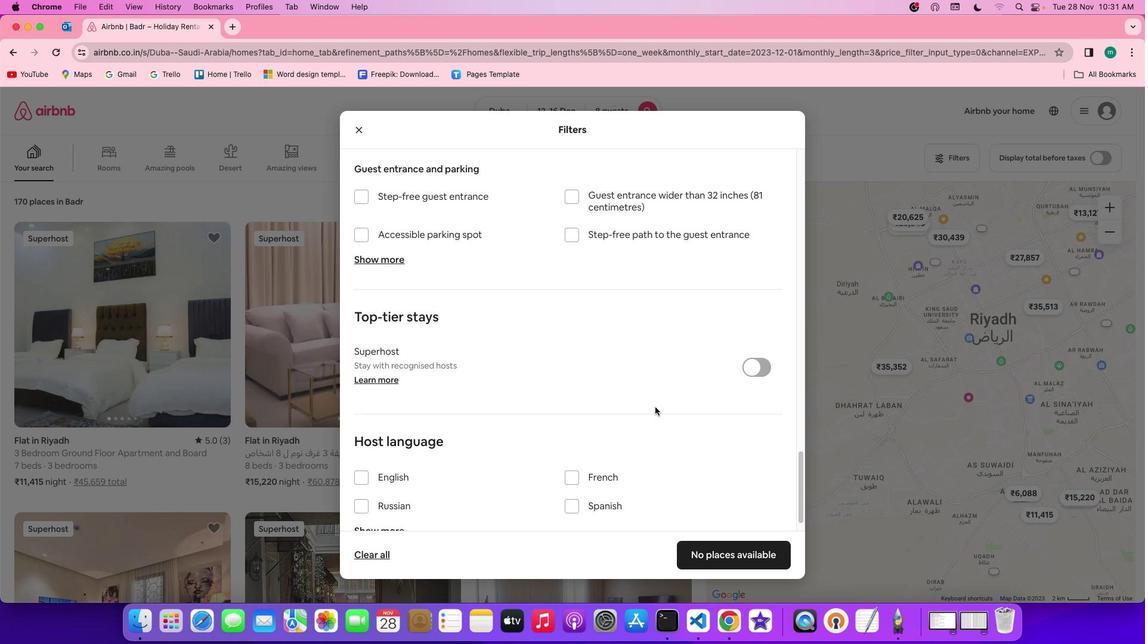 
Action: Mouse scrolled (655, 407) with delta (0, -3)
Screenshot: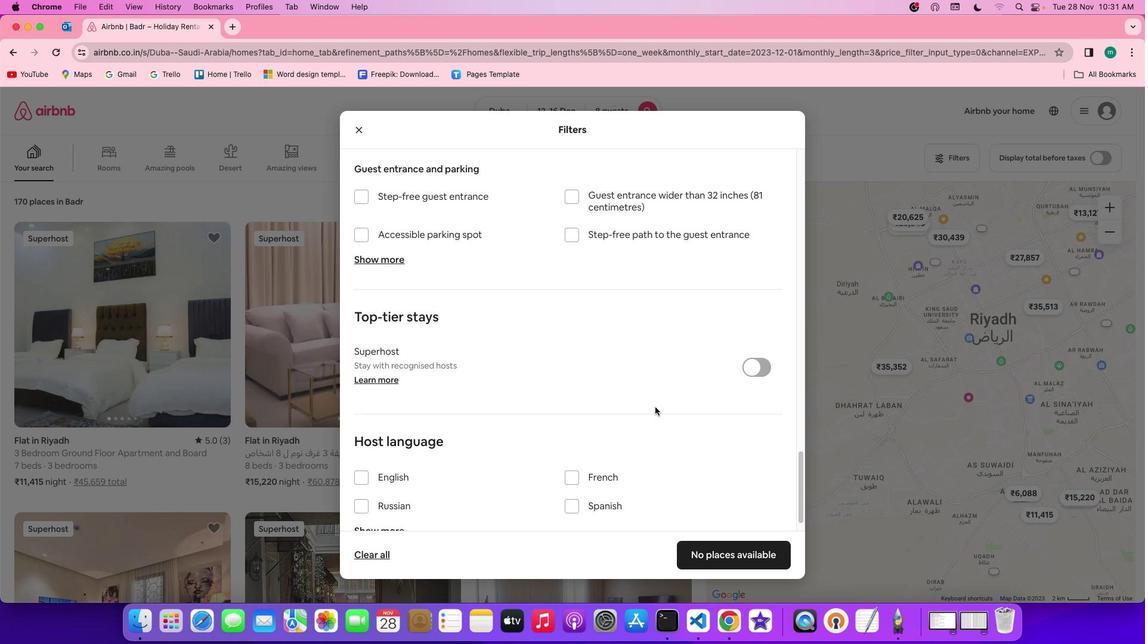 
Action: Mouse scrolled (655, 407) with delta (0, -3)
Screenshot: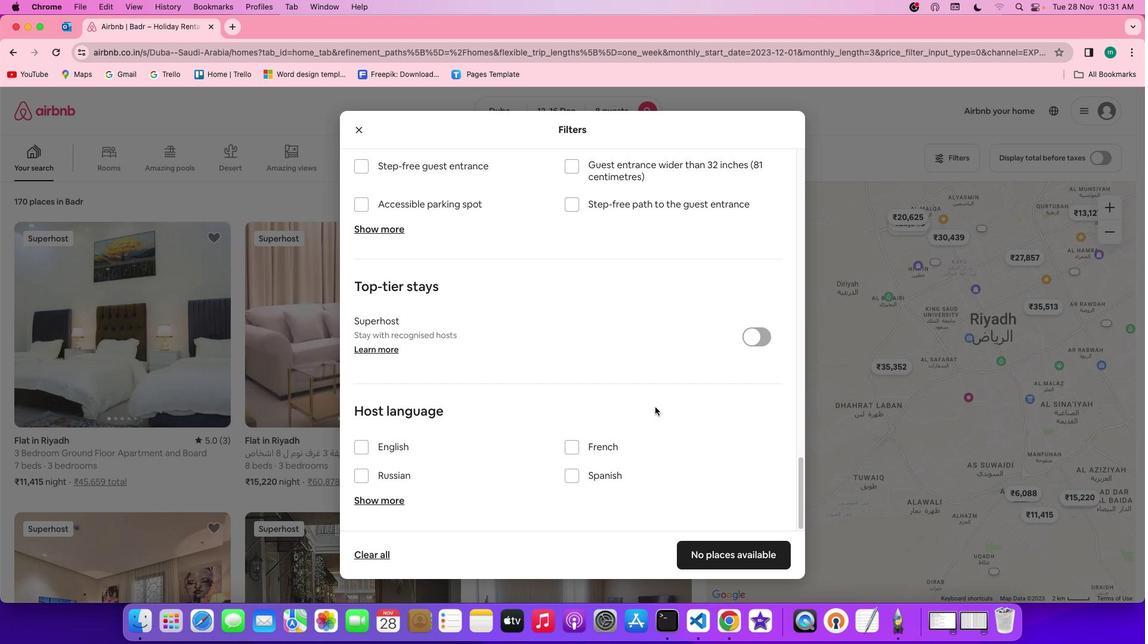 
Action: Mouse scrolled (655, 407) with delta (0, 0)
Screenshot: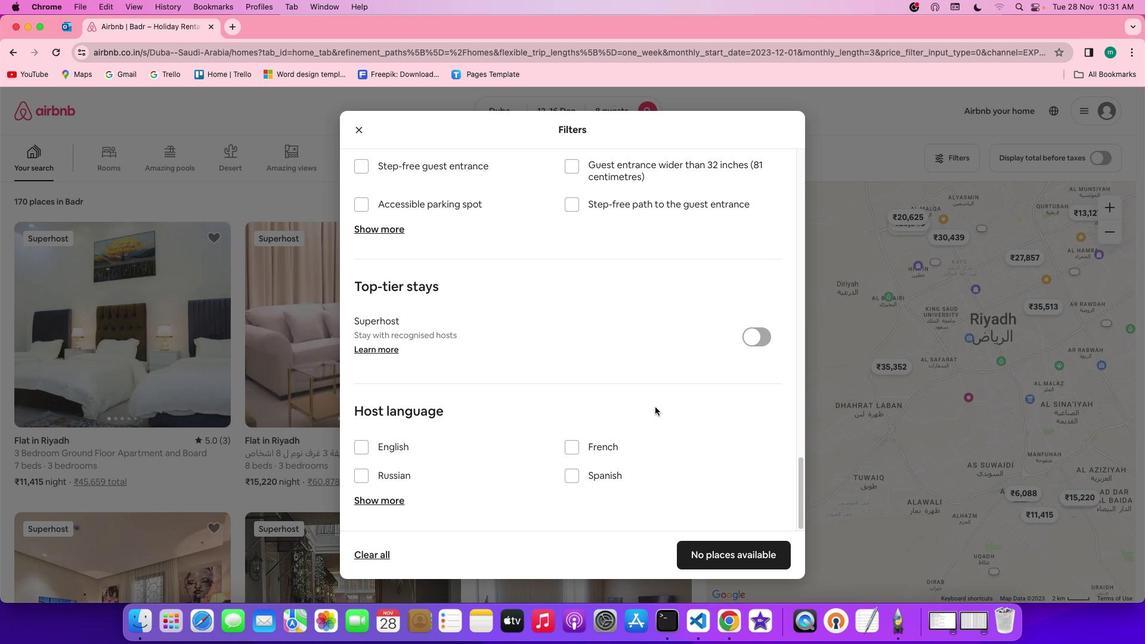 
Action: Mouse scrolled (655, 407) with delta (0, 0)
Screenshot: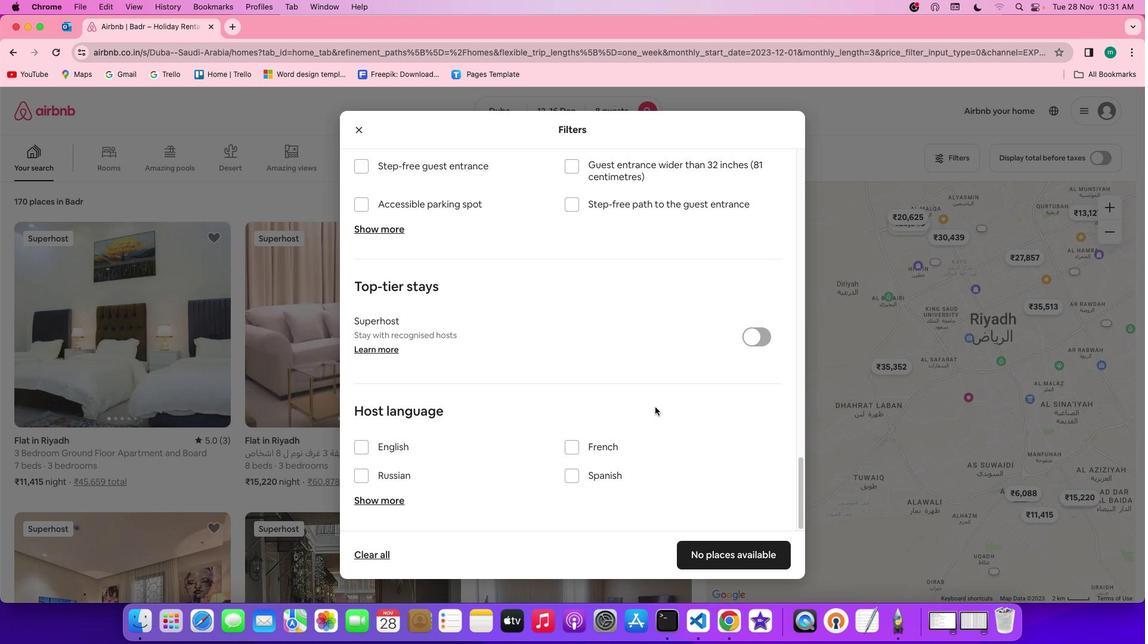
Action: Mouse scrolled (655, 407) with delta (0, -1)
Screenshot: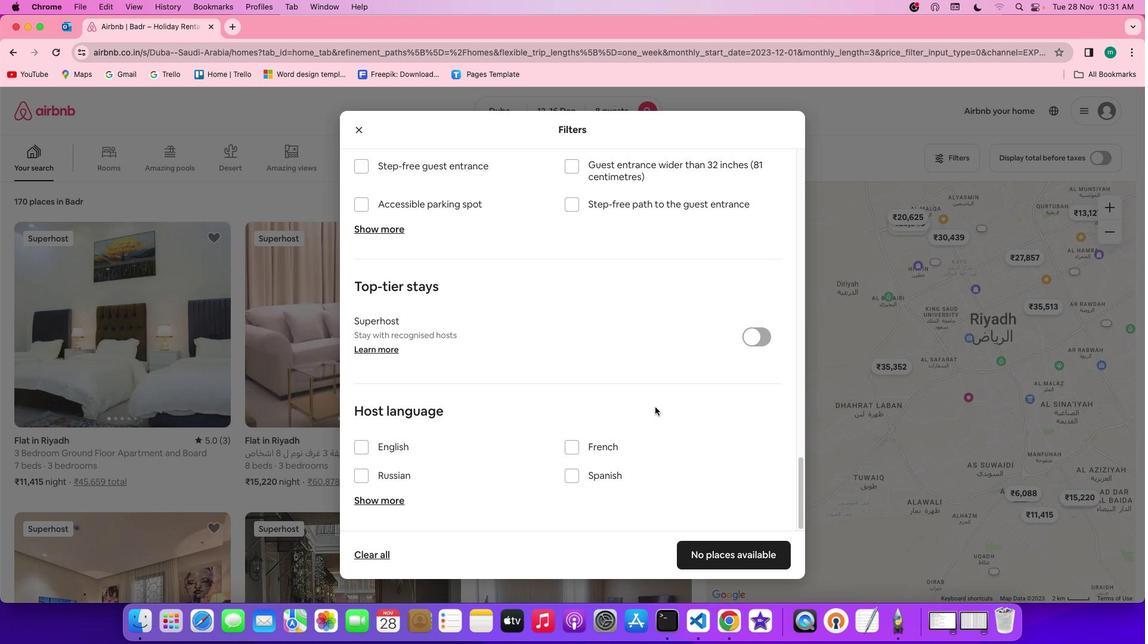 
Action: Mouse scrolled (655, 407) with delta (0, -2)
Screenshot: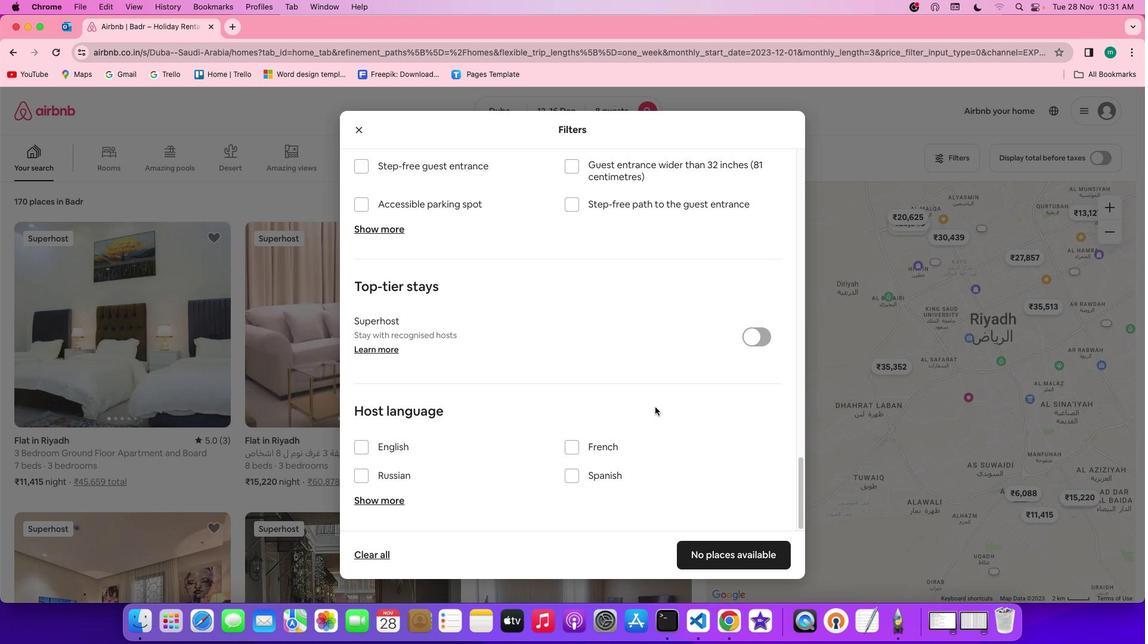 
Action: Mouse scrolled (655, 407) with delta (0, -3)
Screenshot: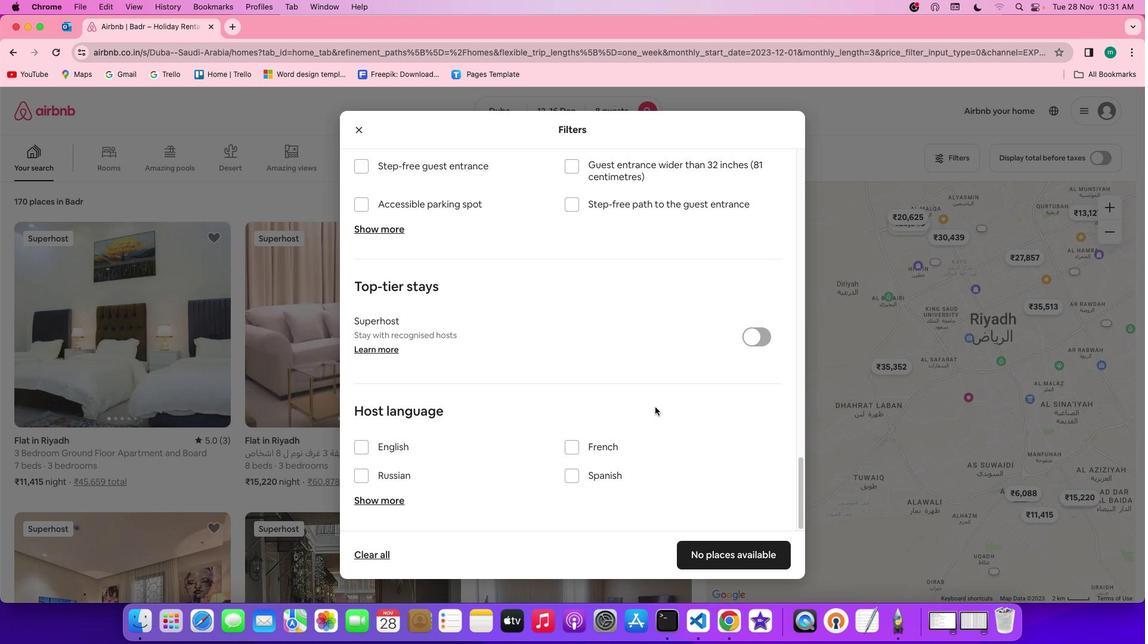 
Action: Mouse scrolled (655, 407) with delta (0, -3)
Screenshot: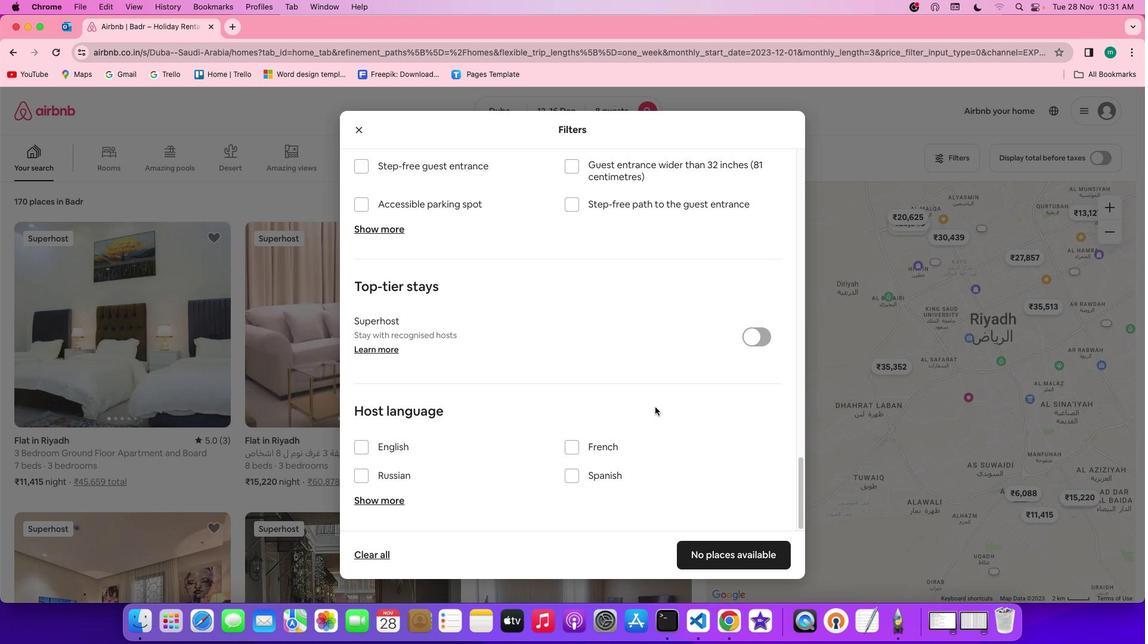 
Action: Mouse moved to (770, 479)
Screenshot: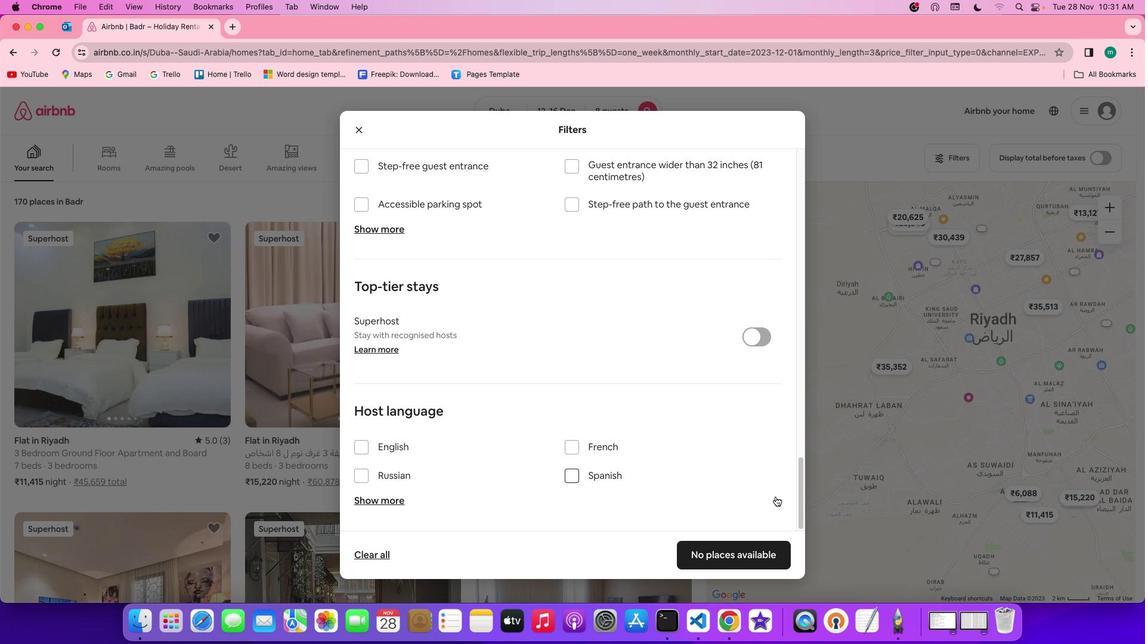 
Action: Mouse scrolled (770, 479) with delta (0, 0)
Screenshot: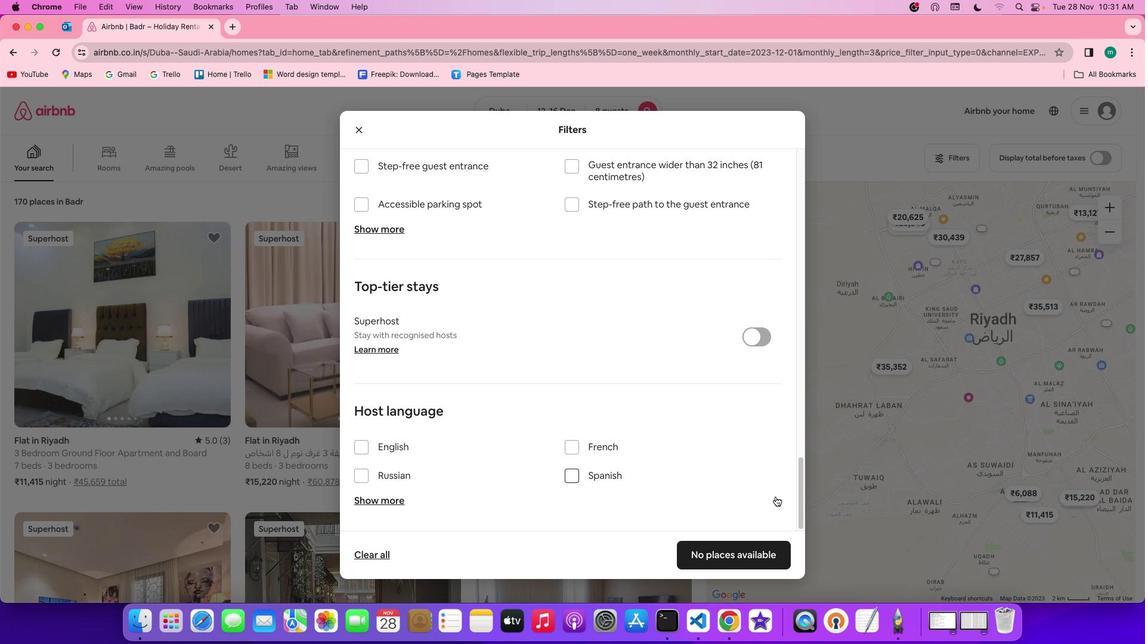 
Action: Mouse moved to (776, 510)
Screenshot: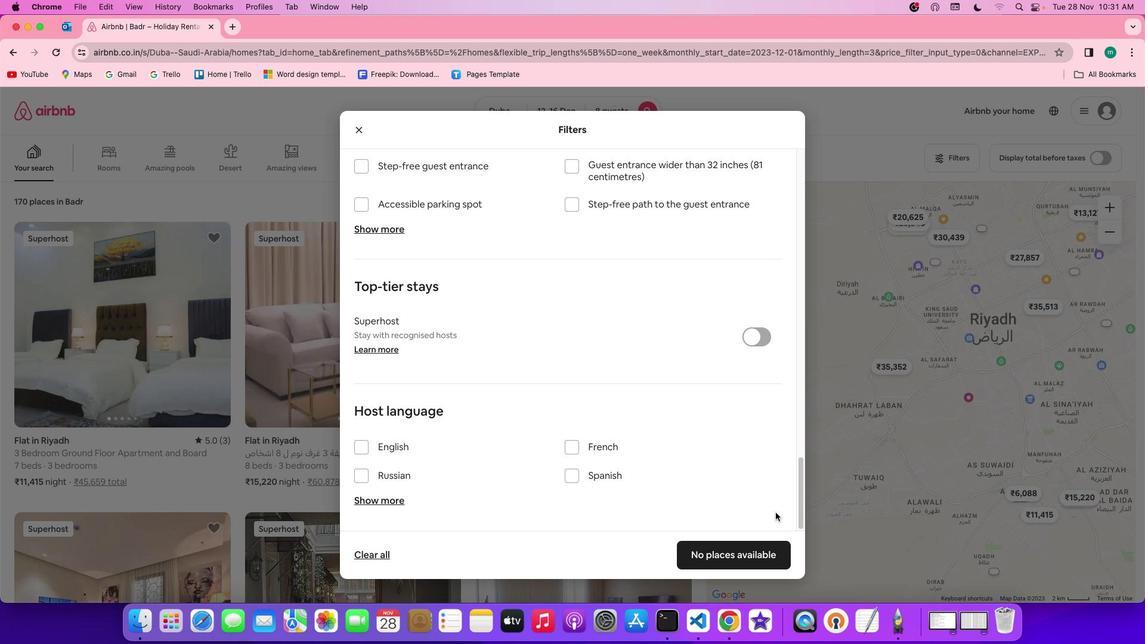 
Action: Mouse scrolled (776, 510) with delta (0, 0)
Screenshot: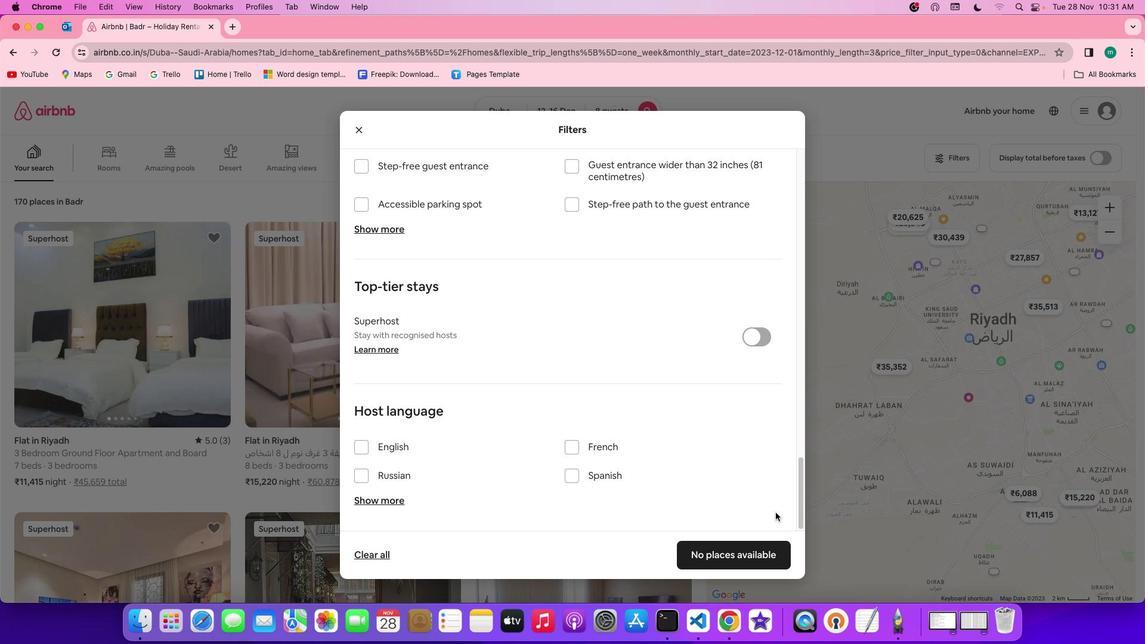
Action: Mouse moved to (776, 512)
Screenshot: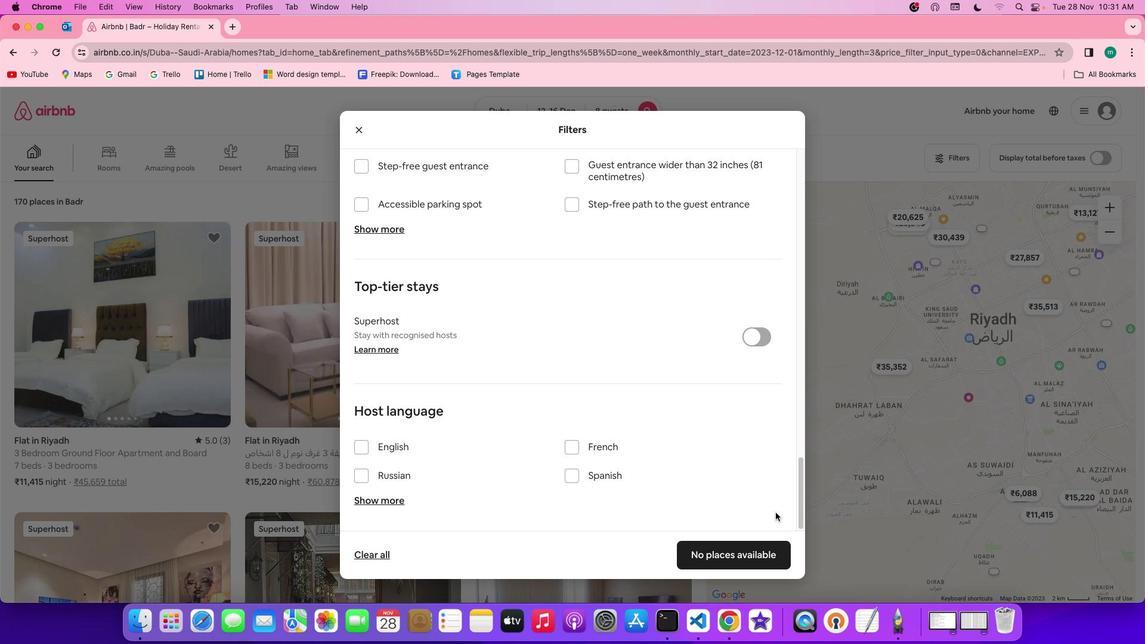 
Action: Mouse scrolled (776, 512) with delta (0, 0)
Screenshot: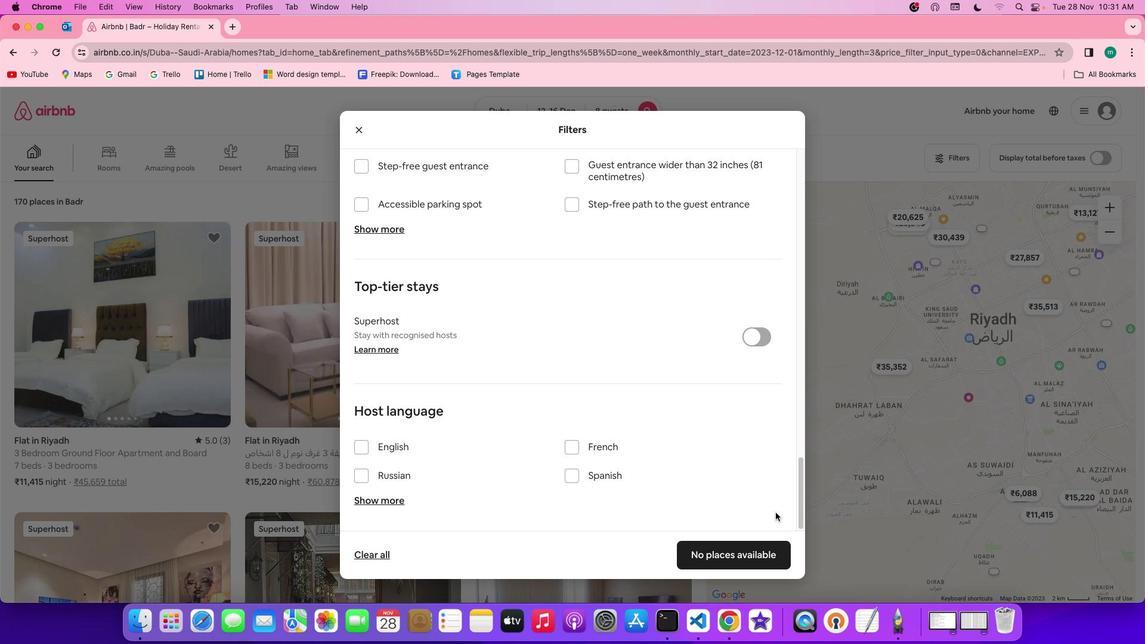 
Action: Mouse moved to (776, 512)
Screenshot: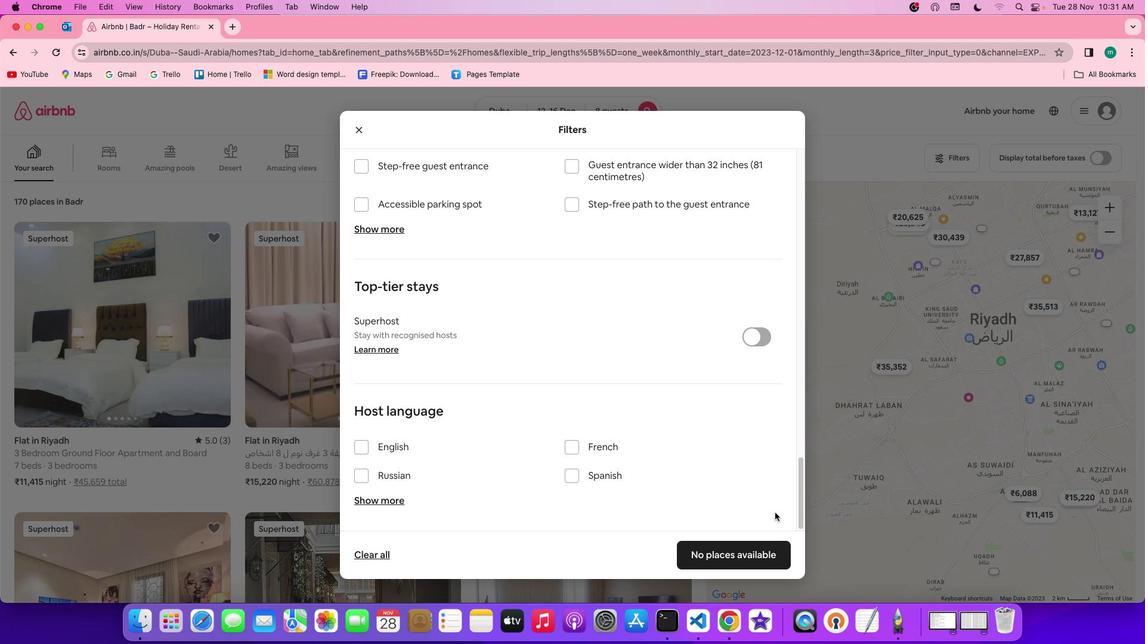 
Action: Mouse scrolled (776, 512) with delta (0, 0)
Screenshot: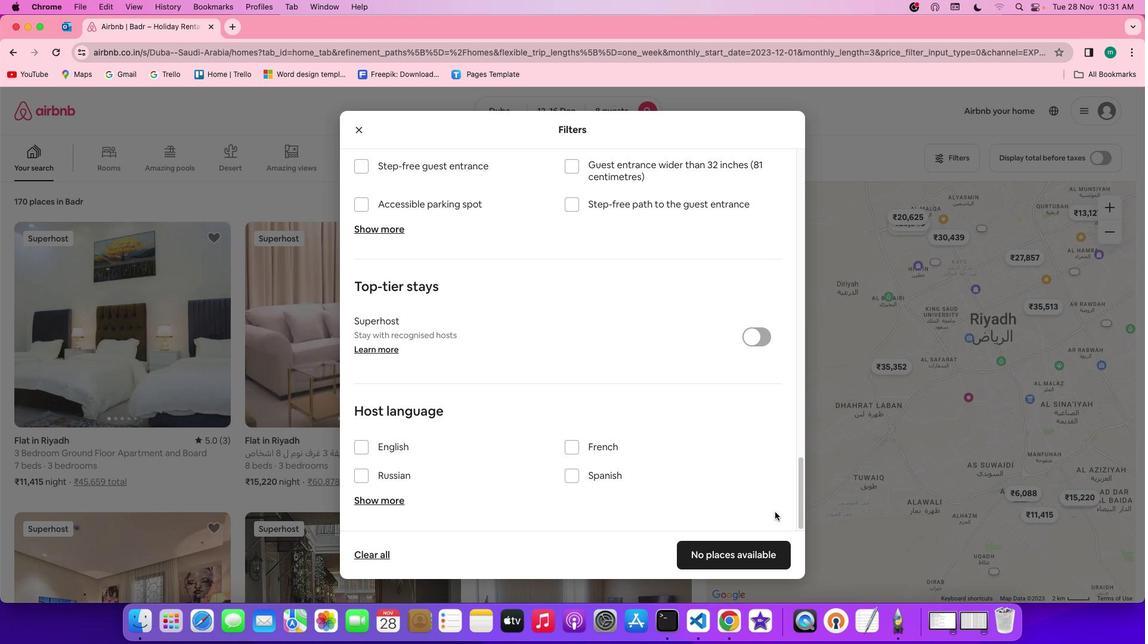 
Action: Mouse moved to (731, 561)
Screenshot: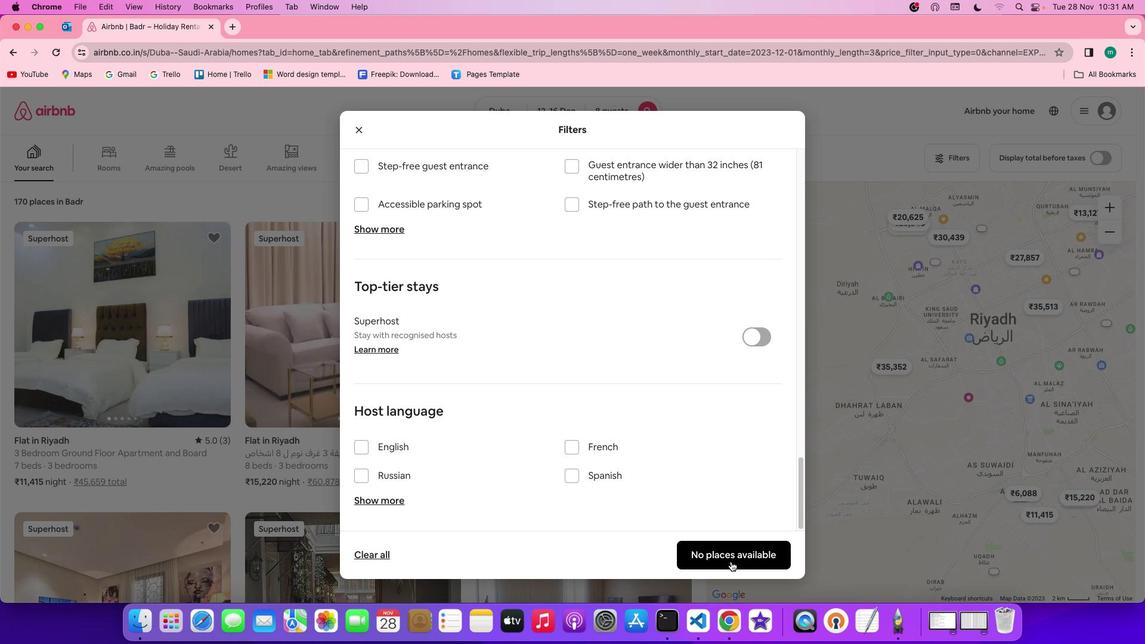 
Action: Mouse pressed left at (731, 561)
Screenshot: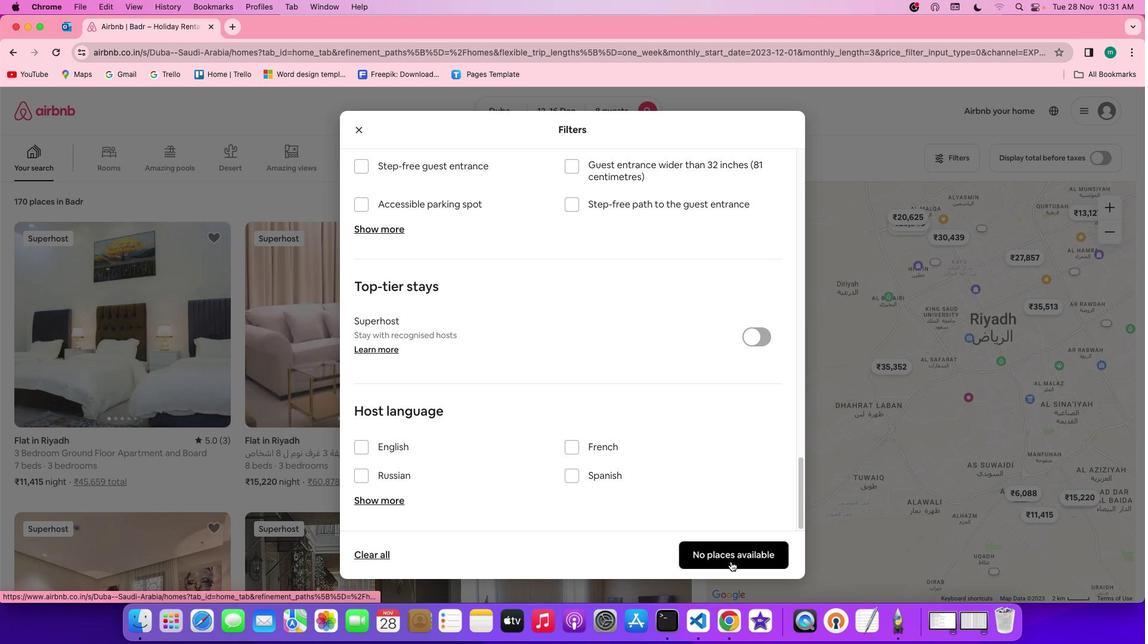 
Action: Mouse moved to (441, 310)
Screenshot: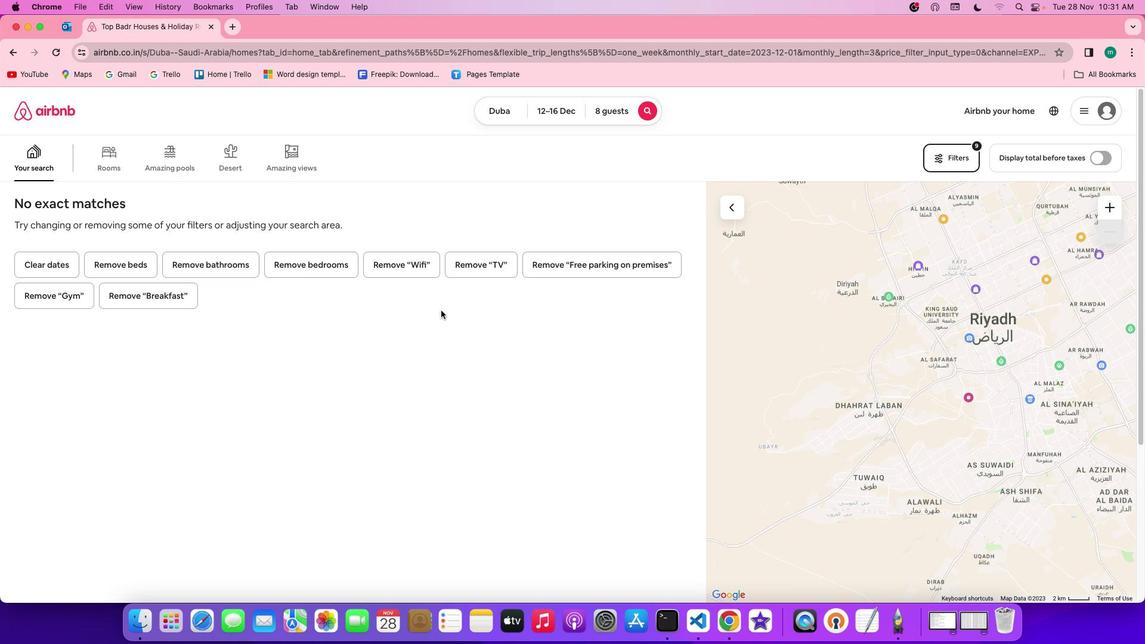 
